 Task: Reply to email with the signature Bethany Lewis with the subject Appointment reminder from softage.1@softage.net with the message Could you please provide feedback on the latest version of the project timeline? with CC to softage.4@softage.net with an attached document Research_paper.pdf
Action: Mouse moved to (501, 659)
Screenshot: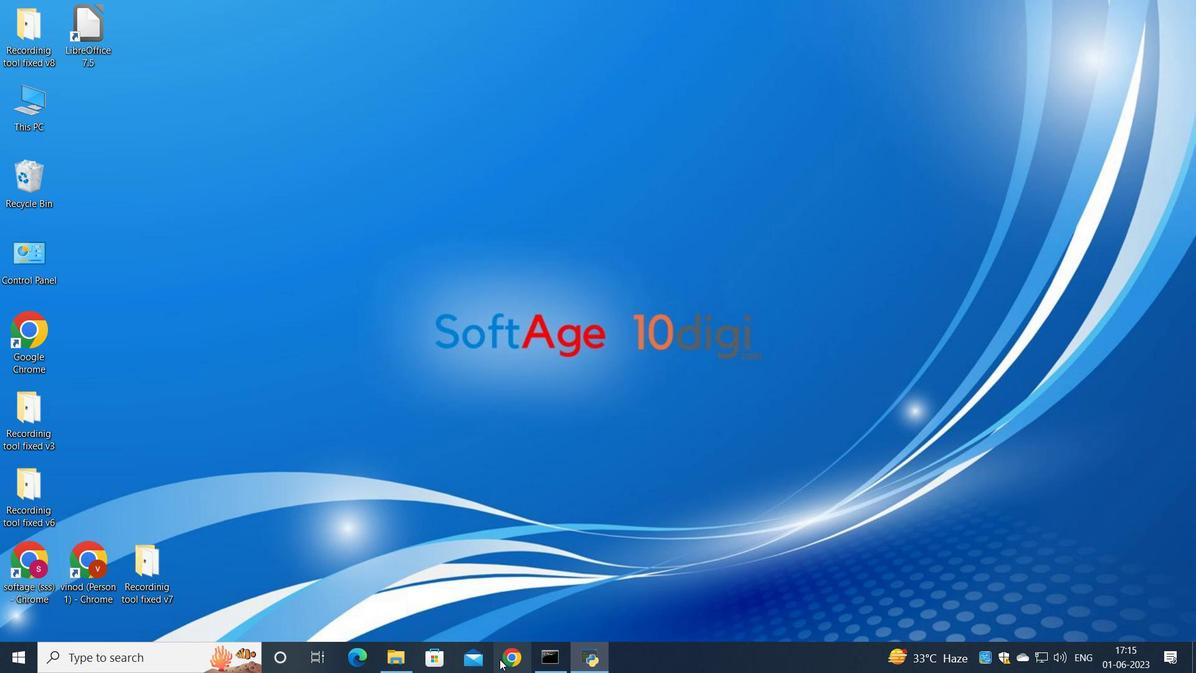 
Action: Mouse pressed left at (501, 659)
Screenshot: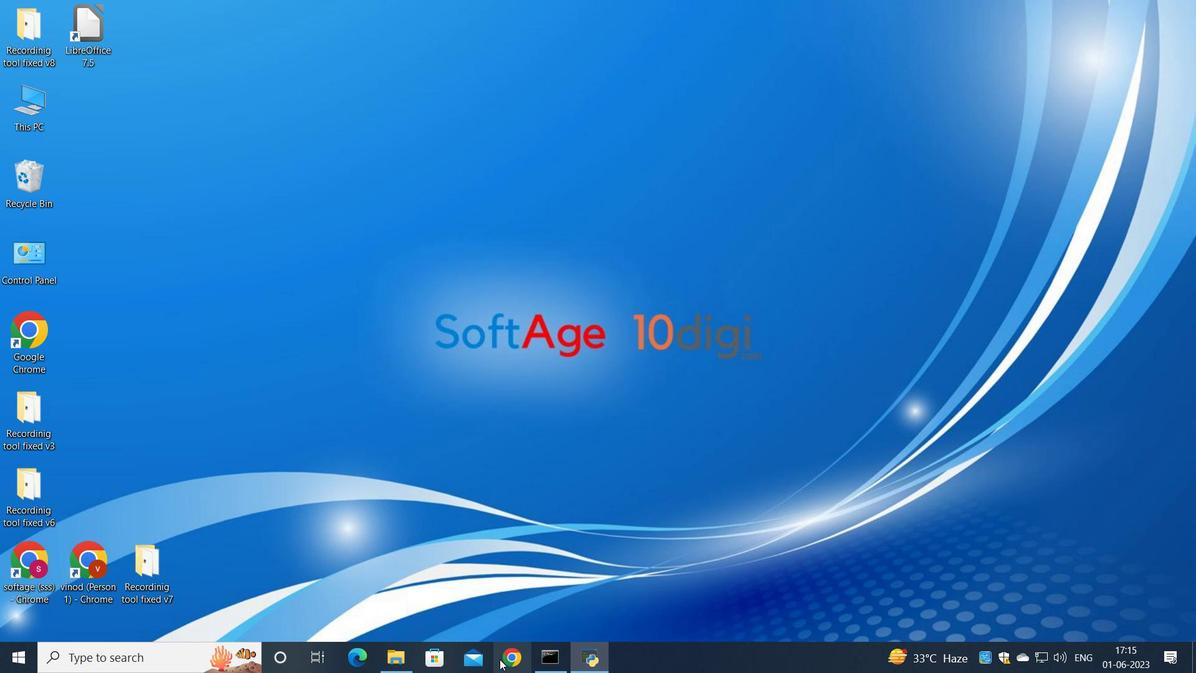 
Action: Mouse moved to (563, 371)
Screenshot: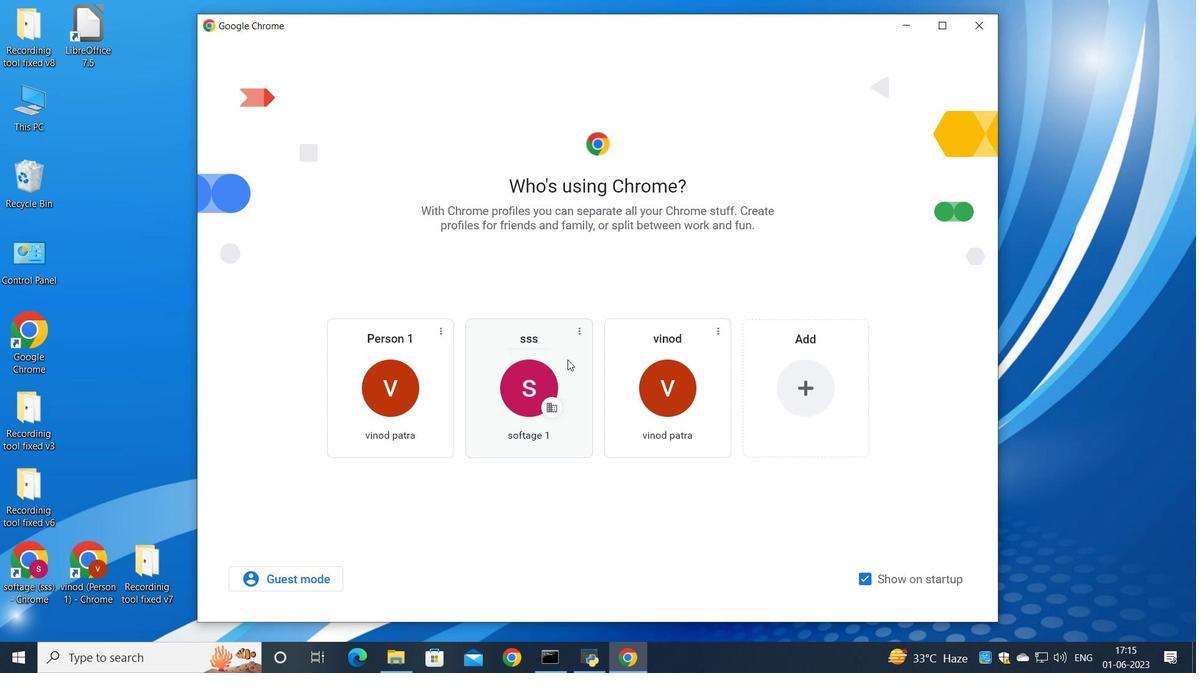 
Action: Mouse pressed left at (563, 371)
Screenshot: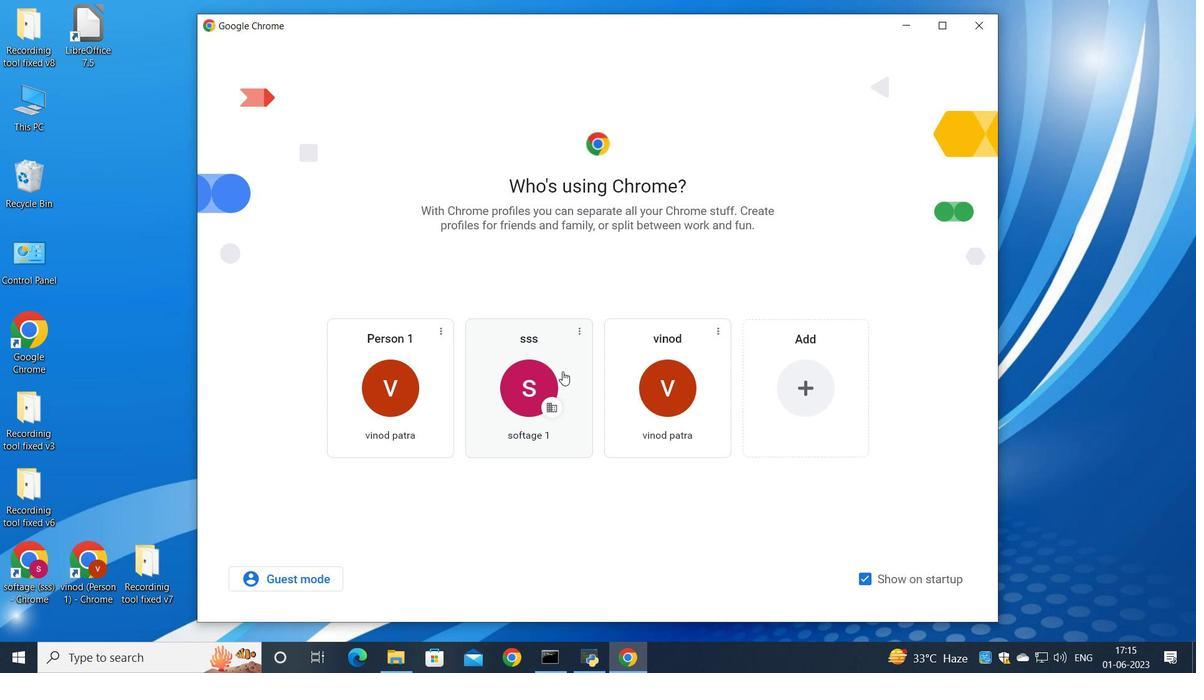 
Action: Mouse moved to (1055, 111)
Screenshot: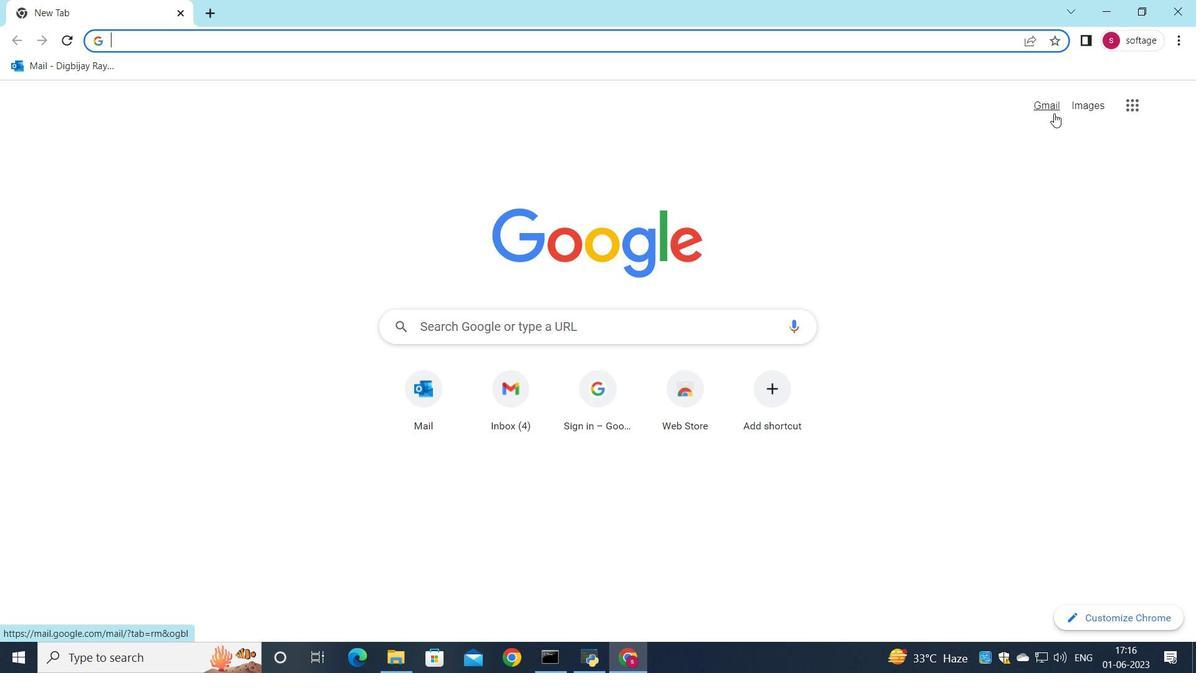 
Action: Mouse pressed left at (1055, 111)
Screenshot: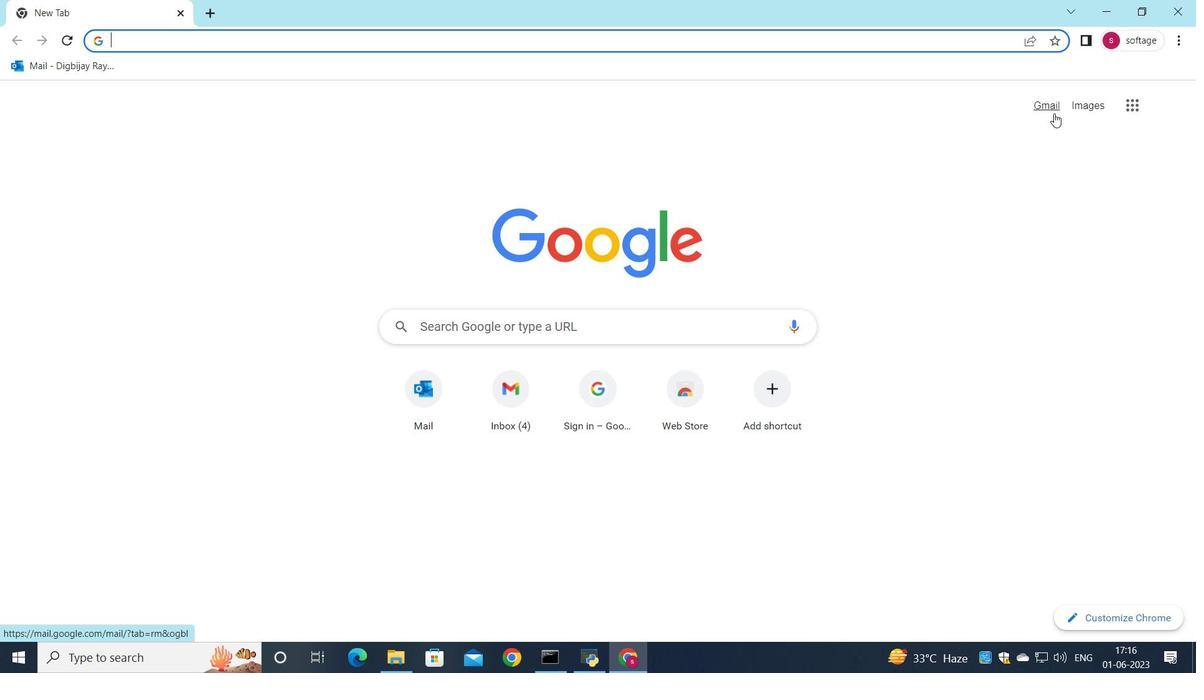 
Action: Mouse moved to (1024, 106)
Screenshot: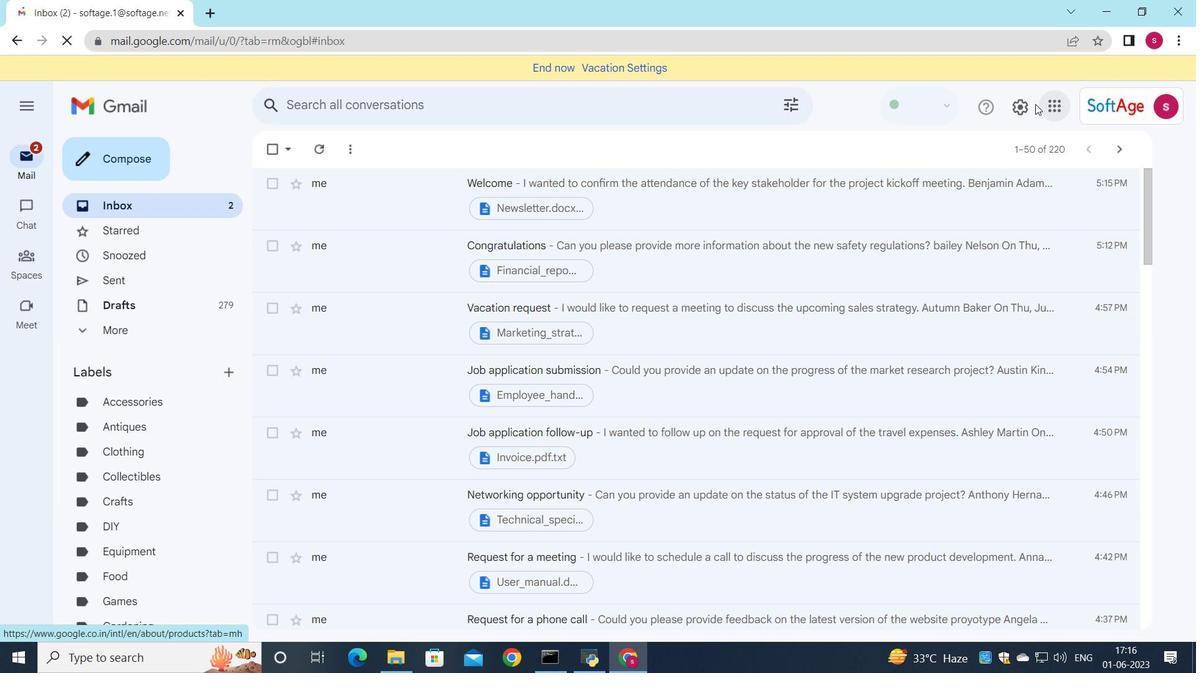 
Action: Mouse pressed left at (1024, 106)
Screenshot: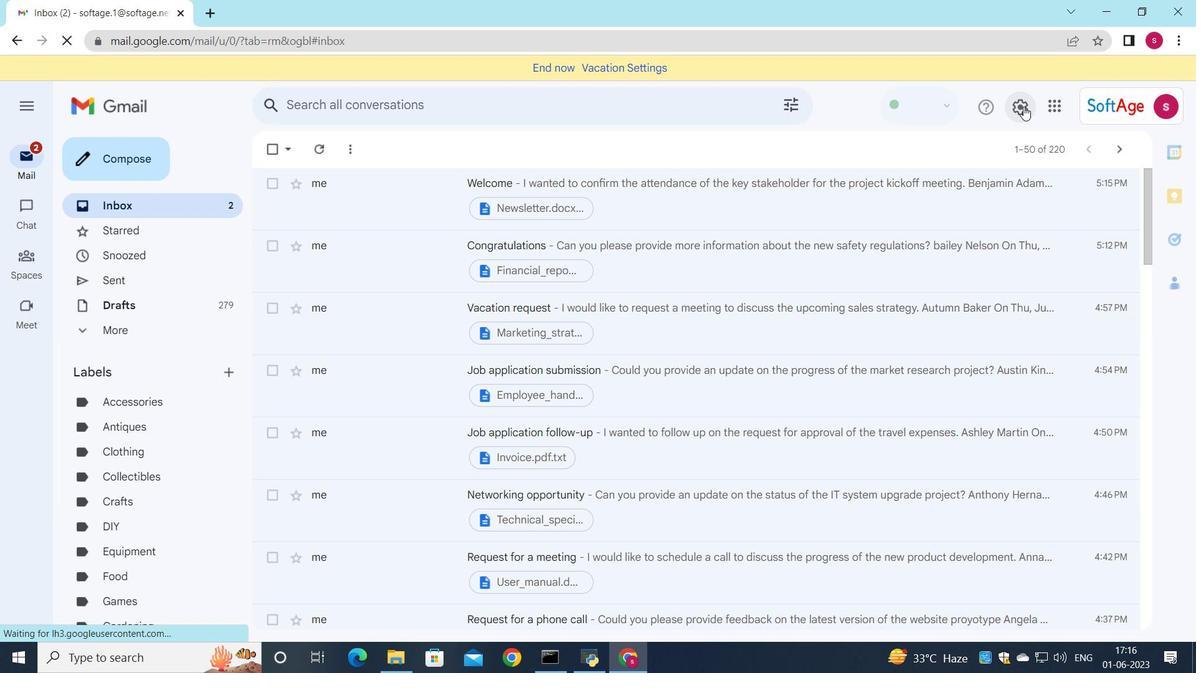 
Action: Mouse moved to (1023, 187)
Screenshot: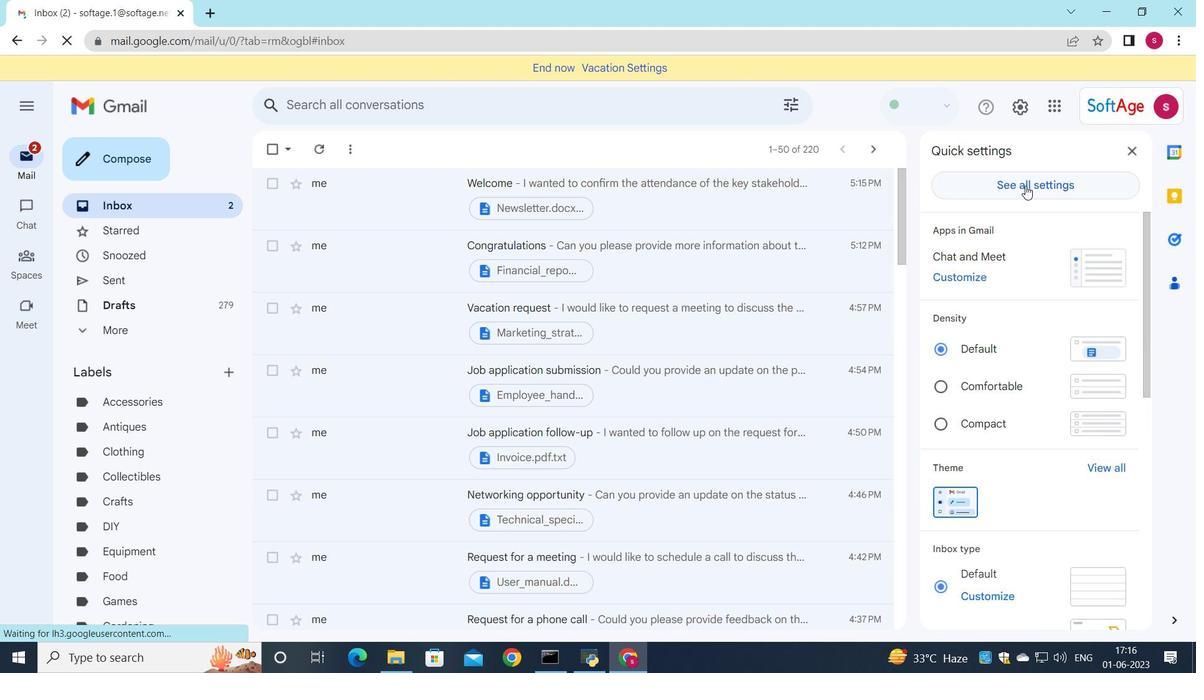
Action: Mouse pressed left at (1023, 187)
Screenshot: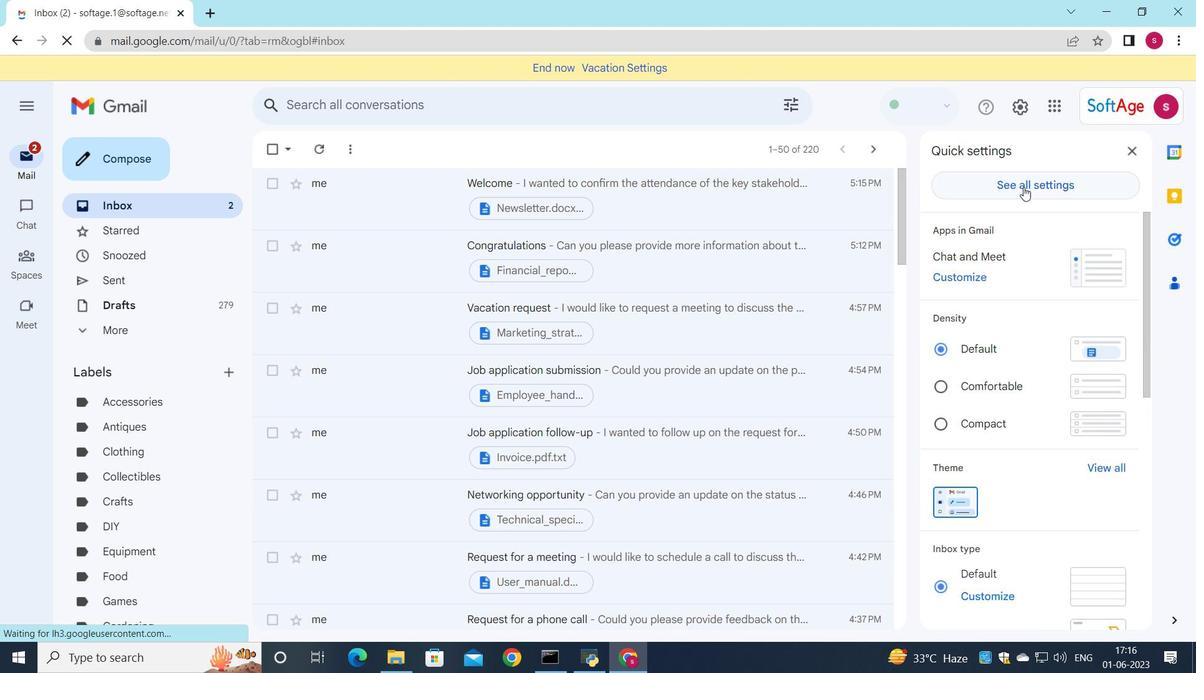 
Action: Mouse moved to (787, 254)
Screenshot: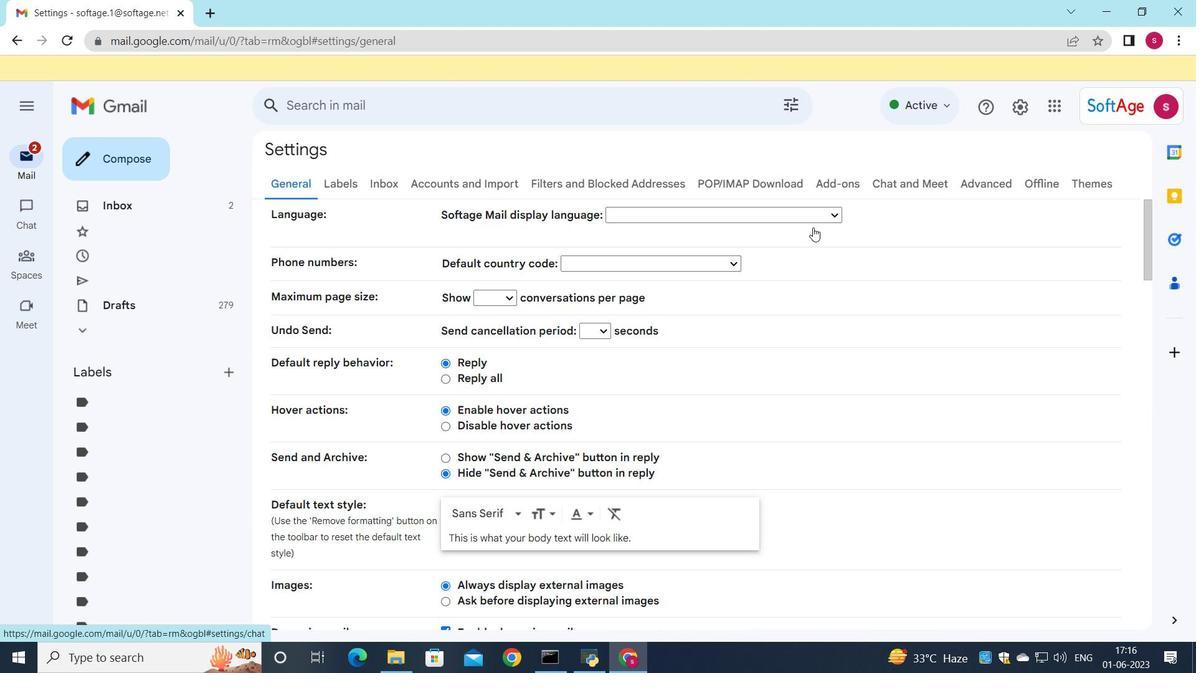 
Action: Mouse scrolled (788, 253) with delta (0, 0)
Screenshot: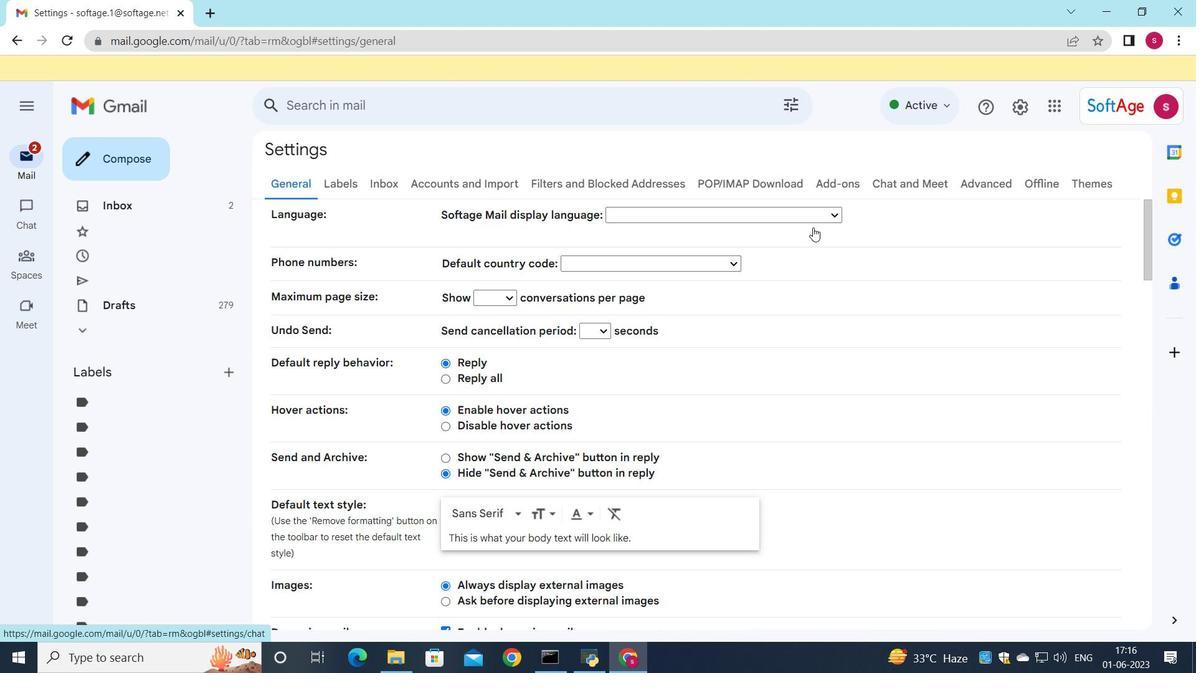 
Action: Mouse moved to (783, 266)
Screenshot: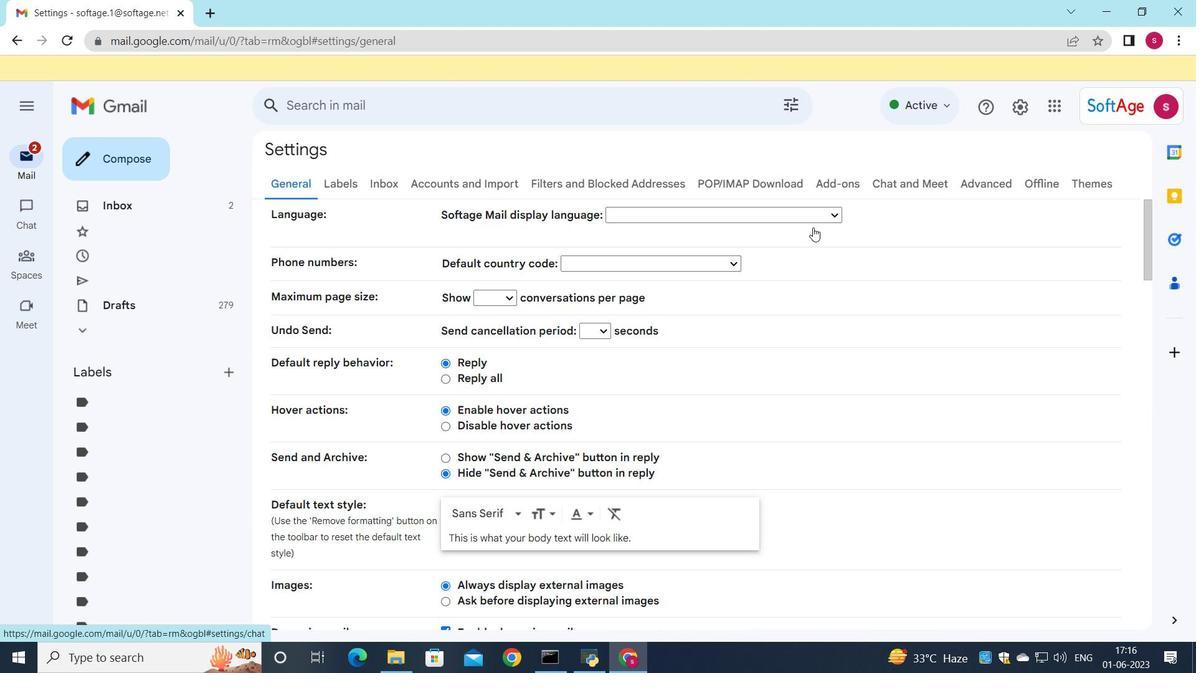
Action: Mouse scrolled (783, 265) with delta (0, 0)
Screenshot: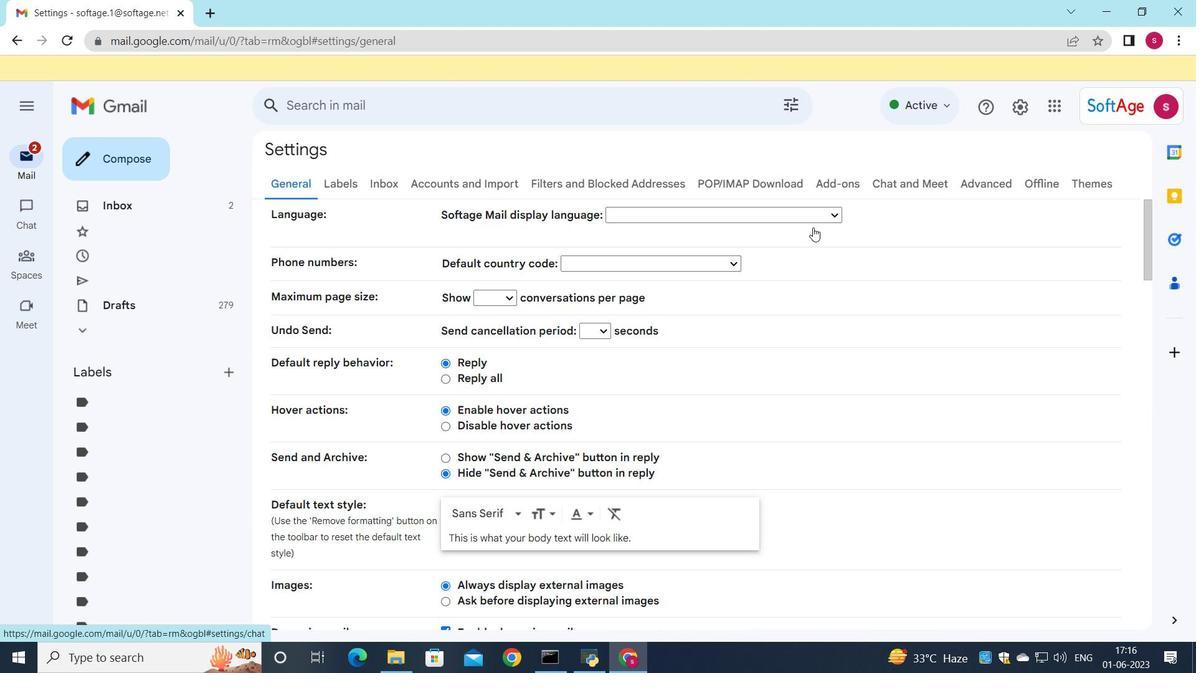 
Action: Mouse moved to (745, 297)
Screenshot: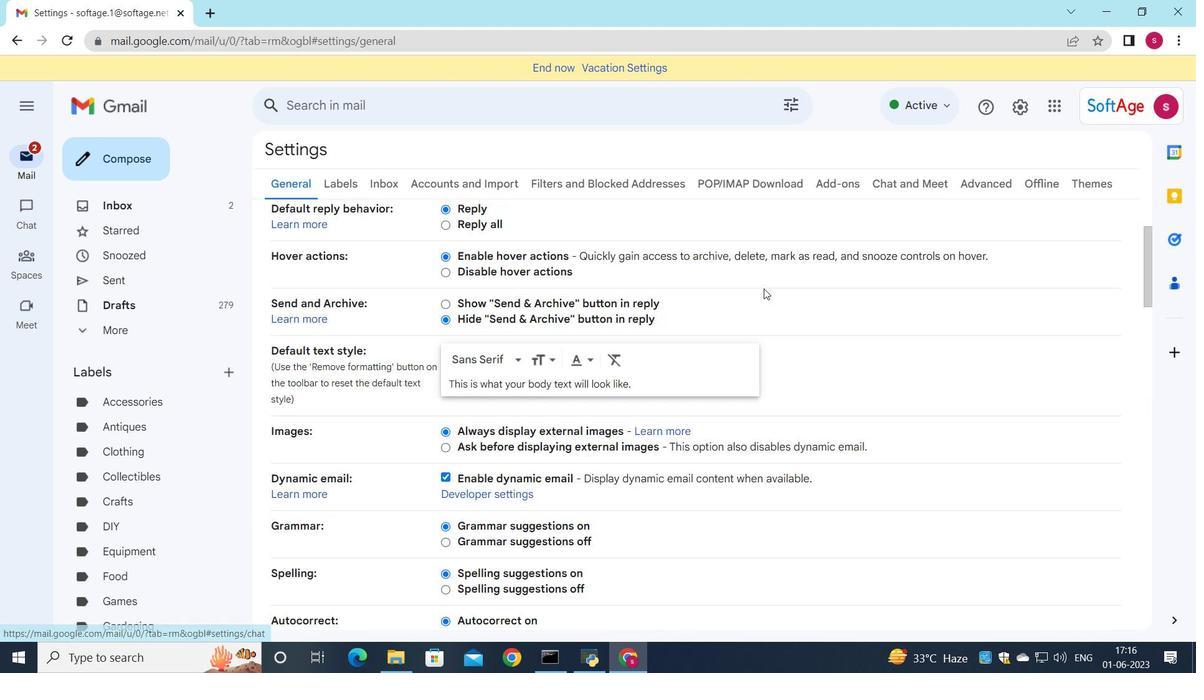 
Action: Mouse scrolled (745, 297) with delta (0, 0)
Screenshot: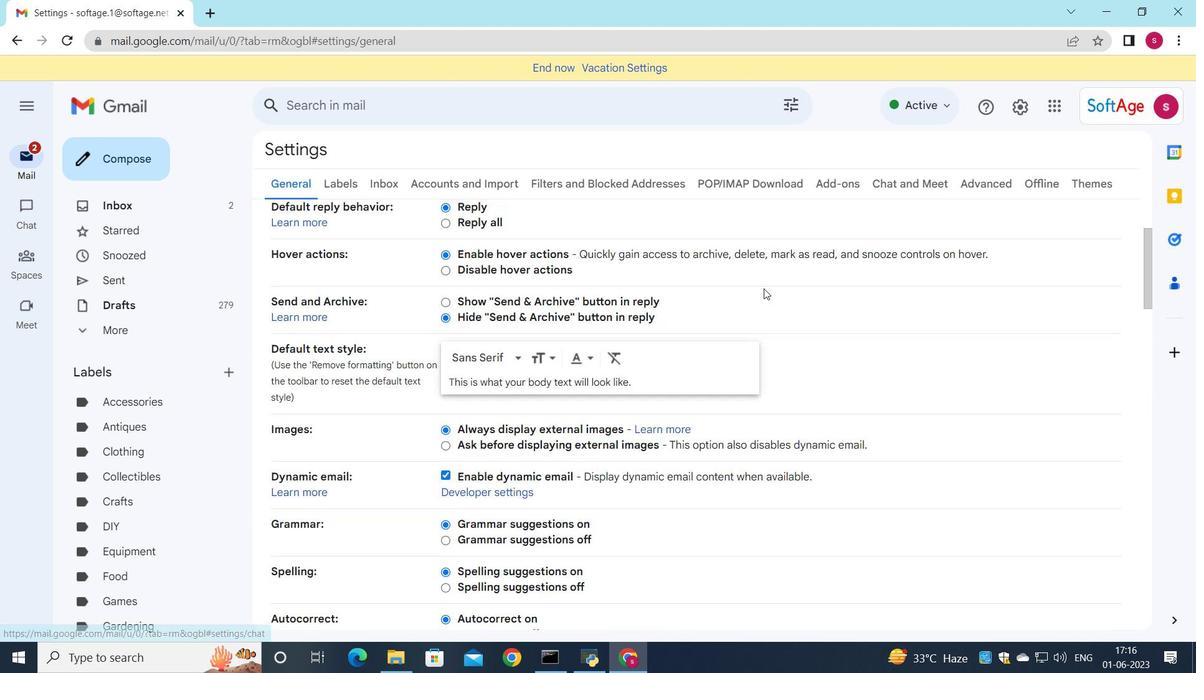 
Action: Mouse moved to (739, 302)
Screenshot: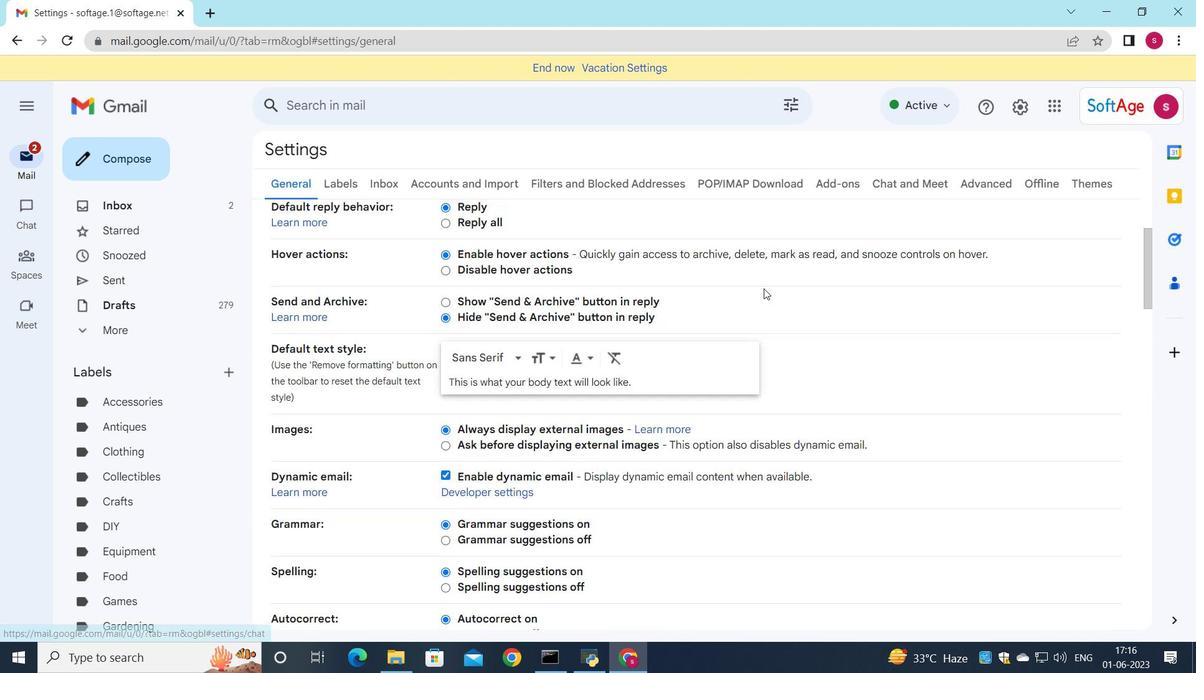 
Action: Mouse scrolled (739, 302) with delta (0, 0)
Screenshot: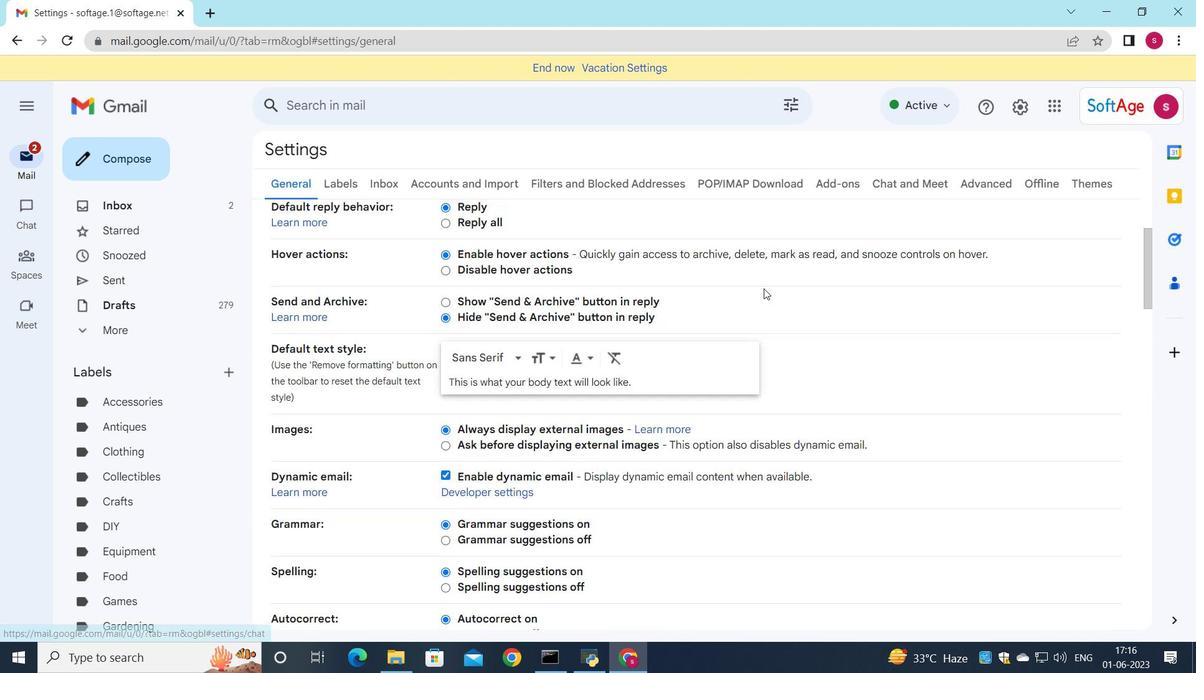 
Action: Mouse moved to (729, 309)
Screenshot: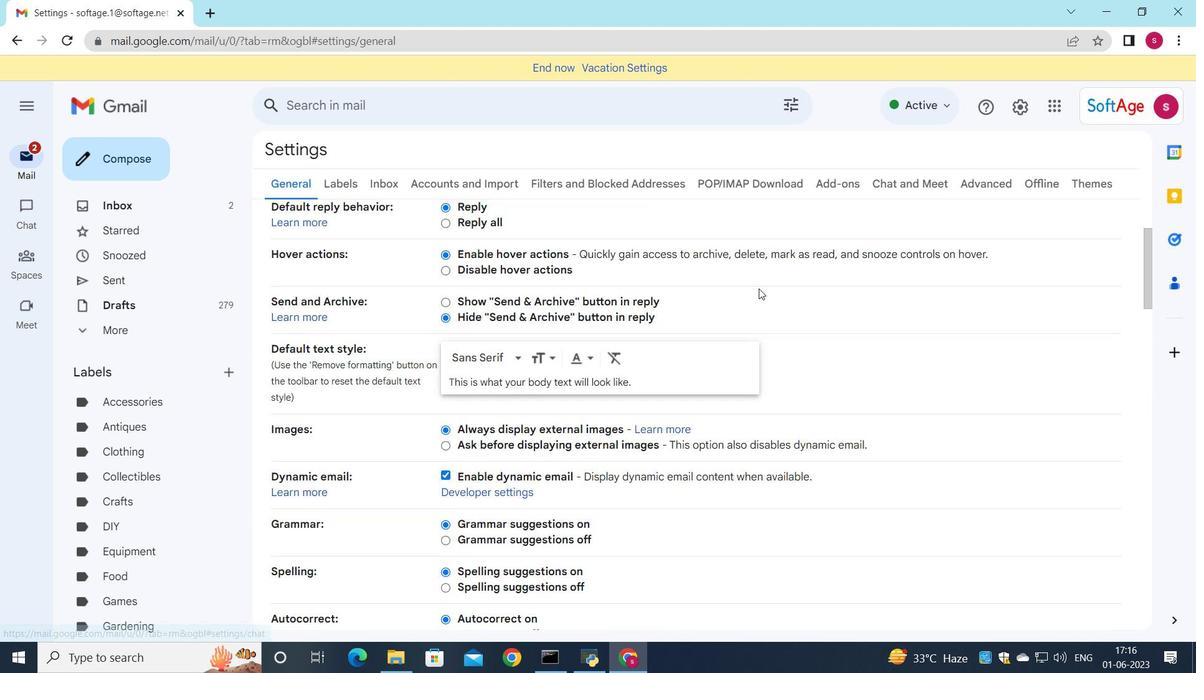 
Action: Mouse scrolled (729, 309) with delta (0, 0)
Screenshot: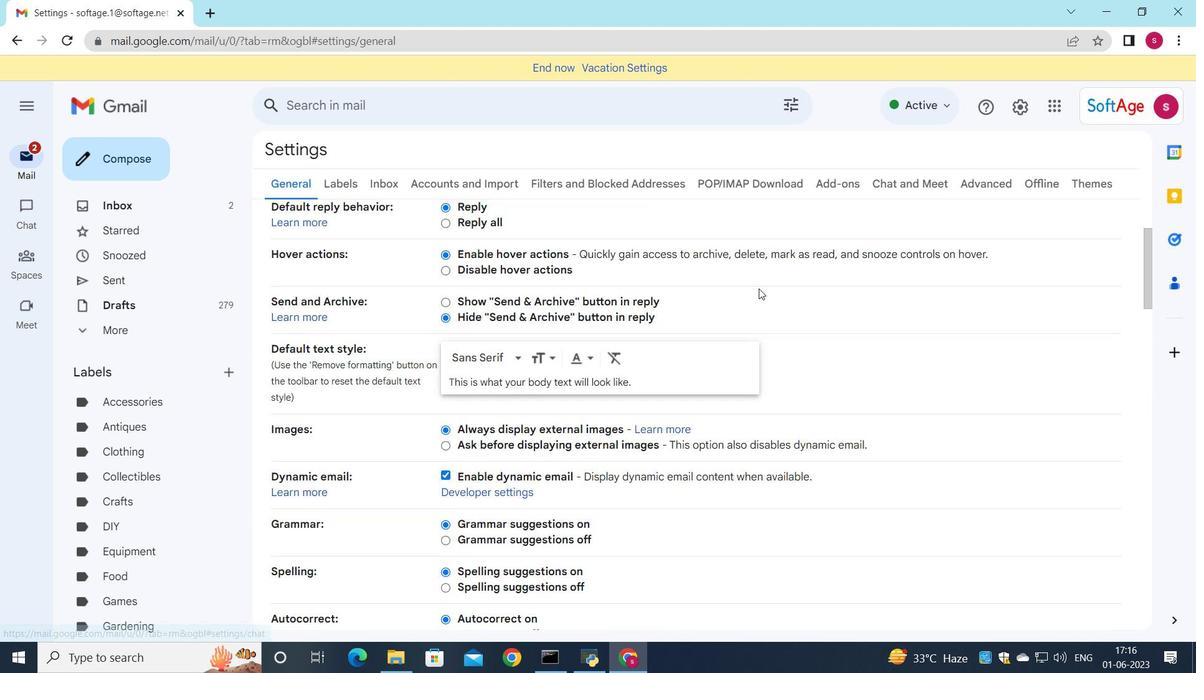 
Action: Mouse moved to (664, 312)
Screenshot: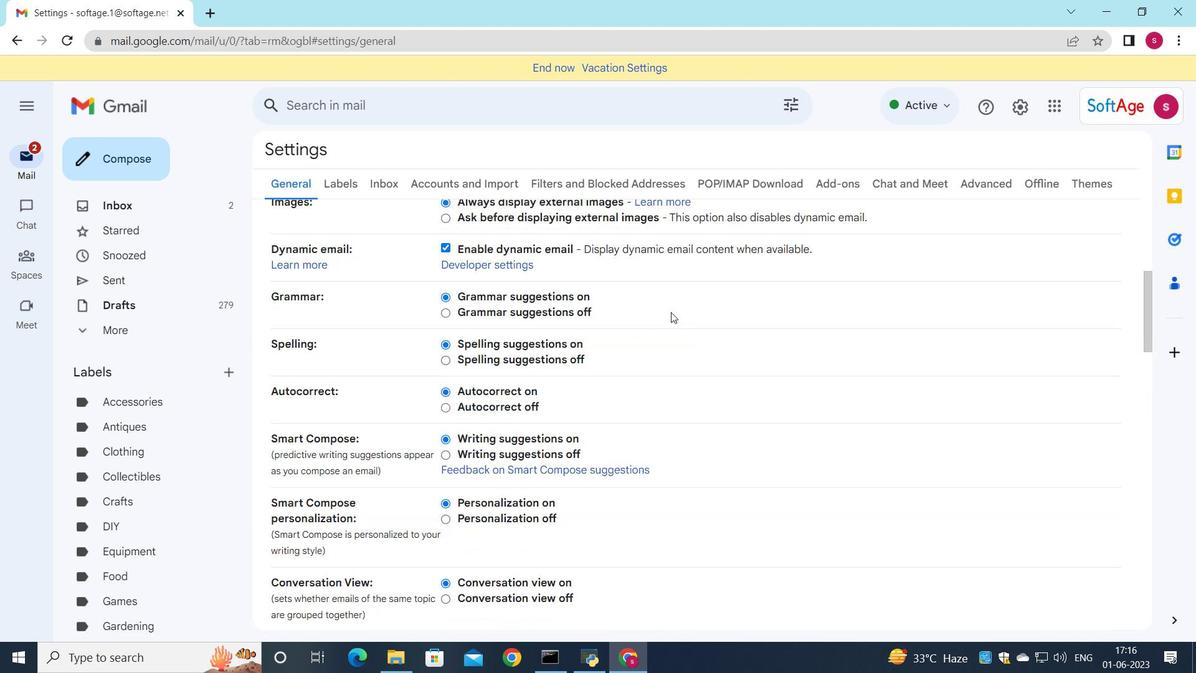 
Action: Mouse scrolled (664, 311) with delta (0, 0)
Screenshot: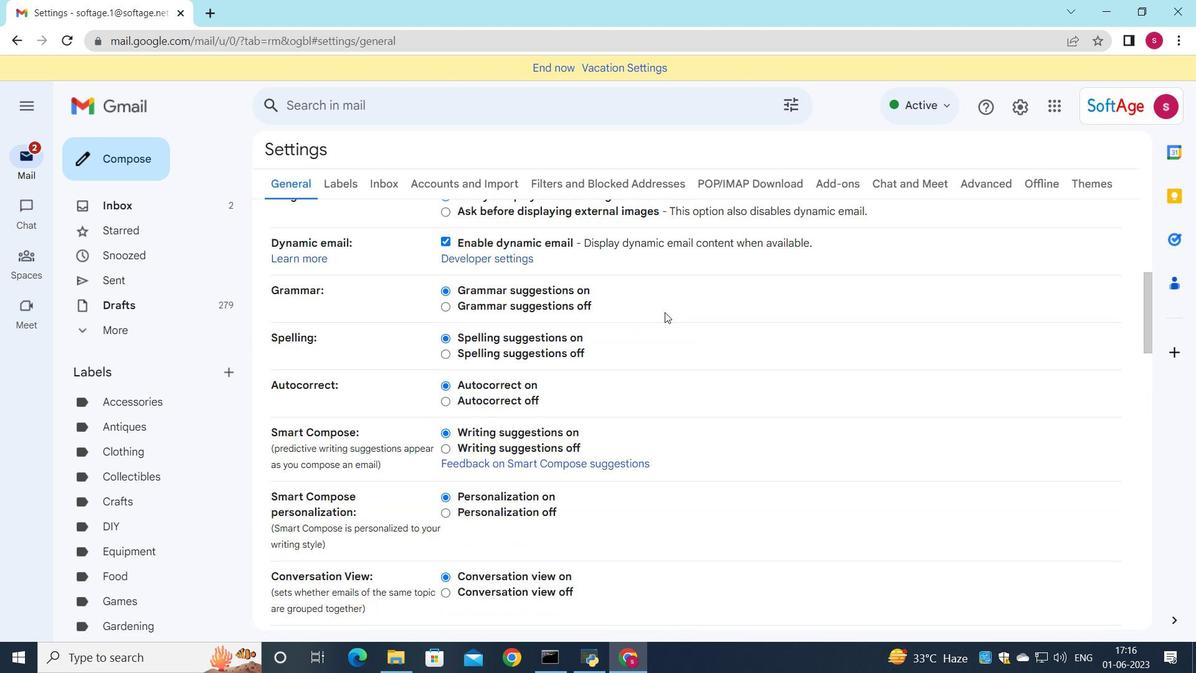 
Action: Mouse scrolled (664, 311) with delta (0, 0)
Screenshot: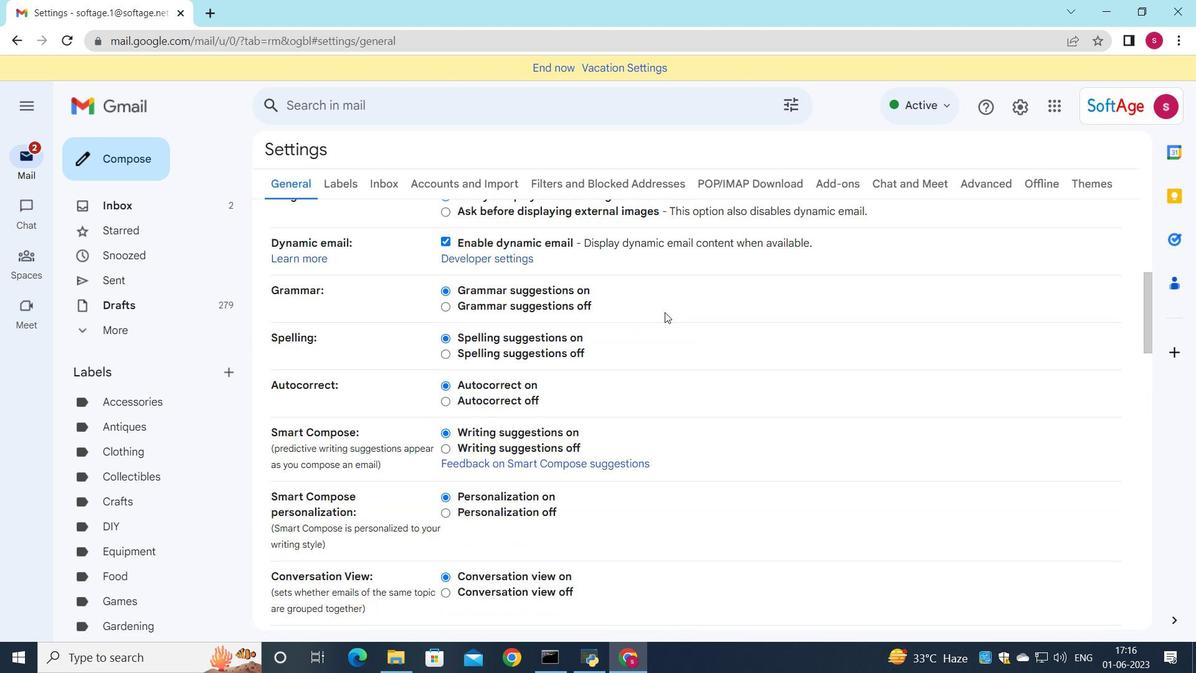 
Action: Mouse scrolled (664, 311) with delta (0, 0)
Screenshot: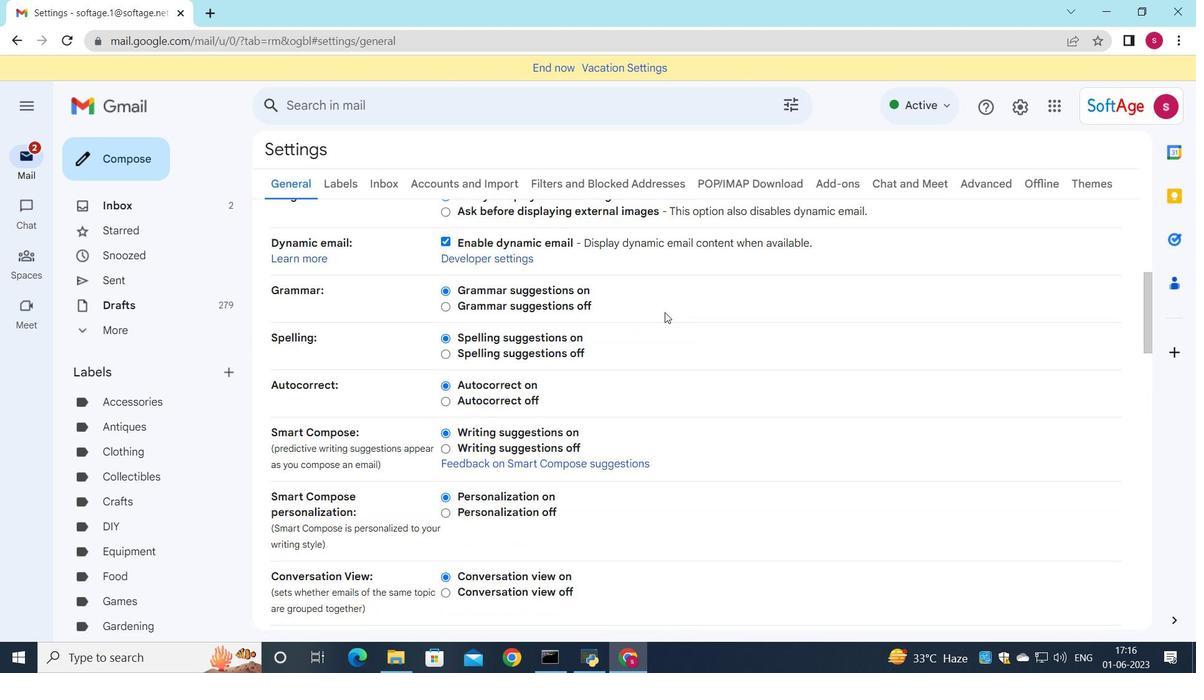 
Action: Mouse moved to (664, 316)
Screenshot: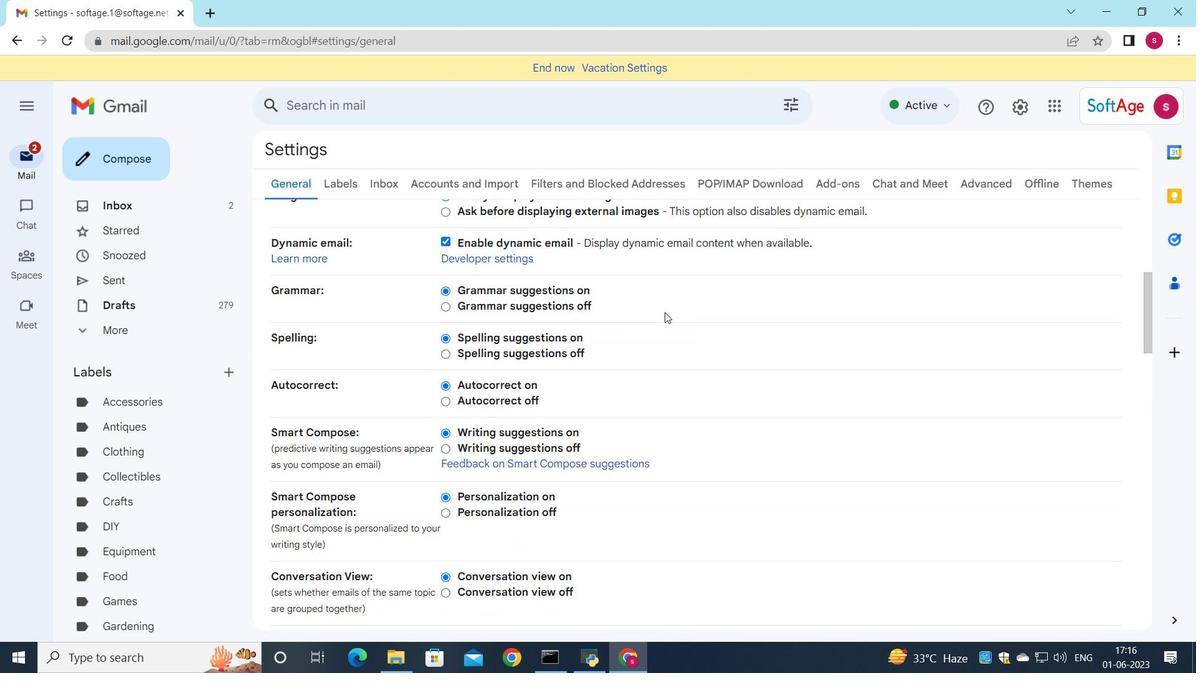 
Action: Mouse scrolled (664, 315) with delta (0, 0)
Screenshot: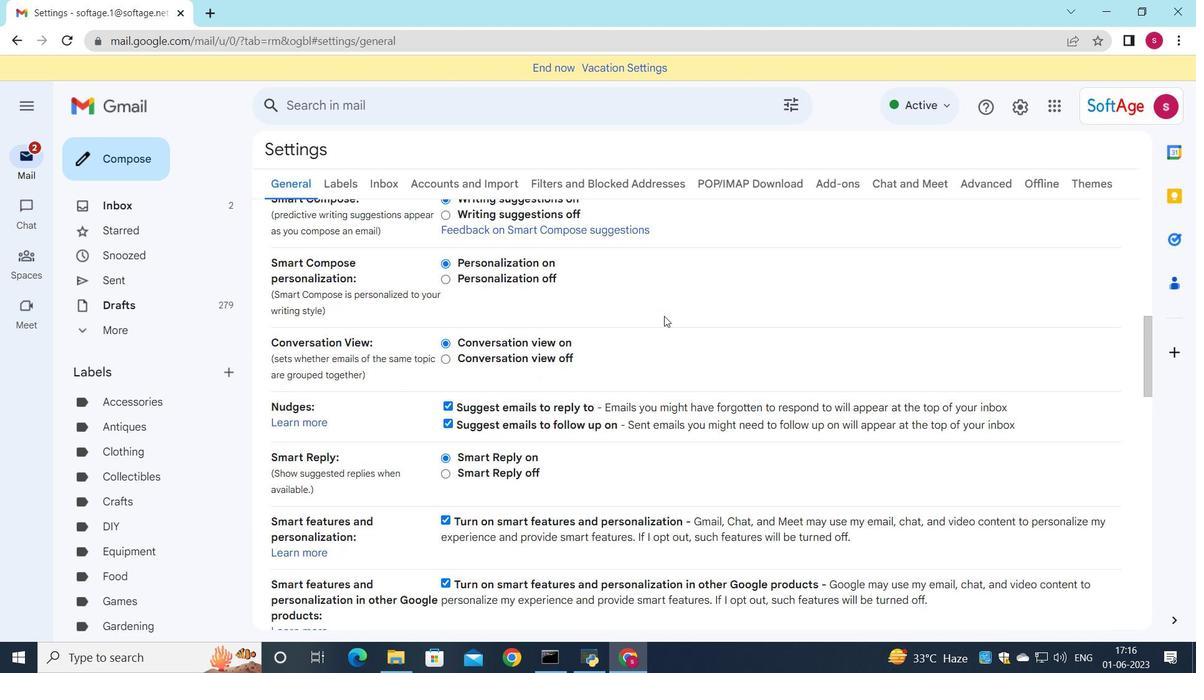 
Action: Mouse scrolled (664, 315) with delta (0, 0)
Screenshot: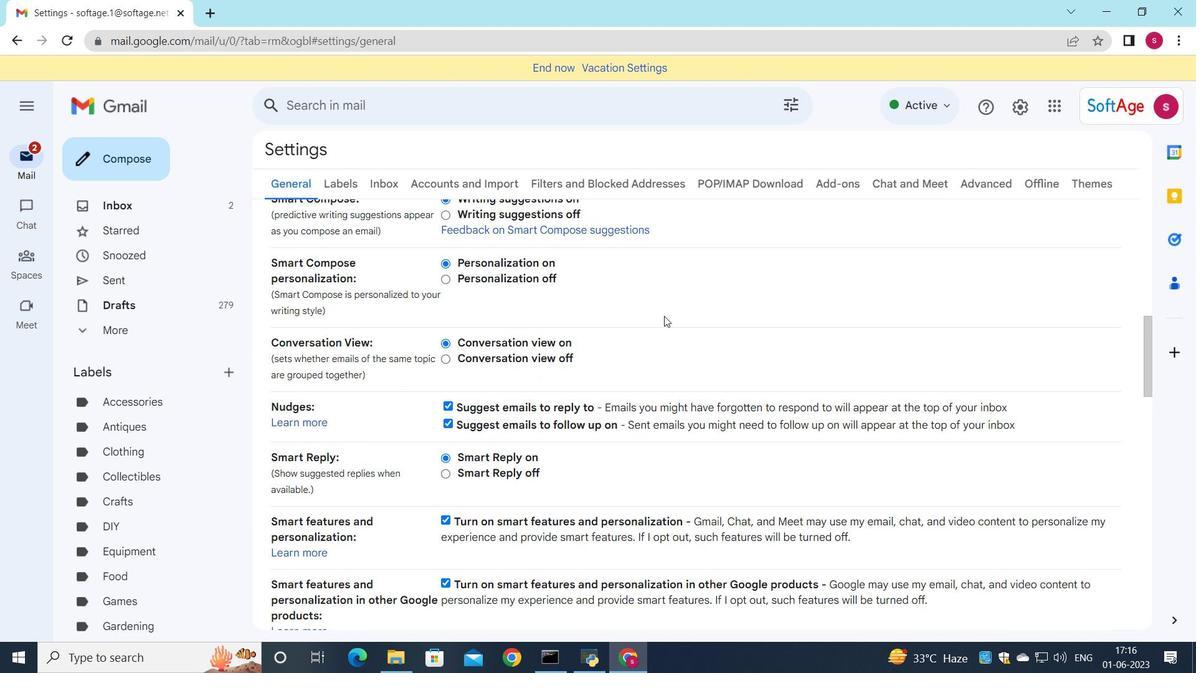 
Action: Mouse scrolled (664, 315) with delta (0, 0)
Screenshot: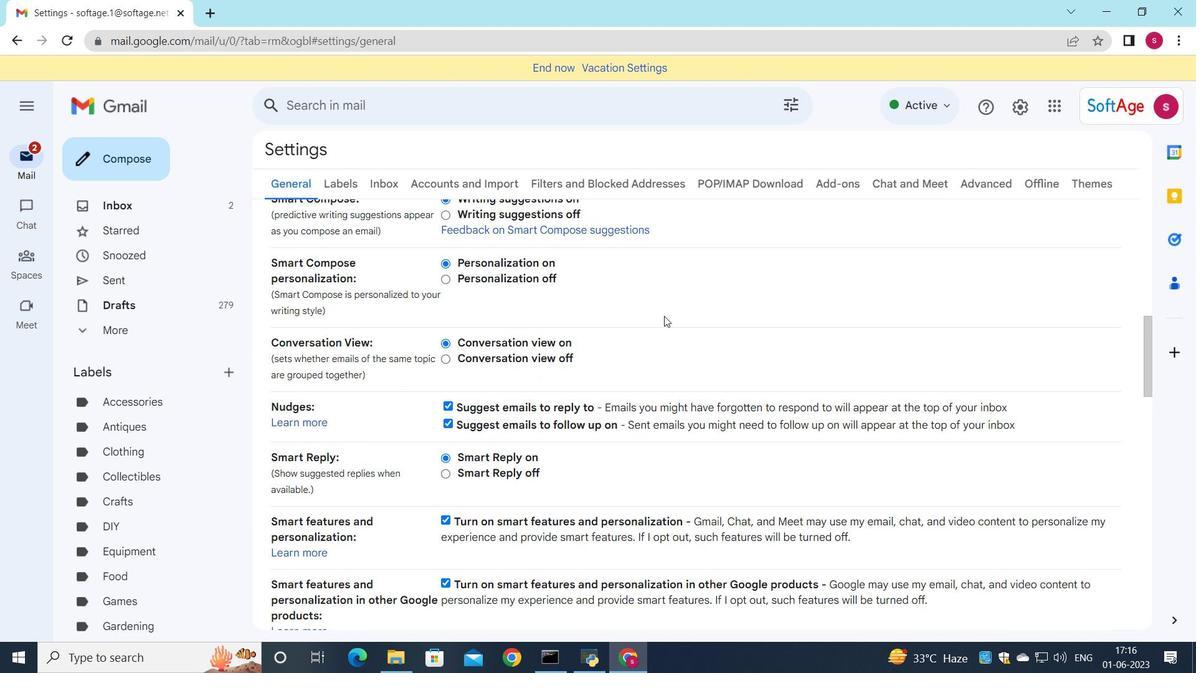 
Action: Mouse moved to (664, 314)
Screenshot: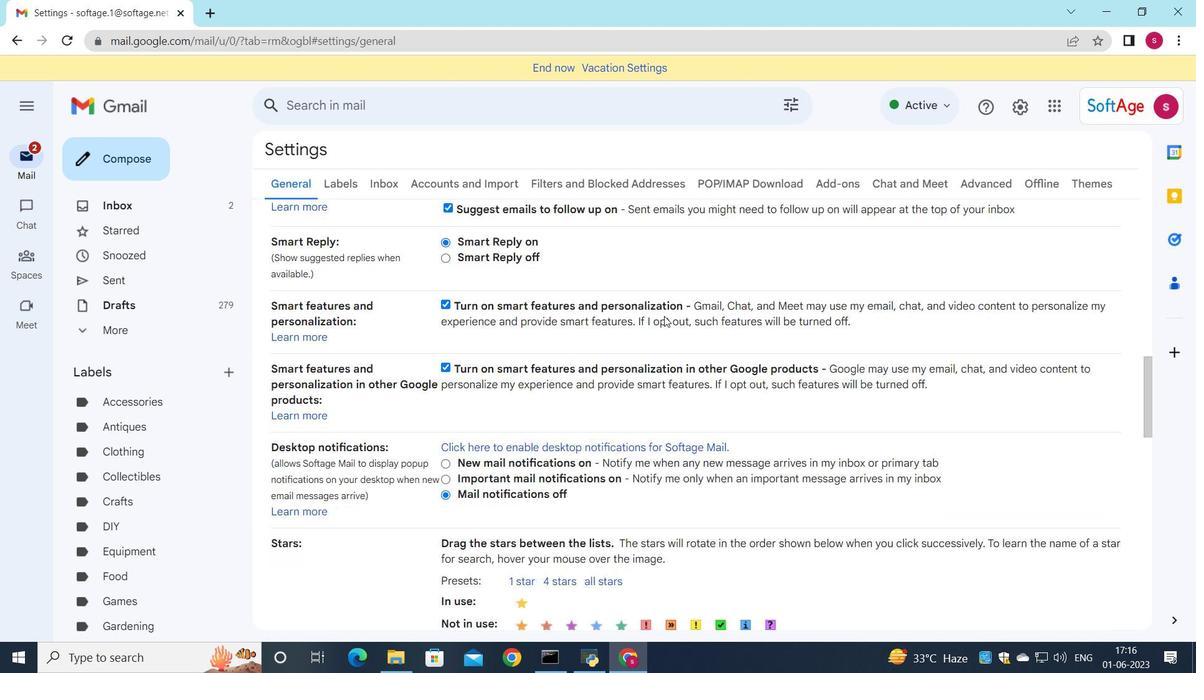 
Action: Mouse scrolled (664, 313) with delta (0, 0)
Screenshot: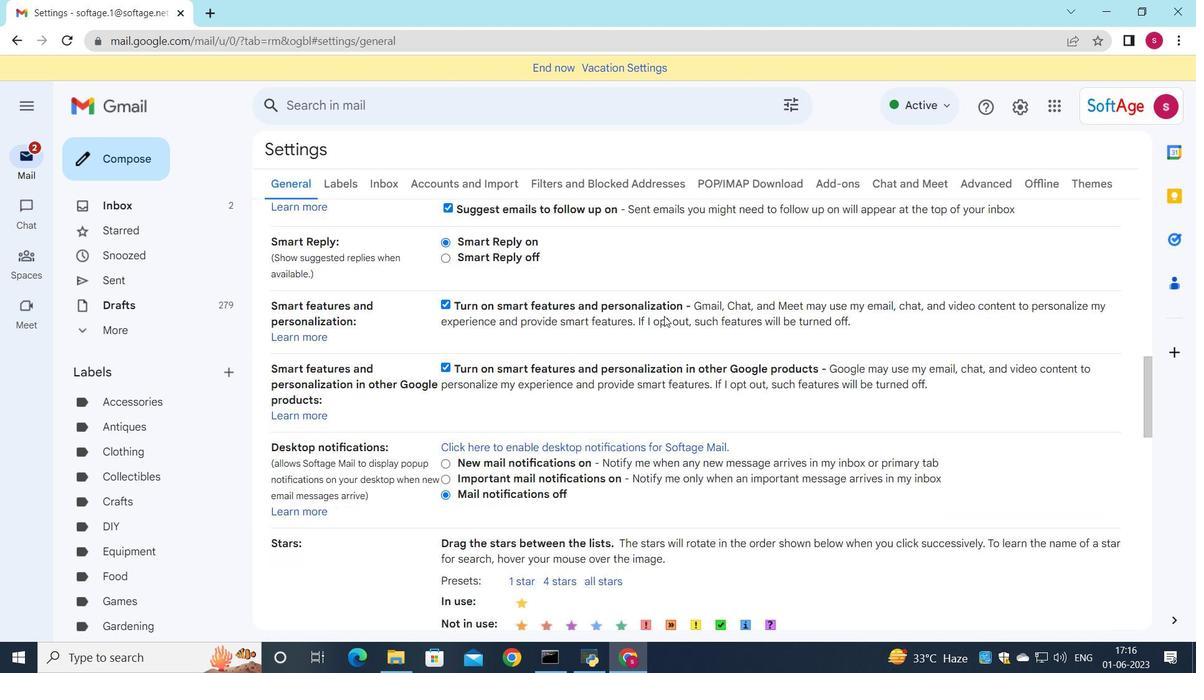
Action: Mouse scrolled (664, 313) with delta (0, 0)
Screenshot: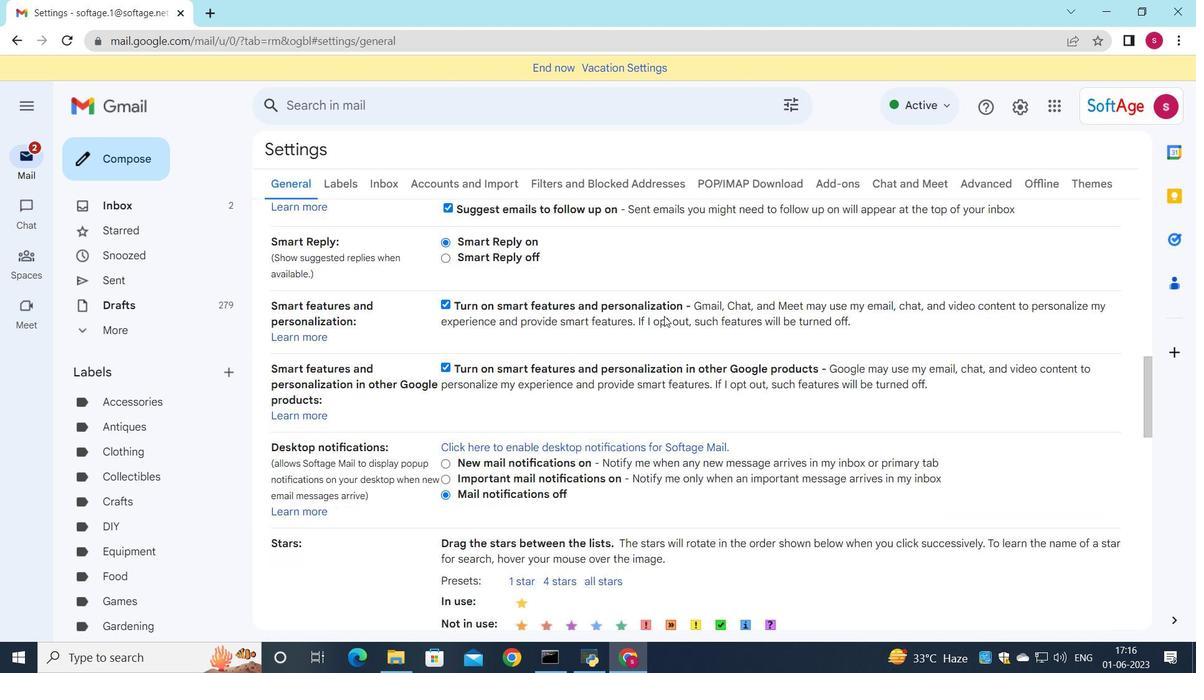 
Action: Mouse scrolled (664, 313) with delta (0, 0)
Screenshot: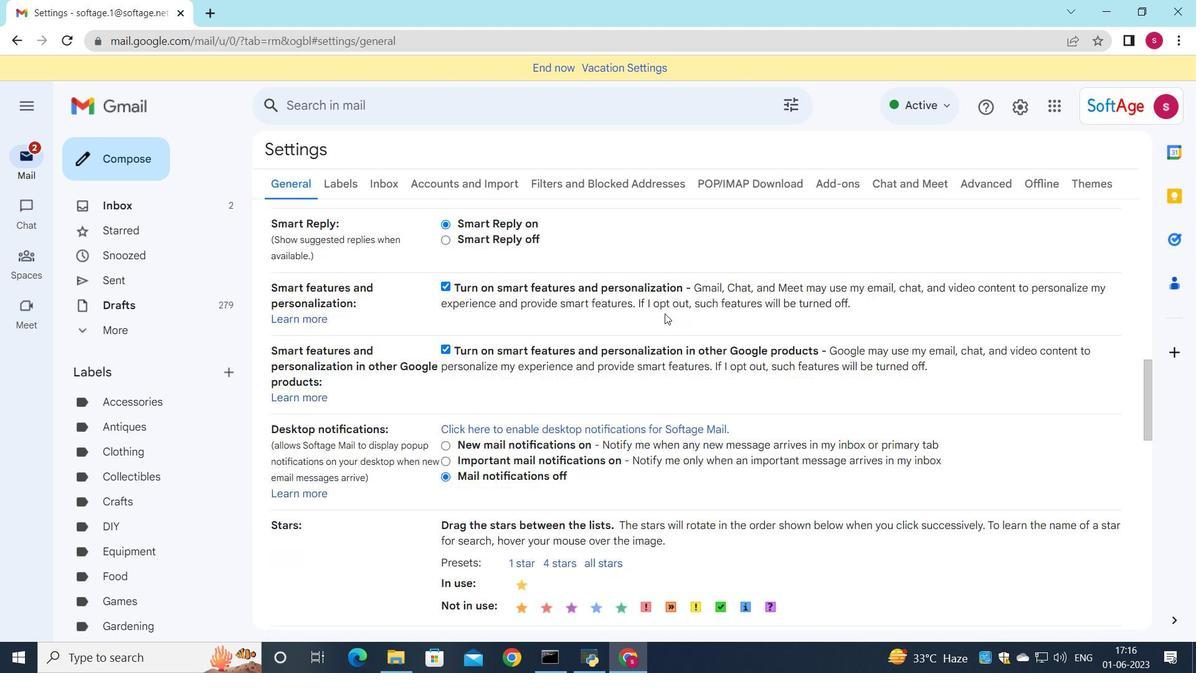 
Action: Mouse moved to (666, 310)
Screenshot: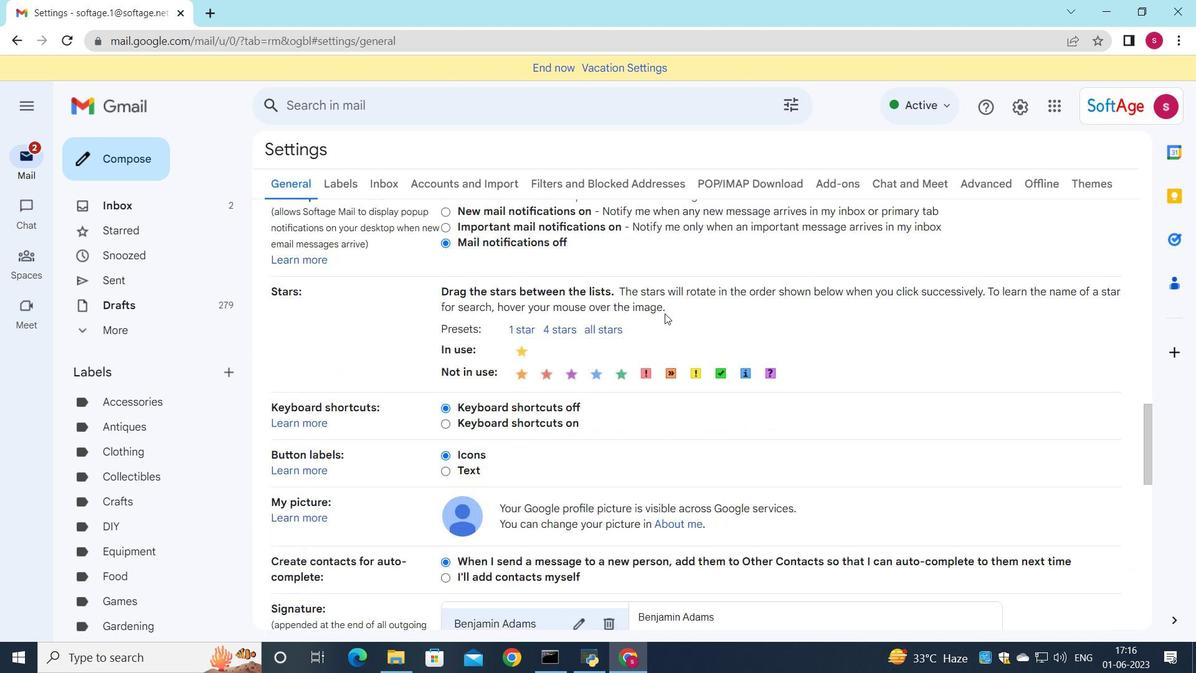 
Action: Mouse scrolled (666, 309) with delta (0, 0)
Screenshot: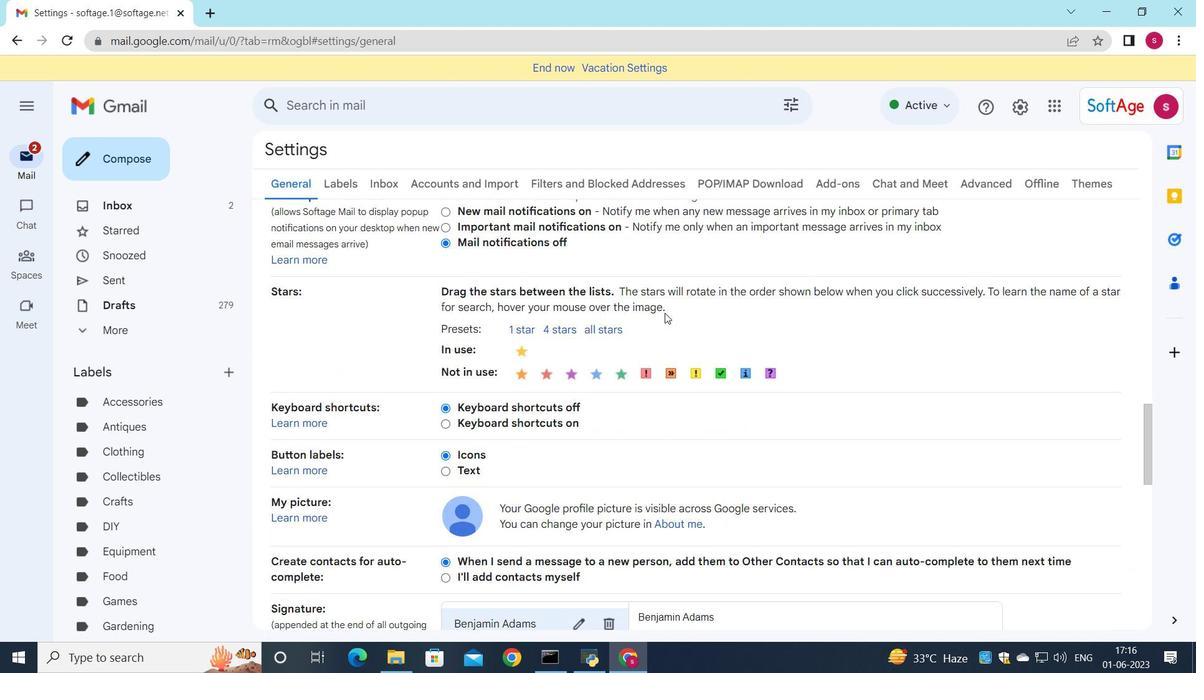 
Action: Mouse scrolled (666, 309) with delta (0, 0)
Screenshot: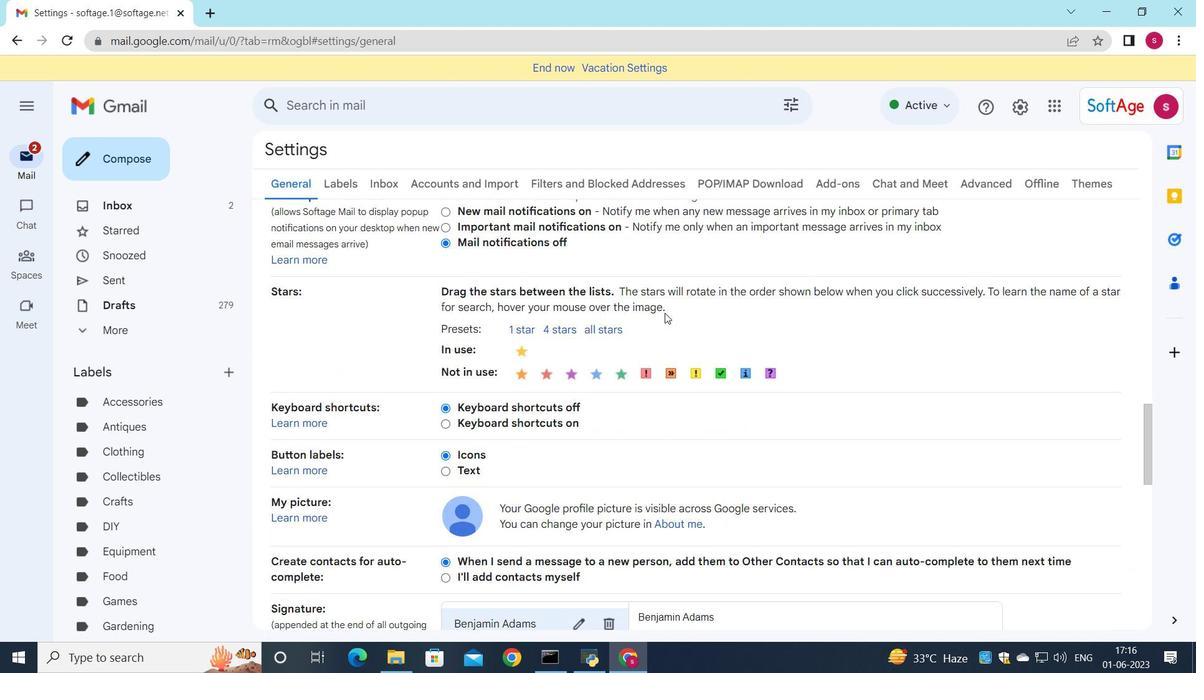 
Action: Mouse scrolled (666, 309) with delta (0, 0)
Screenshot: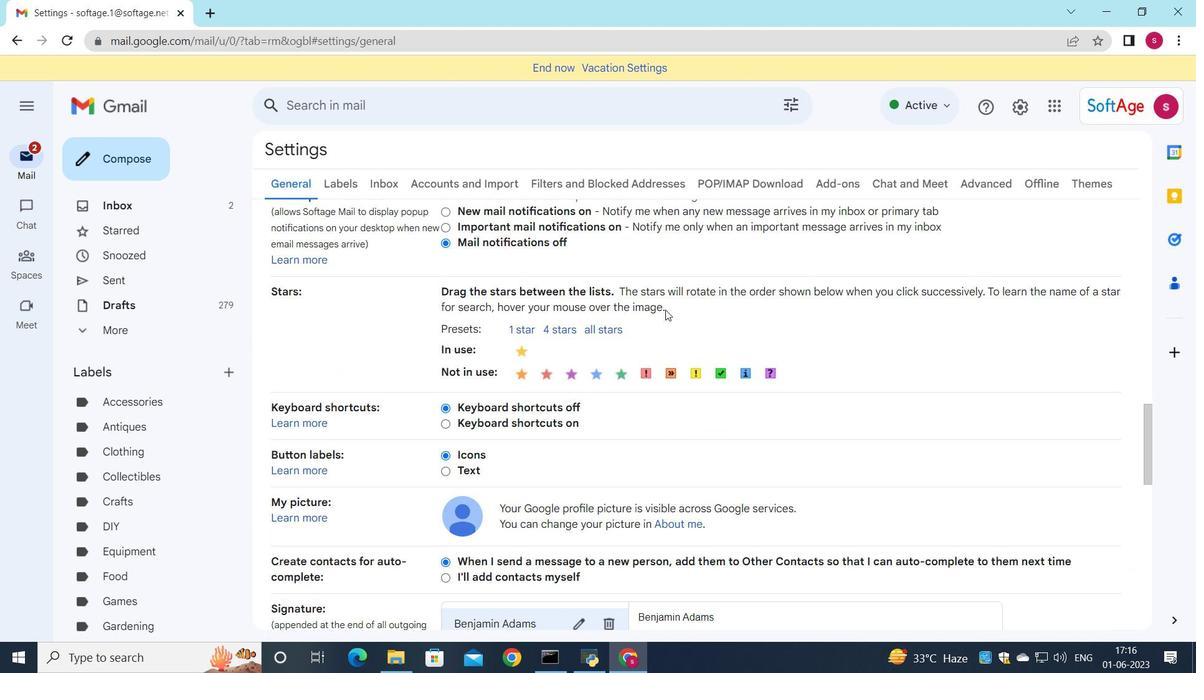 
Action: Mouse moved to (613, 388)
Screenshot: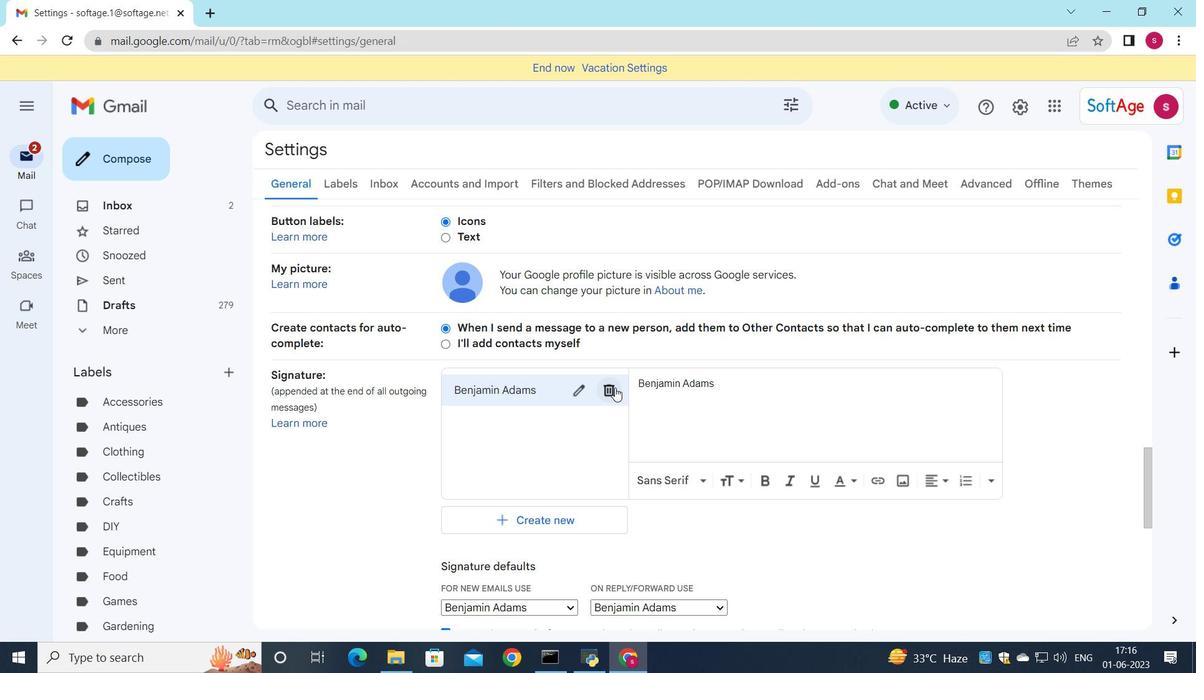 
Action: Mouse pressed left at (613, 388)
Screenshot: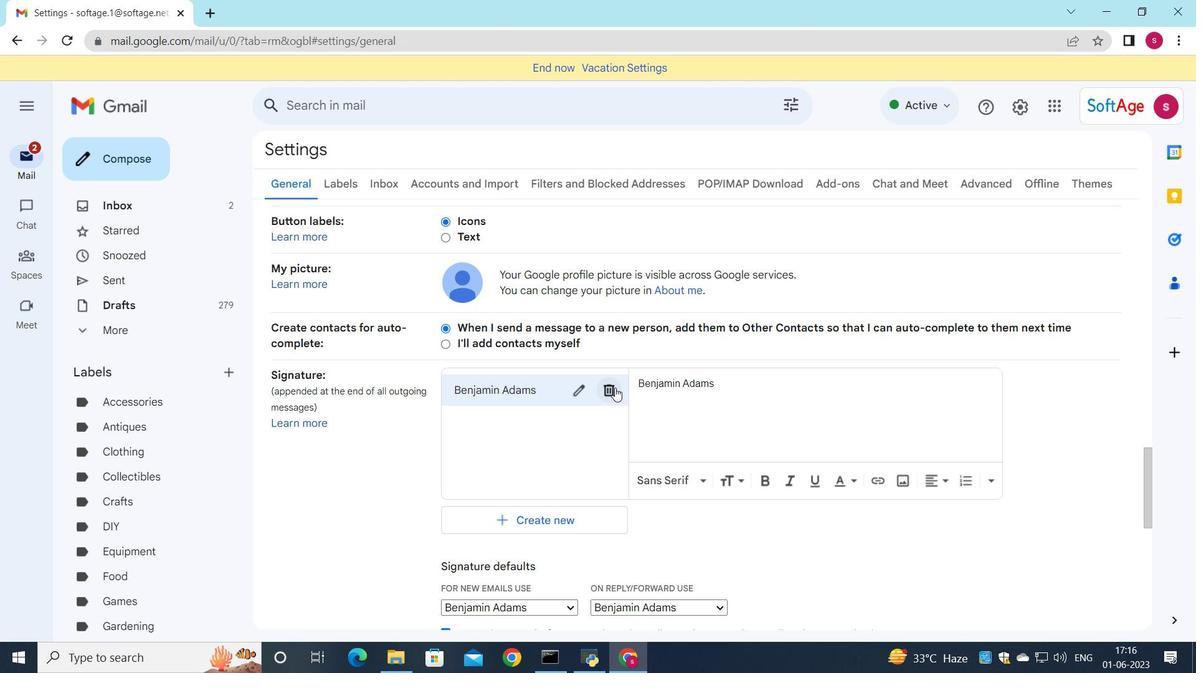 
Action: Mouse moved to (724, 383)
Screenshot: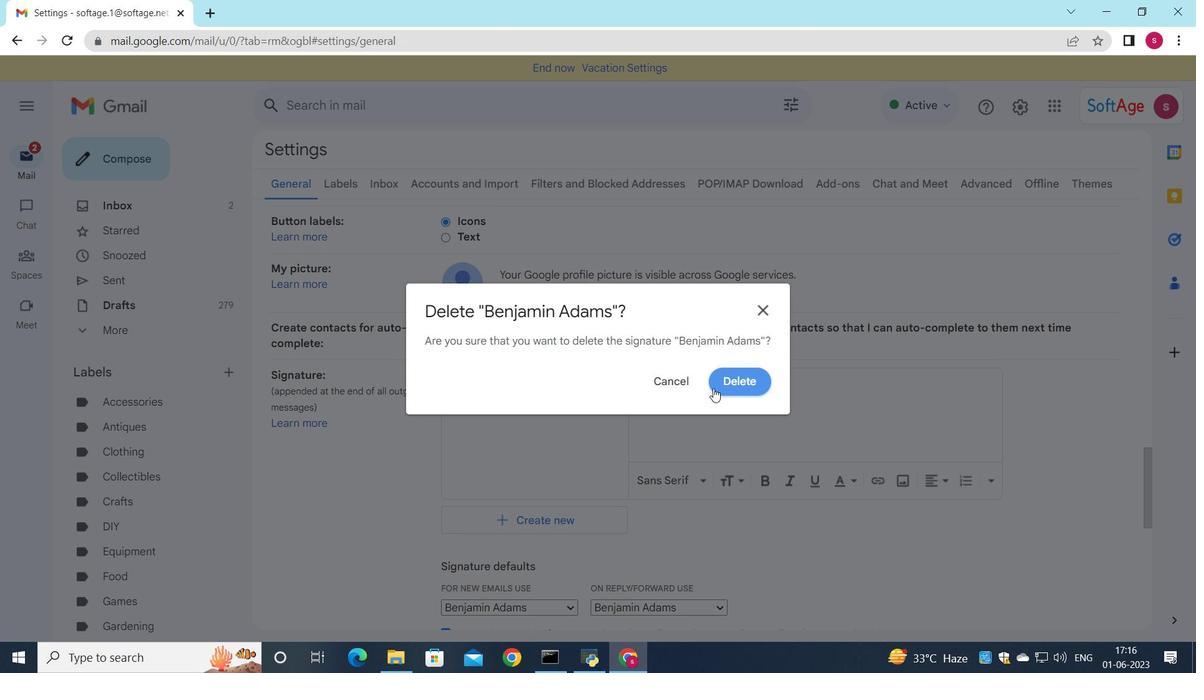 
Action: Mouse pressed left at (724, 383)
Screenshot: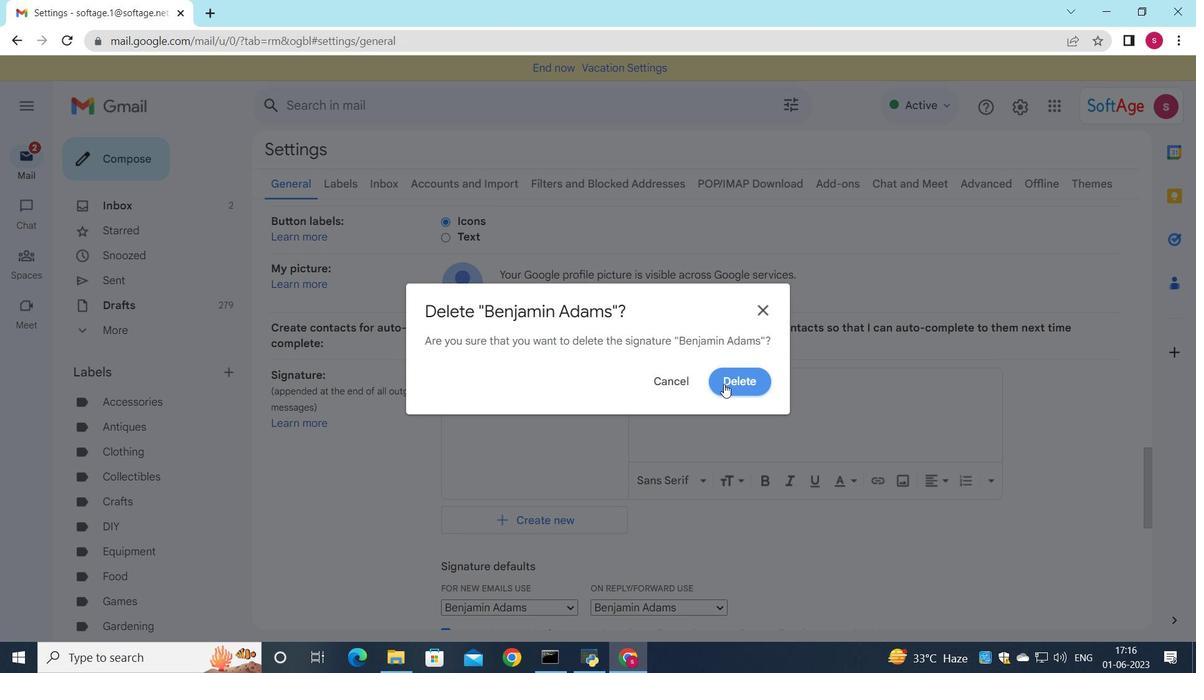 
Action: Mouse moved to (494, 408)
Screenshot: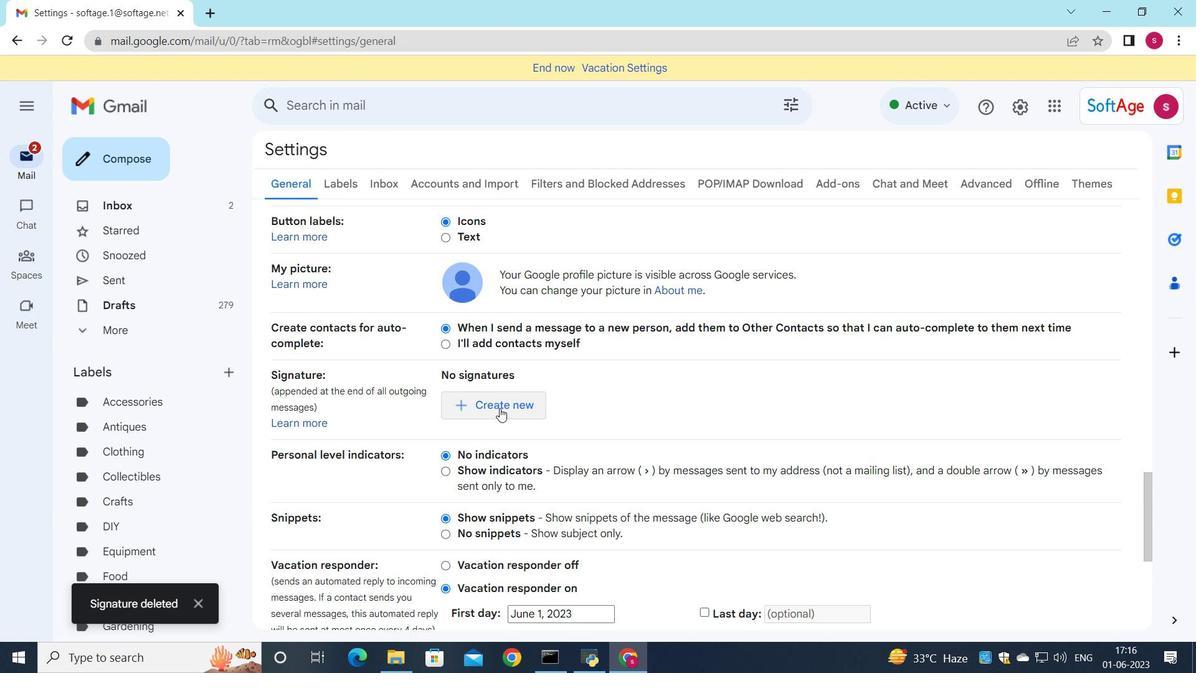 
Action: Mouse pressed left at (494, 408)
Screenshot: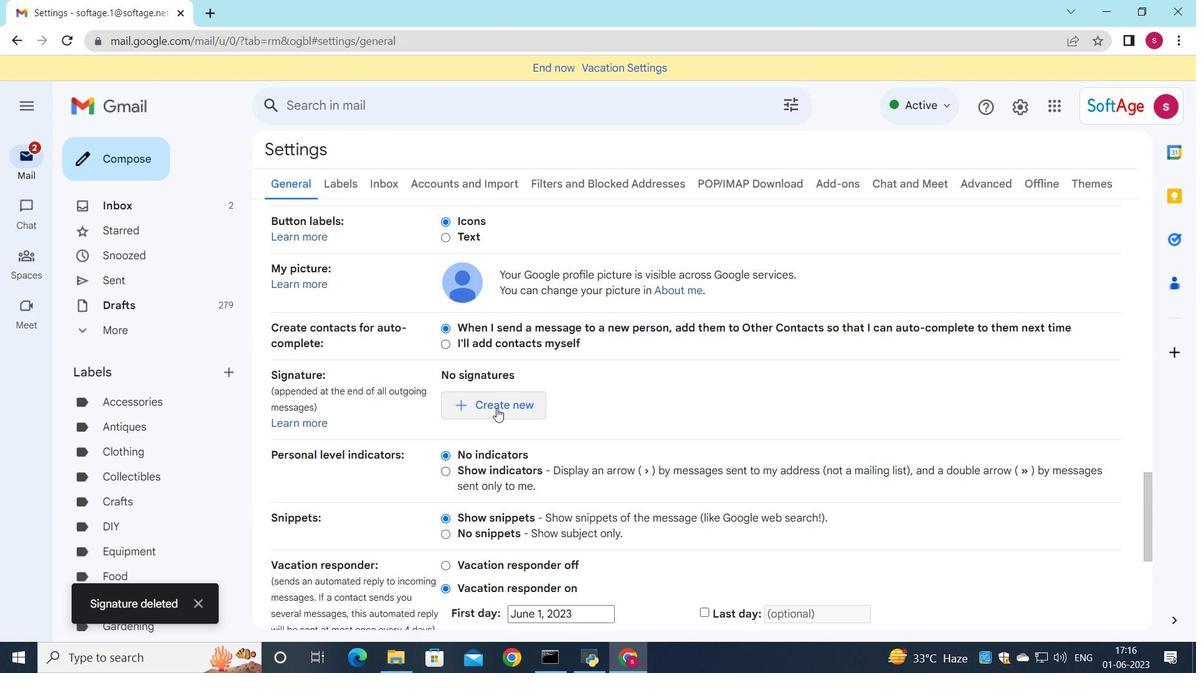 
Action: Mouse moved to (711, 348)
Screenshot: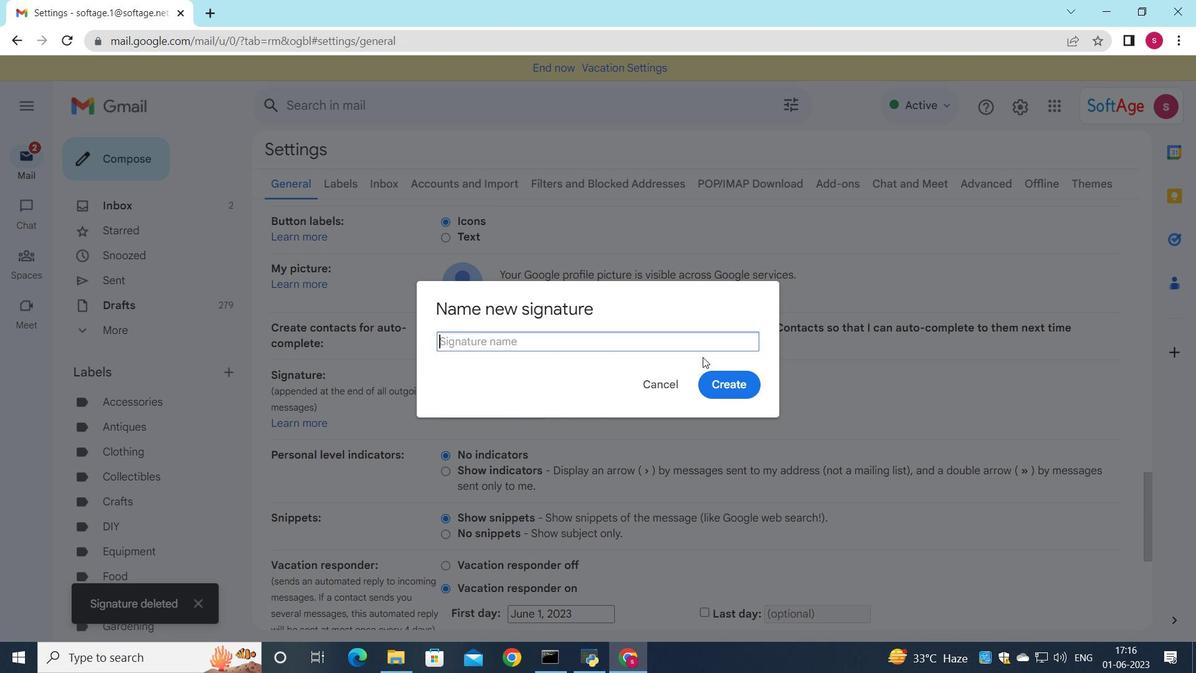 
Action: Key pressed <Key.shift>Bethany<Key.space><Key.shift>Lewis
Screenshot: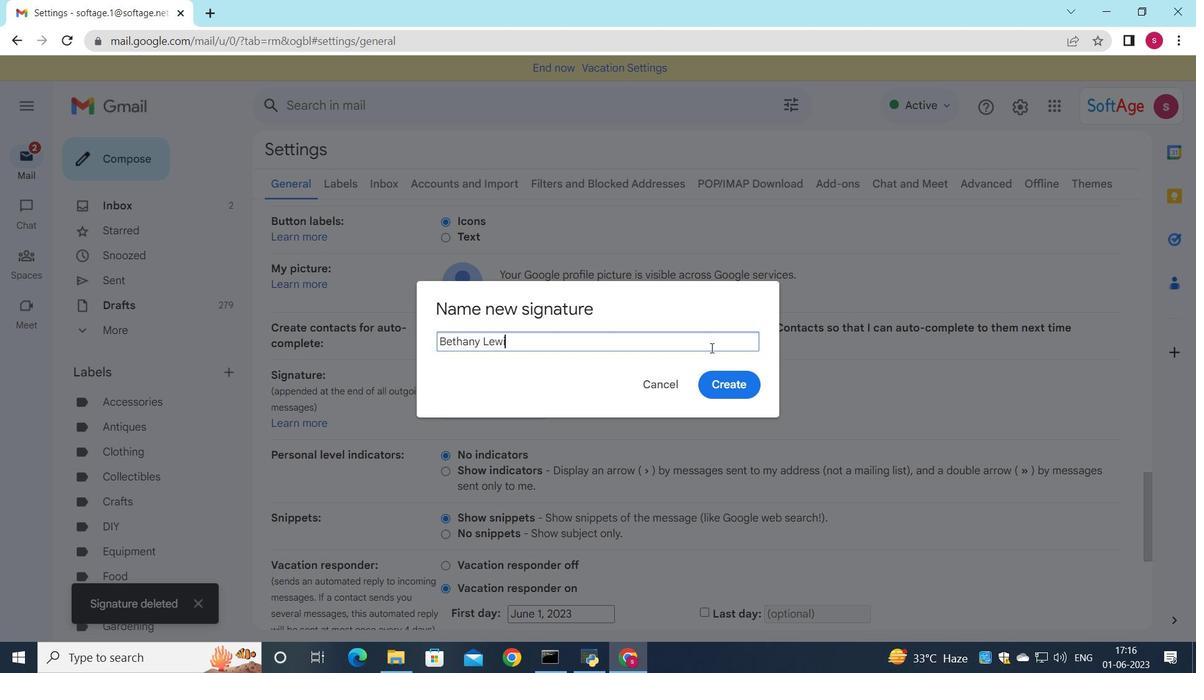 
Action: Mouse moved to (723, 385)
Screenshot: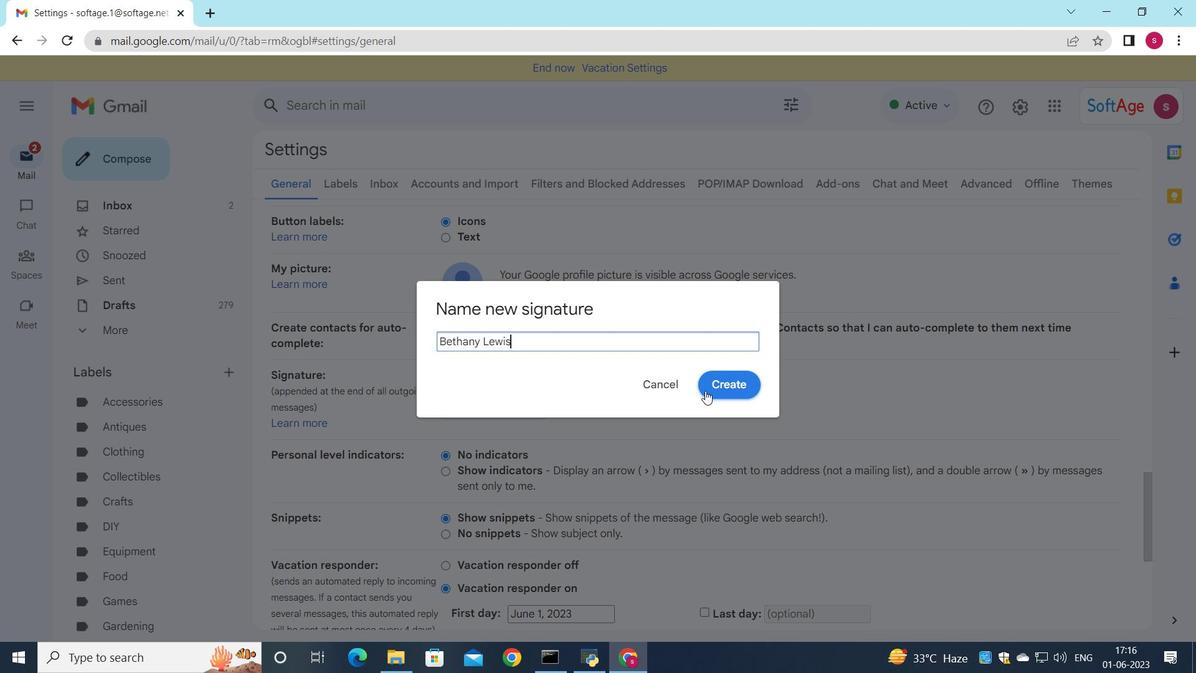 
Action: Mouse pressed left at (723, 385)
Screenshot: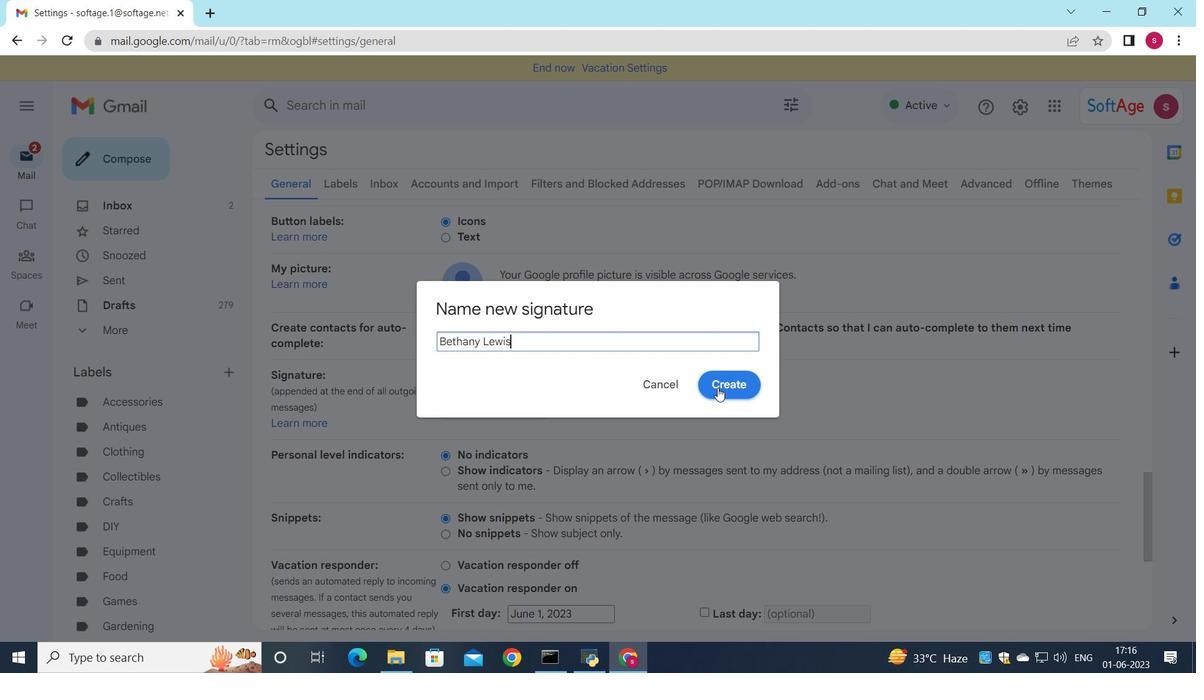 
Action: Mouse moved to (735, 410)
Screenshot: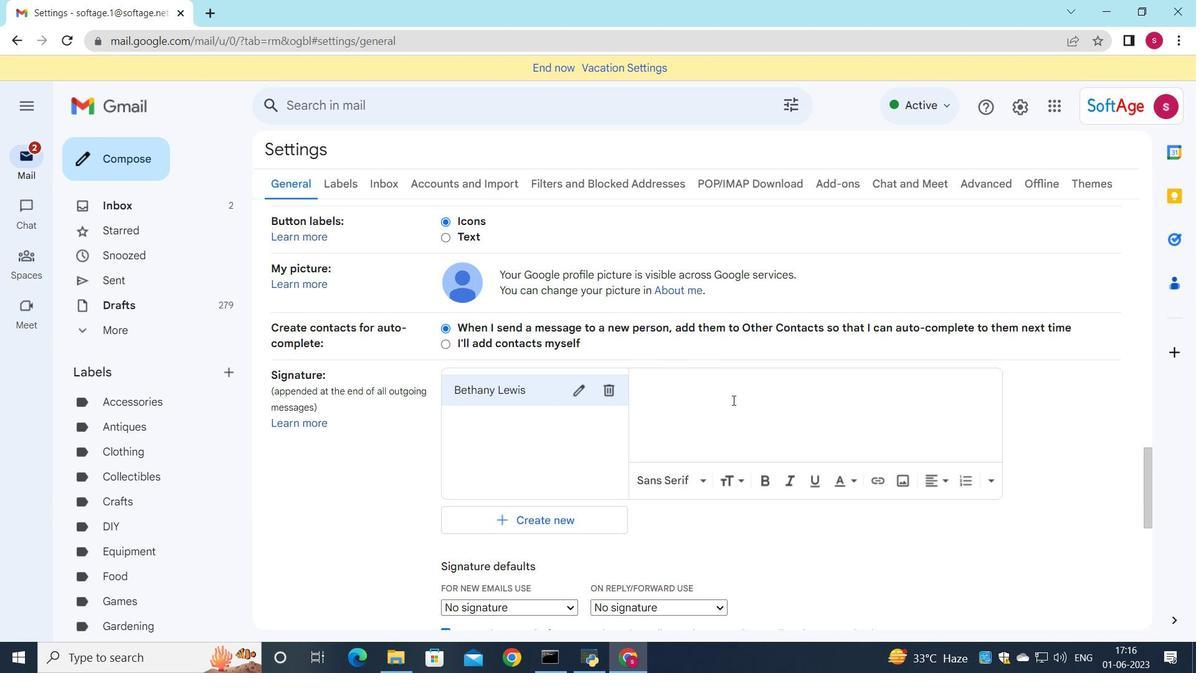 
Action: Mouse pressed left at (735, 410)
Screenshot: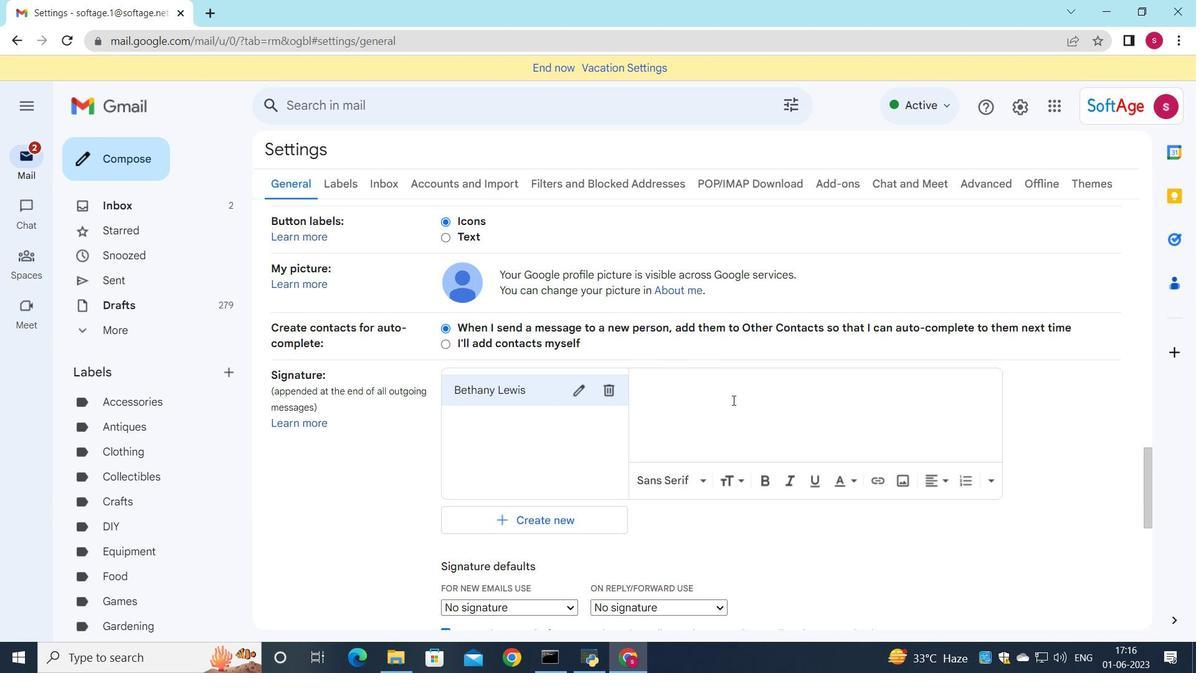 
Action: Key pressed <Key.shift>Bethany<Key.space><Key.shift>Lewis
Screenshot: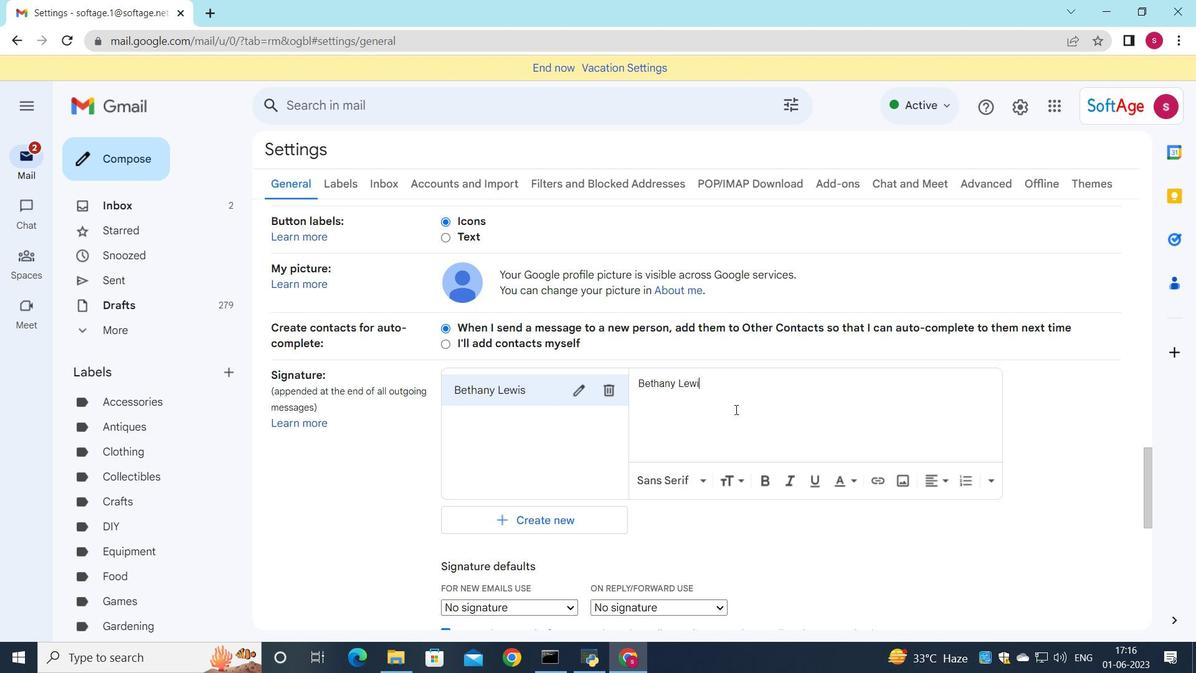 
Action: Mouse scrolled (735, 409) with delta (0, 0)
Screenshot: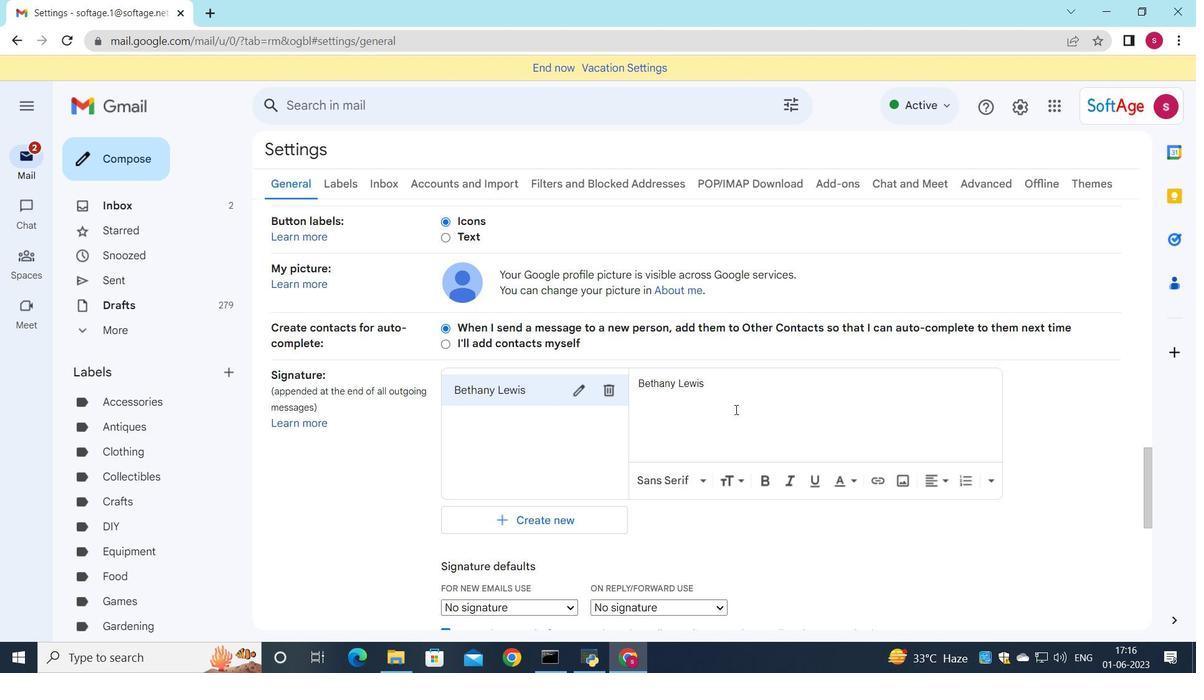 
Action: Mouse moved to (726, 407)
Screenshot: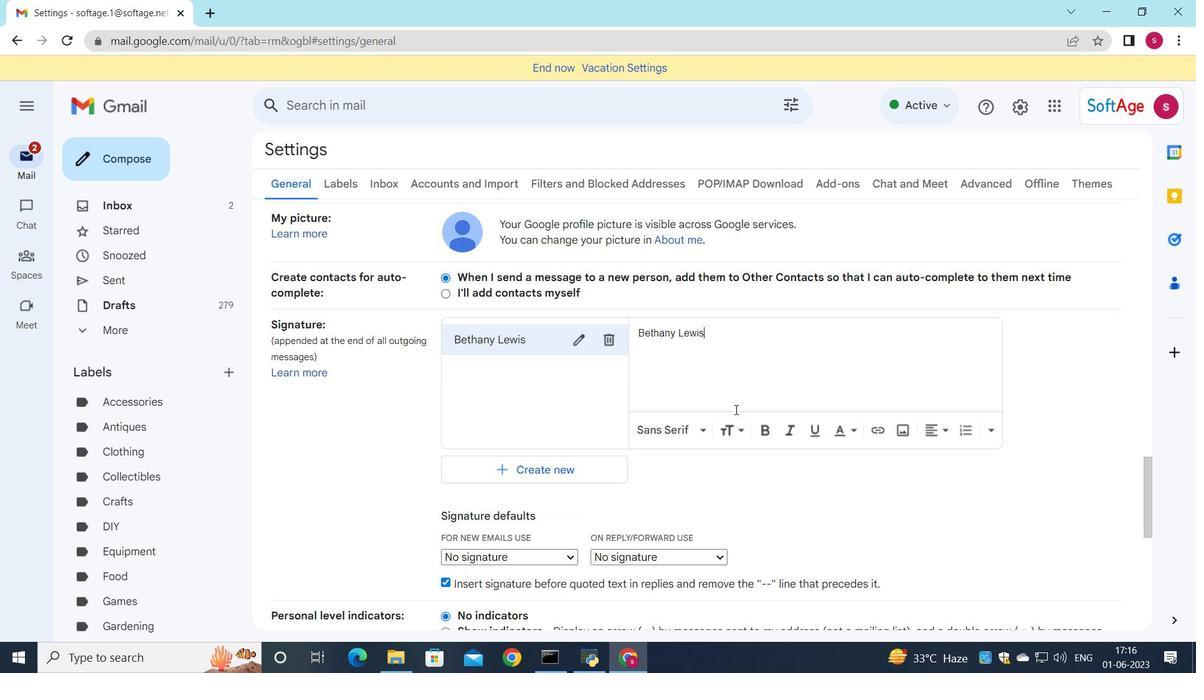 
Action: Mouse scrolled (726, 406) with delta (0, 0)
Screenshot: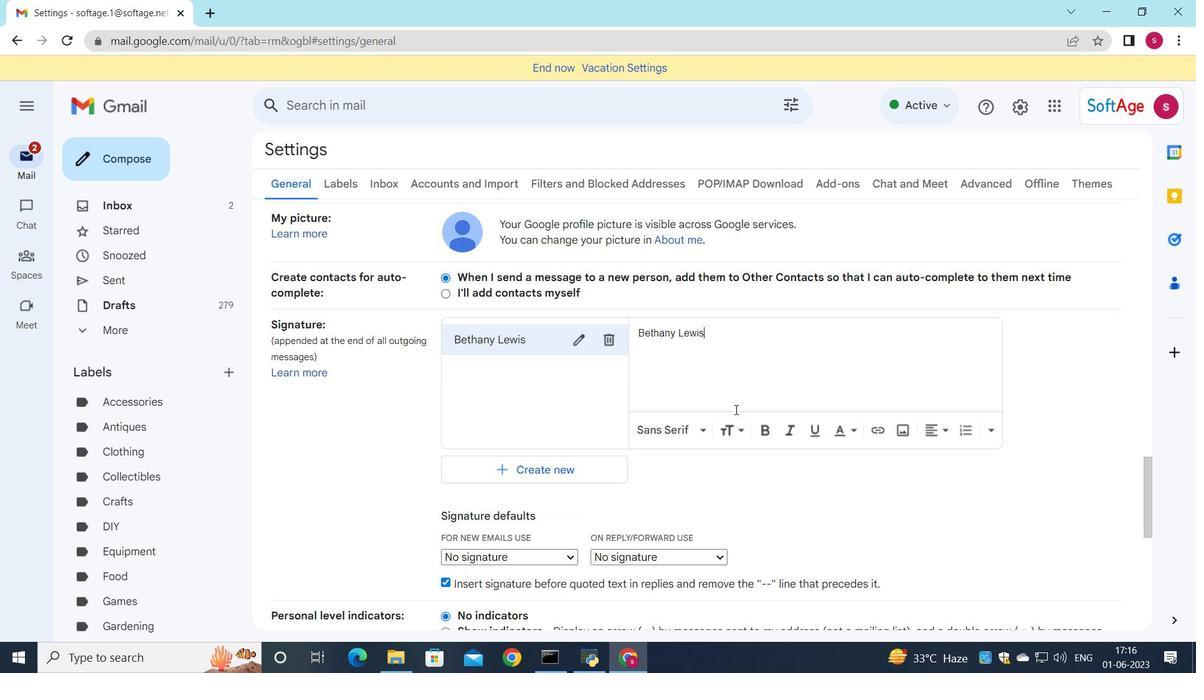 
Action: Mouse moved to (573, 447)
Screenshot: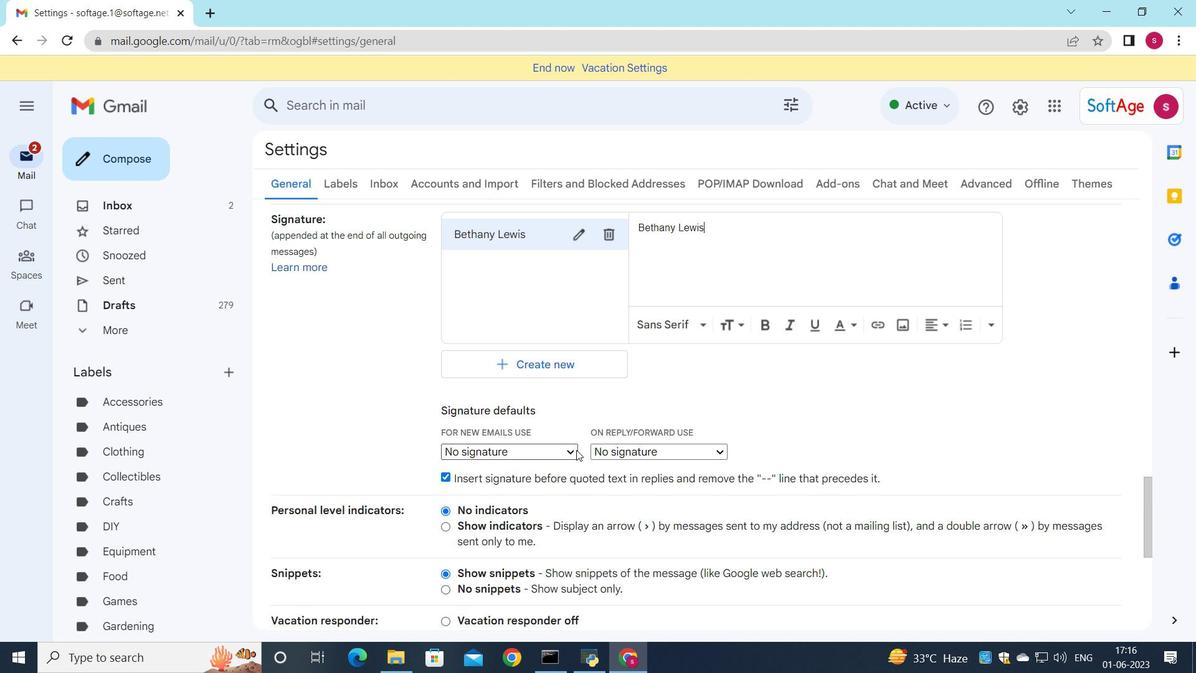 
Action: Mouse pressed left at (573, 447)
Screenshot: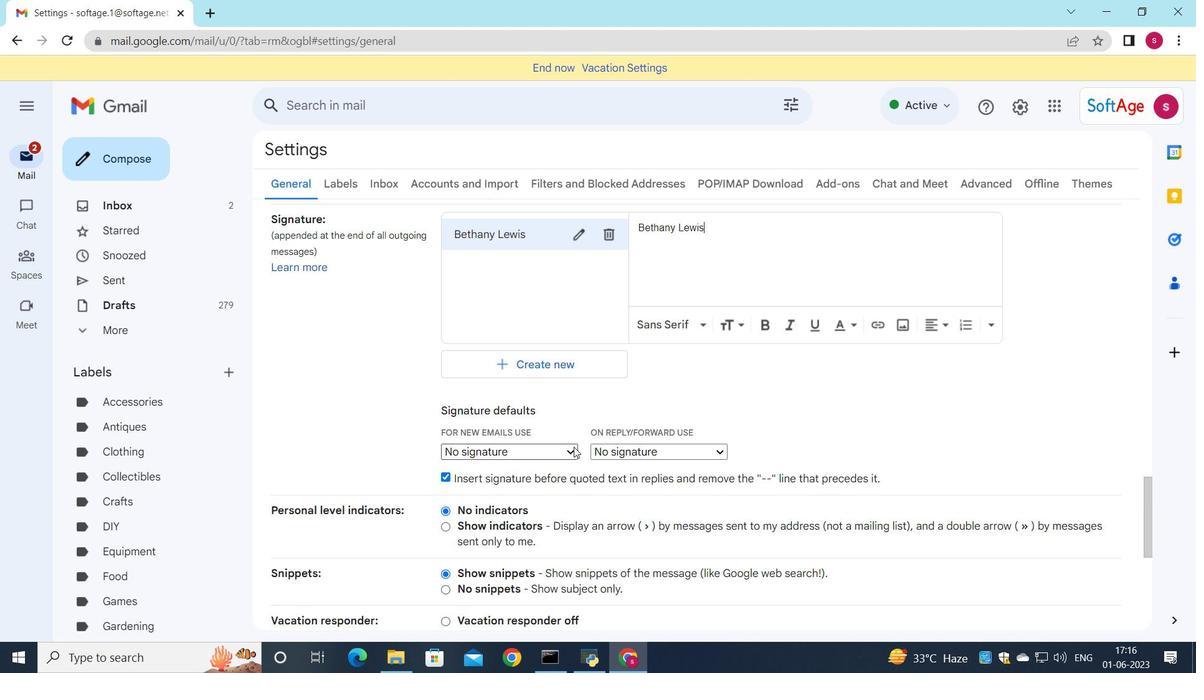 
Action: Mouse moved to (556, 476)
Screenshot: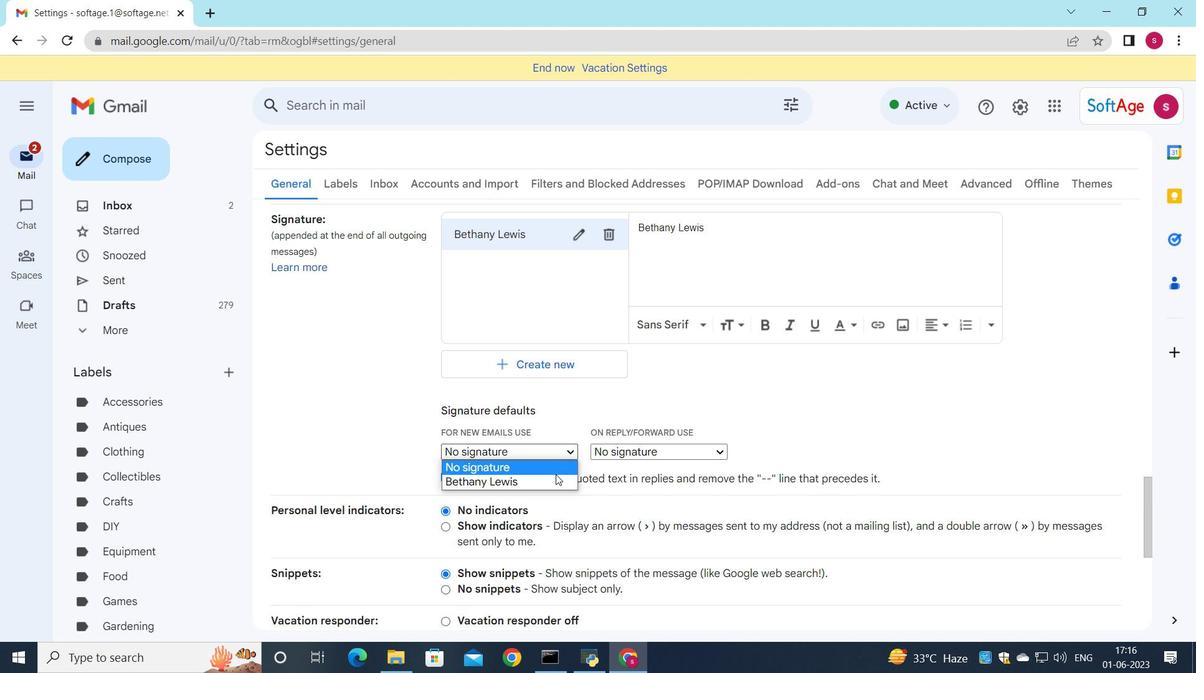 
Action: Mouse pressed left at (556, 476)
Screenshot: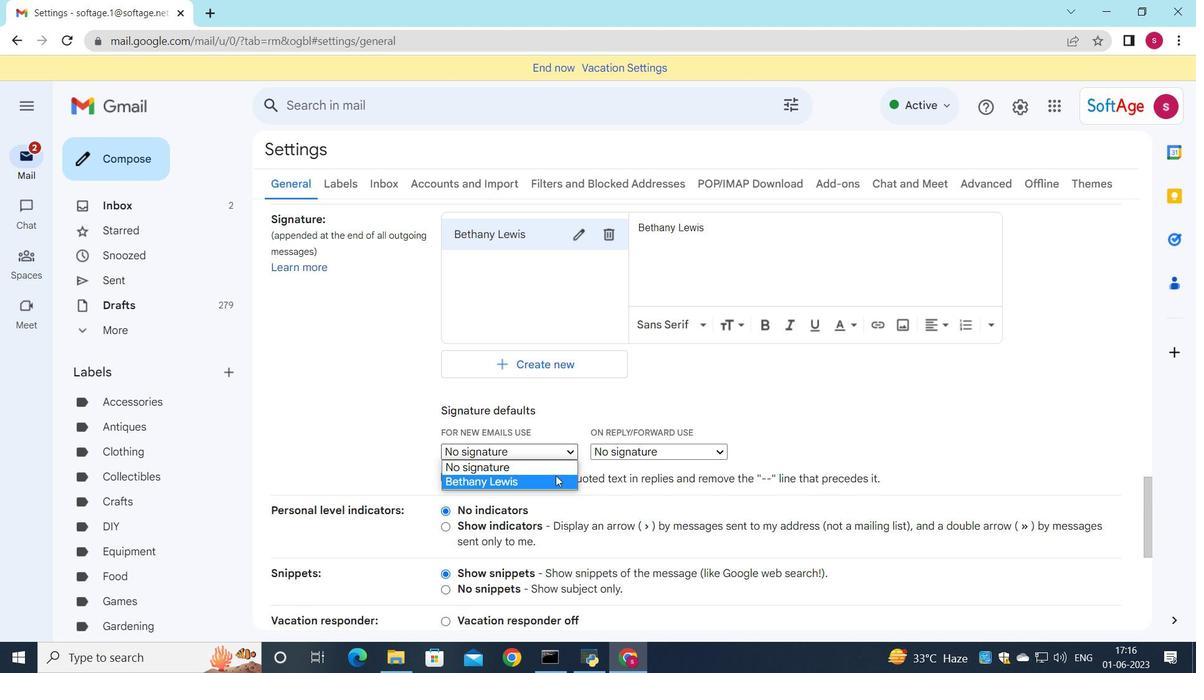 
Action: Mouse moved to (641, 447)
Screenshot: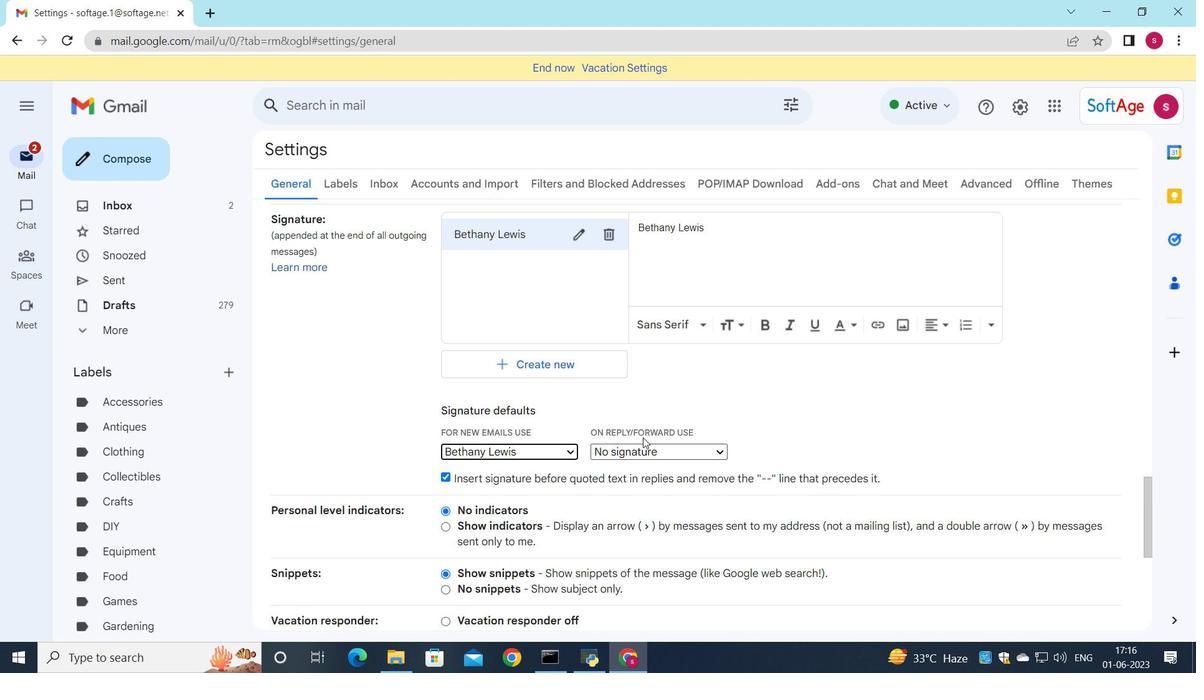
Action: Mouse pressed left at (641, 447)
Screenshot: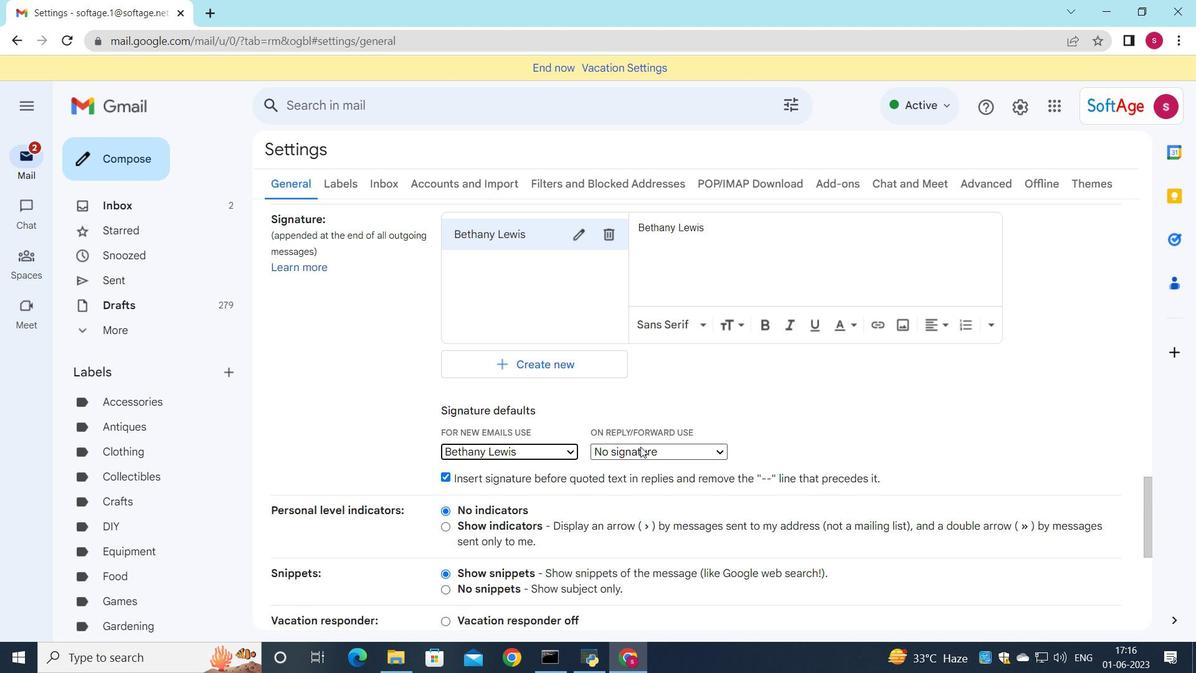 
Action: Mouse moved to (628, 476)
Screenshot: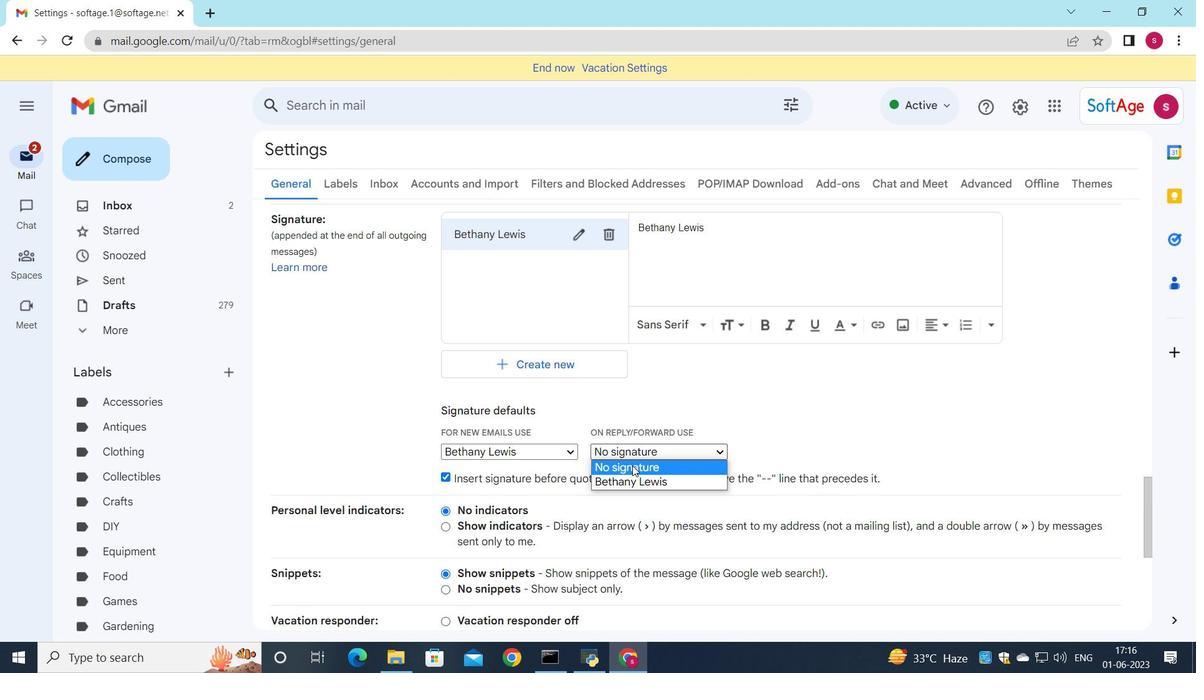
Action: Mouse pressed left at (628, 476)
Screenshot: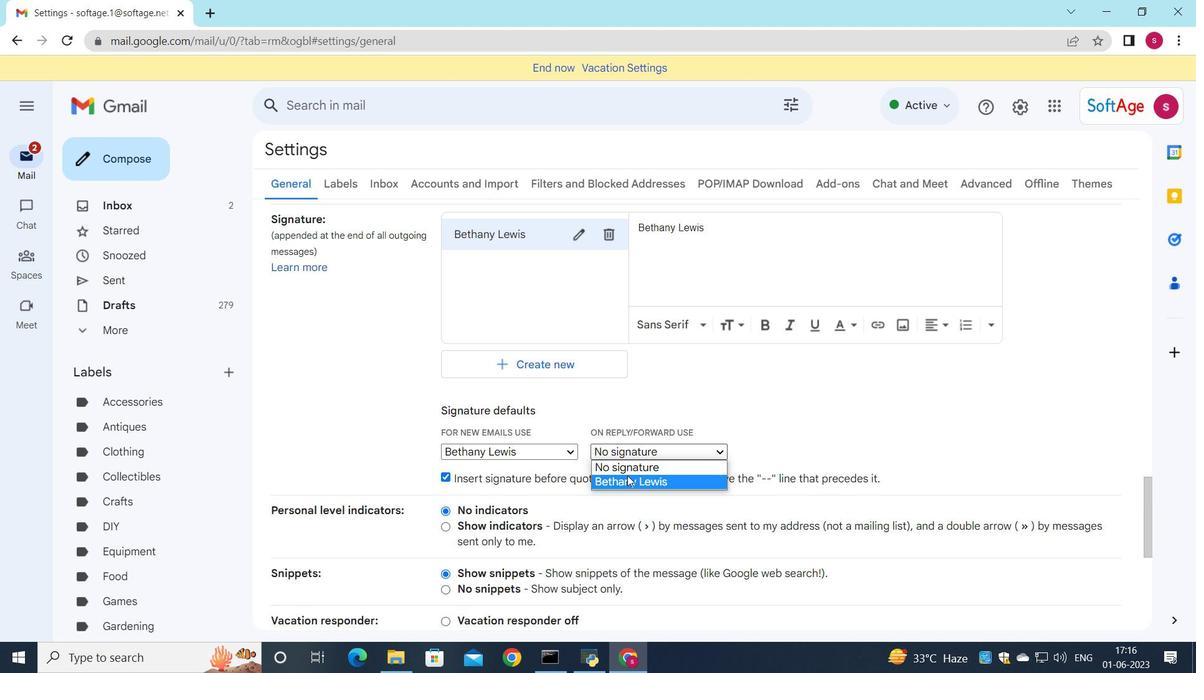 
Action: Mouse scrolled (628, 475) with delta (0, 0)
Screenshot: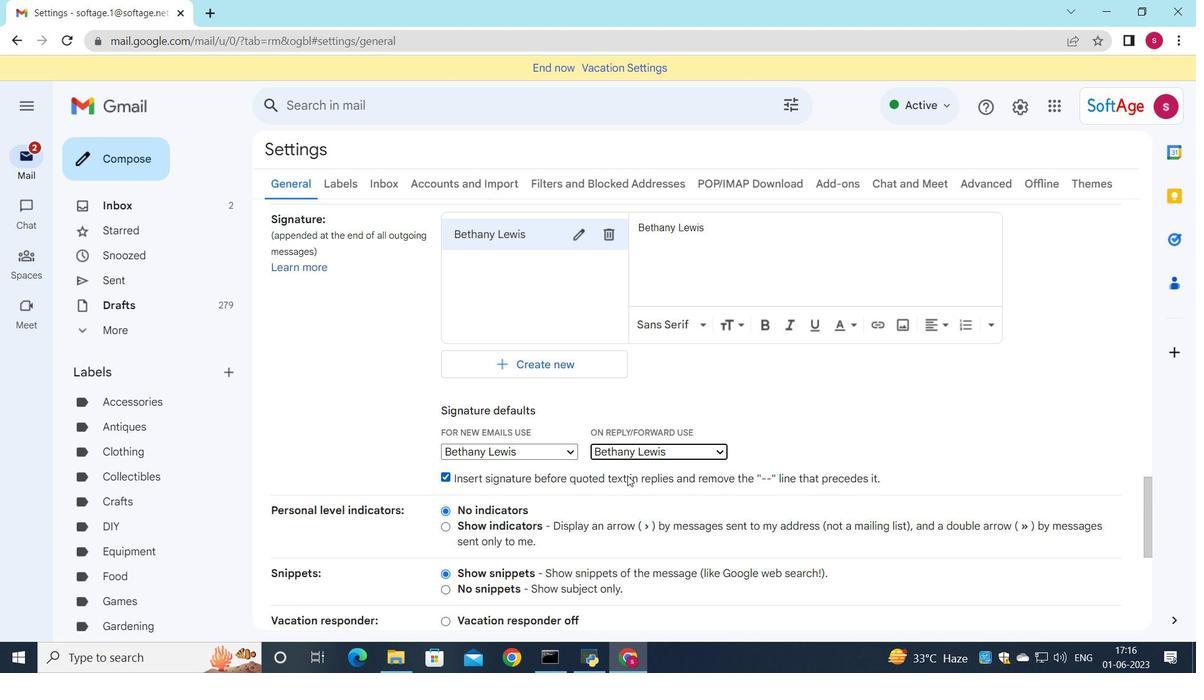 
Action: Mouse scrolled (628, 475) with delta (0, 0)
Screenshot: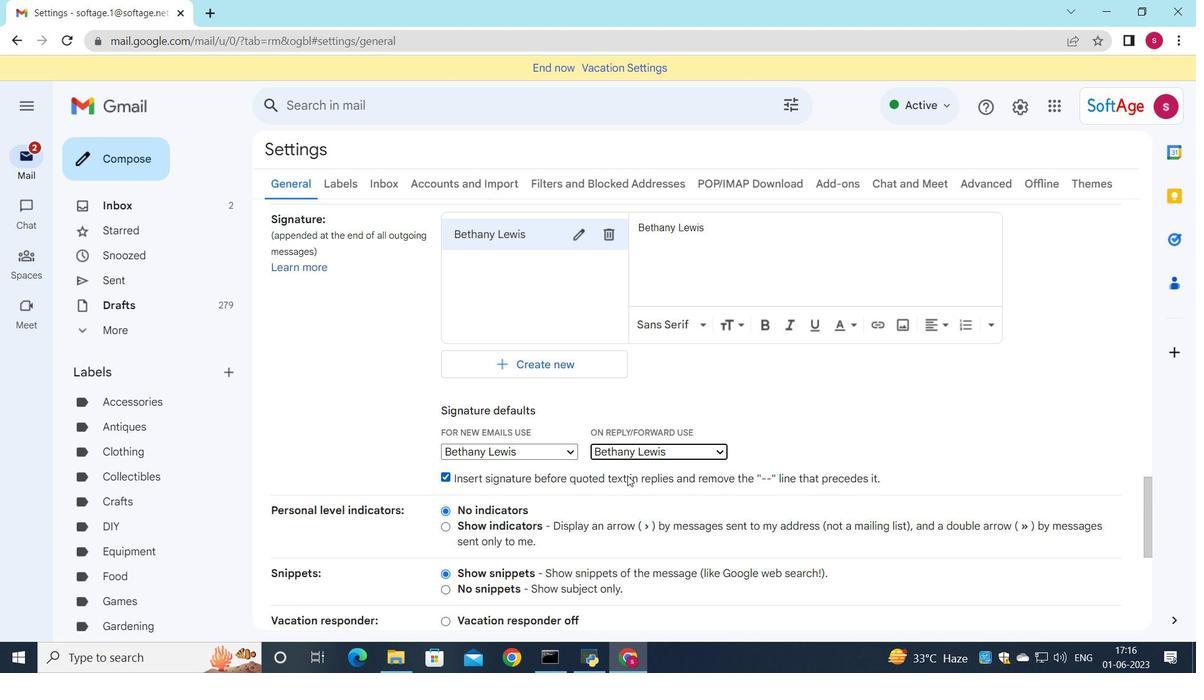 
Action: Mouse scrolled (628, 475) with delta (0, 0)
Screenshot: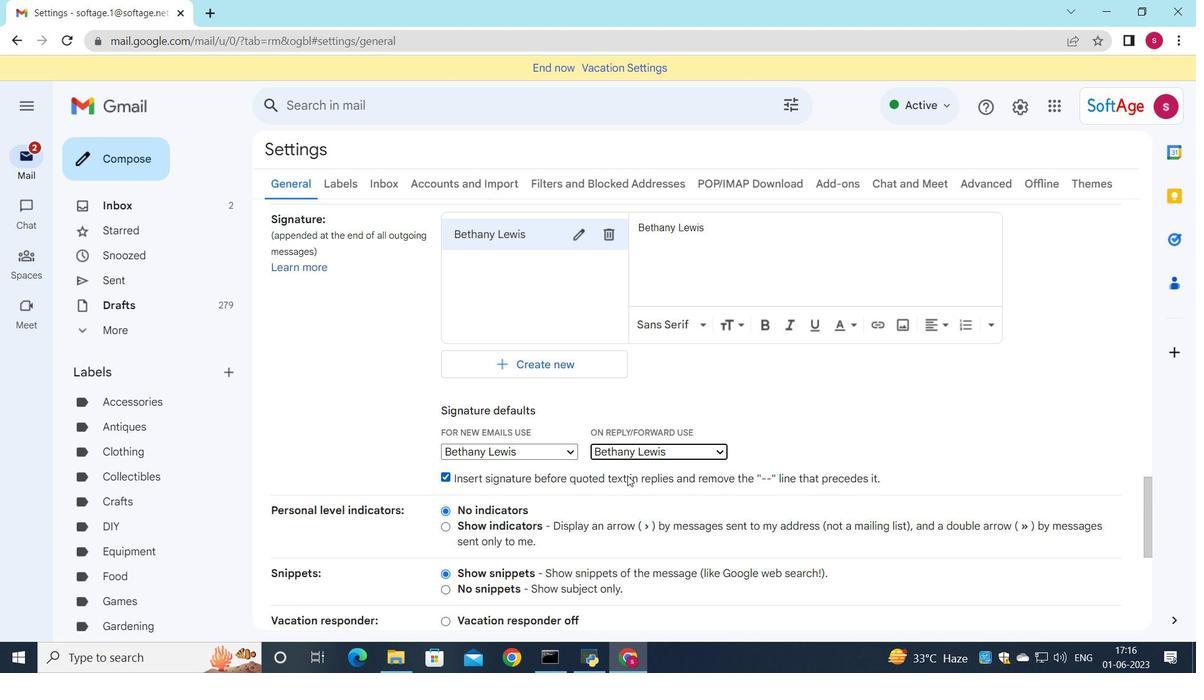 
Action: Mouse scrolled (628, 475) with delta (0, 0)
Screenshot: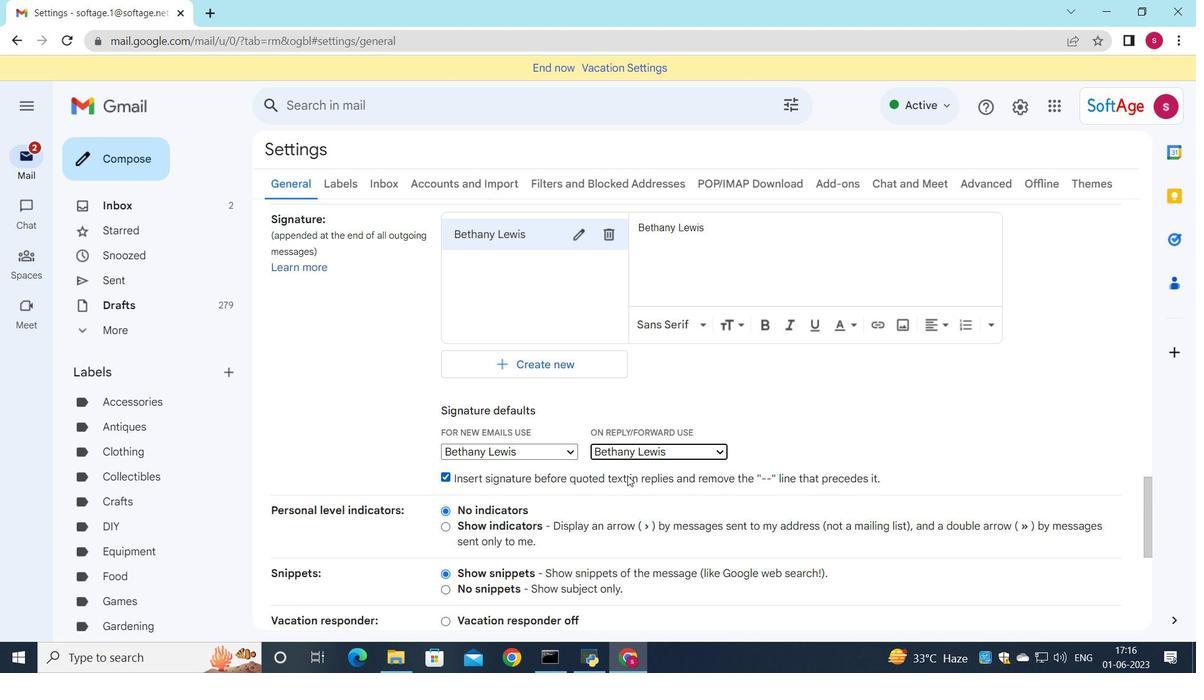 
Action: Mouse scrolled (628, 475) with delta (0, 0)
Screenshot: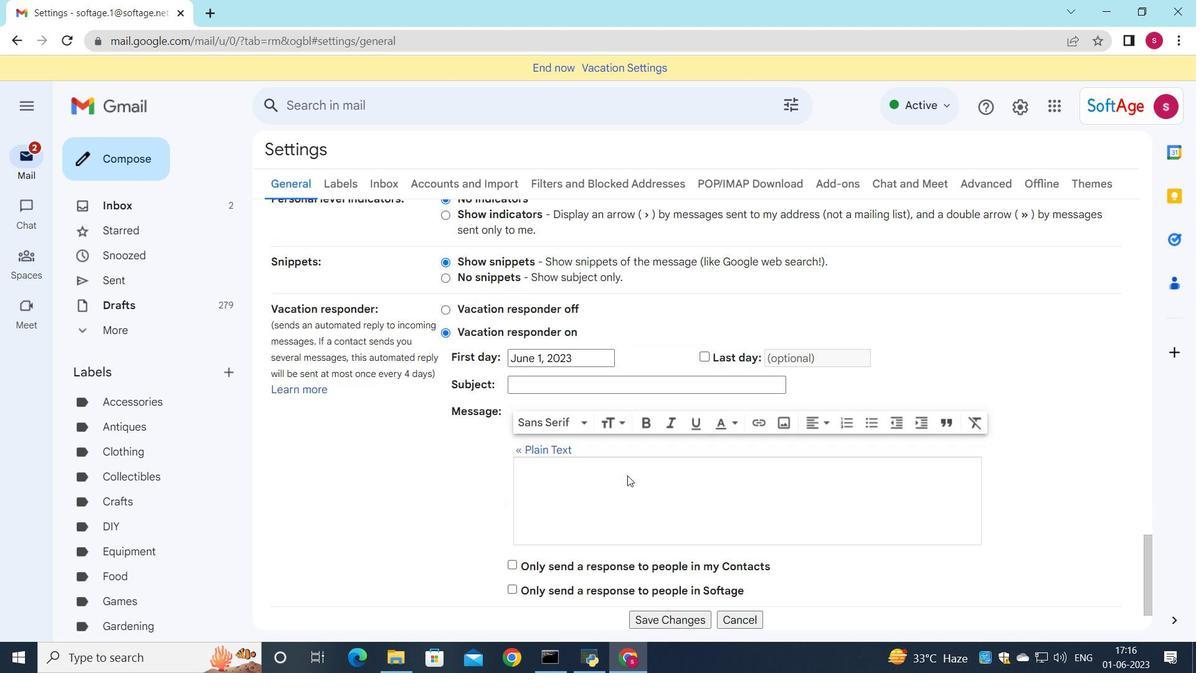 
Action: Mouse scrolled (628, 475) with delta (0, 0)
Screenshot: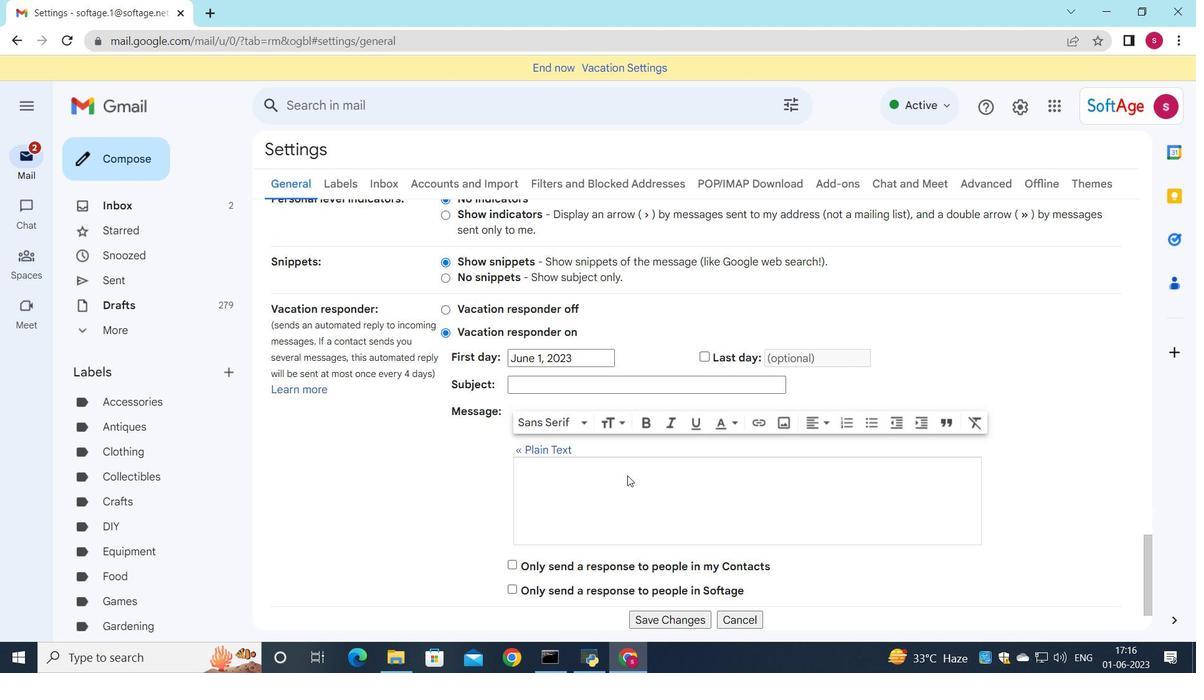 
Action: Mouse scrolled (628, 475) with delta (0, 0)
Screenshot: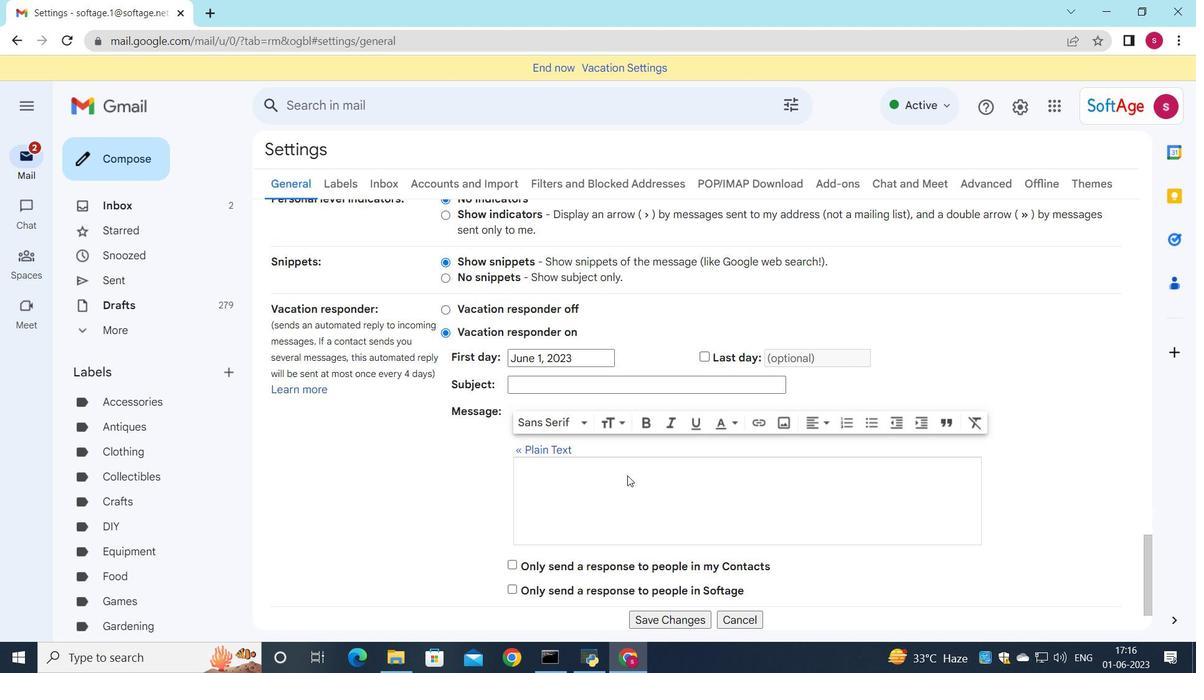 
Action: Mouse moved to (685, 547)
Screenshot: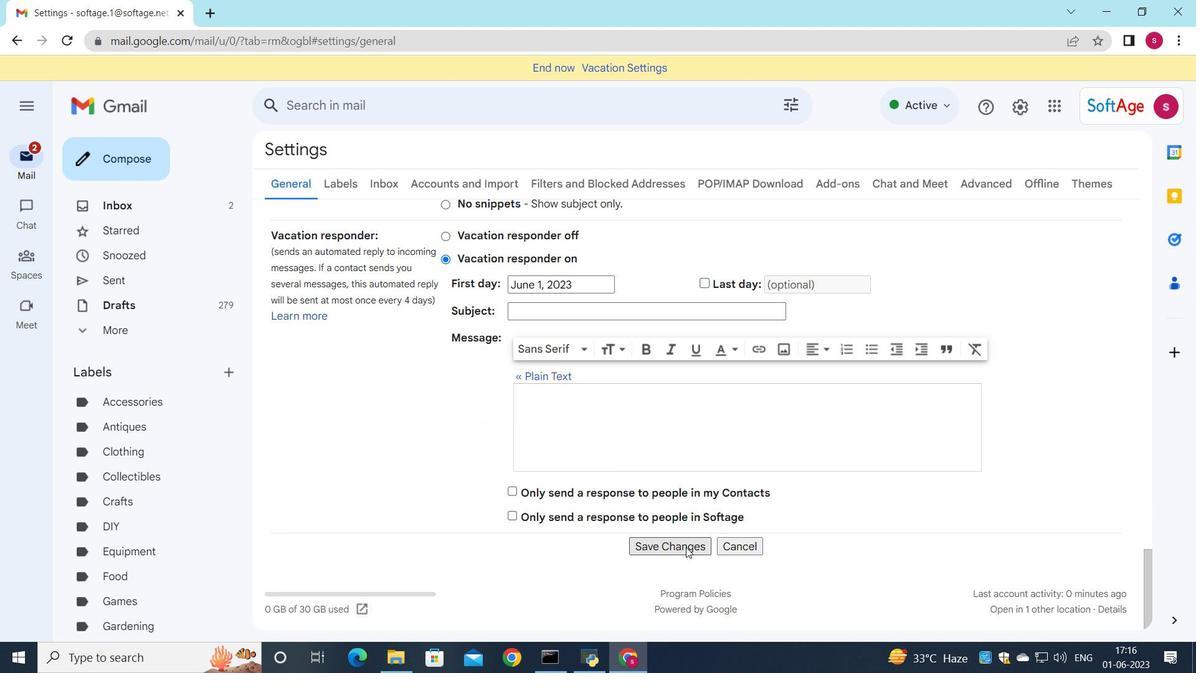 
Action: Mouse pressed left at (685, 547)
Screenshot: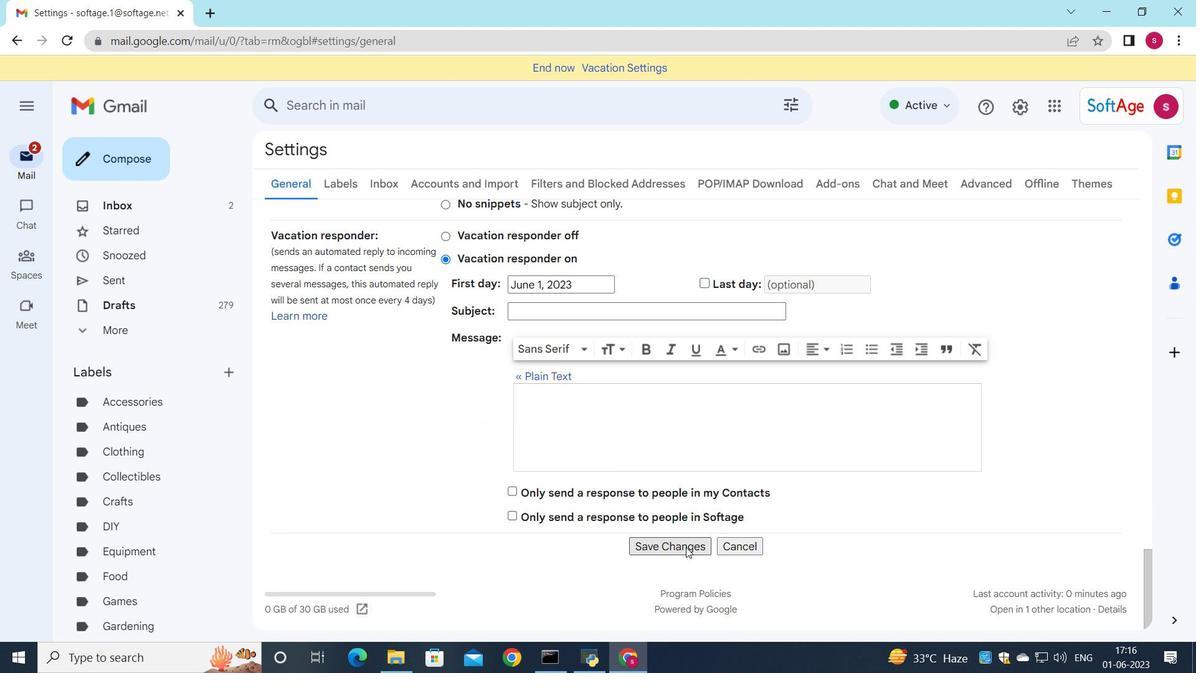 
Action: Mouse moved to (370, 393)
Screenshot: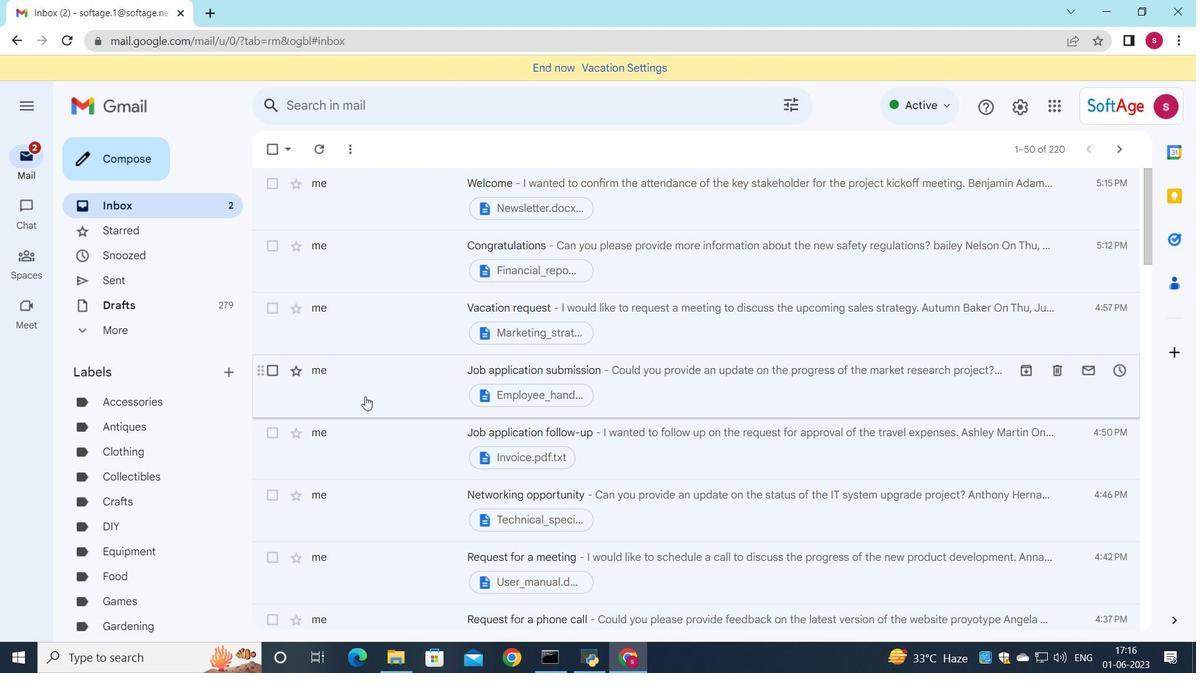 
Action: Mouse scrolled (370, 393) with delta (0, 0)
Screenshot: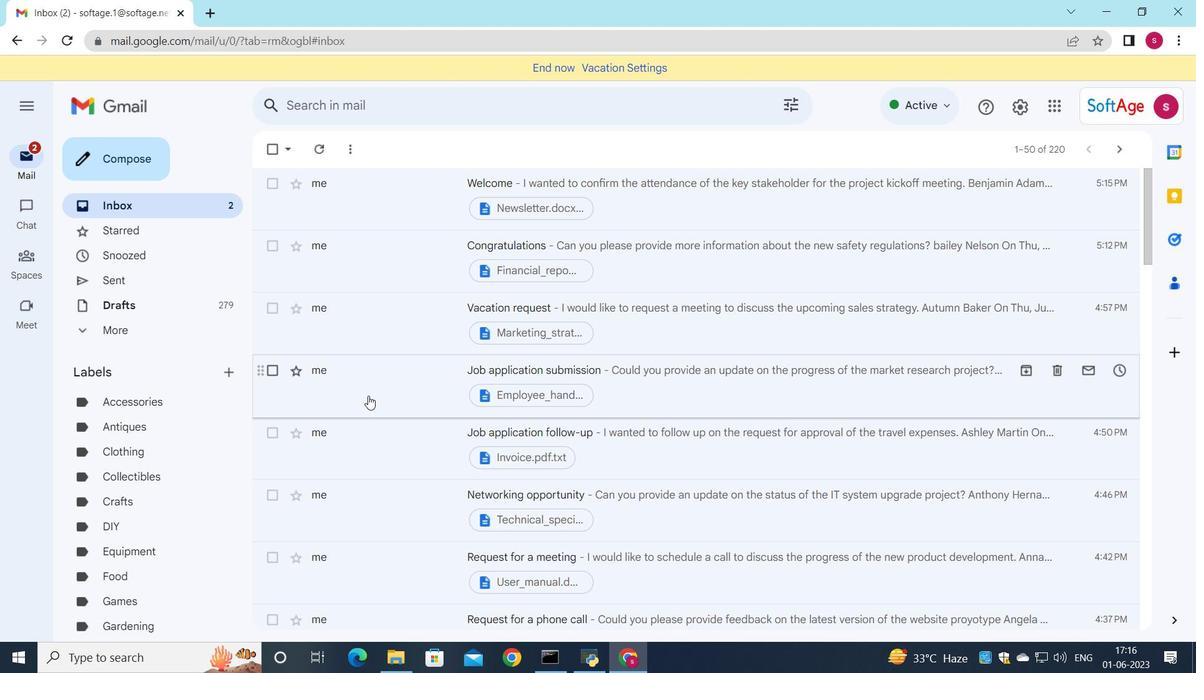 
Action: Mouse scrolled (370, 393) with delta (0, 0)
Screenshot: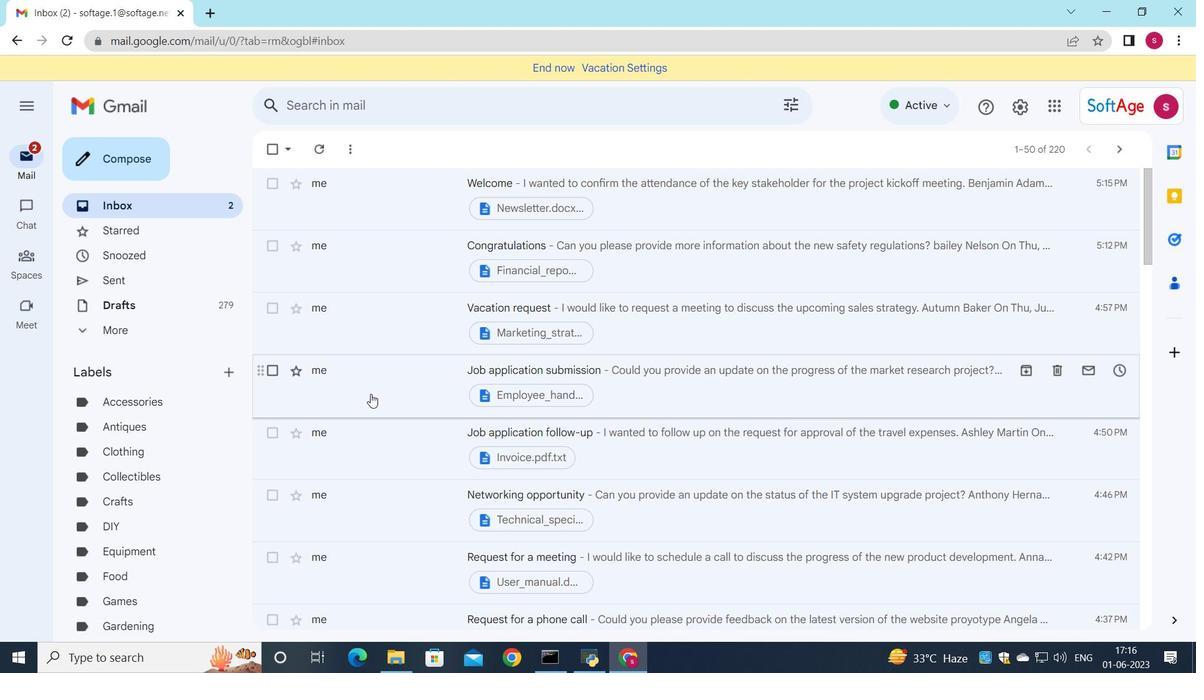 
Action: Mouse moved to (367, 395)
Screenshot: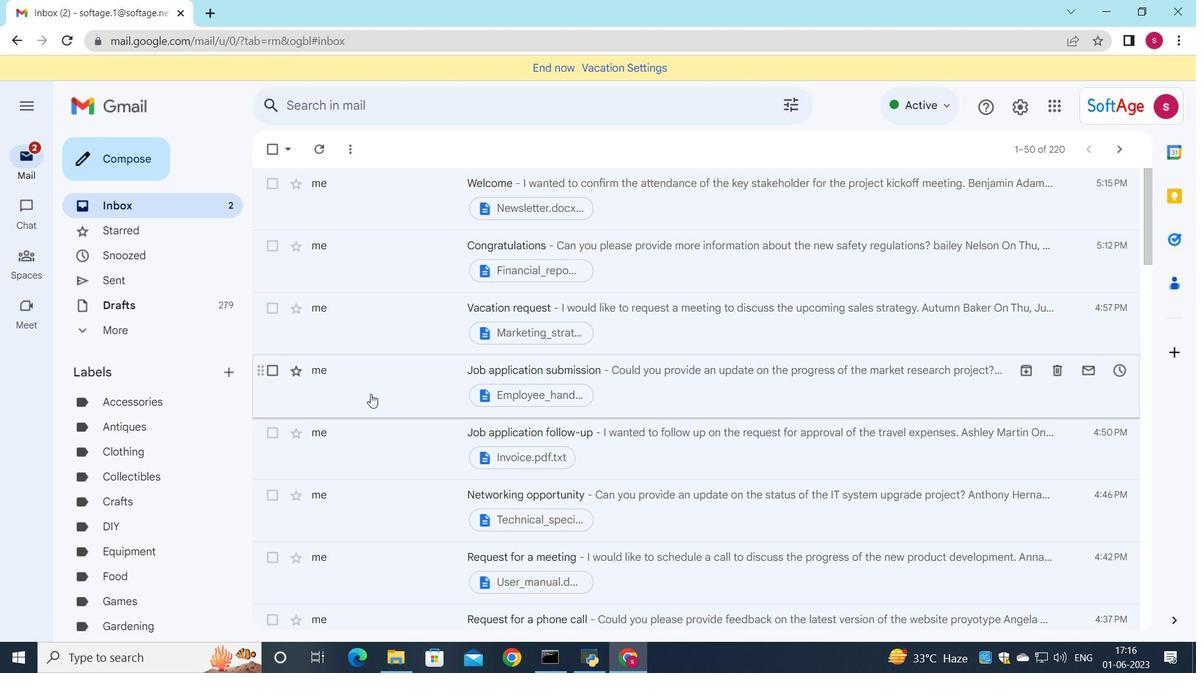 
Action: Mouse scrolled (367, 394) with delta (0, 0)
Screenshot: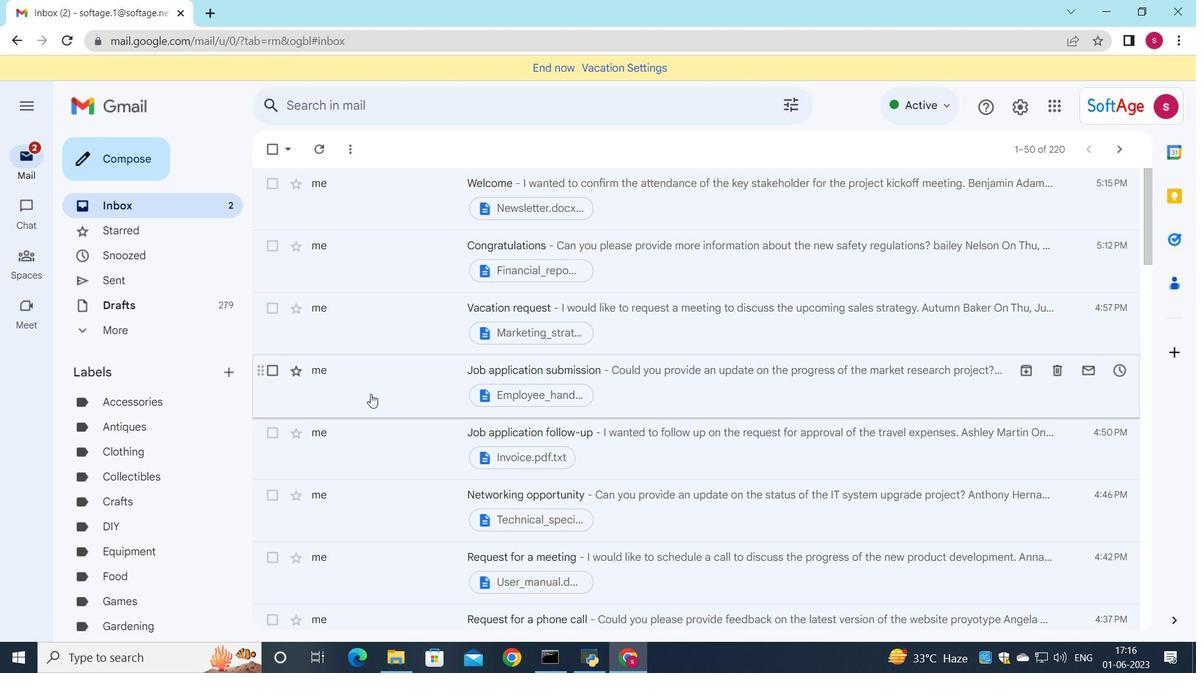 
Action: Mouse moved to (365, 396)
Screenshot: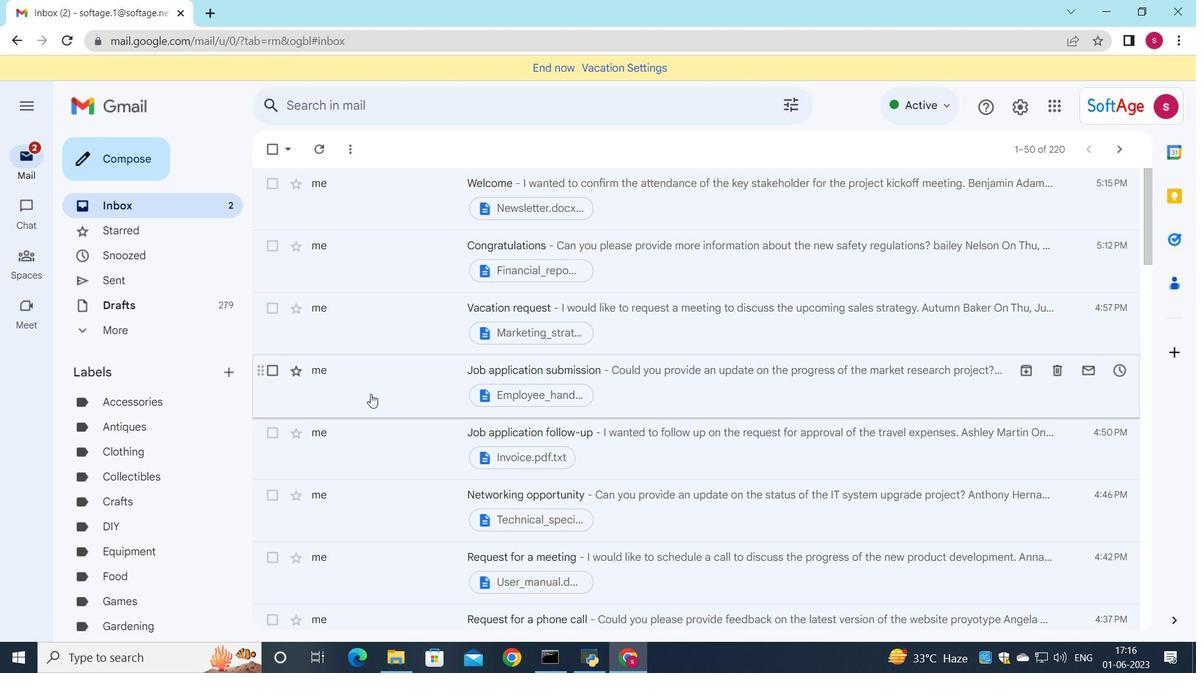 
Action: Mouse scrolled (365, 396) with delta (0, 0)
Screenshot: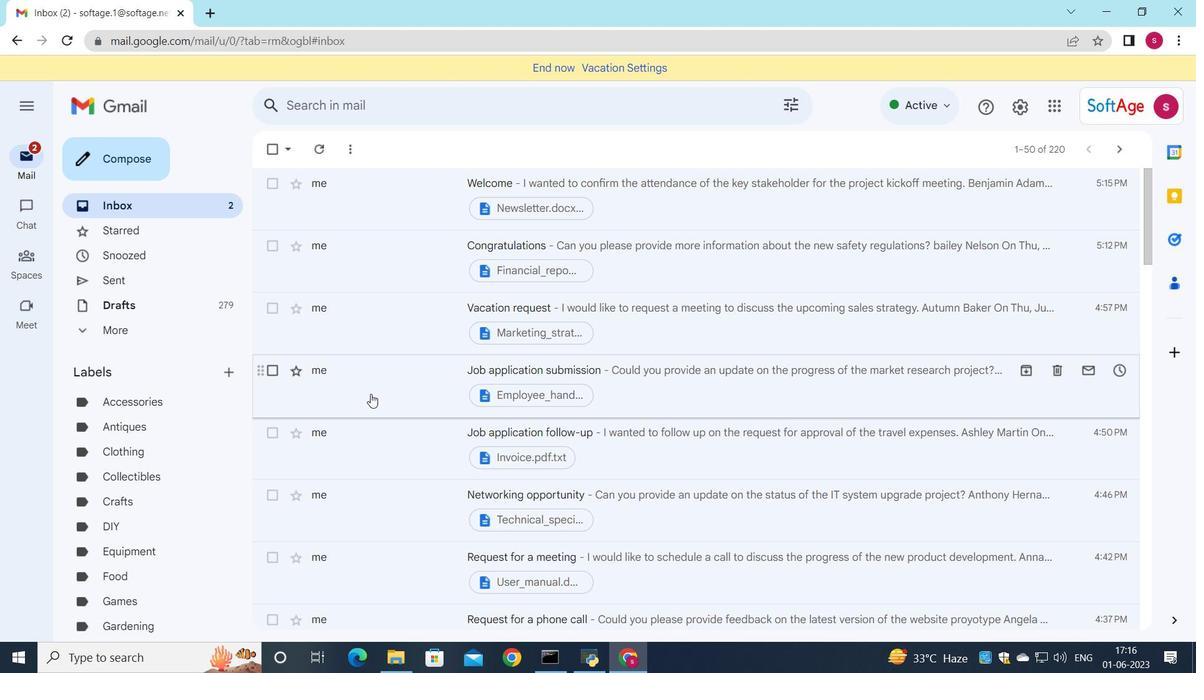
Action: Mouse moved to (363, 397)
Screenshot: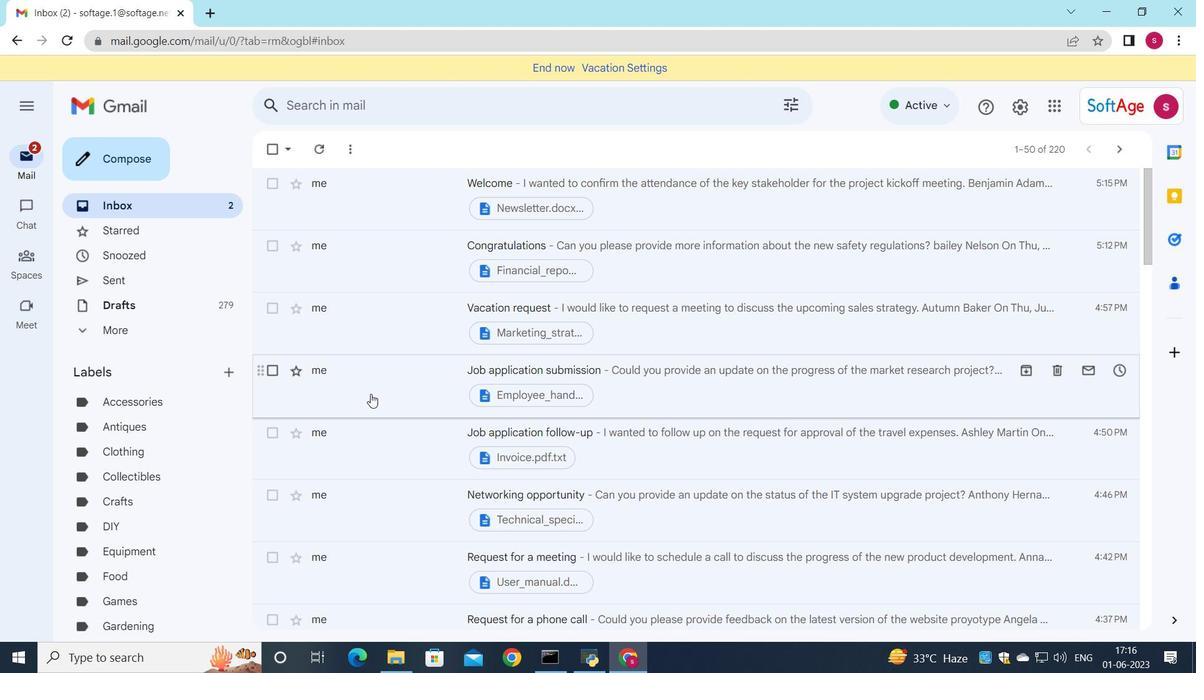
Action: Mouse scrolled (363, 396) with delta (0, 0)
Screenshot: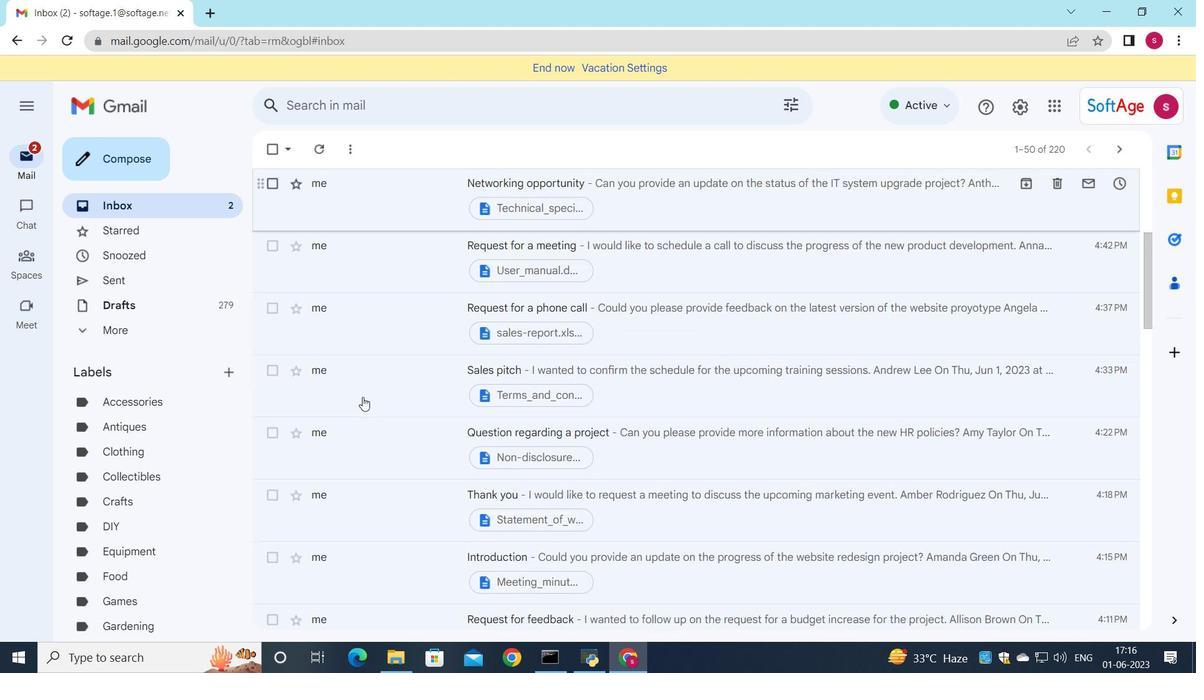 
Action: Mouse scrolled (363, 396) with delta (0, 0)
Screenshot: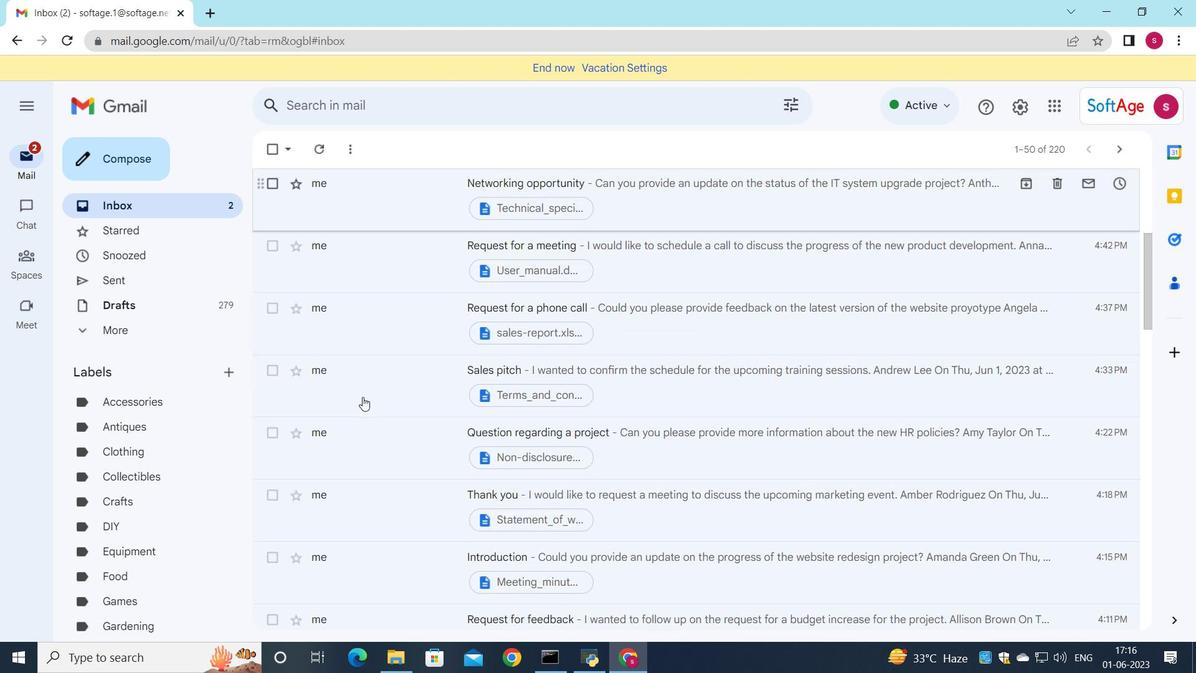 
Action: Mouse scrolled (363, 396) with delta (0, 0)
Screenshot: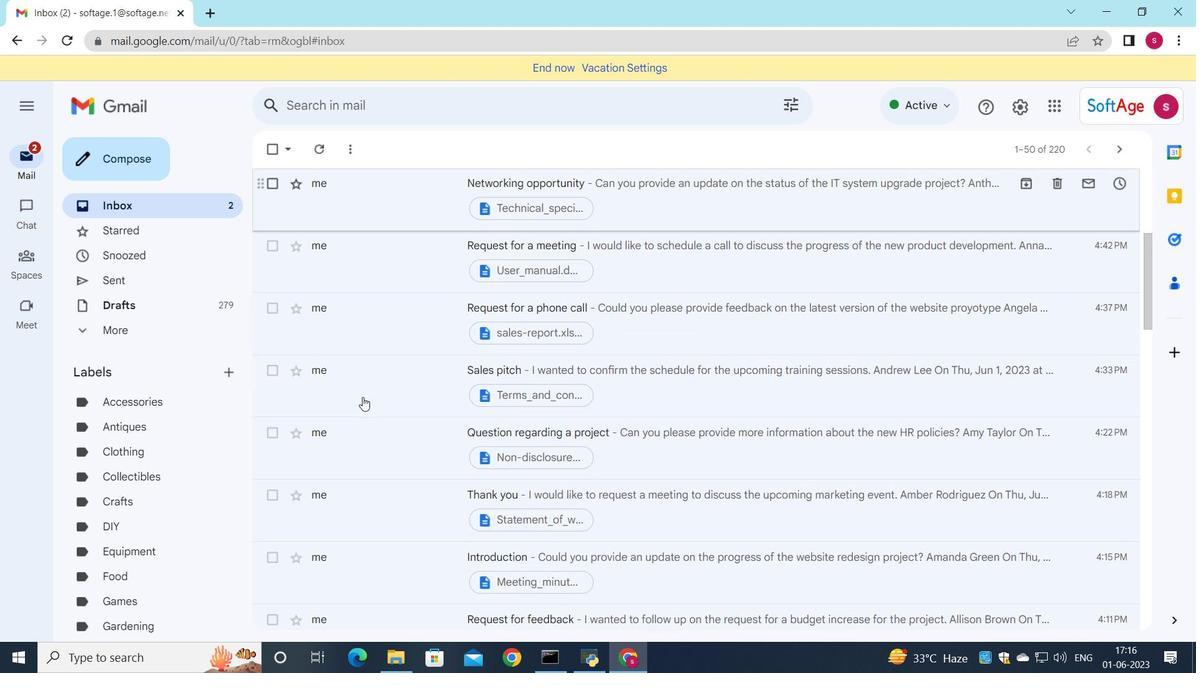 
Action: Mouse scrolled (363, 396) with delta (0, 0)
Screenshot: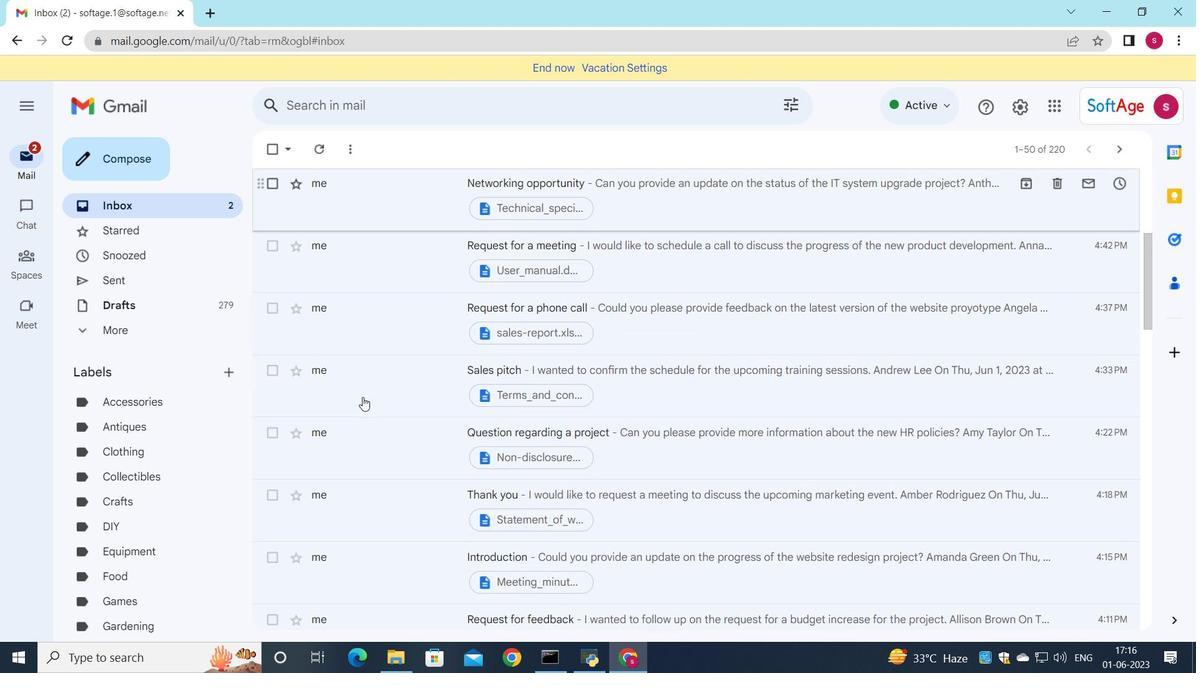 
Action: Mouse scrolled (363, 396) with delta (0, 0)
Screenshot: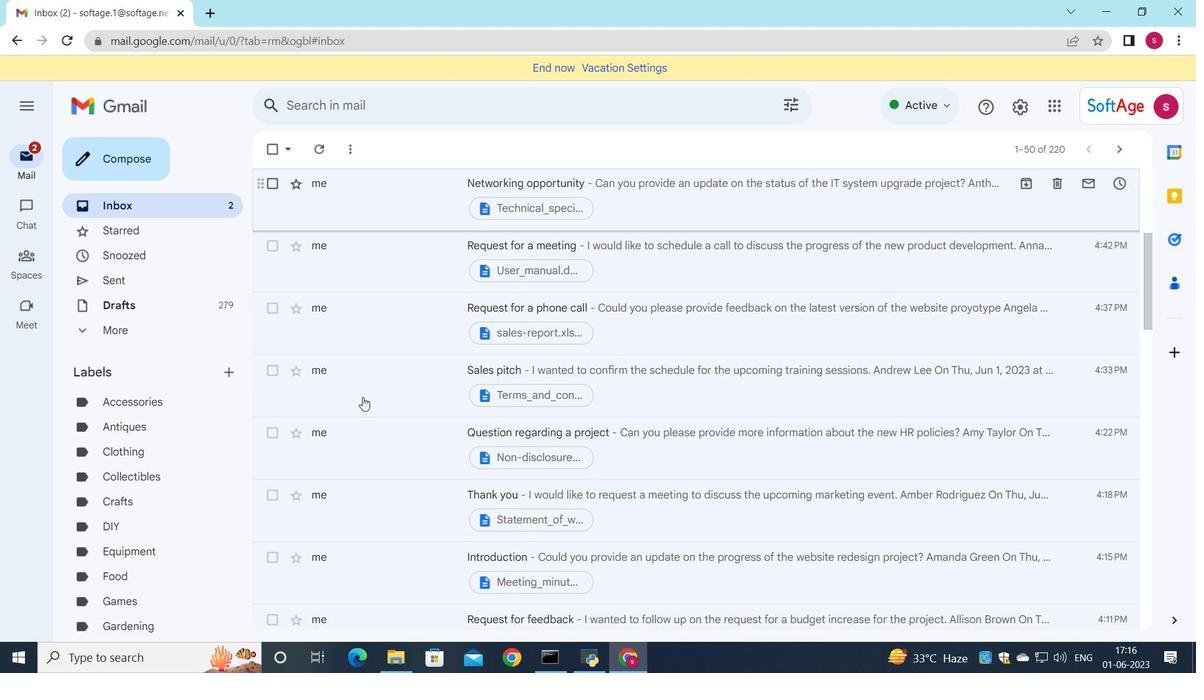 
Action: Mouse scrolled (363, 396) with delta (0, 0)
Screenshot: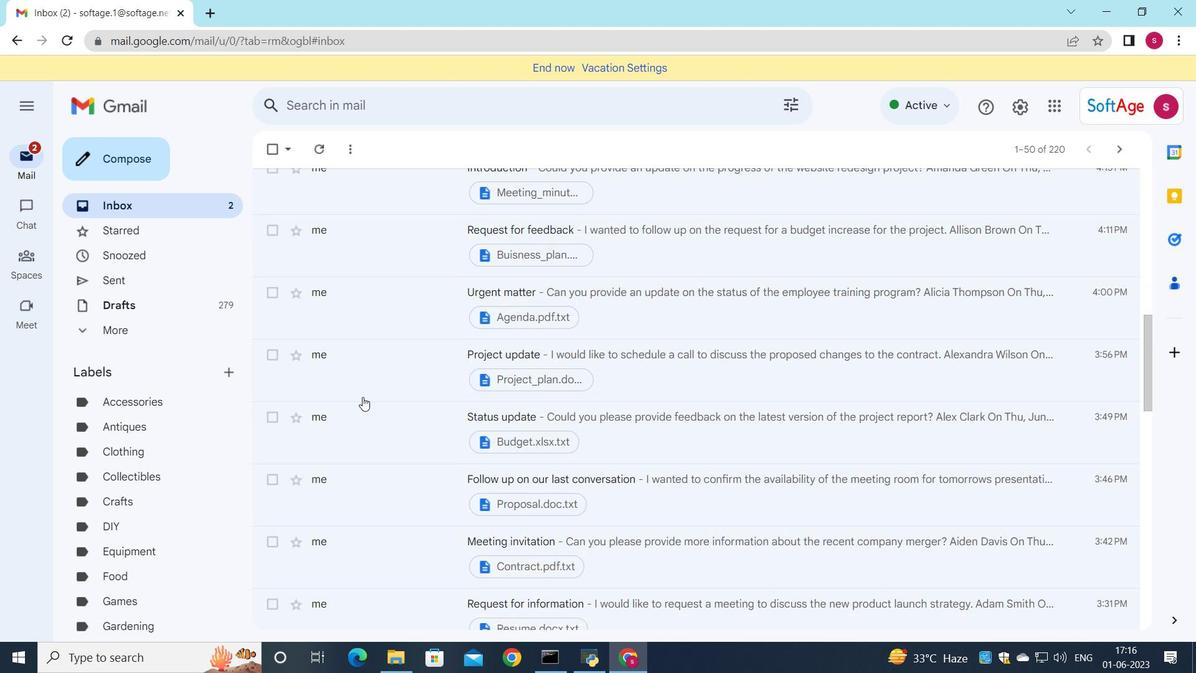 
Action: Mouse scrolled (363, 396) with delta (0, 0)
Screenshot: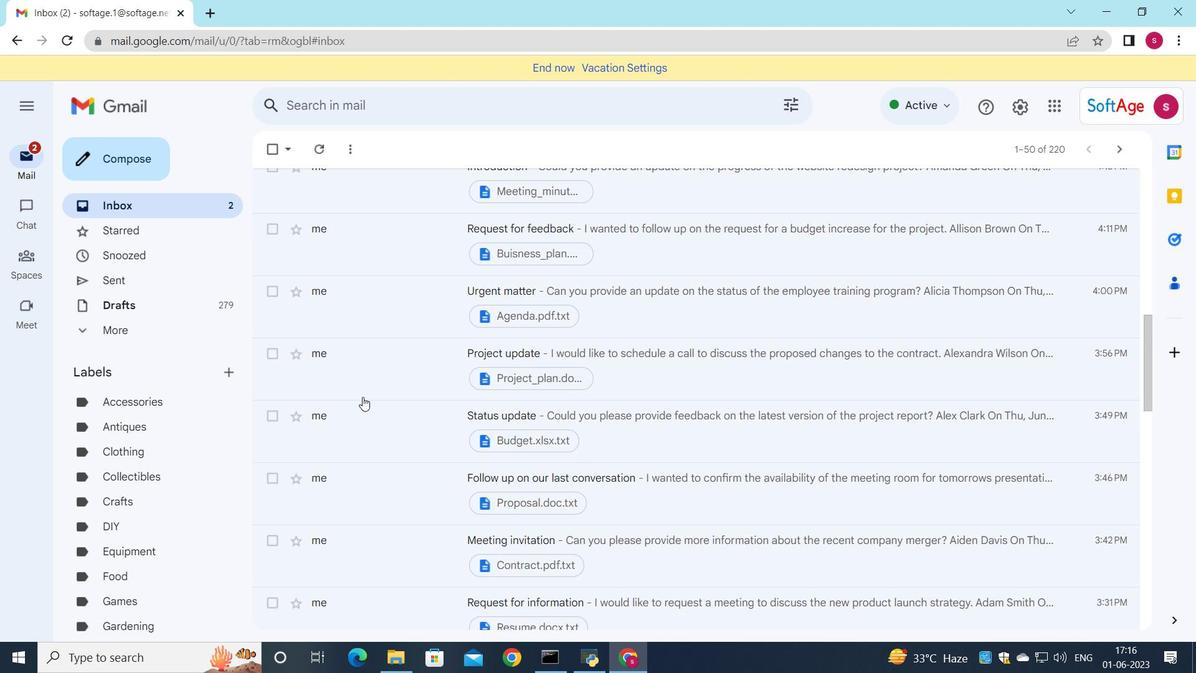 
Action: Mouse scrolled (363, 396) with delta (0, 0)
Screenshot: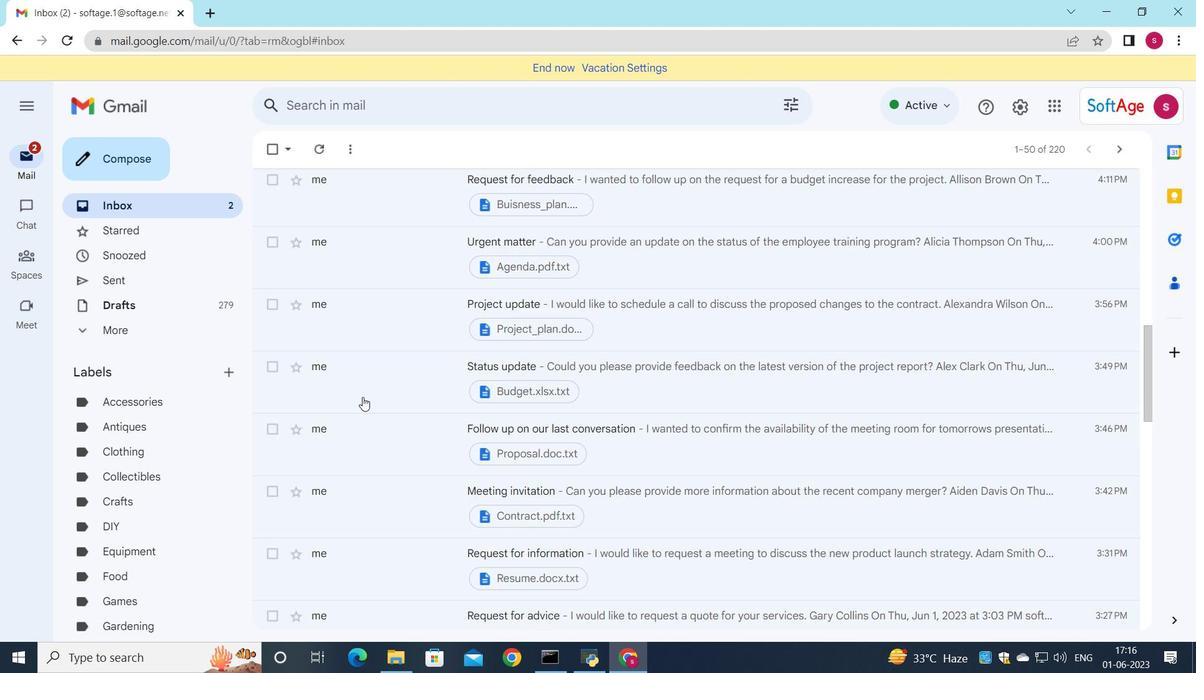 
Action: Mouse scrolled (363, 396) with delta (0, 0)
Screenshot: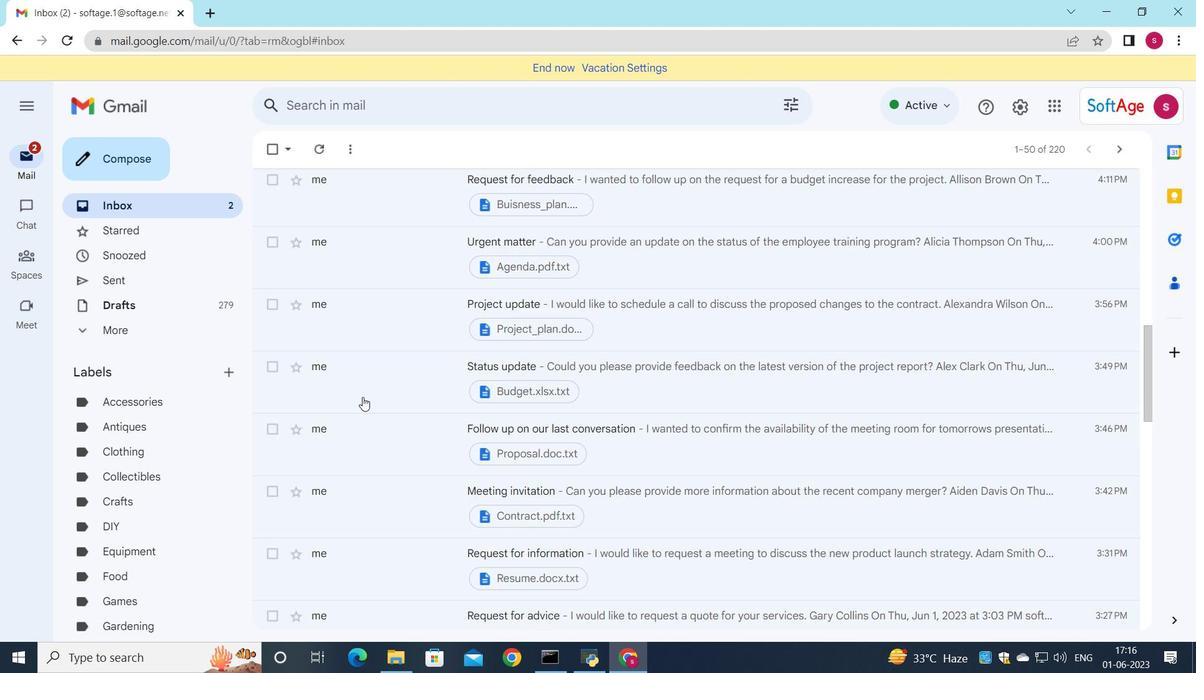 
Action: Mouse scrolled (363, 396) with delta (0, 0)
Screenshot: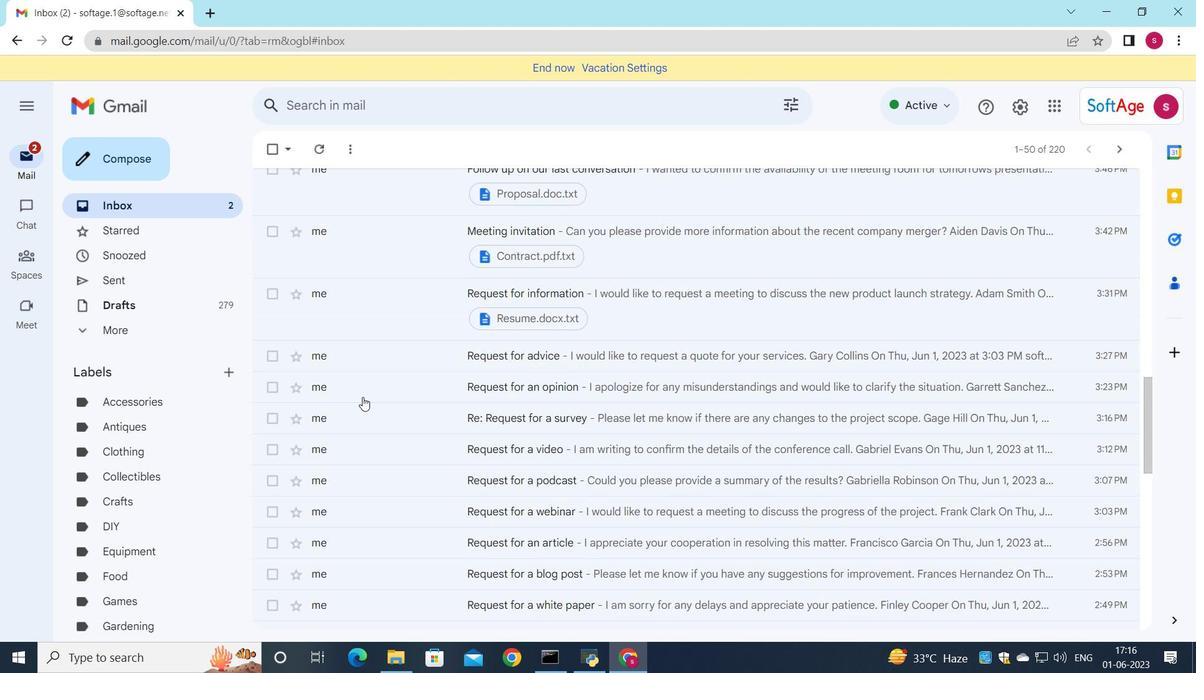 
Action: Mouse scrolled (363, 396) with delta (0, 0)
Screenshot: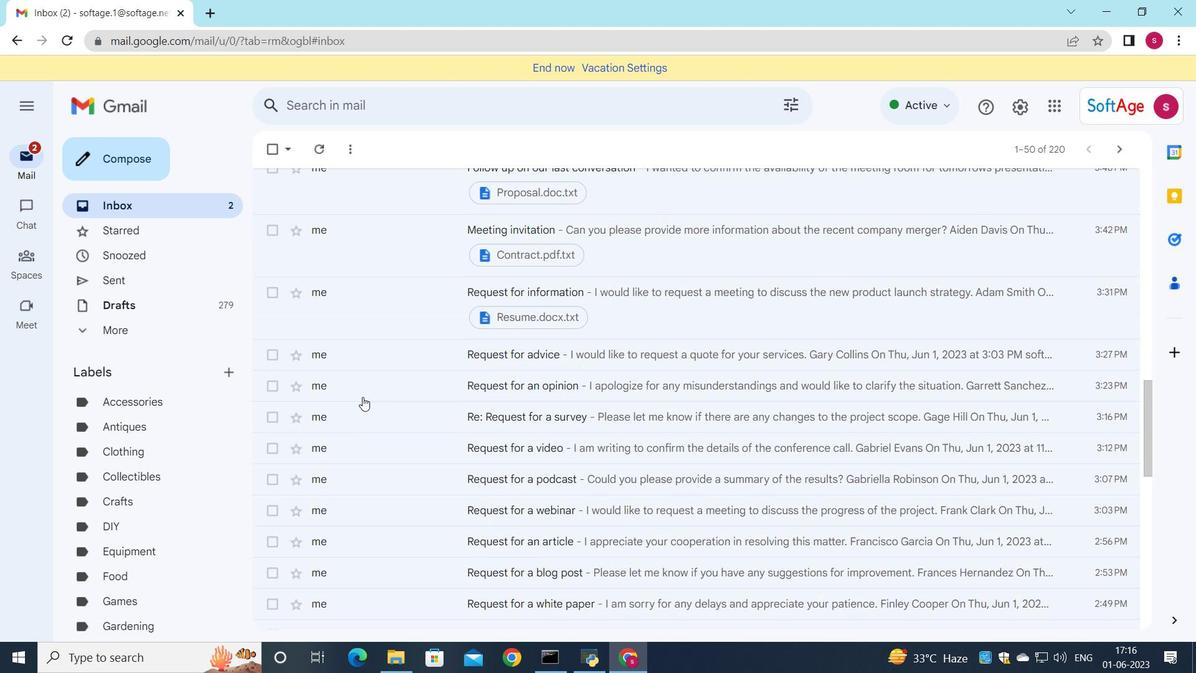 
Action: Mouse scrolled (363, 396) with delta (0, 0)
Screenshot: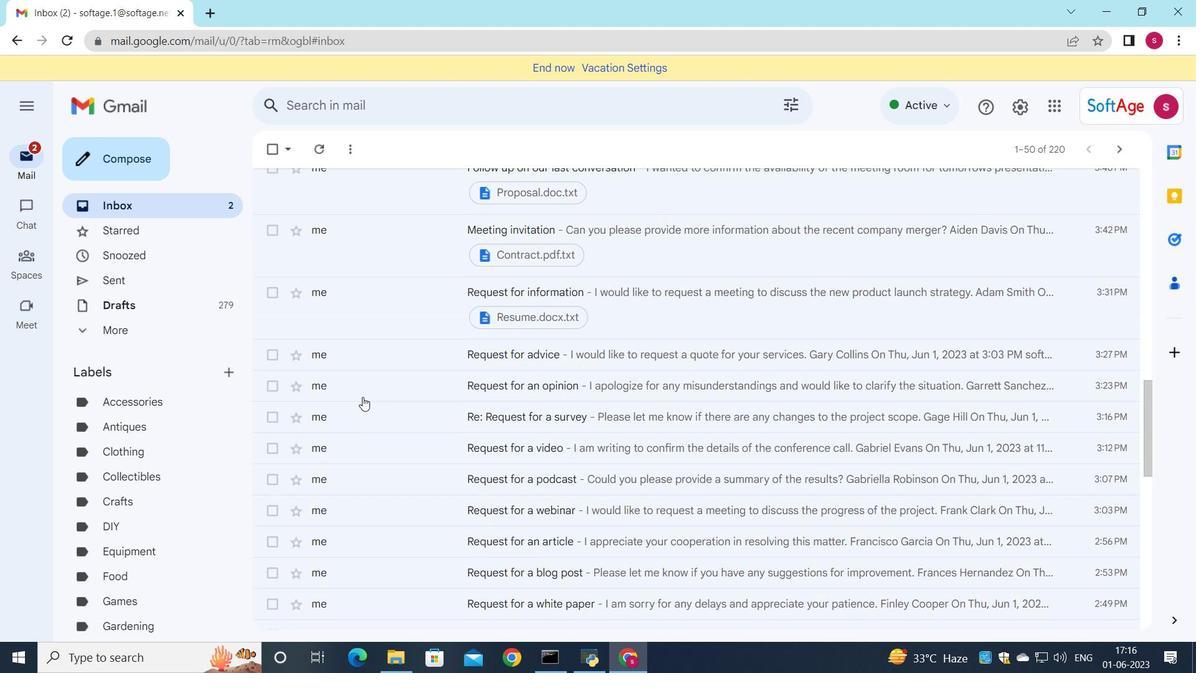 
Action: Mouse scrolled (363, 398) with delta (0, 0)
Screenshot: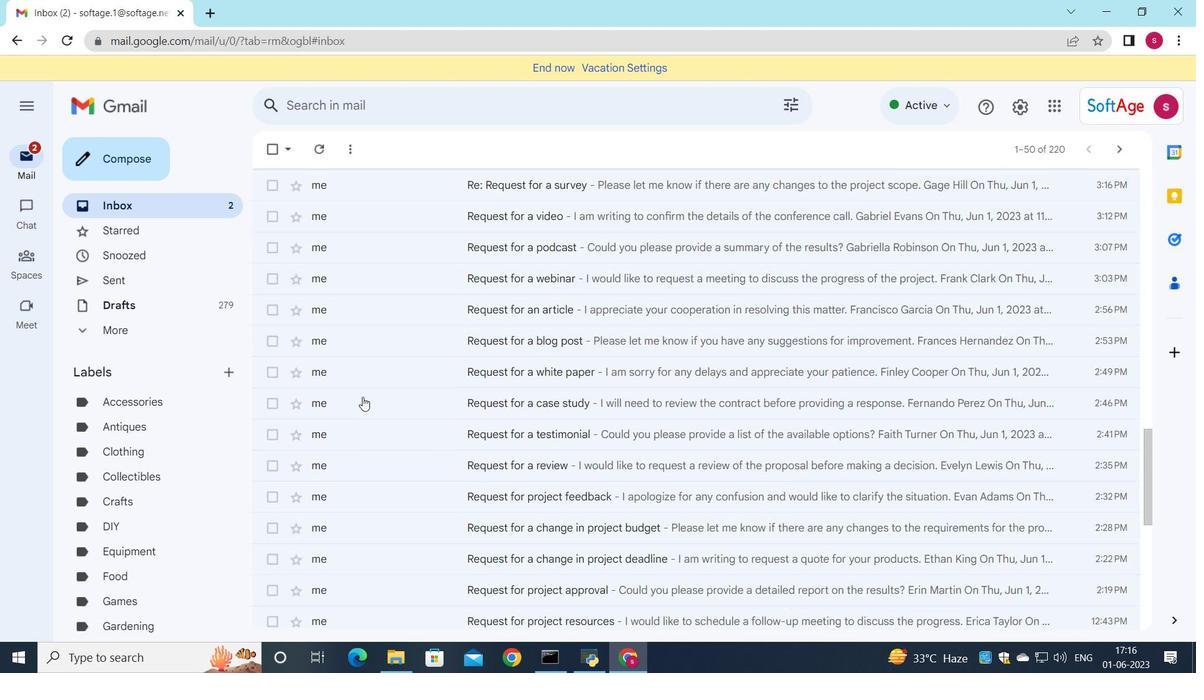 
Action: Mouse scrolled (363, 398) with delta (0, 0)
Screenshot: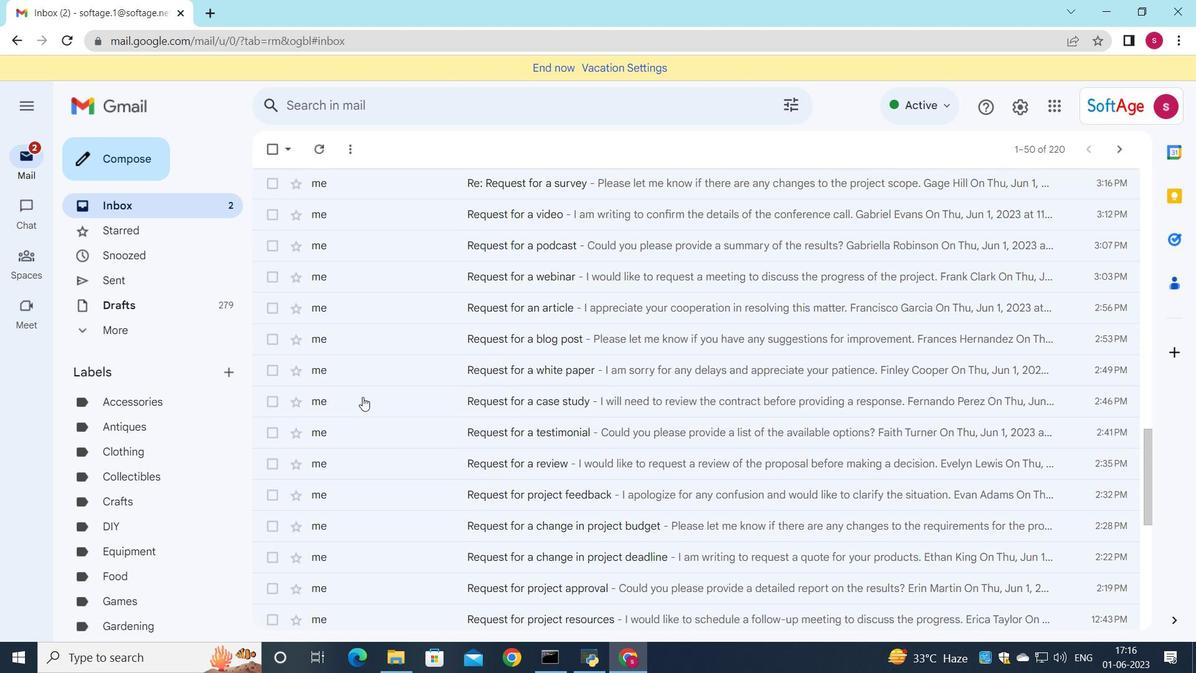 
Action: Mouse moved to (556, 279)
Screenshot: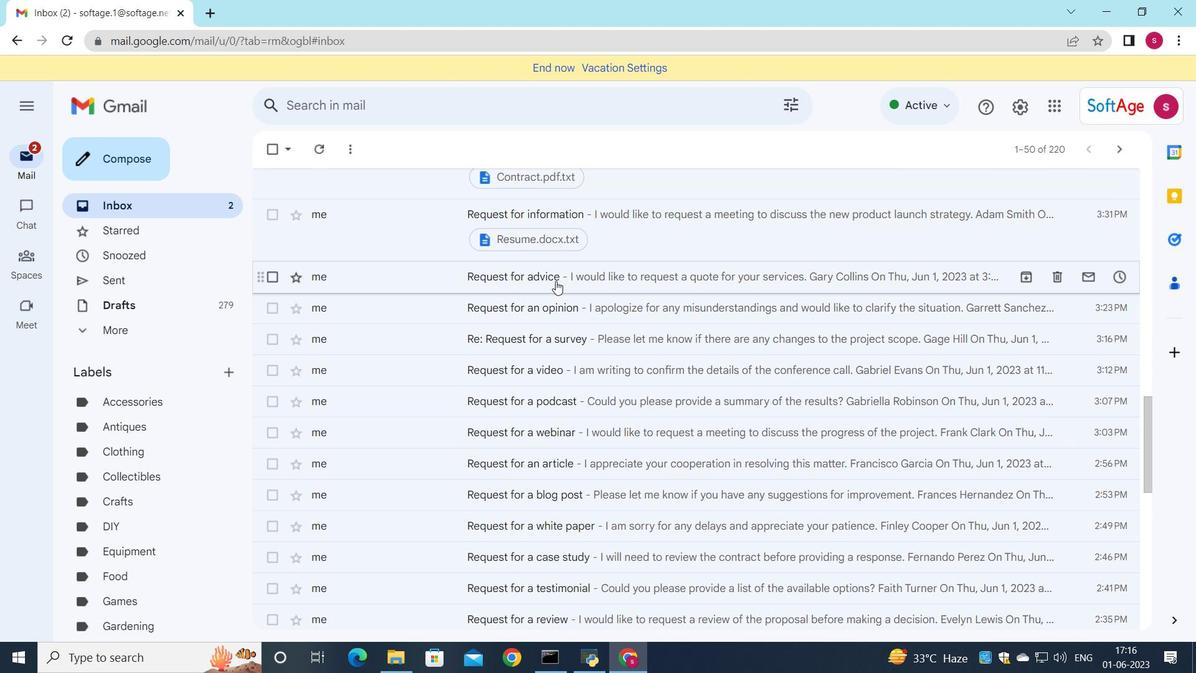 
Action: Mouse pressed left at (556, 279)
Screenshot: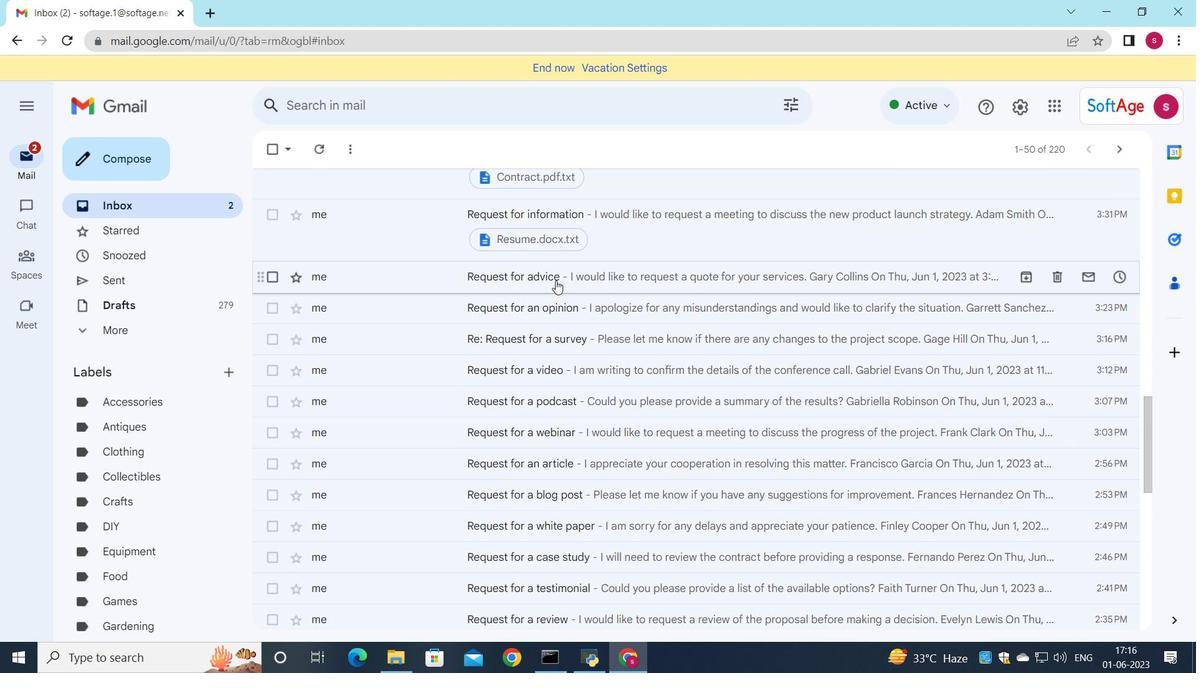 
Action: Mouse moved to (543, 337)
Screenshot: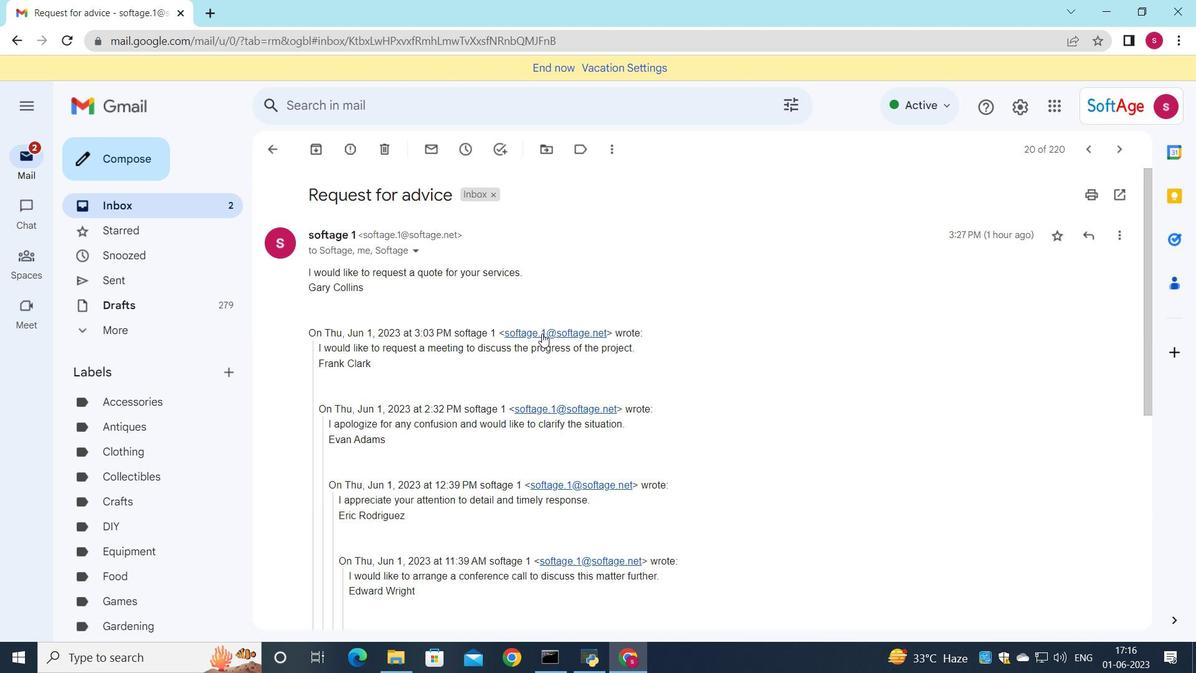 
Action: Mouse scrolled (543, 336) with delta (0, 0)
Screenshot: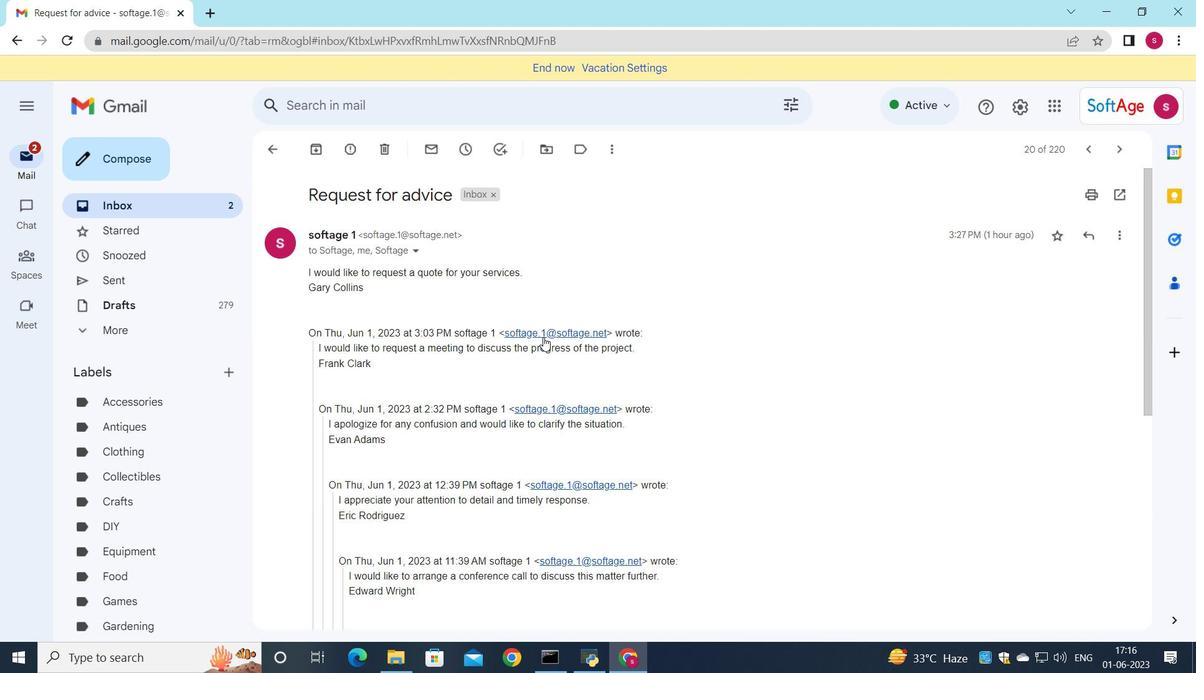 
Action: Mouse scrolled (543, 336) with delta (0, 0)
Screenshot: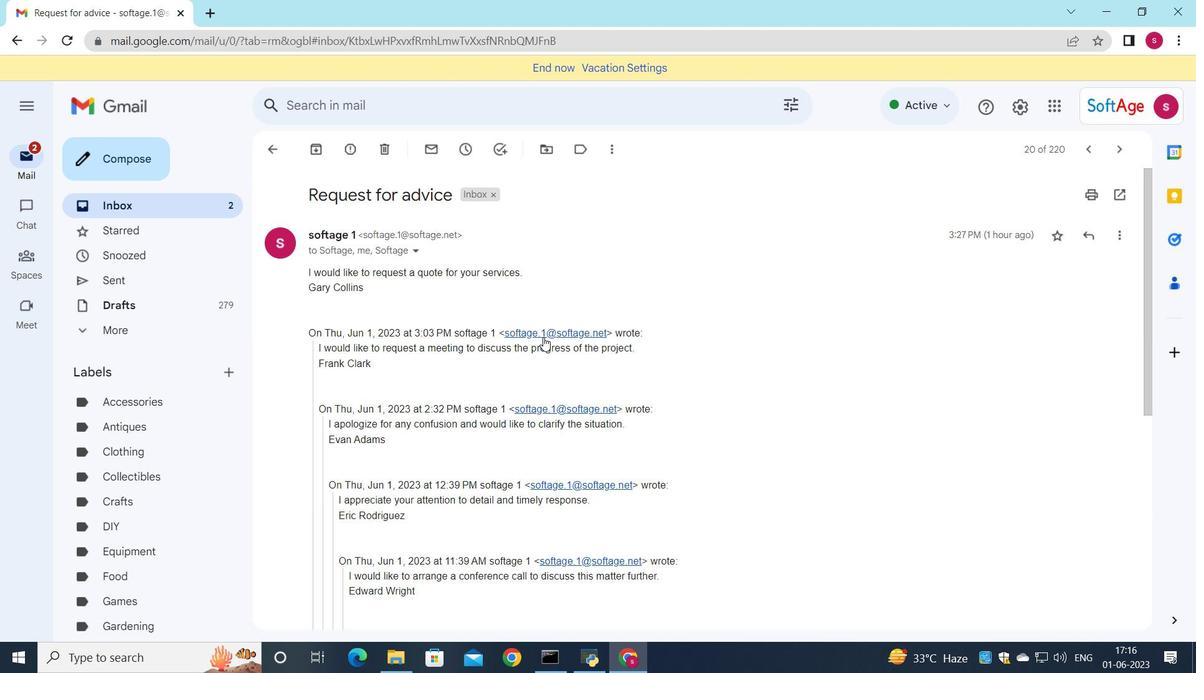 
Action: Mouse scrolled (543, 336) with delta (0, 0)
Screenshot: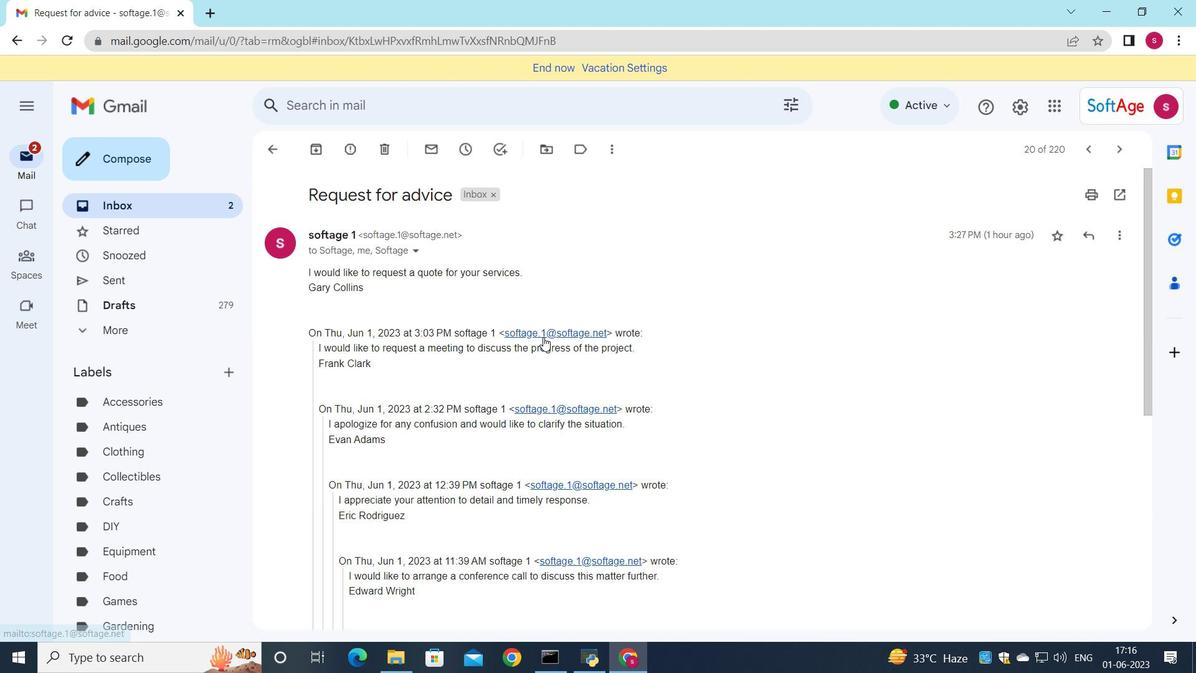 
Action: Mouse scrolled (543, 336) with delta (0, 0)
Screenshot: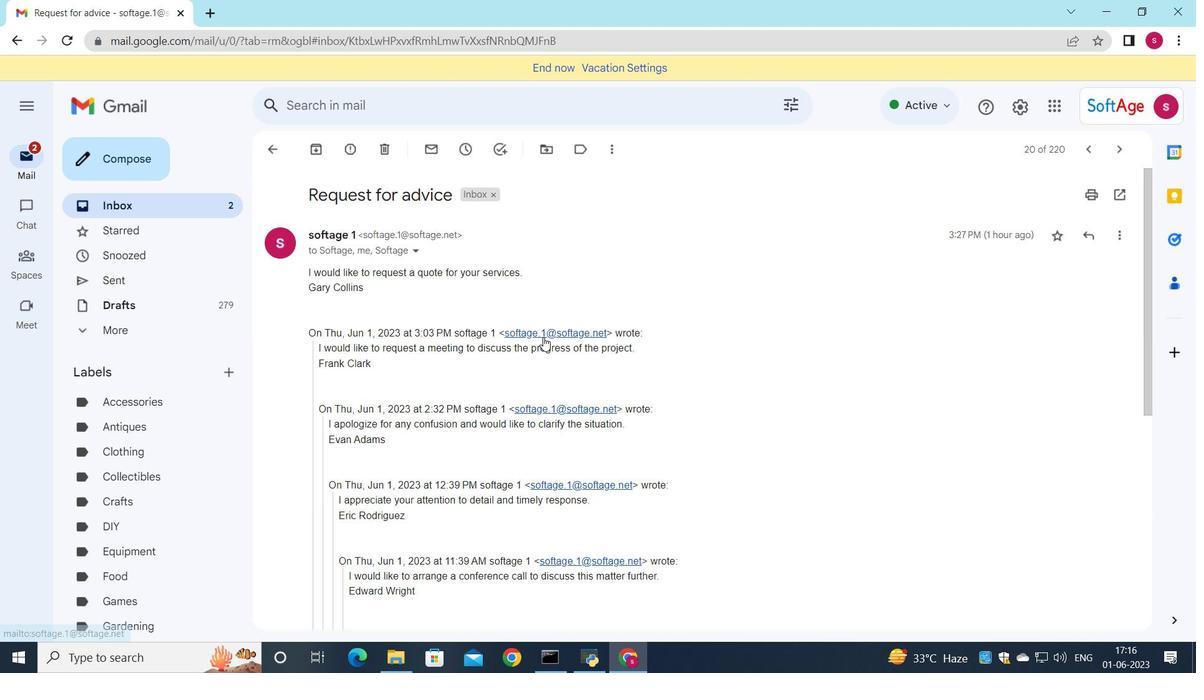 
Action: Mouse scrolled (543, 336) with delta (0, 0)
Screenshot: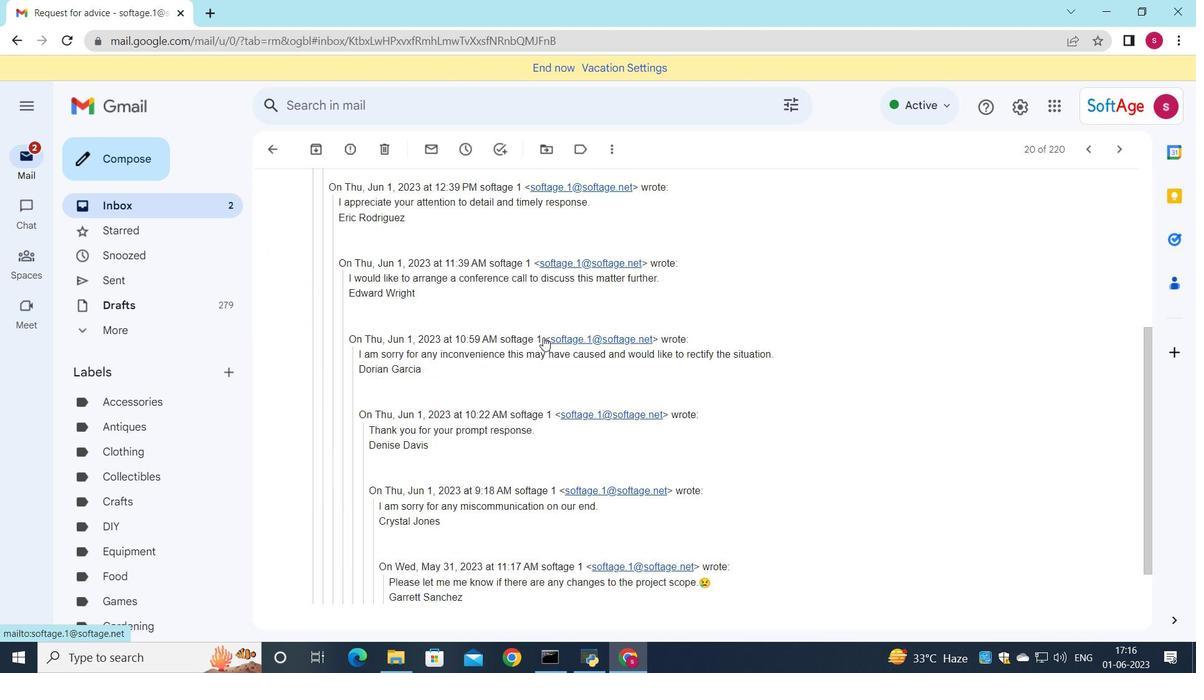 
Action: Mouse scrolled (543, 336) with delta (0, 0)
Screenshot: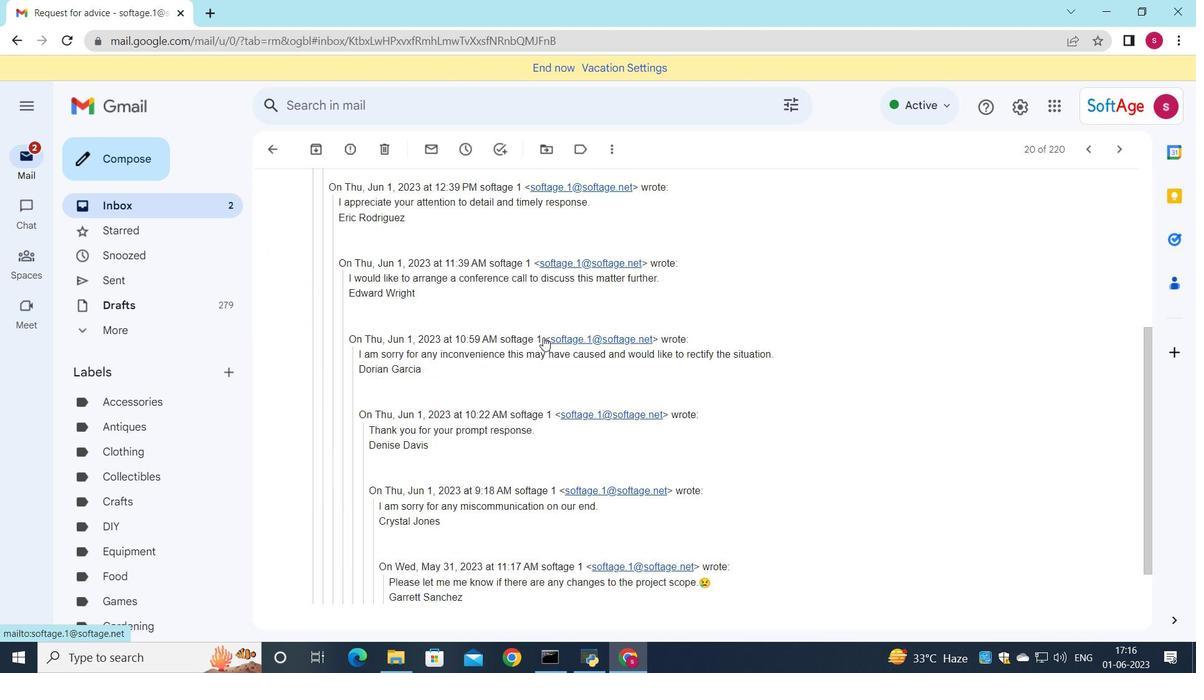 
Action: Mouse scrolled (543, 336) with delta (0, 0)
Screenshot: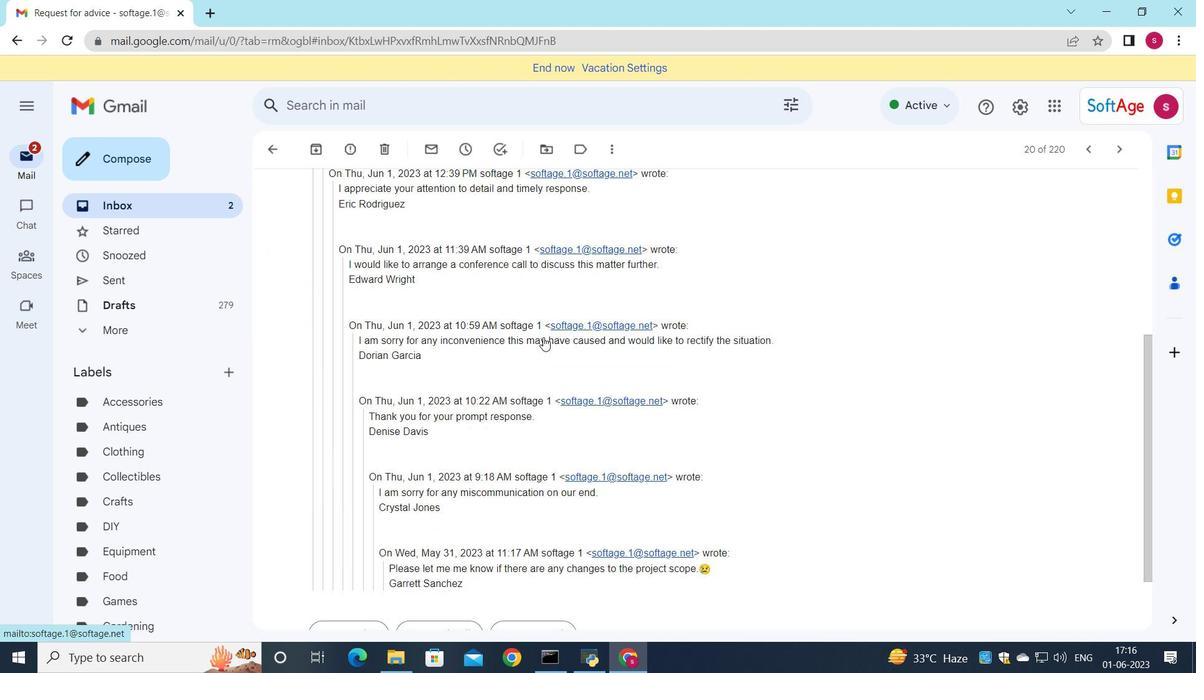 
Action: Mouse scrolled (543, 336) with delta (0, 0)
Screenshot: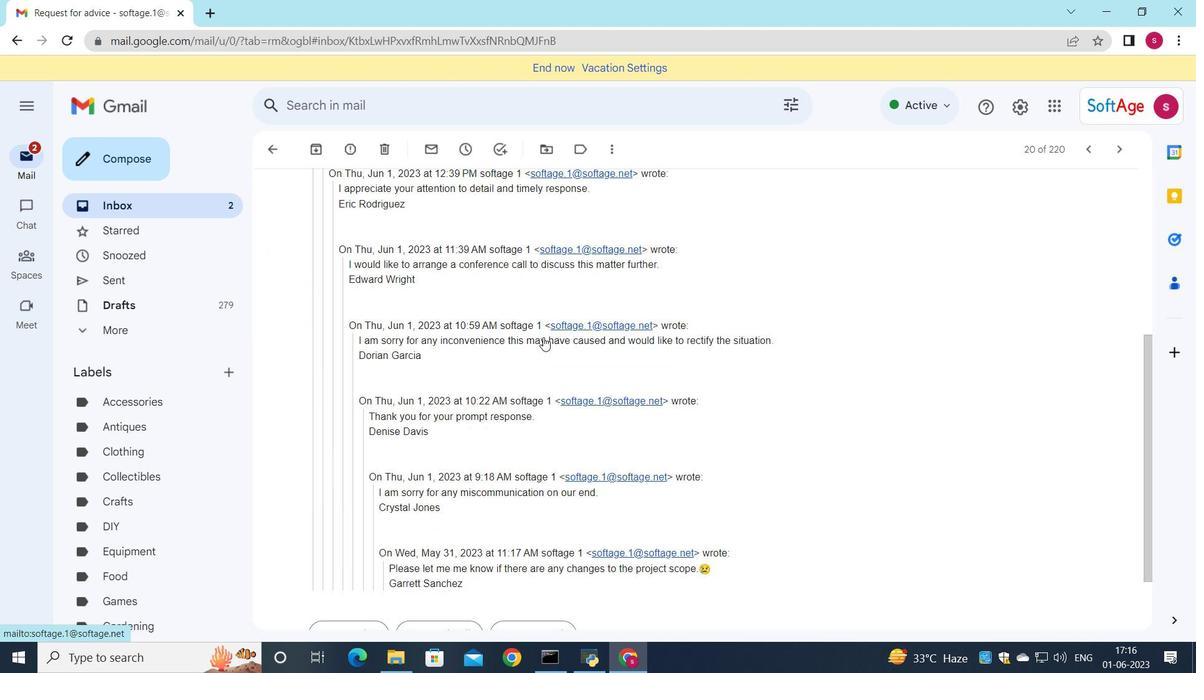 
Action: Mouse moved to (499, 388)
Screenshot: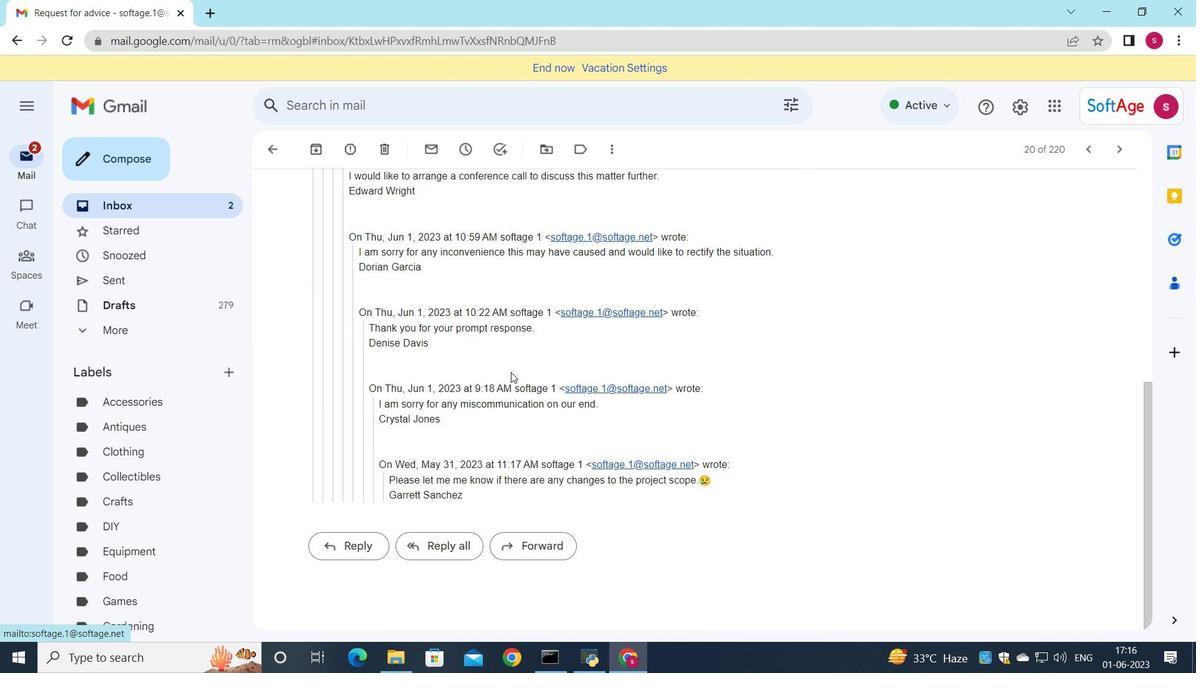 
Action: Mouse scrolled (499, 387) with delta (0, 0)
Screenshot: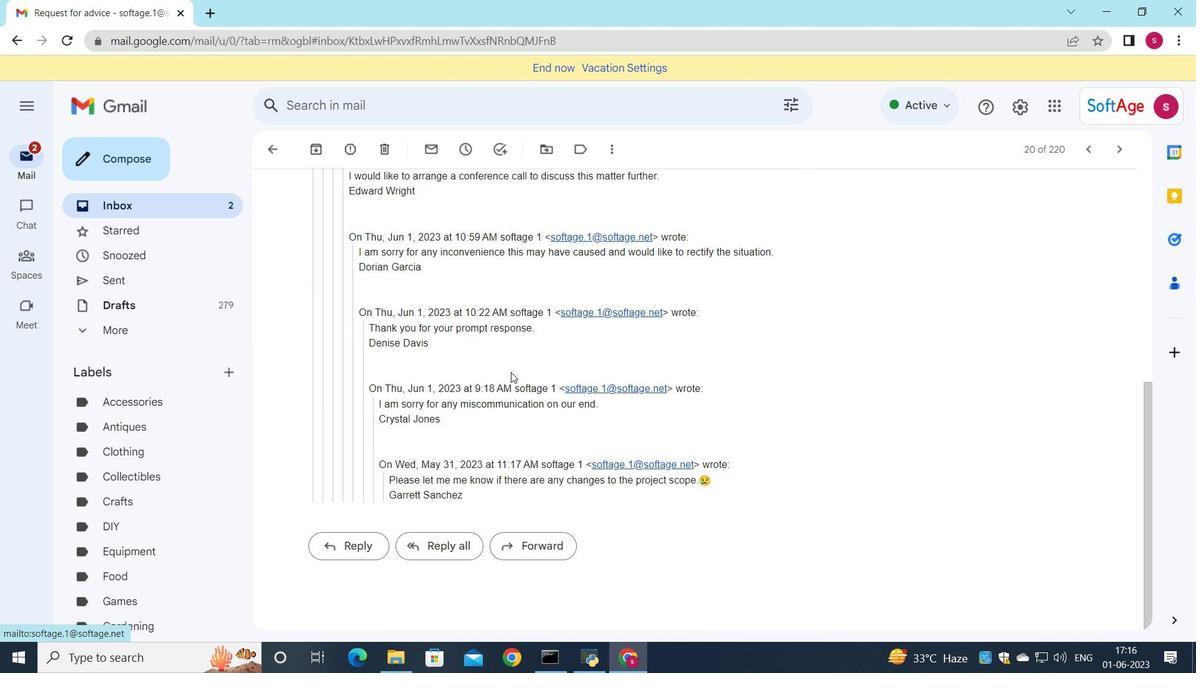 
Action: Mouse moved to (492, 397)
Screenshot: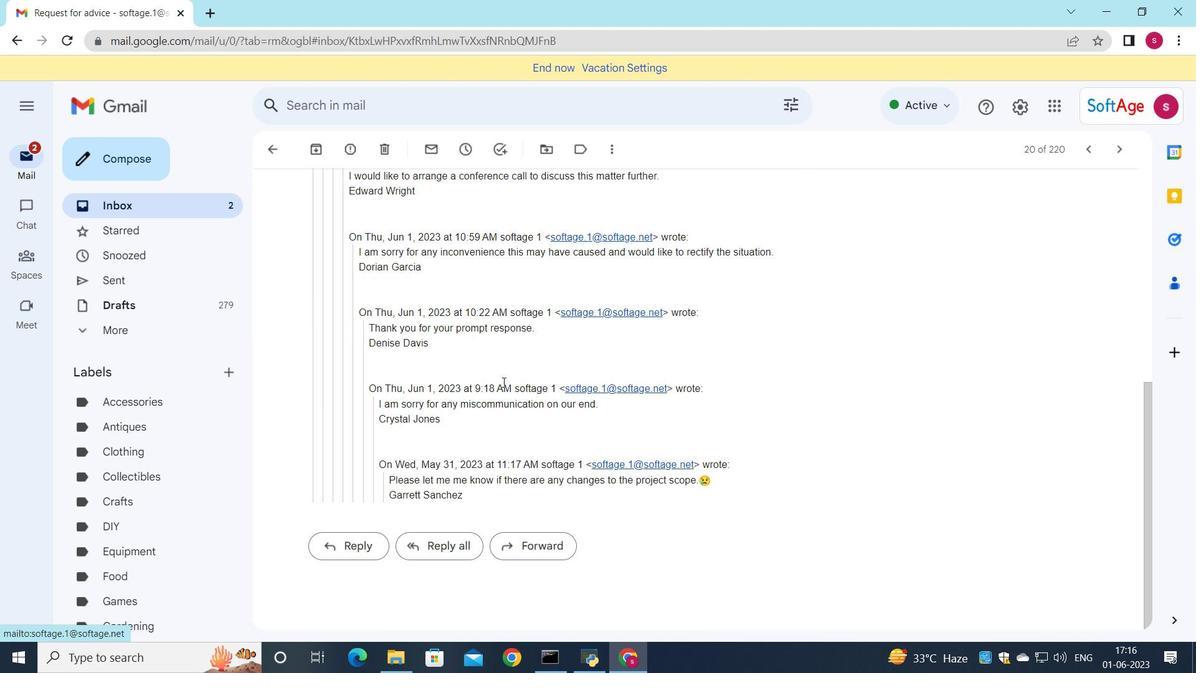 
Action: Mouse scrolled (492, 396) with delta (0, 0)
Screenshot: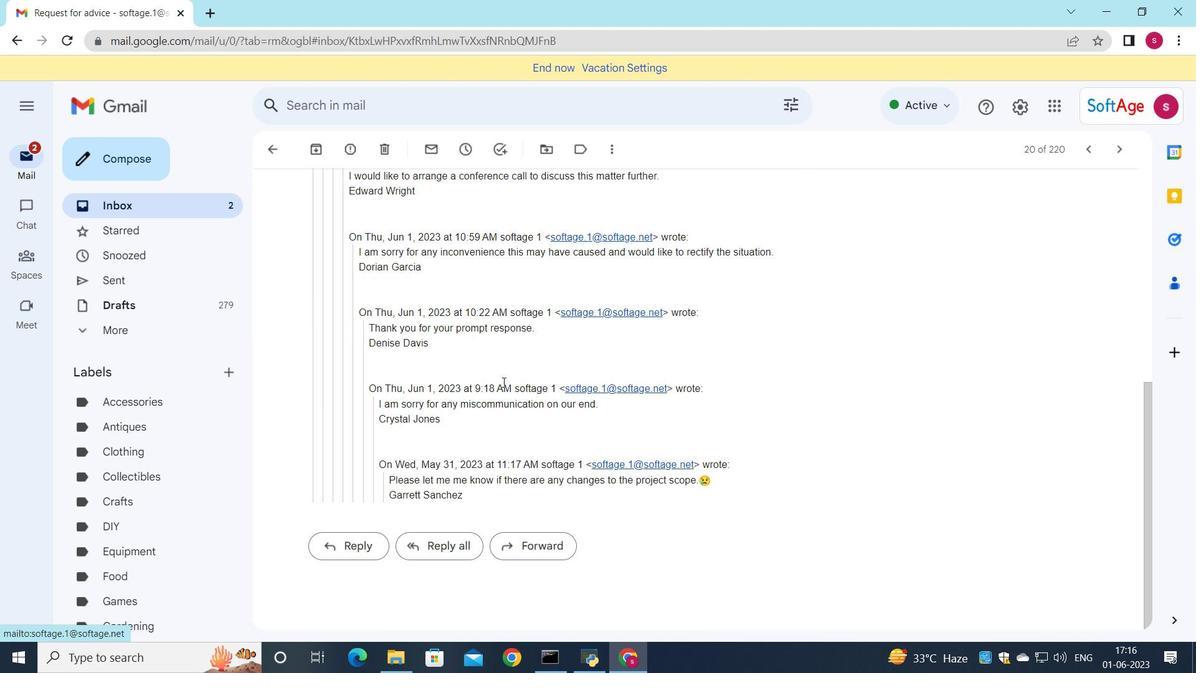 
Action: Mouse moved to (464, 421)
Screenshot: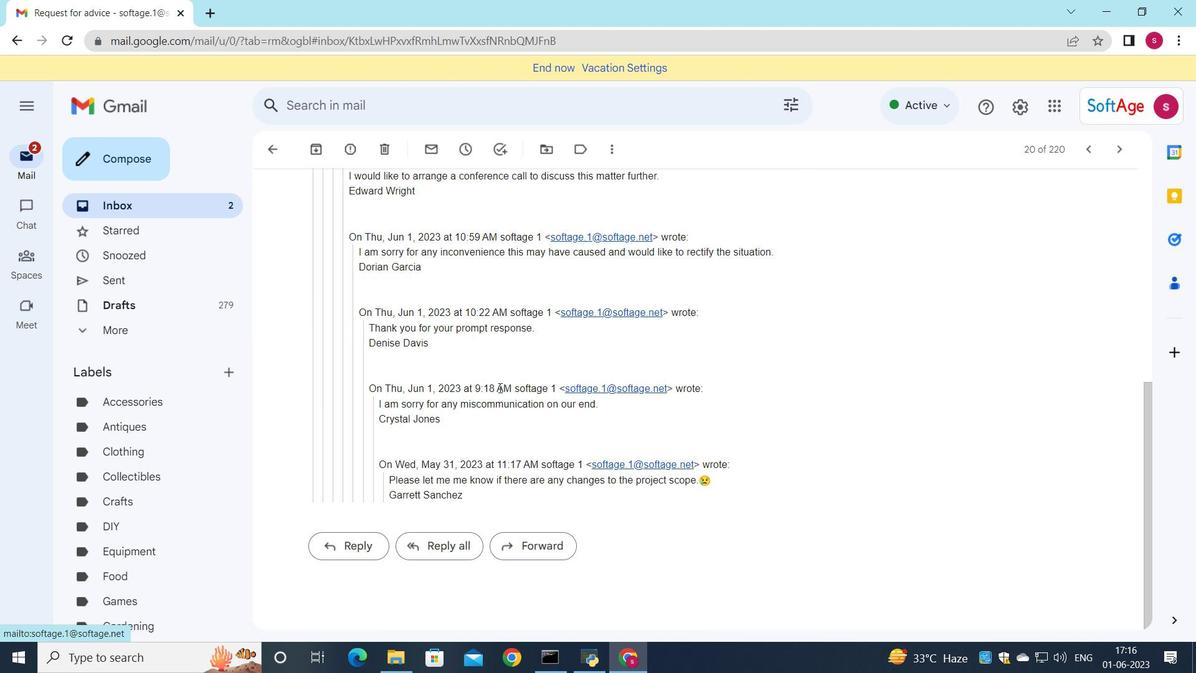 
Action: Mouse scrolled (464, 421) with delta (0, 0)
Screenshot: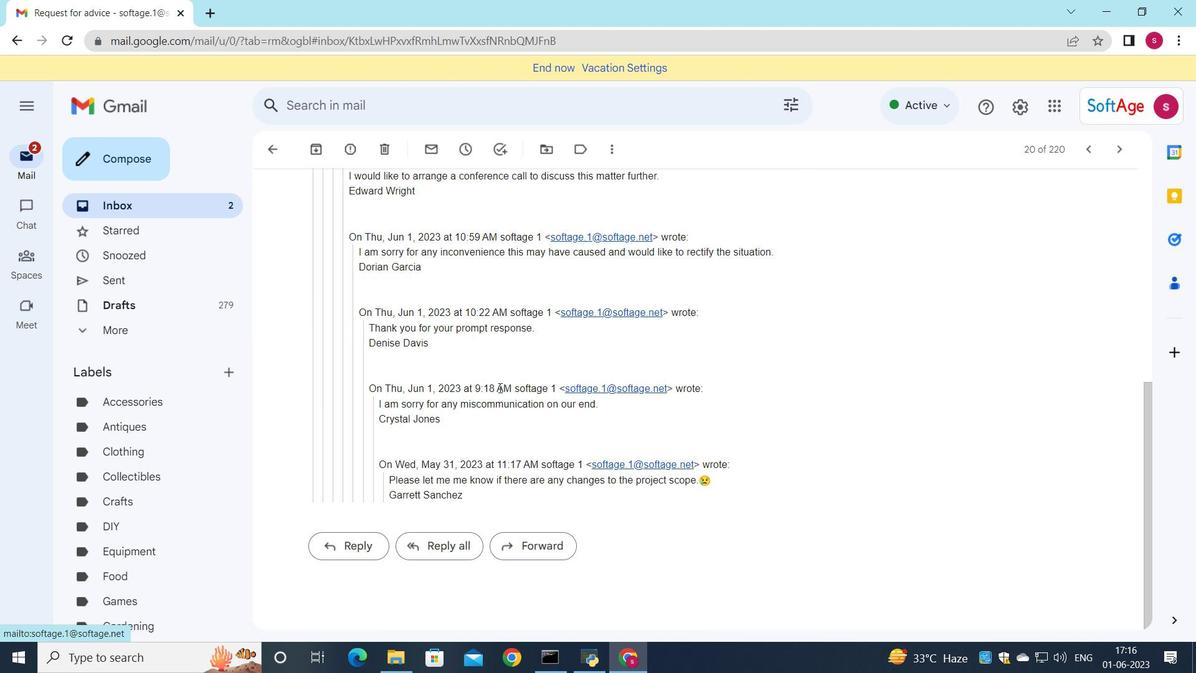 
Action: Mouse moved to (328, 544)
Screenshot: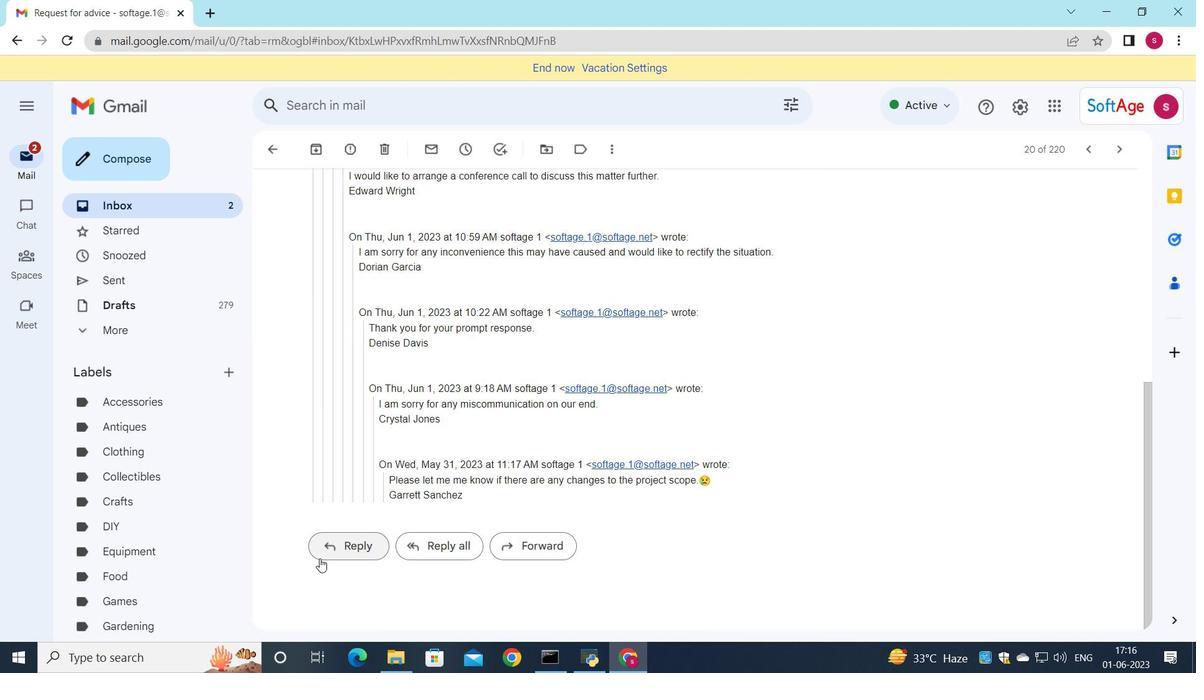 
Action: Mouse pressed left at (327, 544)
Screenshot: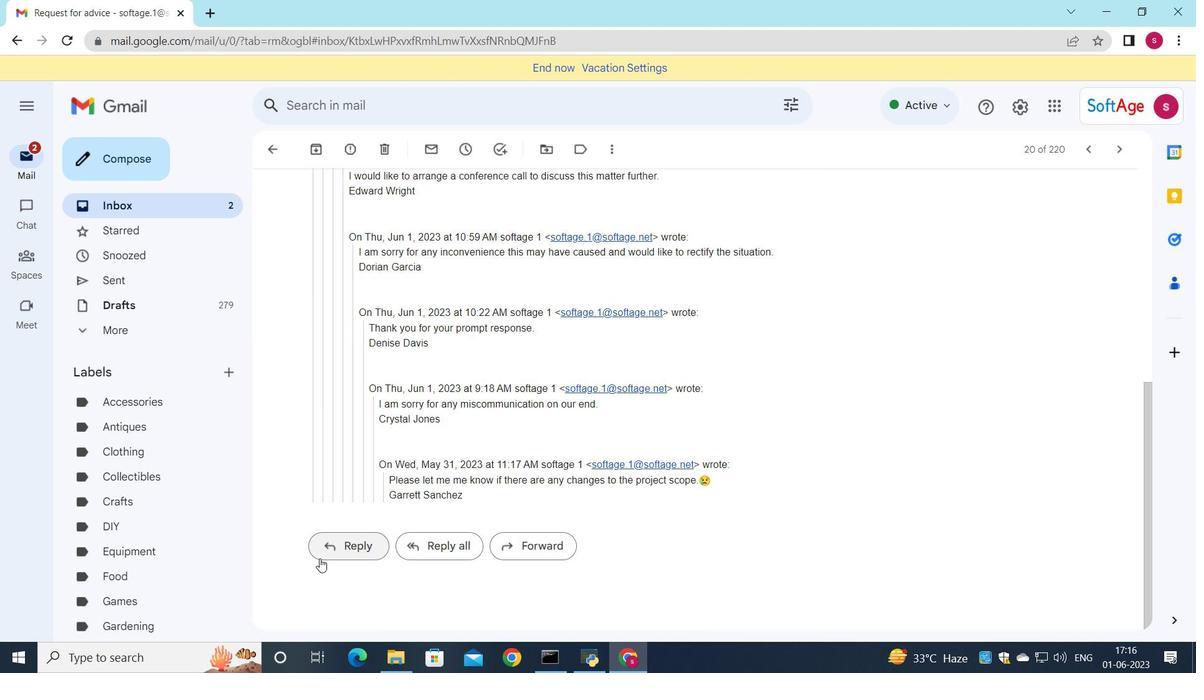 
Action: Mouse moved to (339, 418)
Screenshot: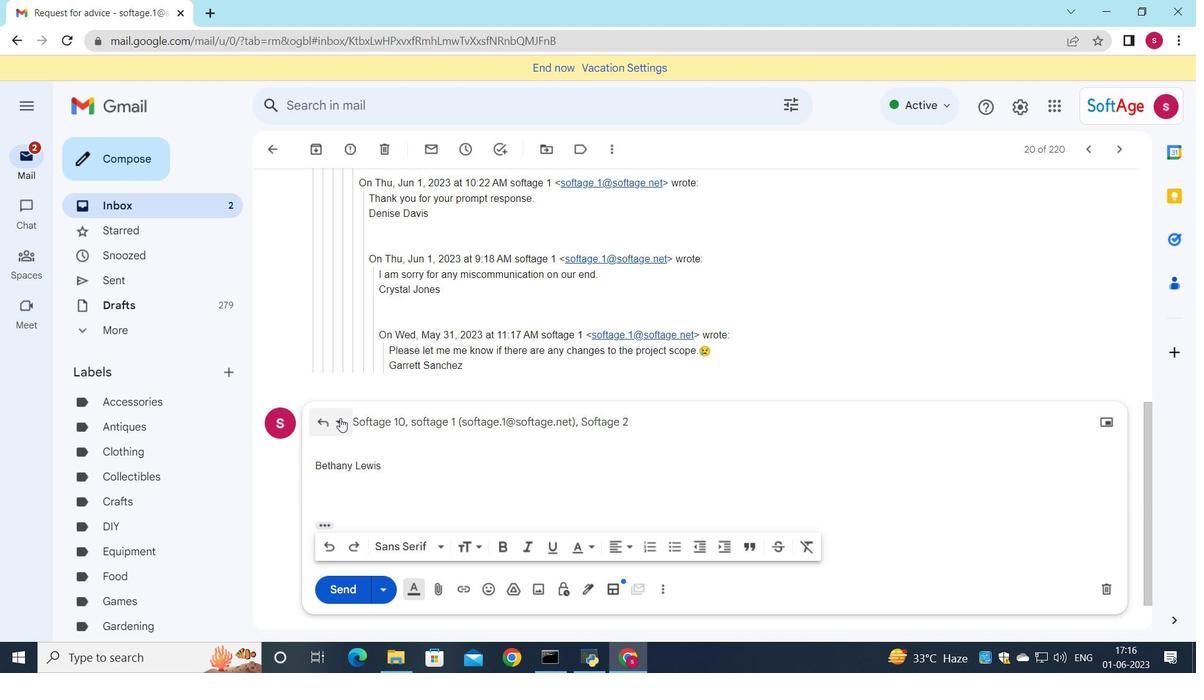 
Action: Mouse pressed left at (339, 418)
Screenshot: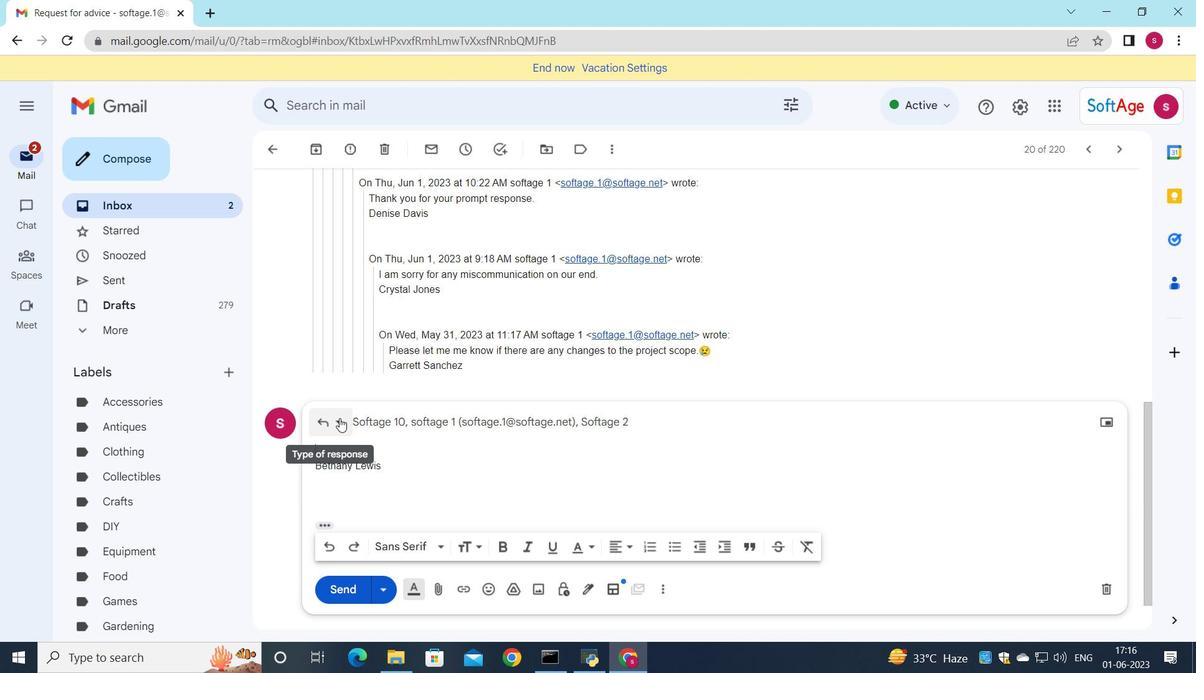 
Action: Mouse moved to (383, 536)
Screenshot: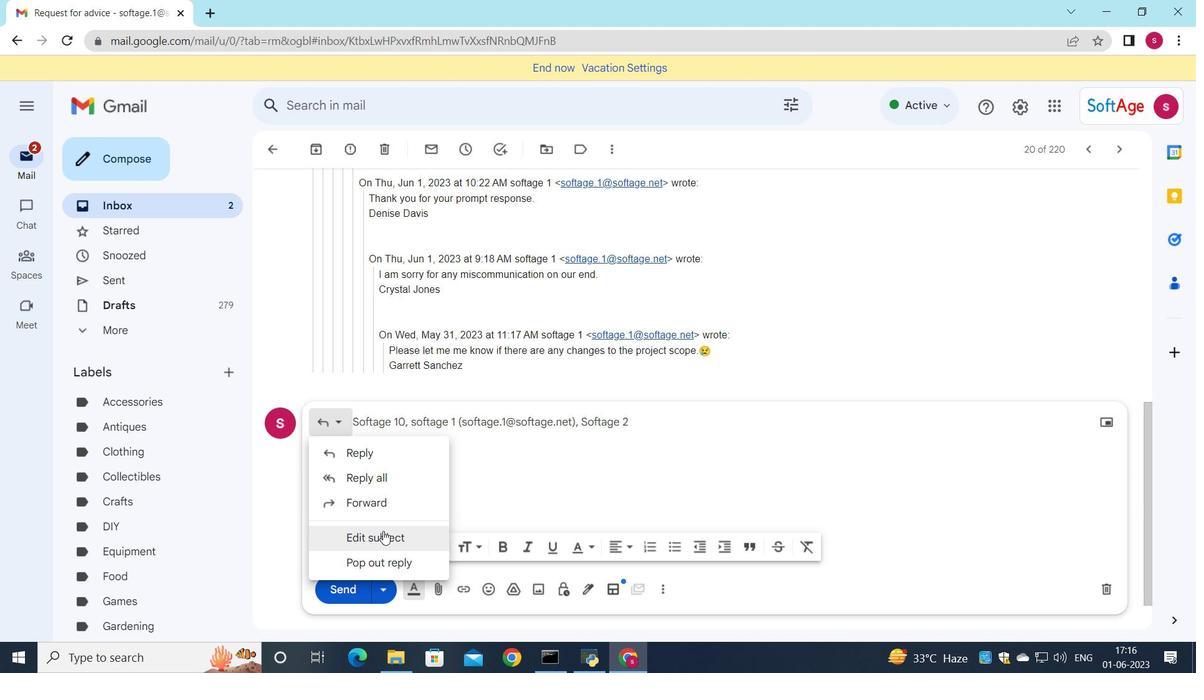 
Action: Mouse pressed left at (383, 536)
Screenshot: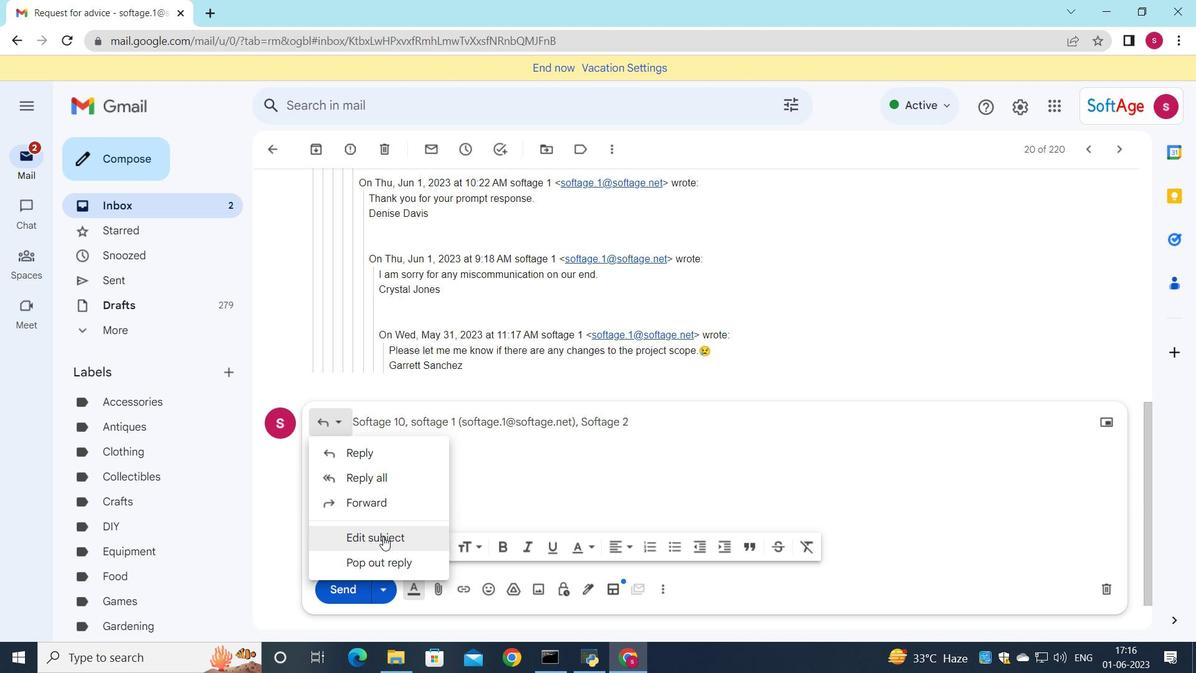 
Action: Mouse moved to (860, 380)
Screenshot: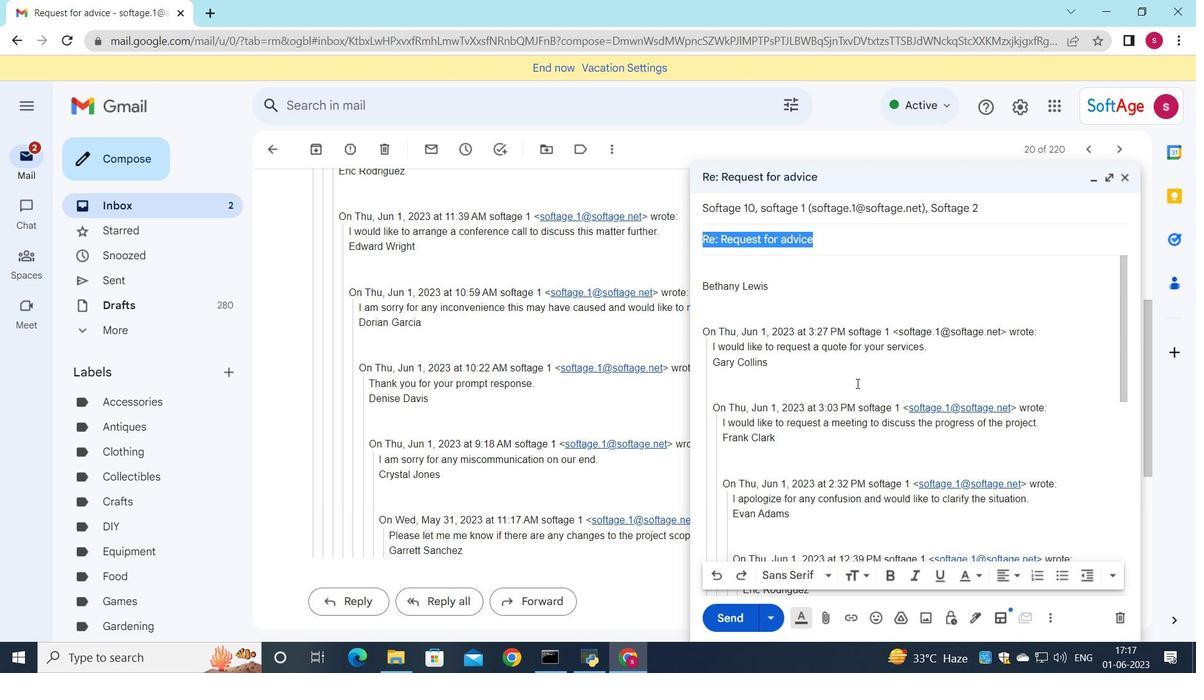 
Action: Key pressed <Key.shift>Appi<Key.backspace>ointment<Key.space>reminder
Screenshot: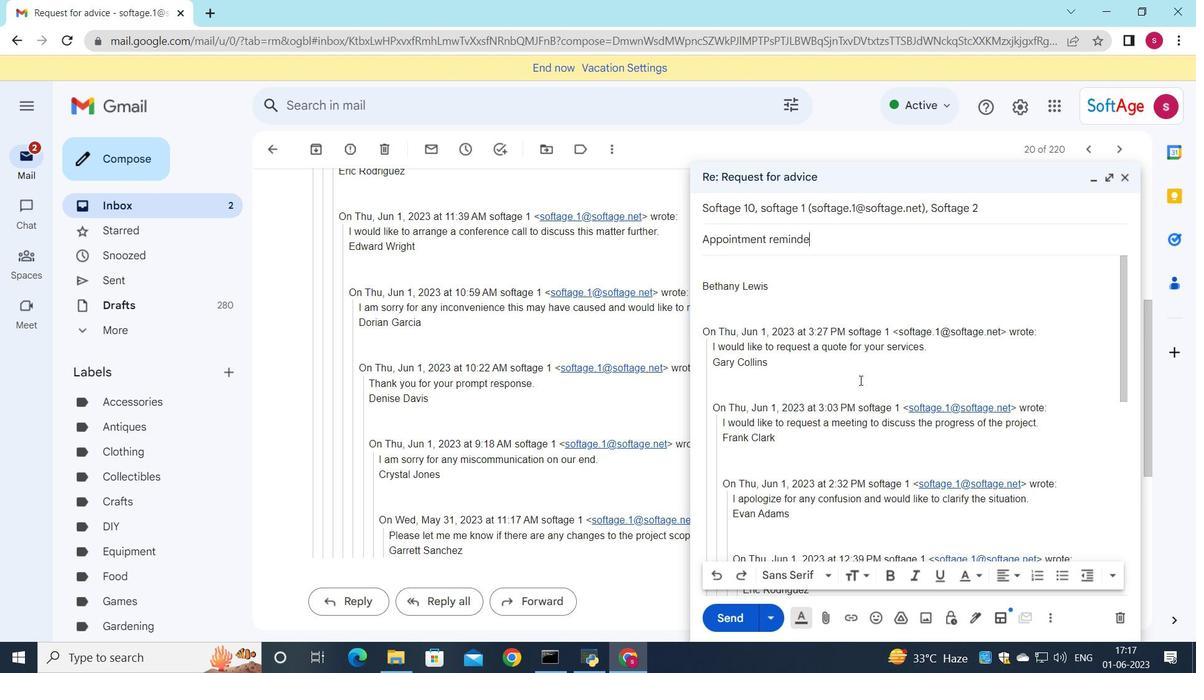 
Action: Mouse moved to (727, 276)
Screenshot: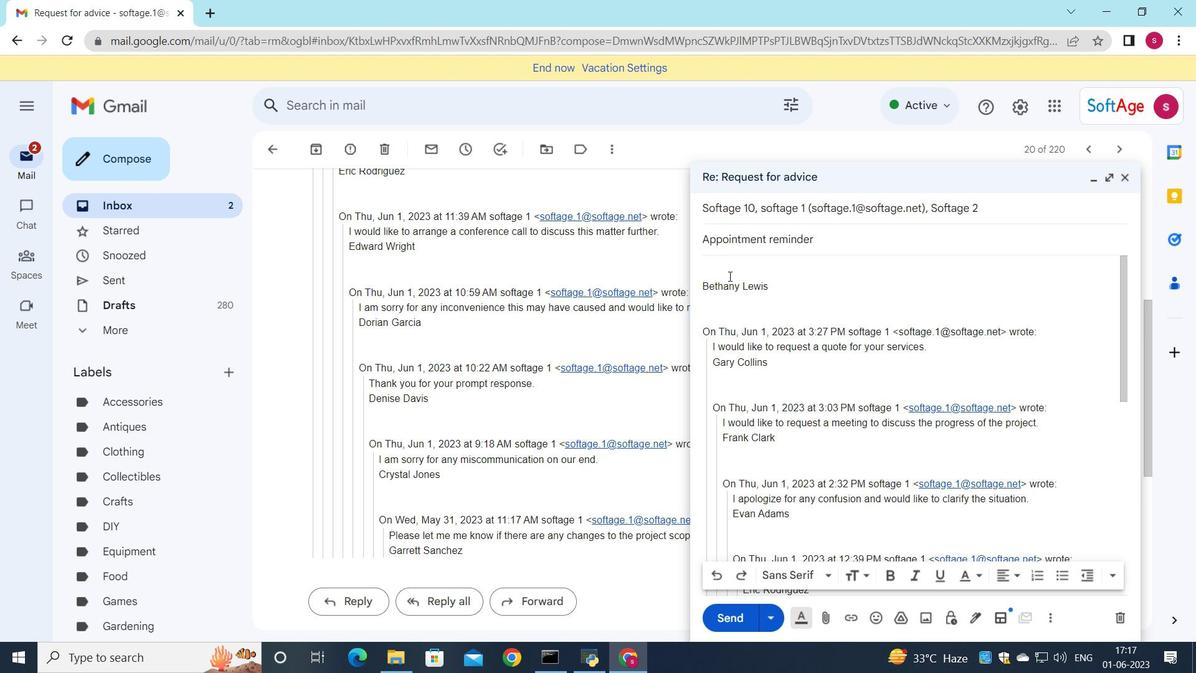 
Action: Mouse pressed left at (727, 276)
Screenshot: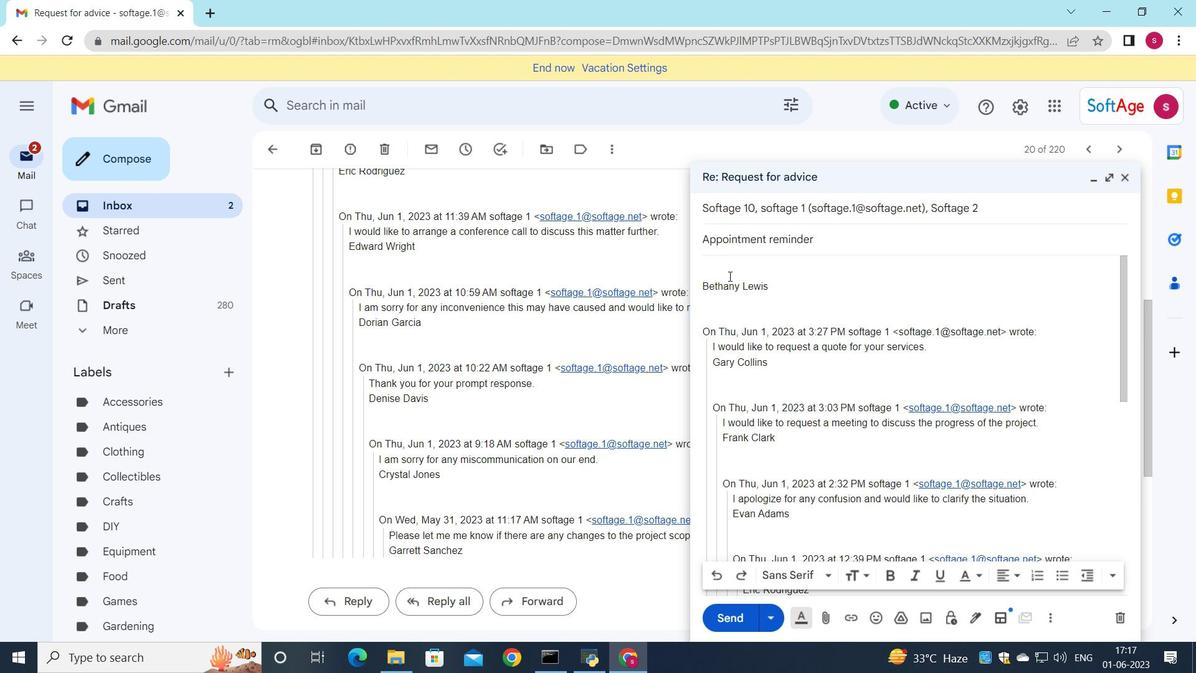 
Action: Mouse moved to (729, 276)
Screenshot: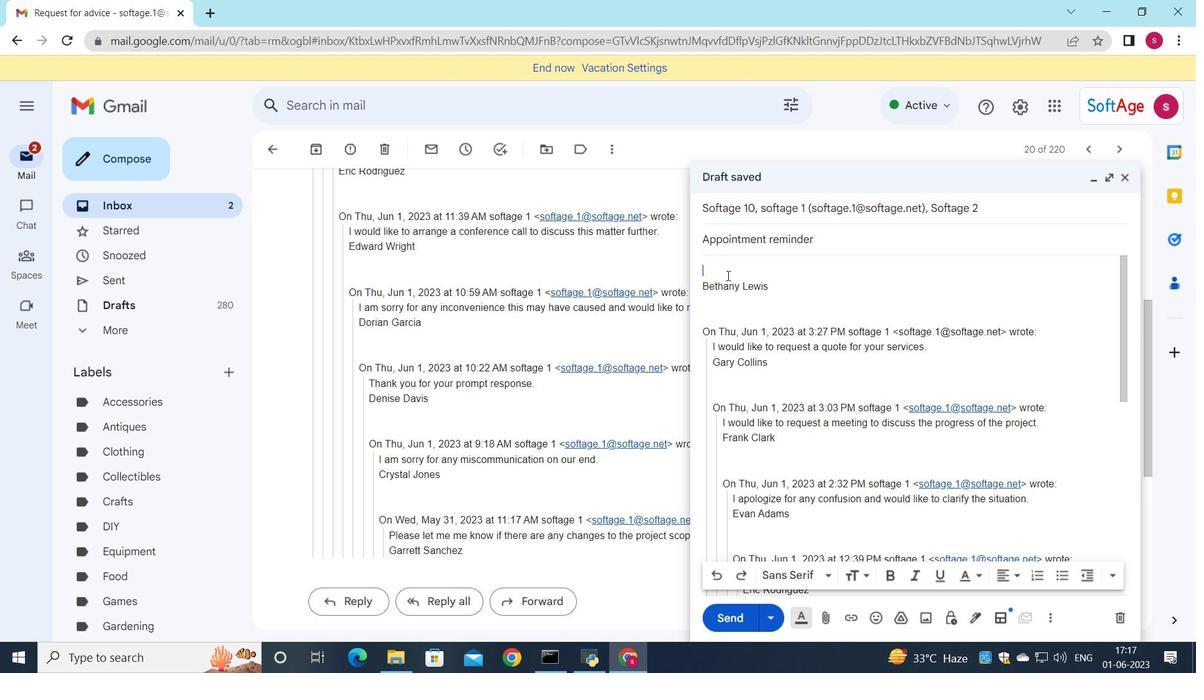 
Action: Key pressed <Key.shift>Could<Key.space>you<Key.space>please<Key.space>provide<Key.space>feedback<Key.space>on<Key.space>the<Key.space>latest<Key.space>version<Key.space>of<Key.space>the<Key.space>project<Key.space>to<Key.backspace>ime<Key.space><Key.backspace>line<Key.shift><Key.shift><Key.shift><Key.shift><Key.shift><Key.shift><Key.shift><Key.shift><Key.shift><Key.shift><Key.shift><Key.shift>?
Screenshot: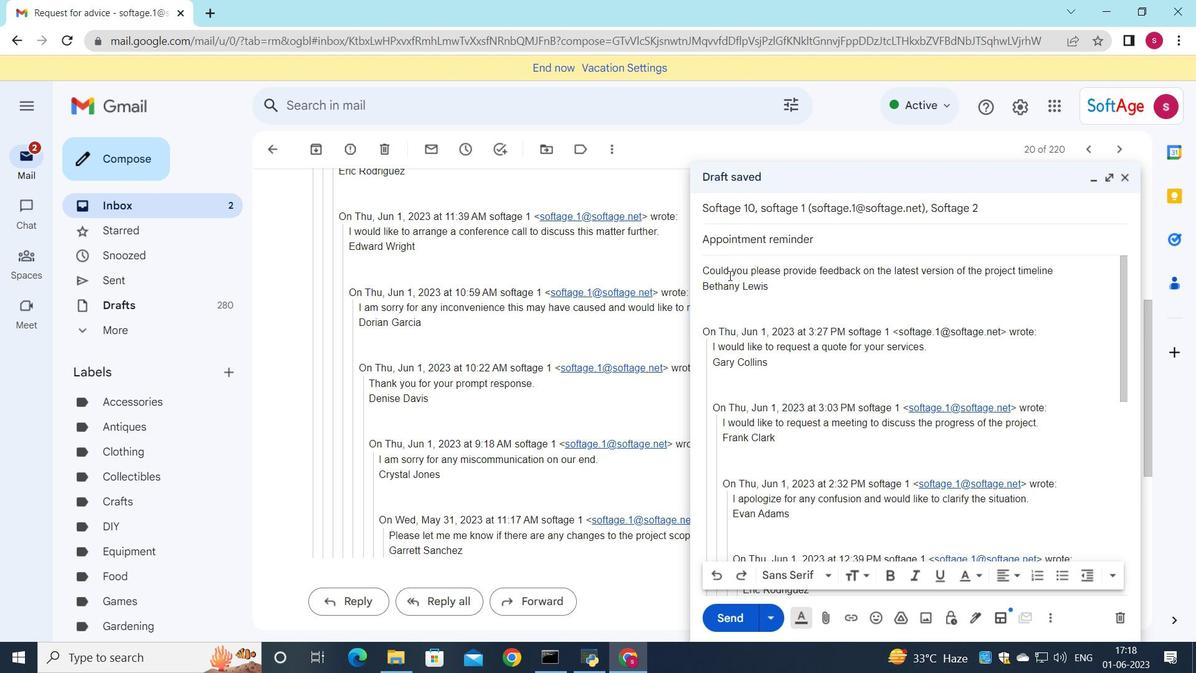 
Action: Mouse moved to (994, 210)
Screenshot: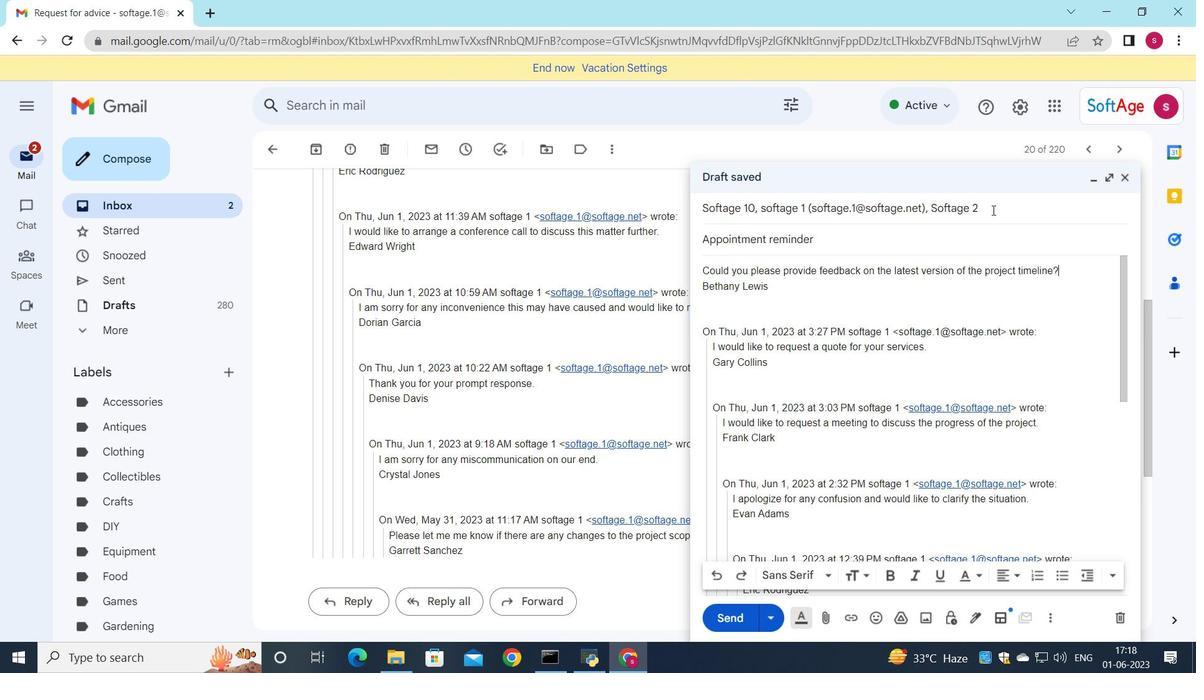 
Action: Mouse pressed left at (994, 210)
Screenshot: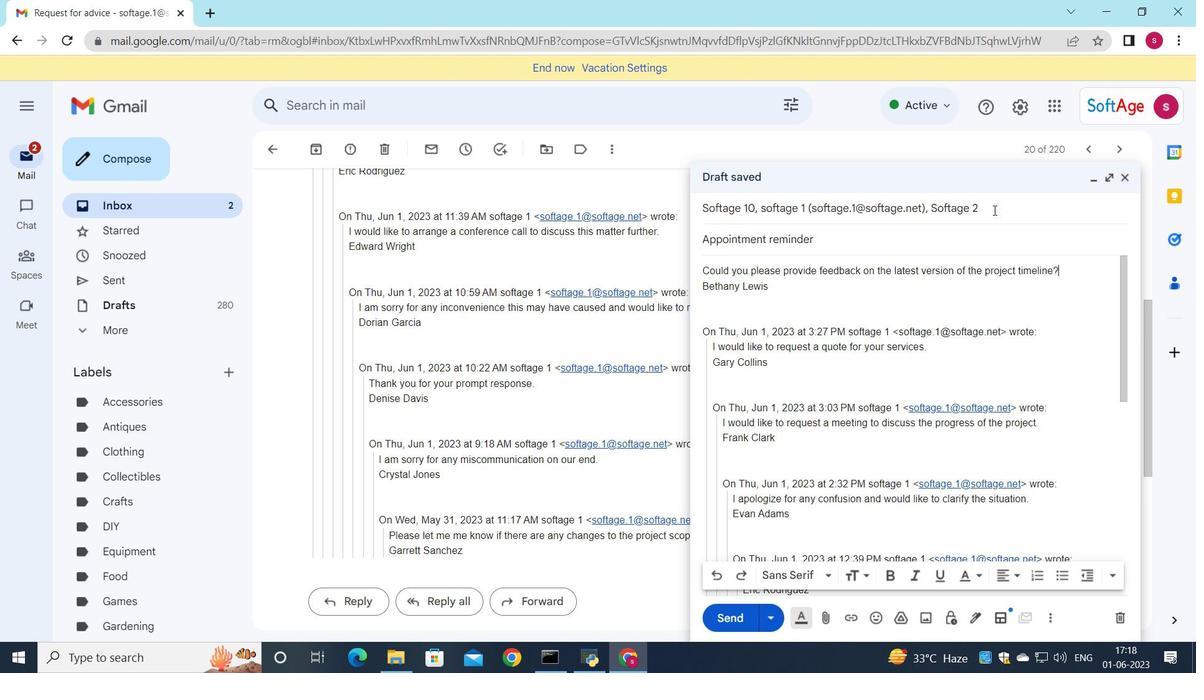 
Action: Mouse moved to (1092, 228)
Screenshot: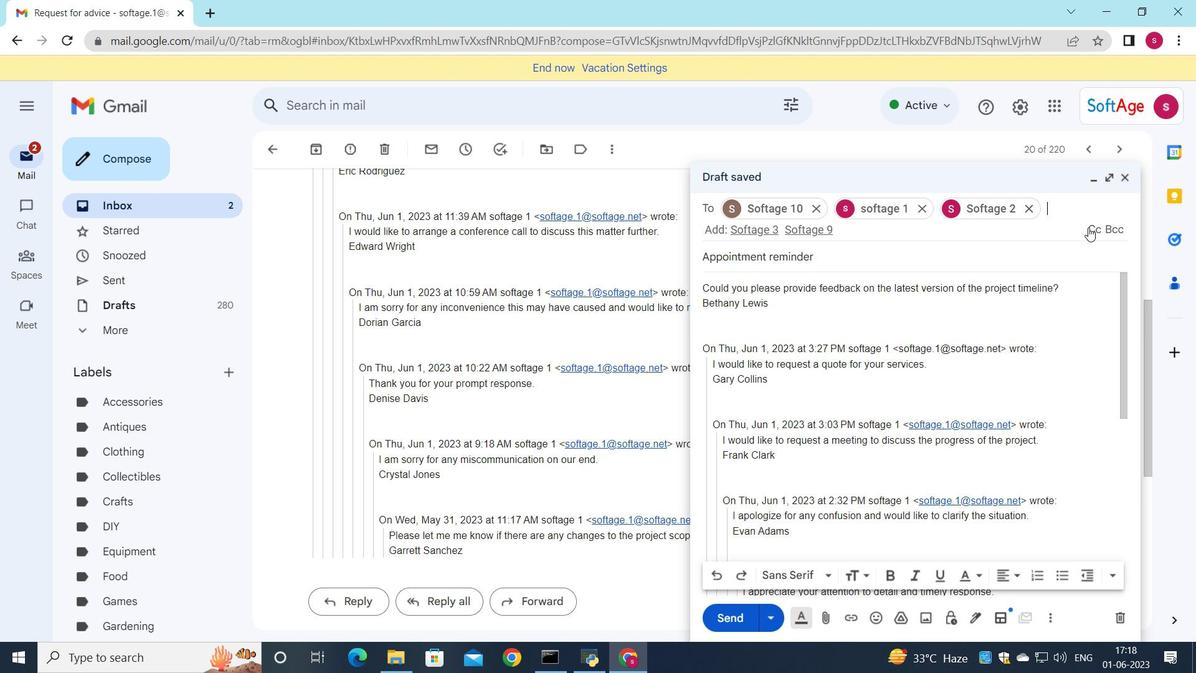 
Action: Mouse pressed left at (1092, 228)
Screenshot: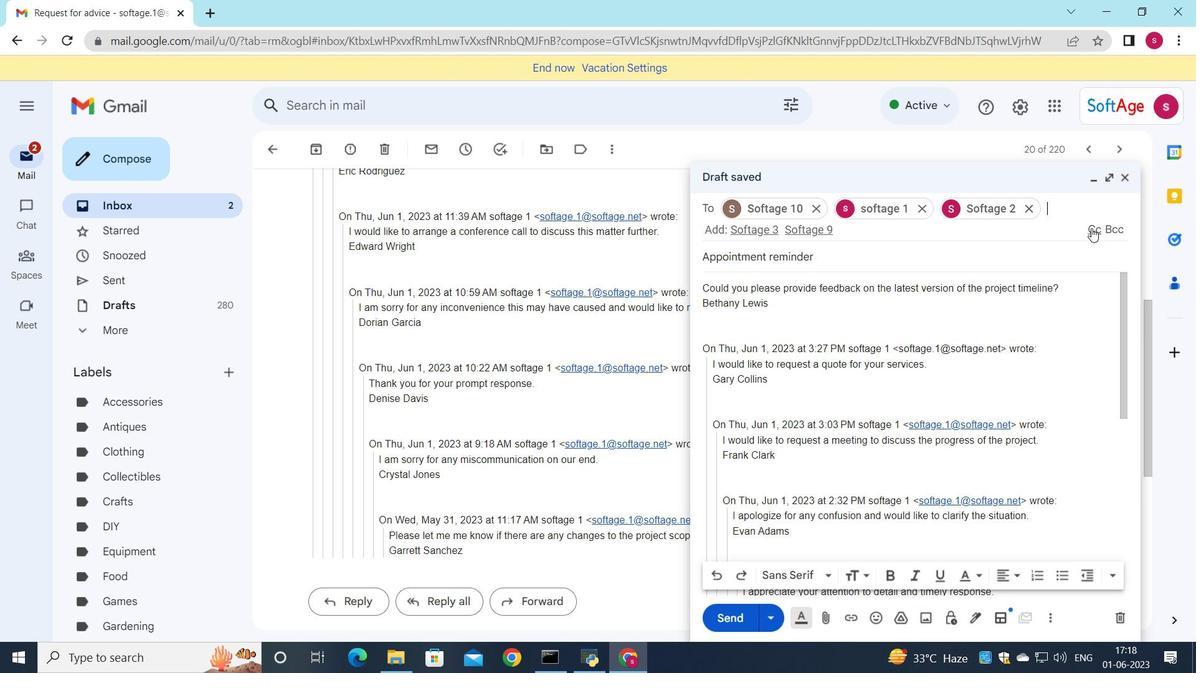 
Action: Mouse moved to (944, 296)
Screenshot: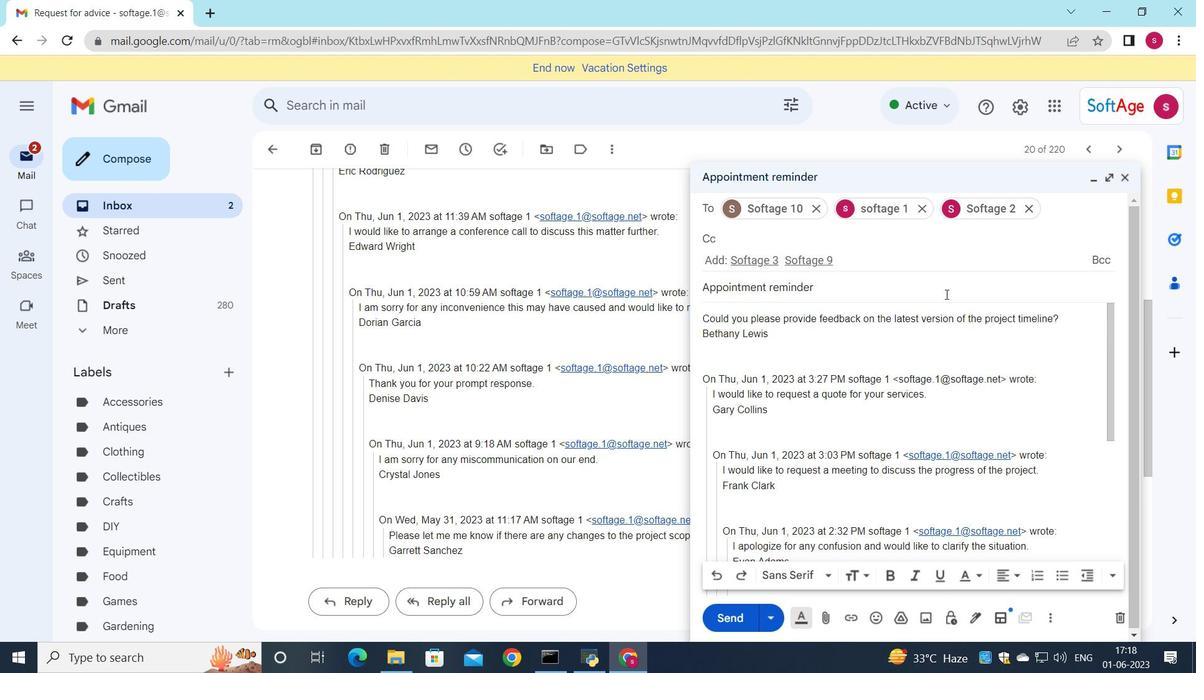 
Action: Key pressed s
Screenshot: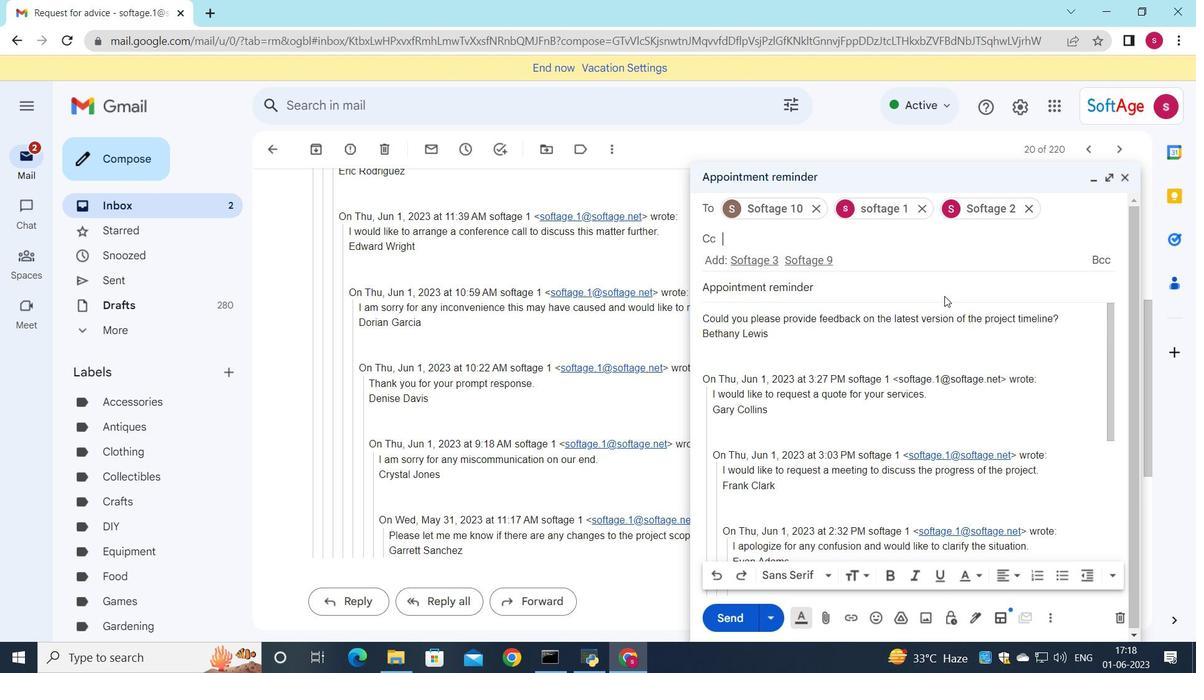 
Action: Mouse moved to (859, 439)
Screenshot: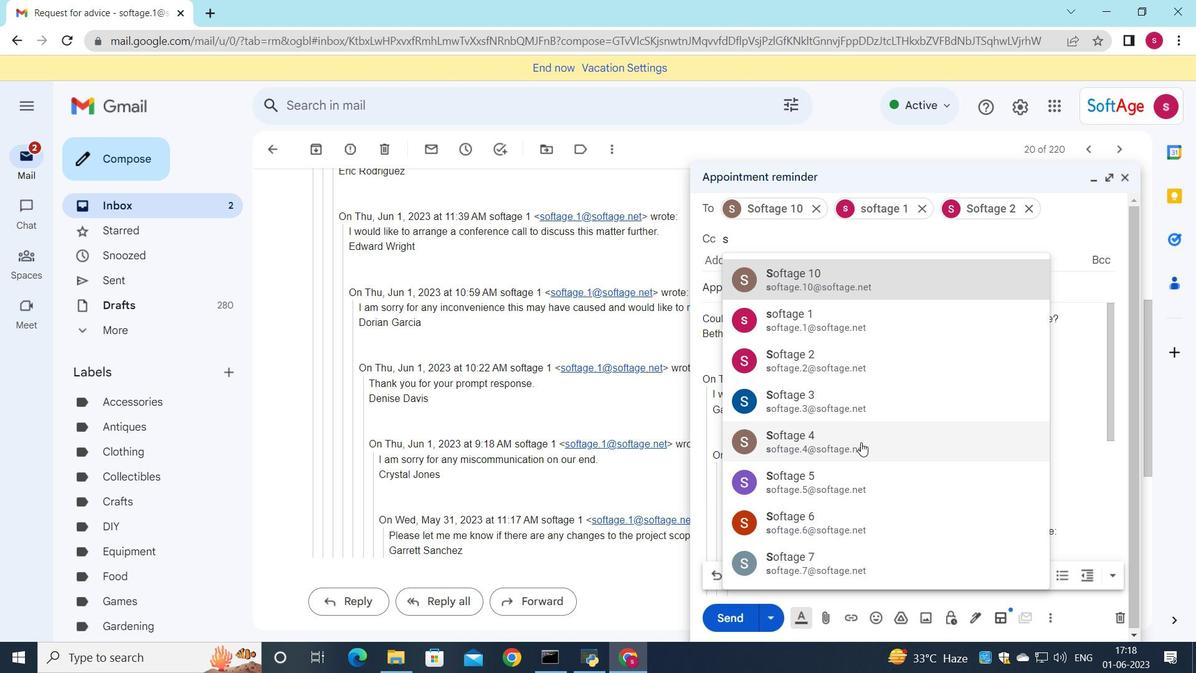 
Action: Mouse pressed left at (859, 439)
Screenshot: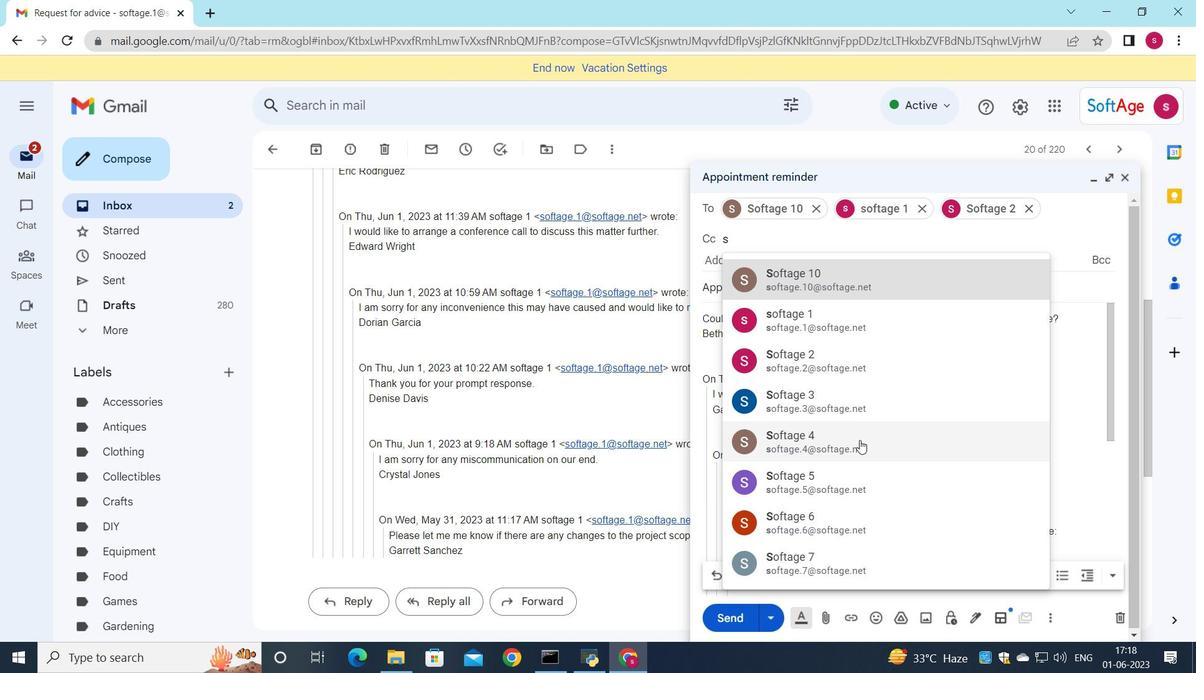 
Action: Mouse moved to (853, 524)
Screenshot: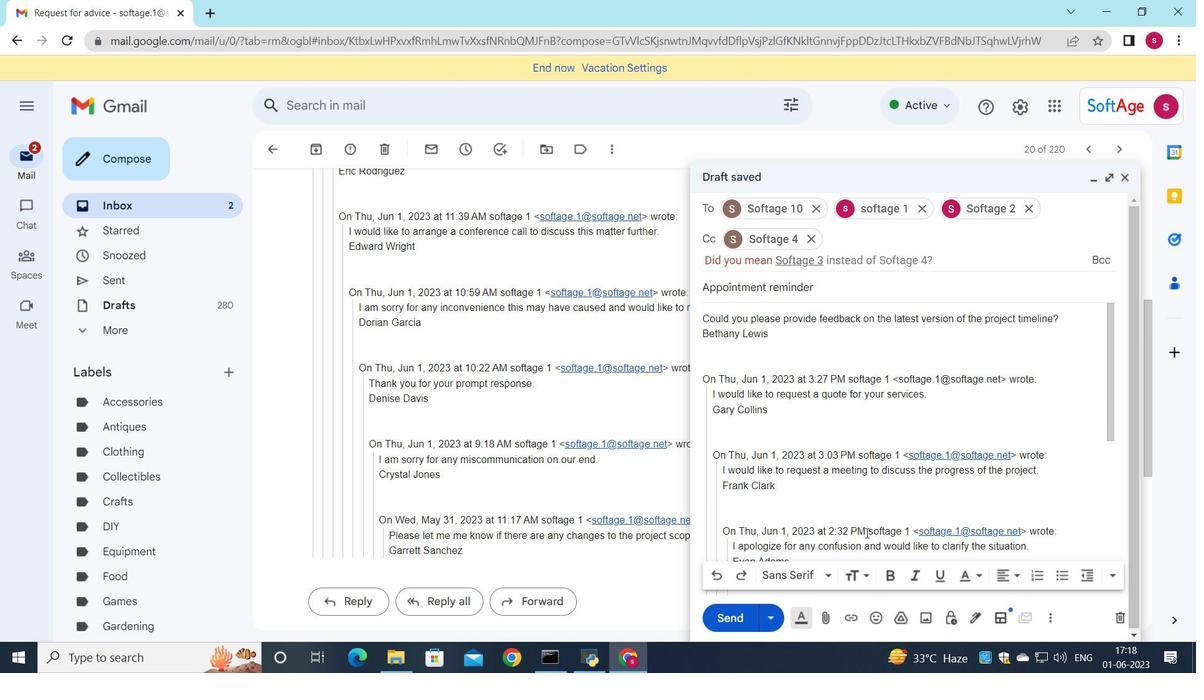 
Action: Mouse scrolled (853, 524) with delta (0, 0)
Screenshot: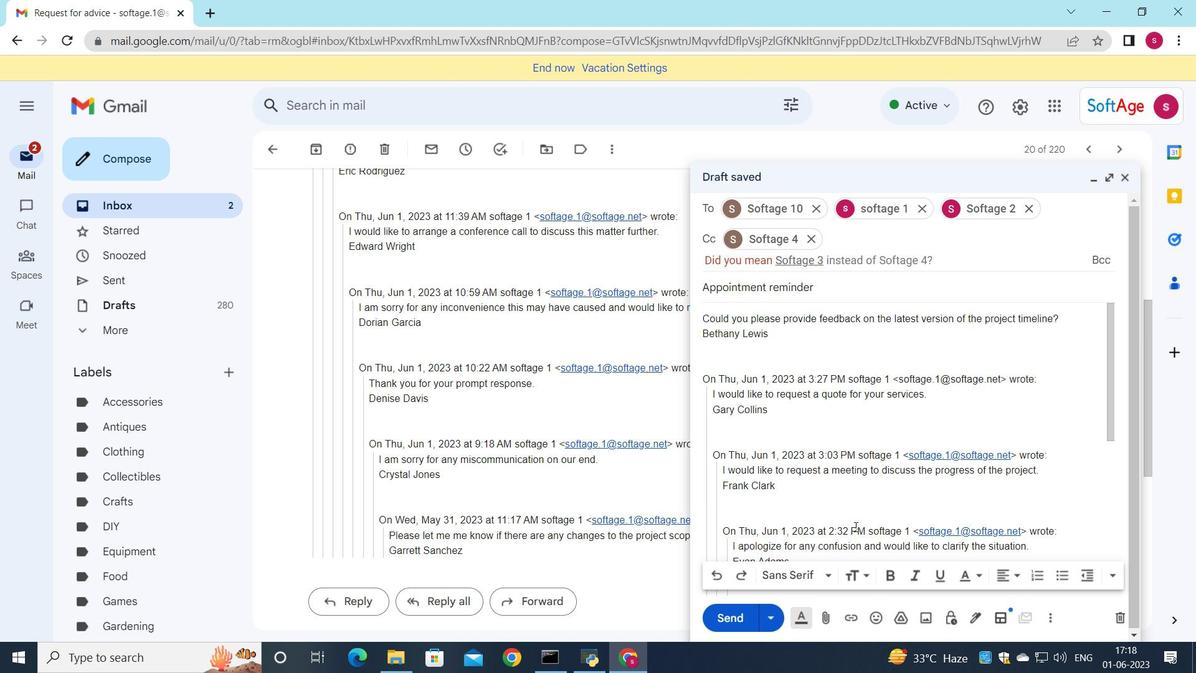 
Action: Mouse moved to (825, 628)
Screenshot: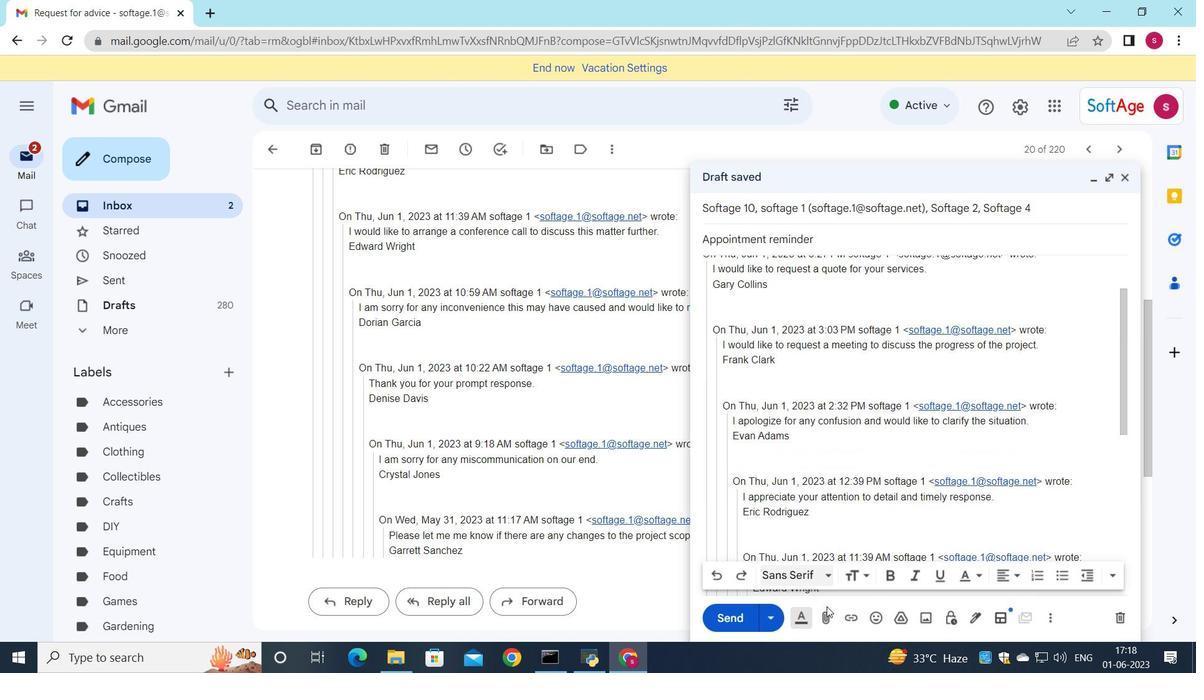 
Action: Mouse pressed left at (825, 628)
Screenshot: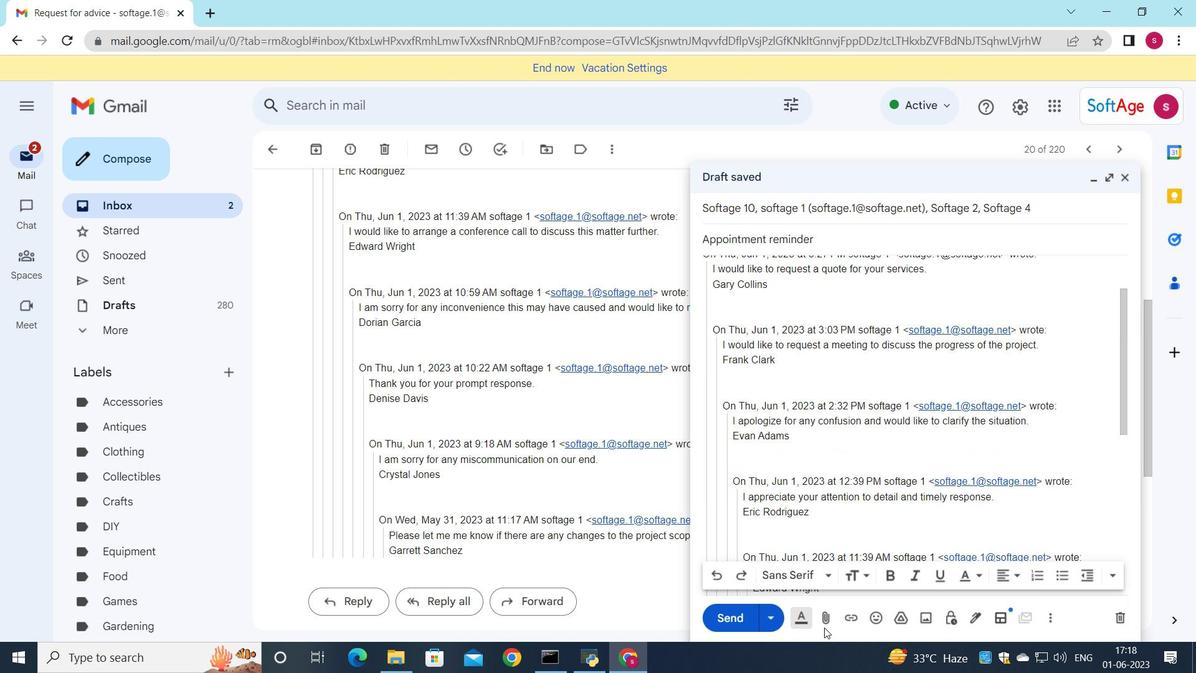 
Action: Mouse moved to (828, 623)
Screenshot: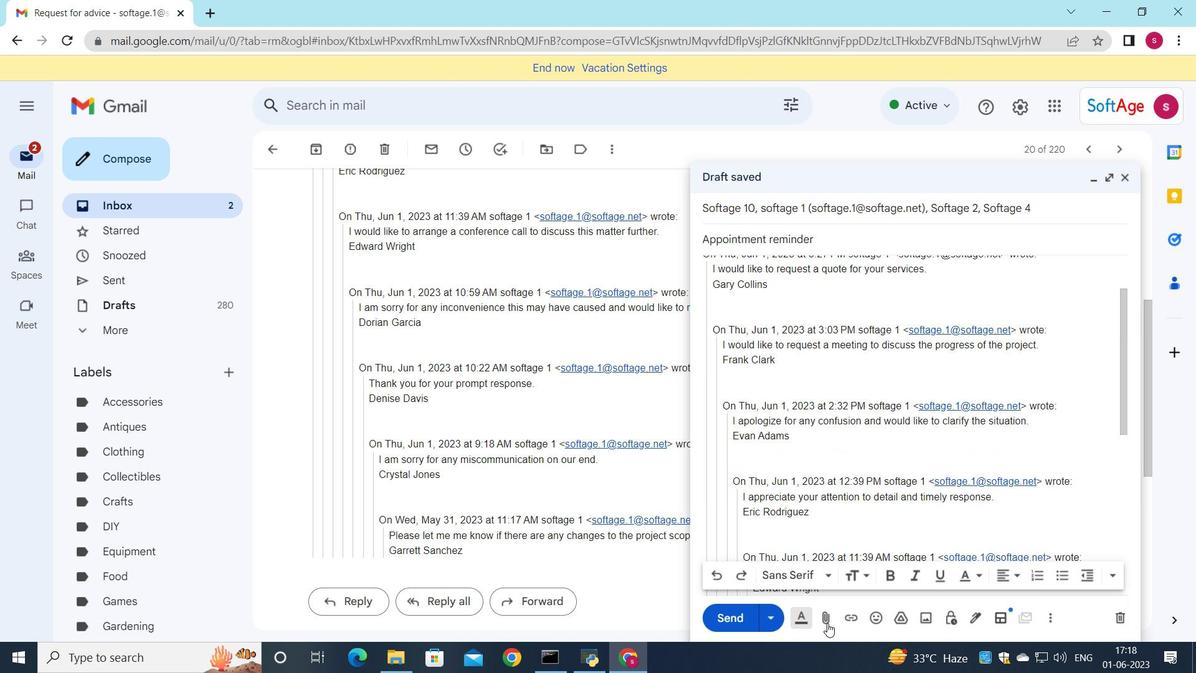 
Action: Mouse pressed left at (828, 623)
Screenshot: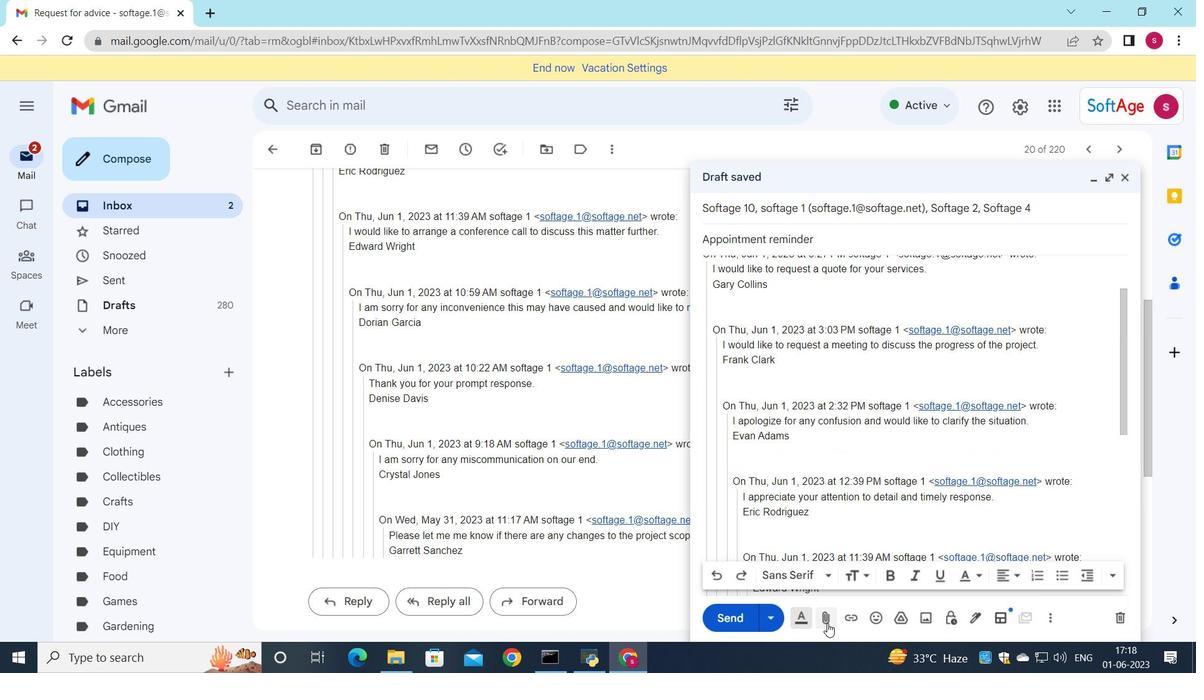 
Action: Mouse moved to (259, 111)
Screenshot: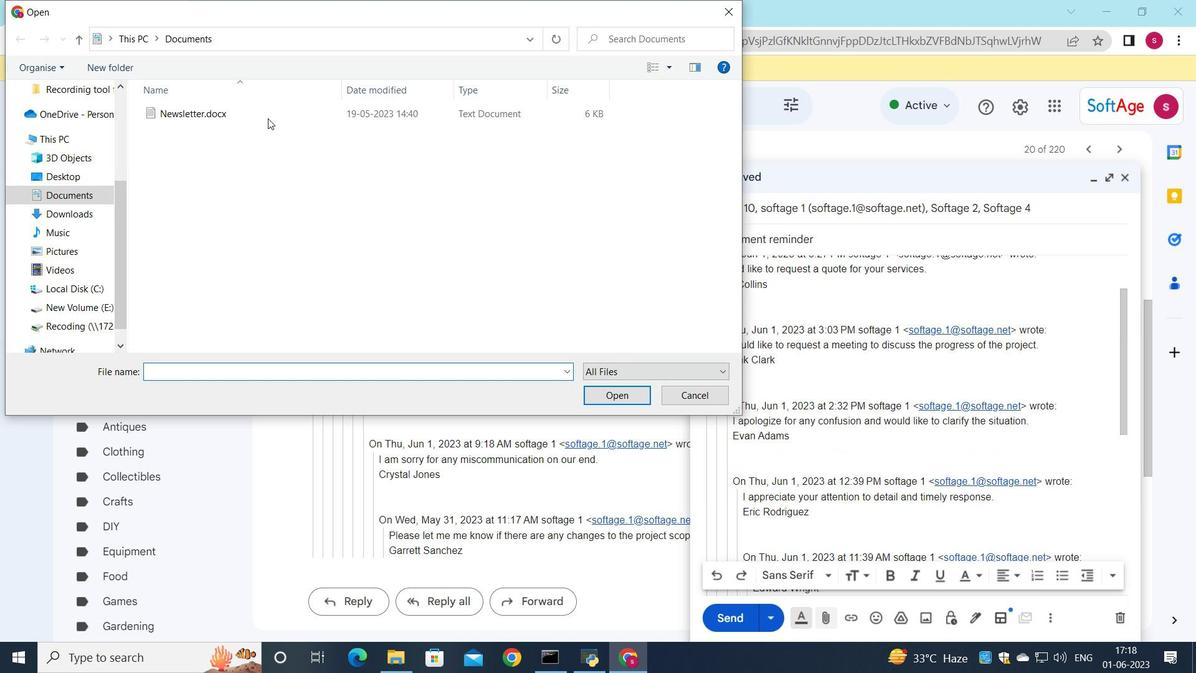 
Action: Mouse pressed left at (259, 111)
Screenshot: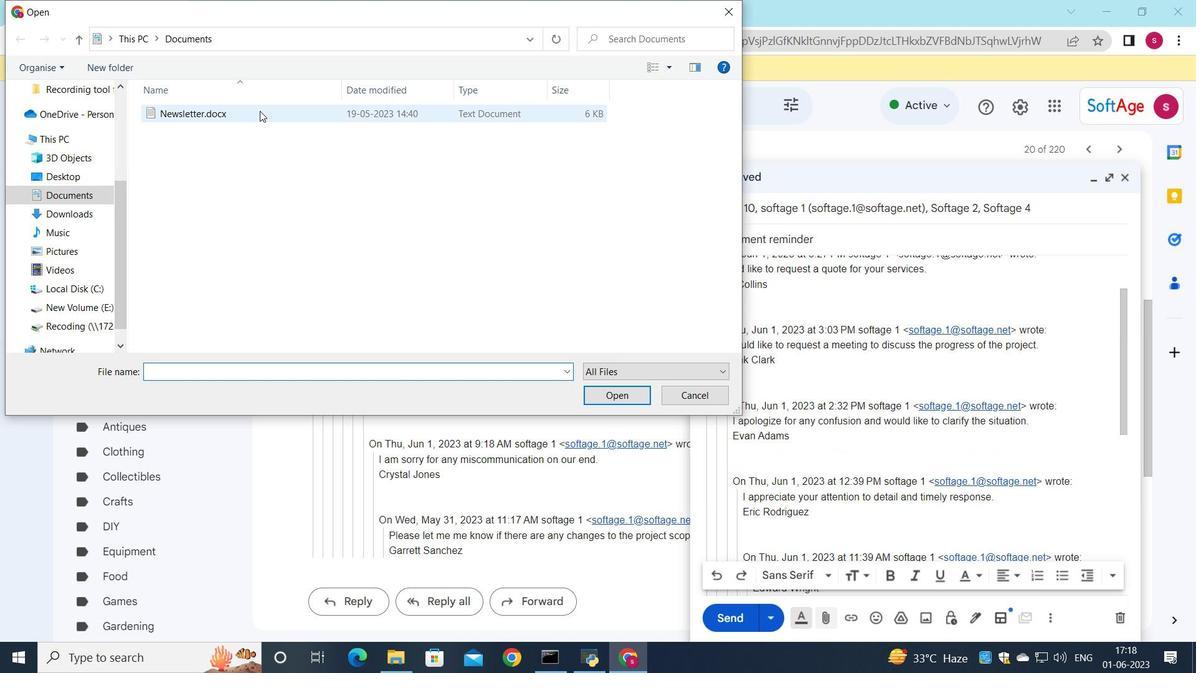 
Action: Mouse moved to (247, 115)
Screenshot: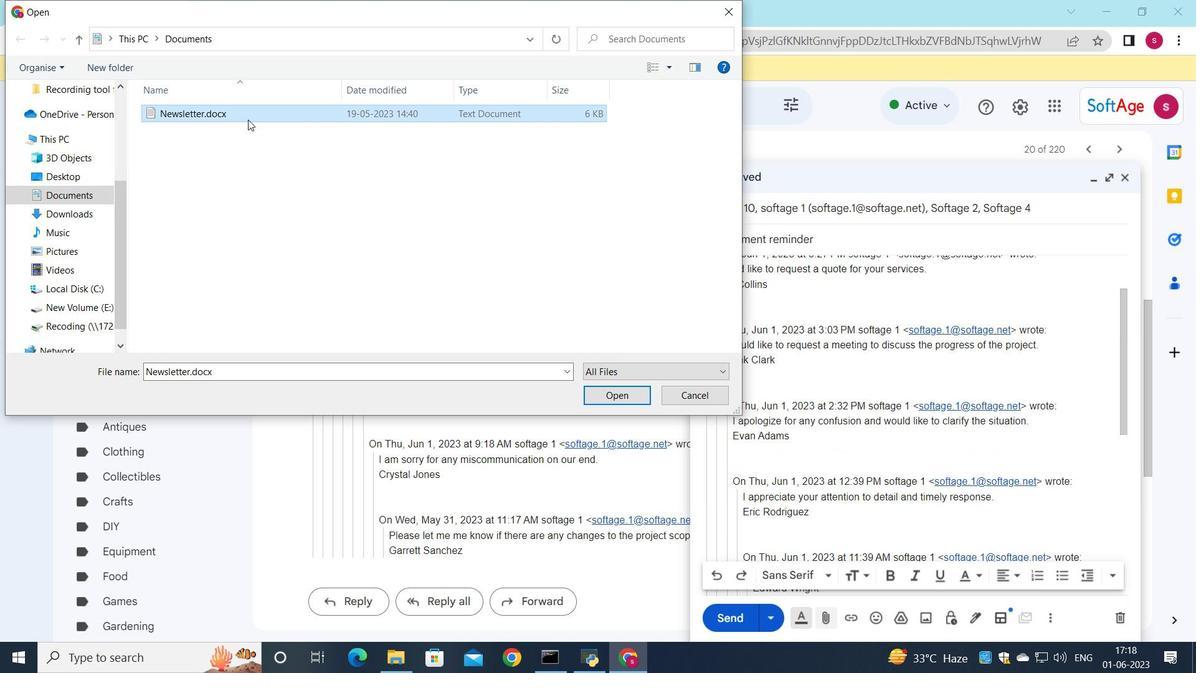 
Action: Mouse pressed left at (247, 115)
Screenshot: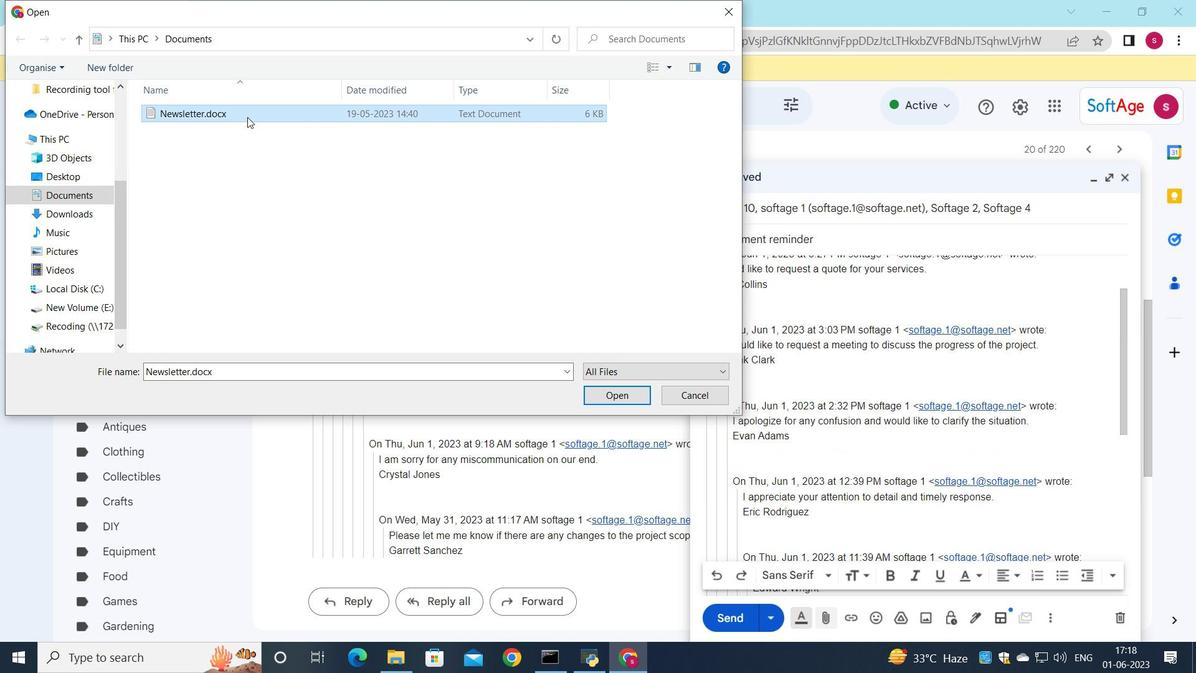 
Action: Mouse moved to (462, 165)
Screenshot: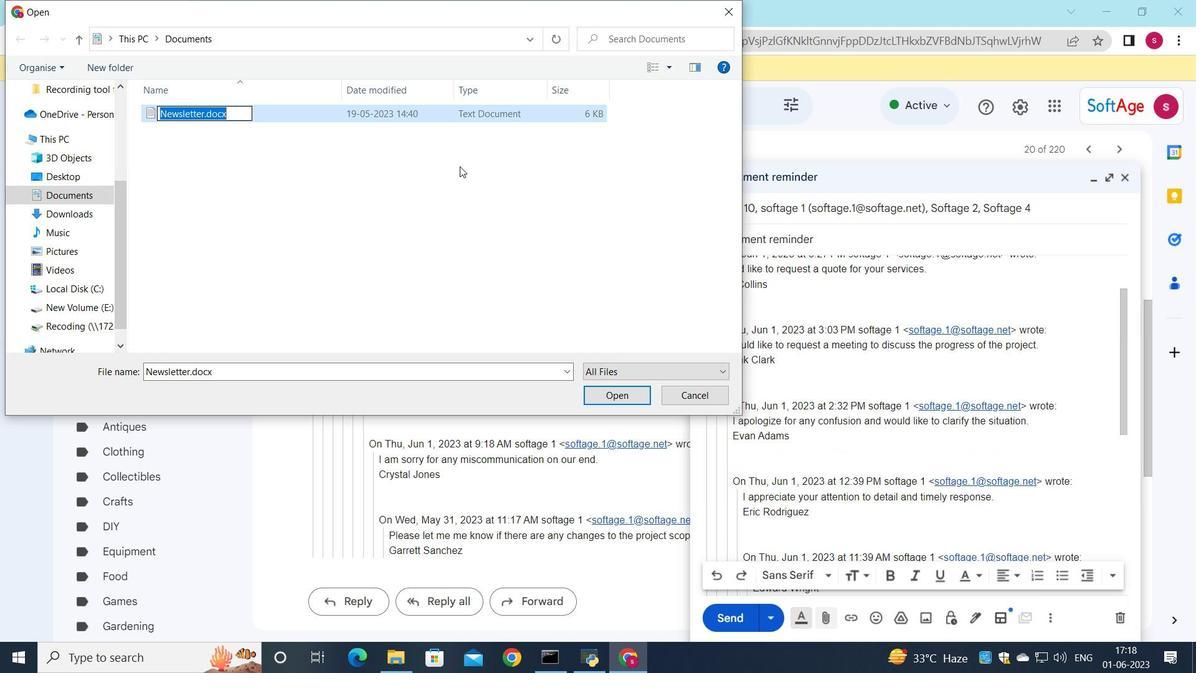 
Action: Key pressed <Key.shift>Research<Key.shift><Key.shift><Key.shift><Key.shift><Key.shift><Key.shift><Key.shift><Key.shift><Key.shift><Key.shift><Key.shift>_paper.pdf
Screenshot: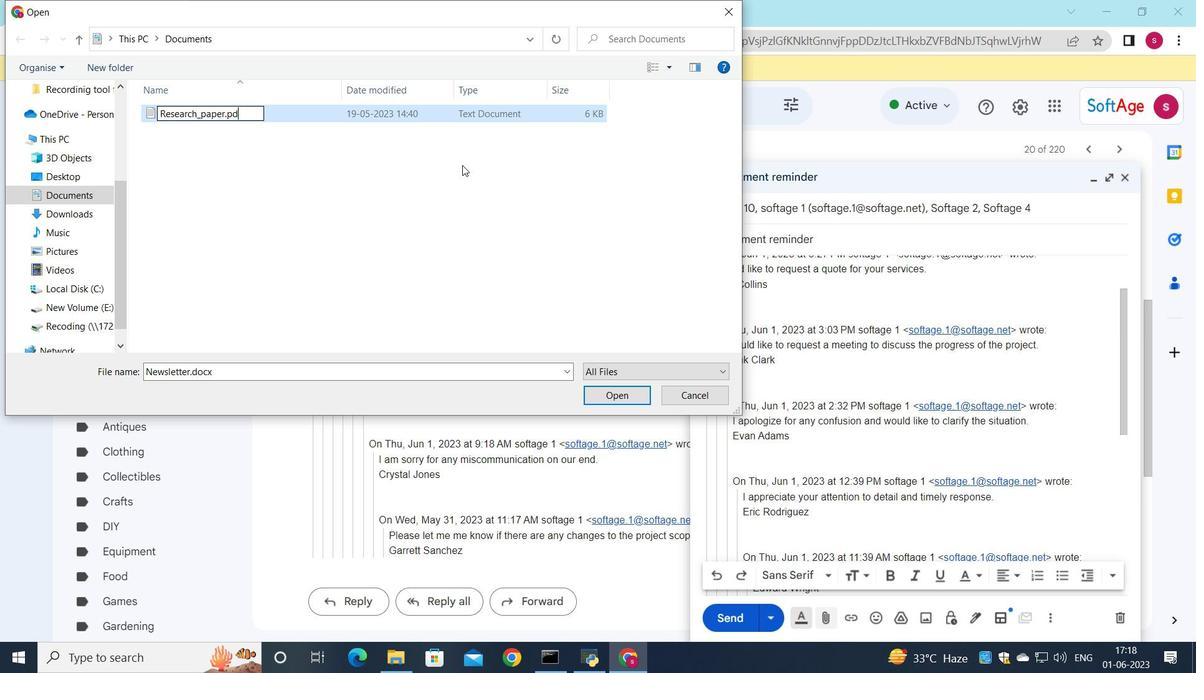 
Action: Mouse moved to (388, 102)
Screenshot: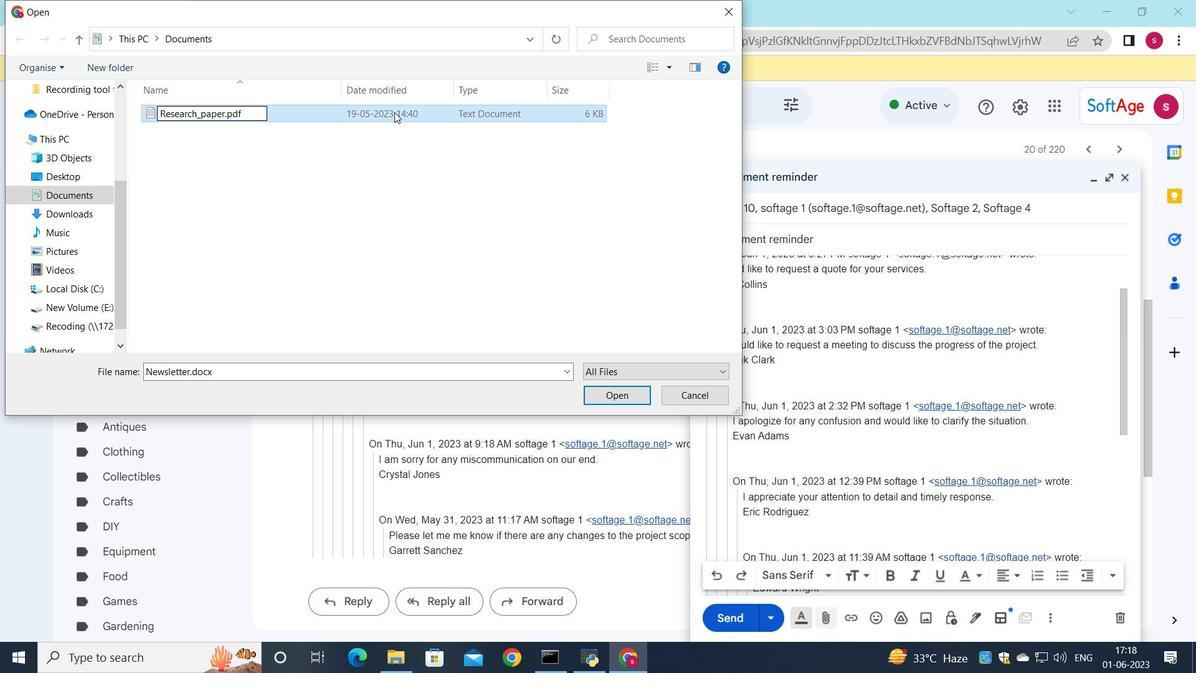 
Action: Mouse pressed left at (388, 102)
Screenshot: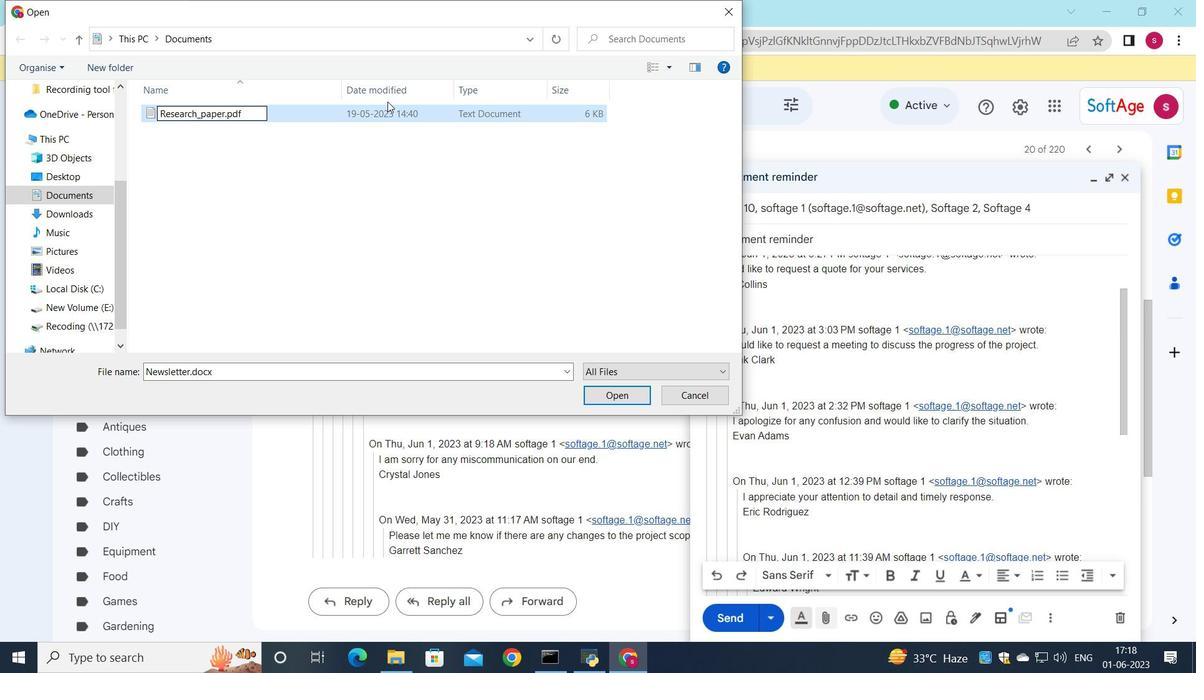 
Action: Mouse moved to (604, 395)
Screenshot: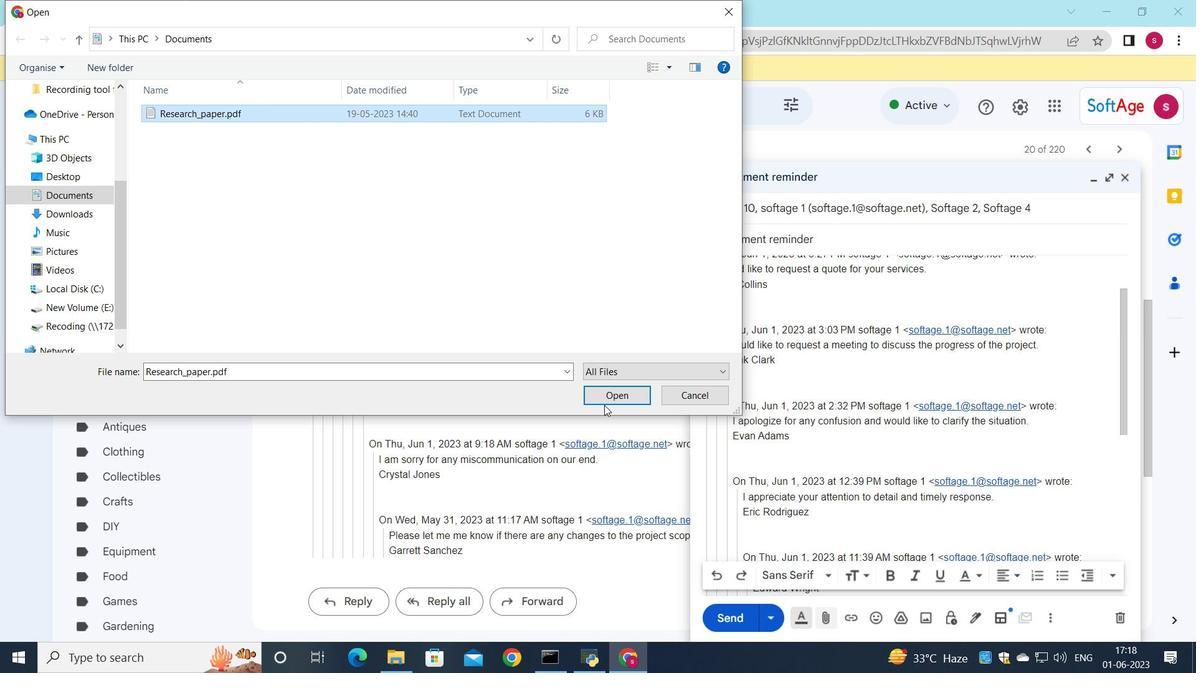 
Action: Mouse pressed left at (604, 395)
Screenshot: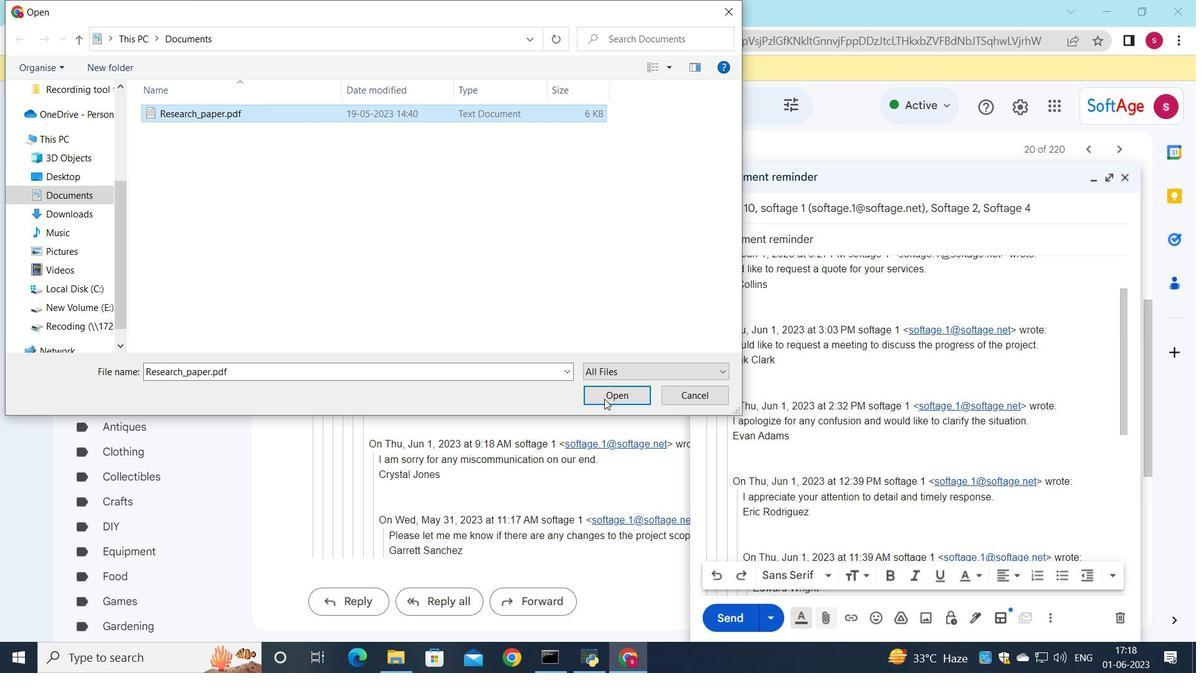 
Action: Mouse moved to (719, 608)
Screenshot: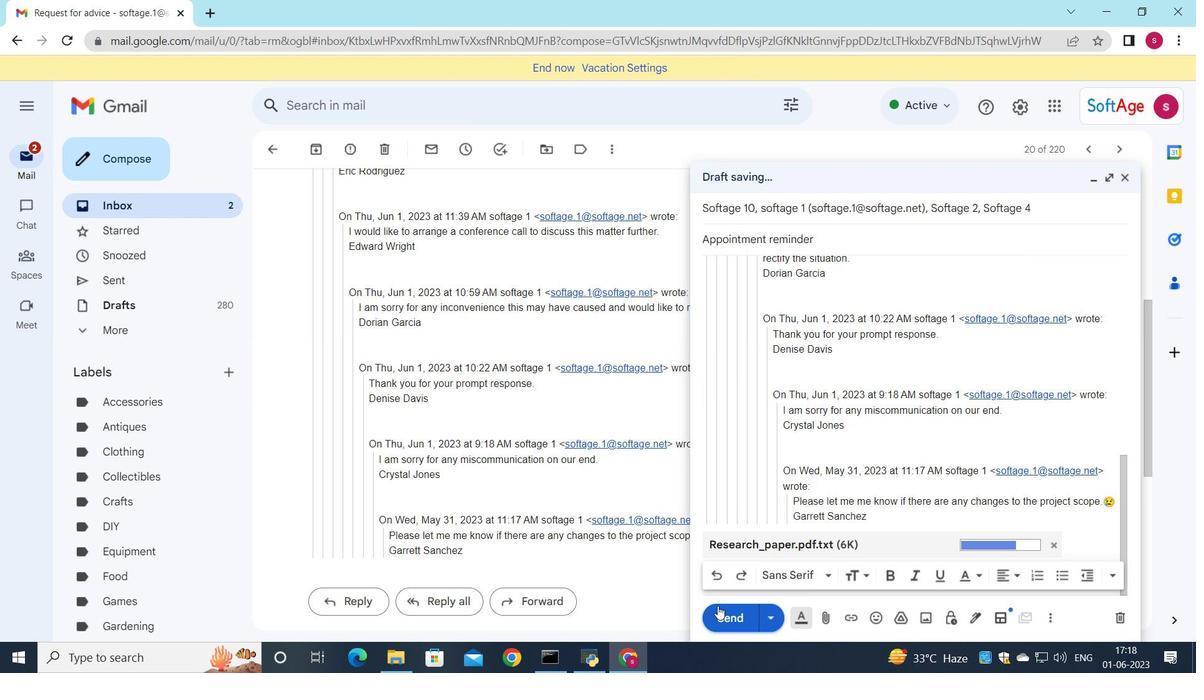 
Action: Mouse pressed left at (719, 608)
Screenshot: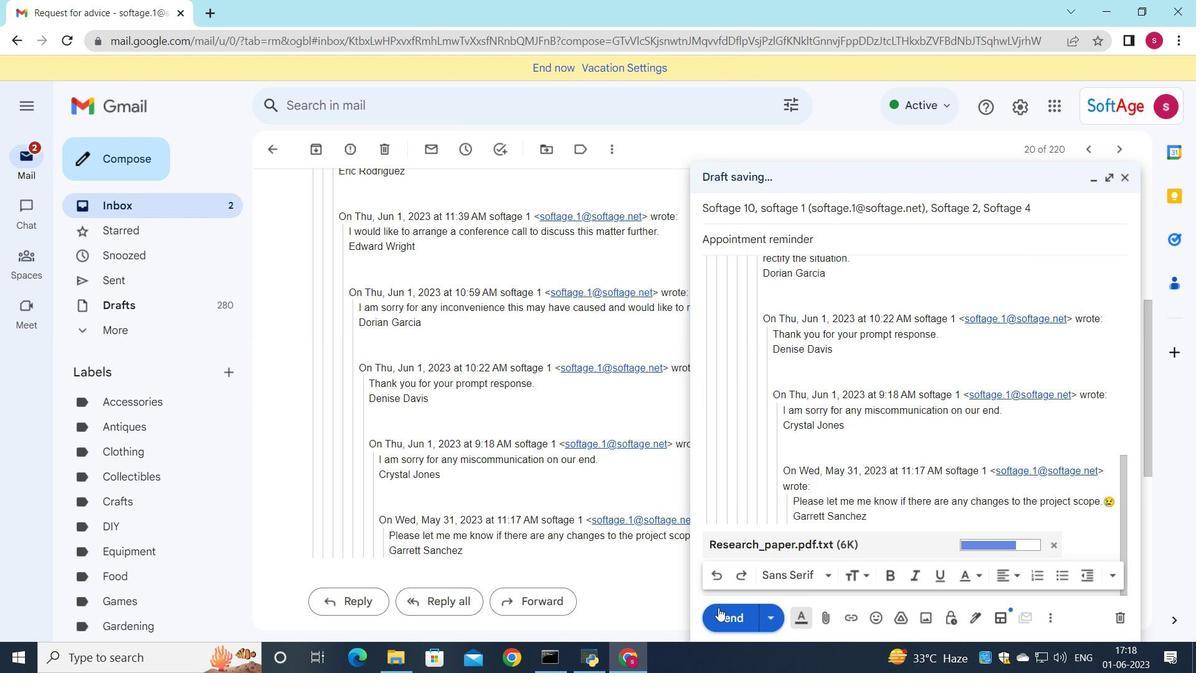 
Action: Mouse moved to (152, 205)
Screenshot: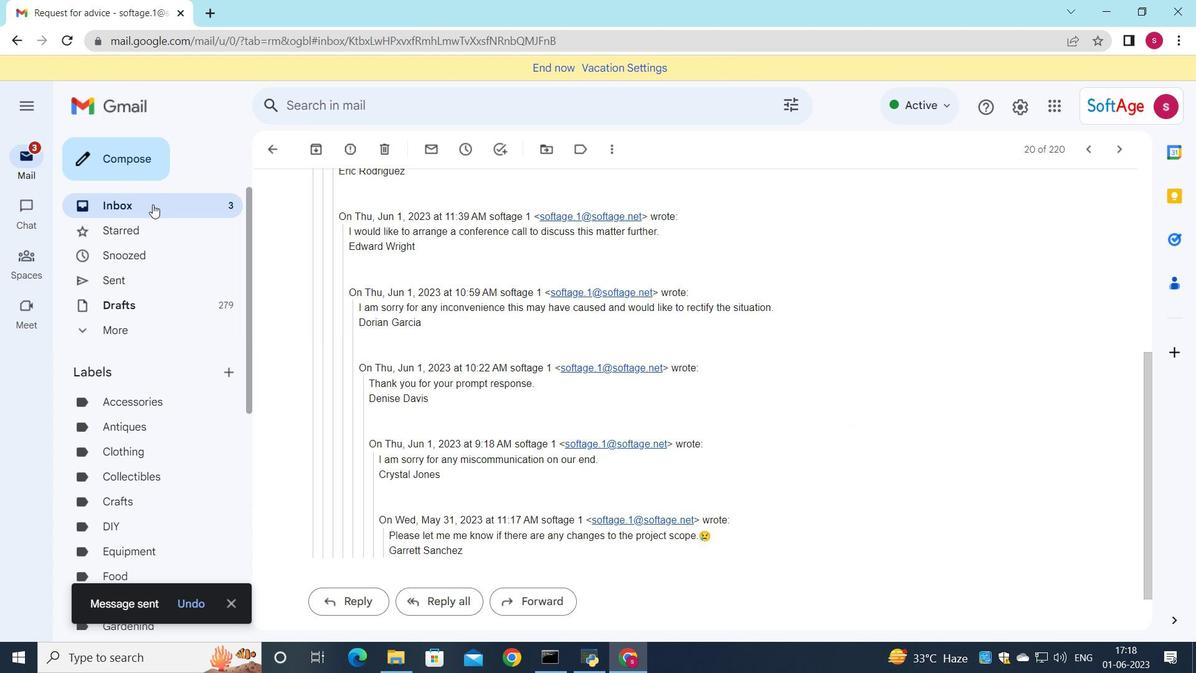 
Action: Mouse pressed left at (152, 205)
Screenshot: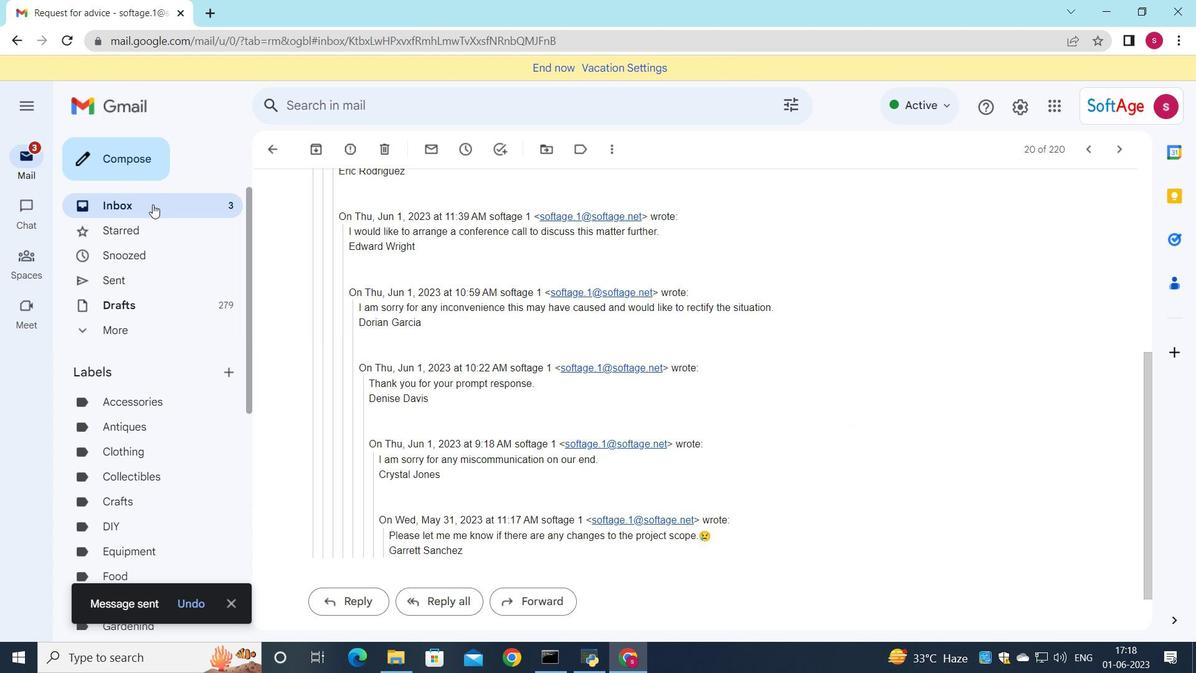 
Action: Mouse moved to (441, 213)
Screenshot: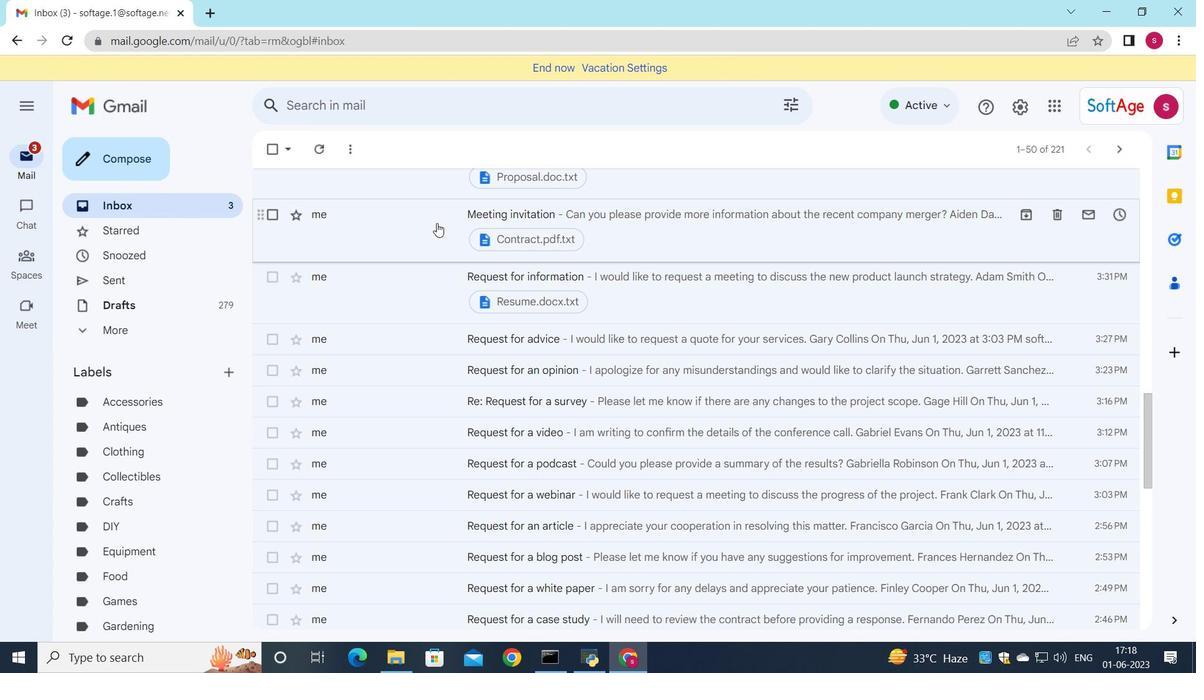 
Action: Mouse scrolled (441, 213) with delta (0, 0)
Screenshot: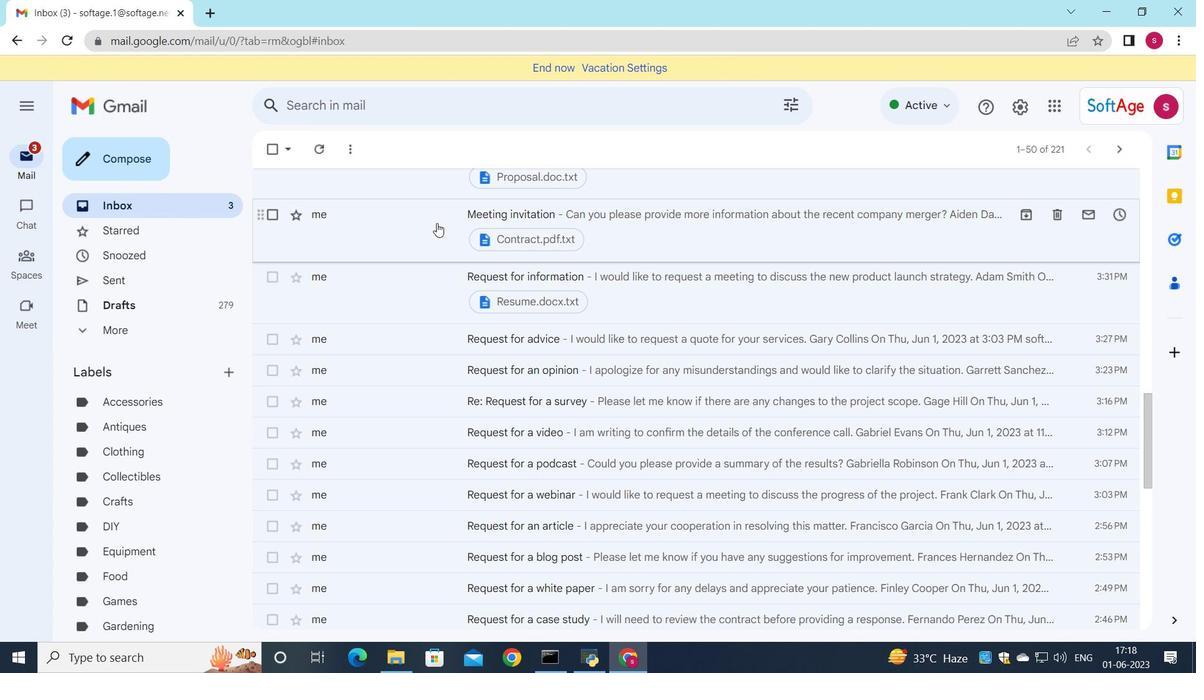 
Action: Mouse scrolled (441, 213) with delta (0, 0)
Screenshot: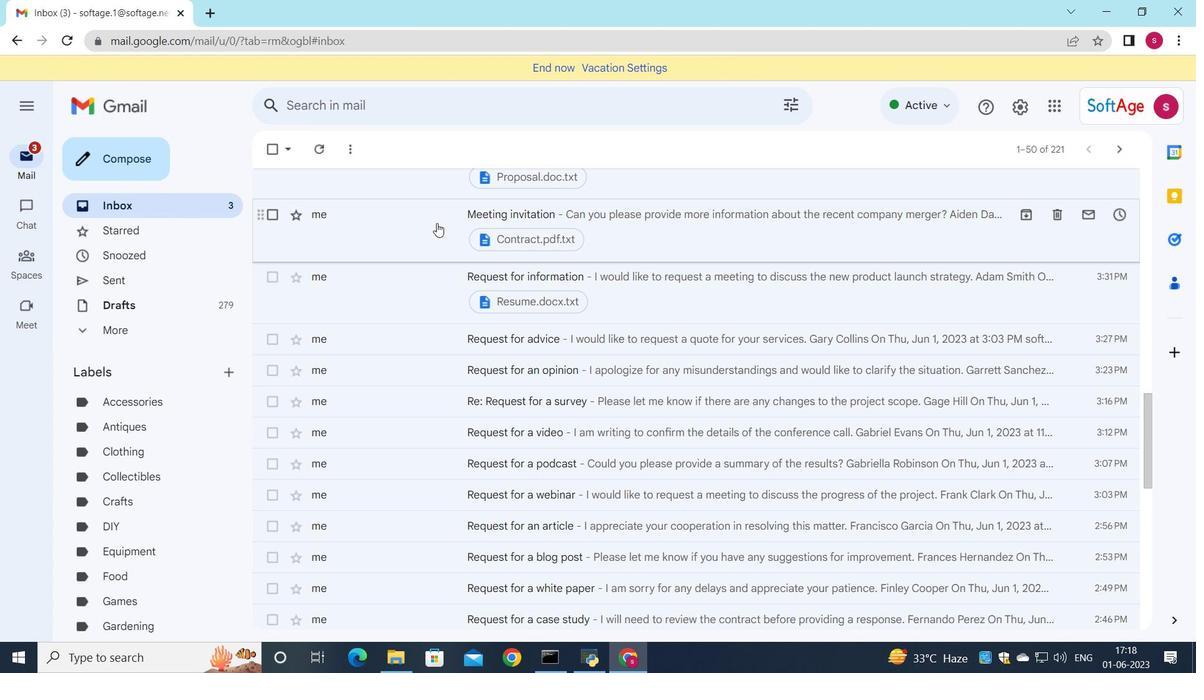 
Action: Mouse scrolled (441, 213) with delta (0, 0)
Screenshot: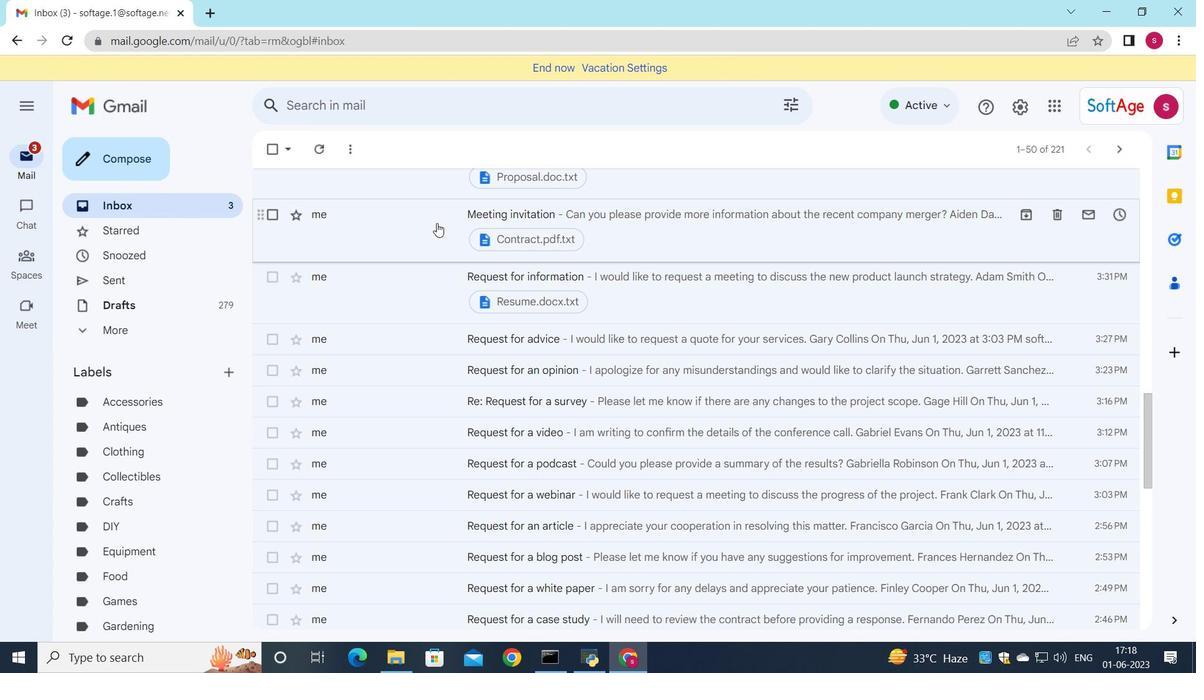 
Action: Mouse scrolled (441, 213) with delta (0, 0)
Screenshot: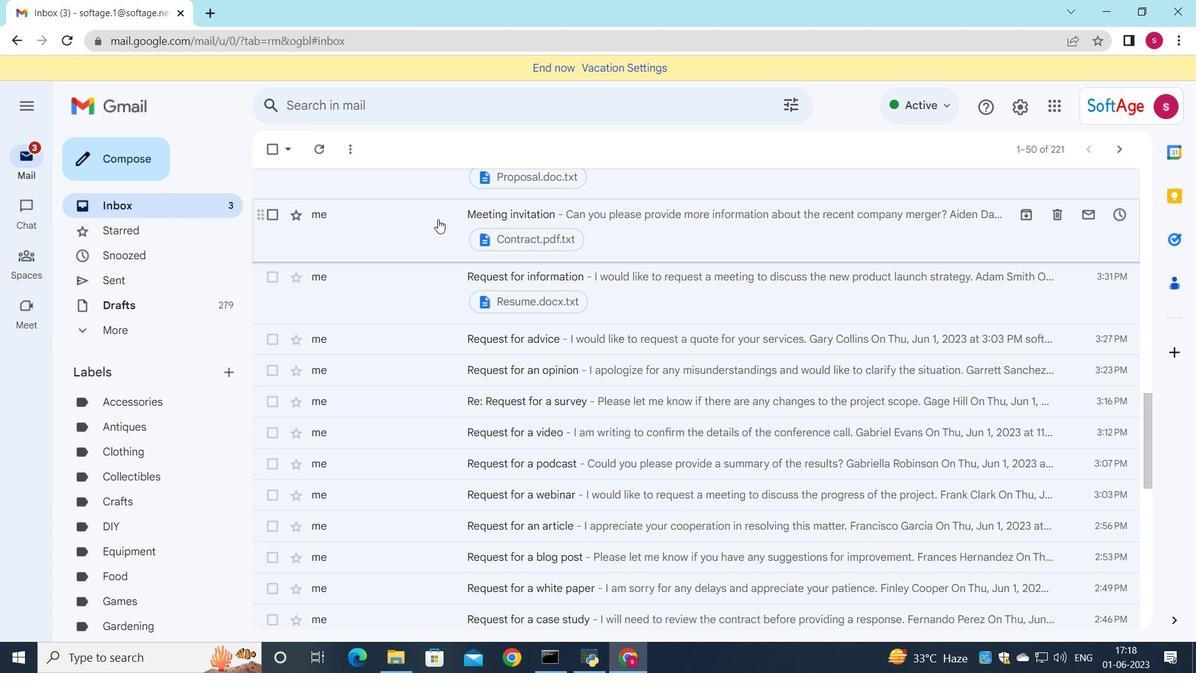 
Action: Mouse scrolled (441, 213) with delta (0, 0)
Screenshot: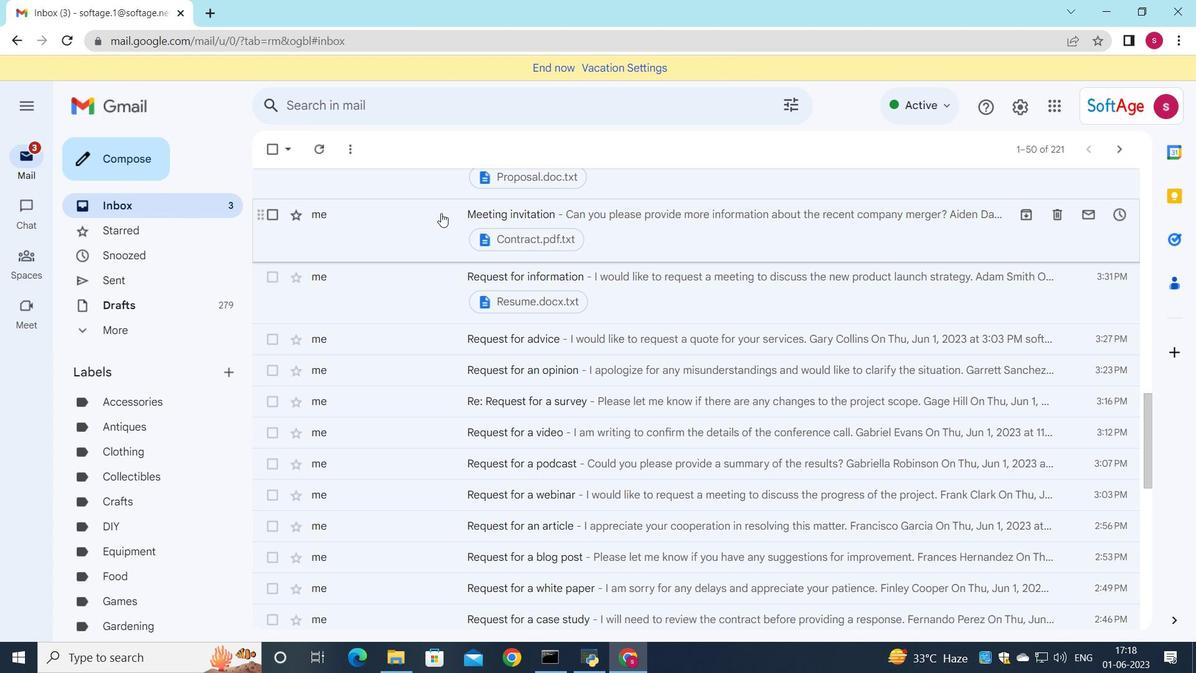 
Action: Mouse scrolled (441, 213) with delta (0, 0)
Screenshot: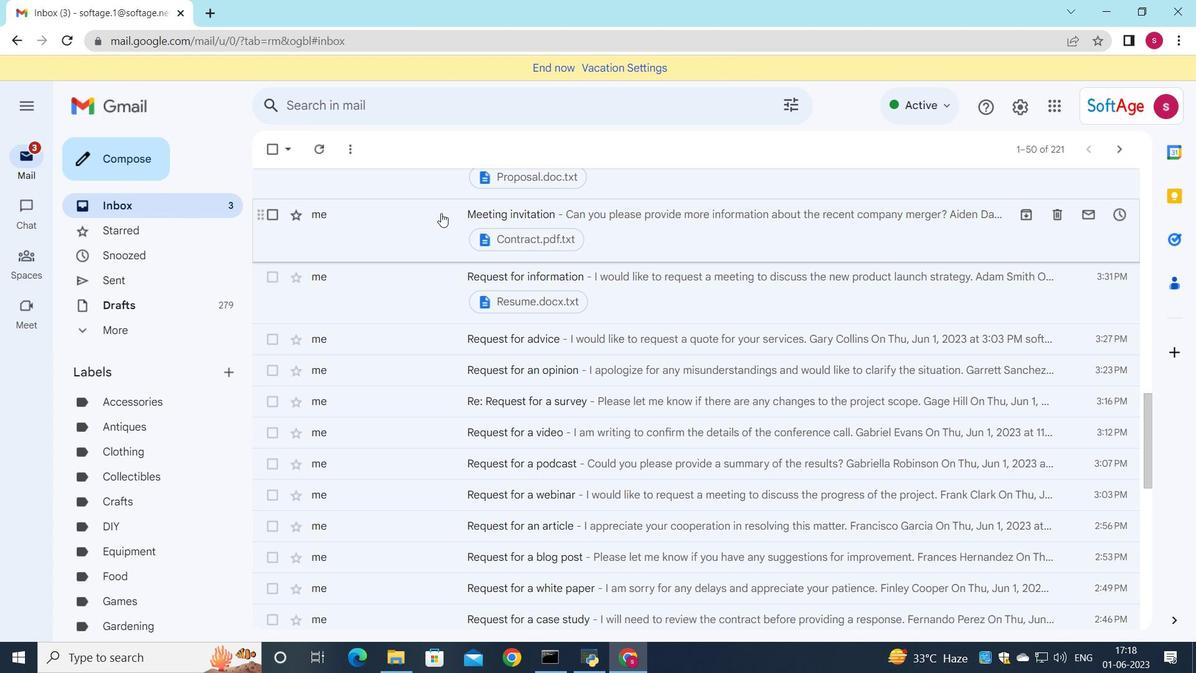 
Action: Mouse pressed middle at (441, 213)
Screenshot: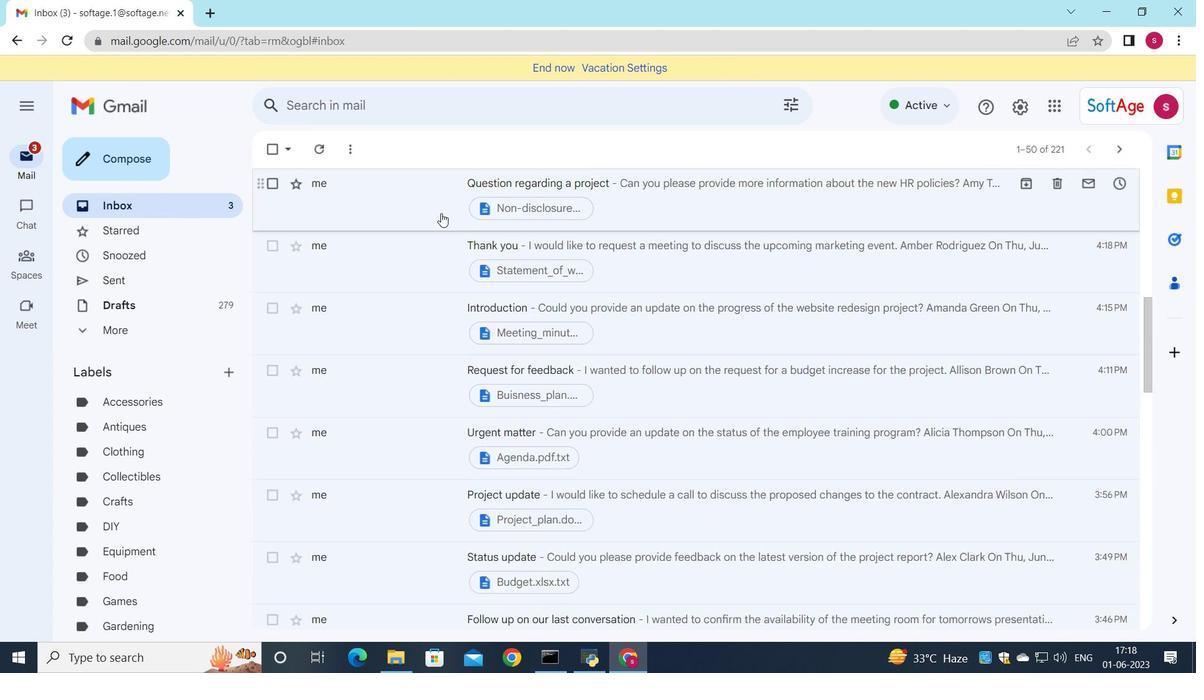 
Action: Mouse scrolled (441, 213) with delta (0, 0)
Screenshot: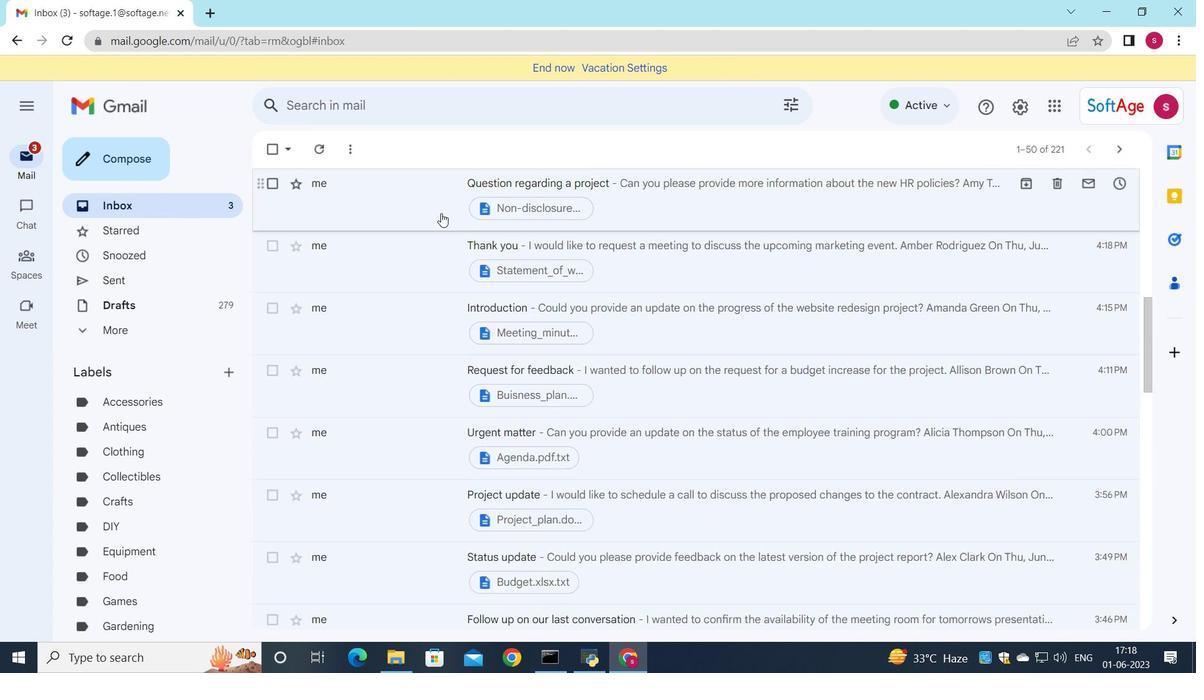 
Action: Mouse scrolled (441, 213) with delta (0, 0)
Screenshot: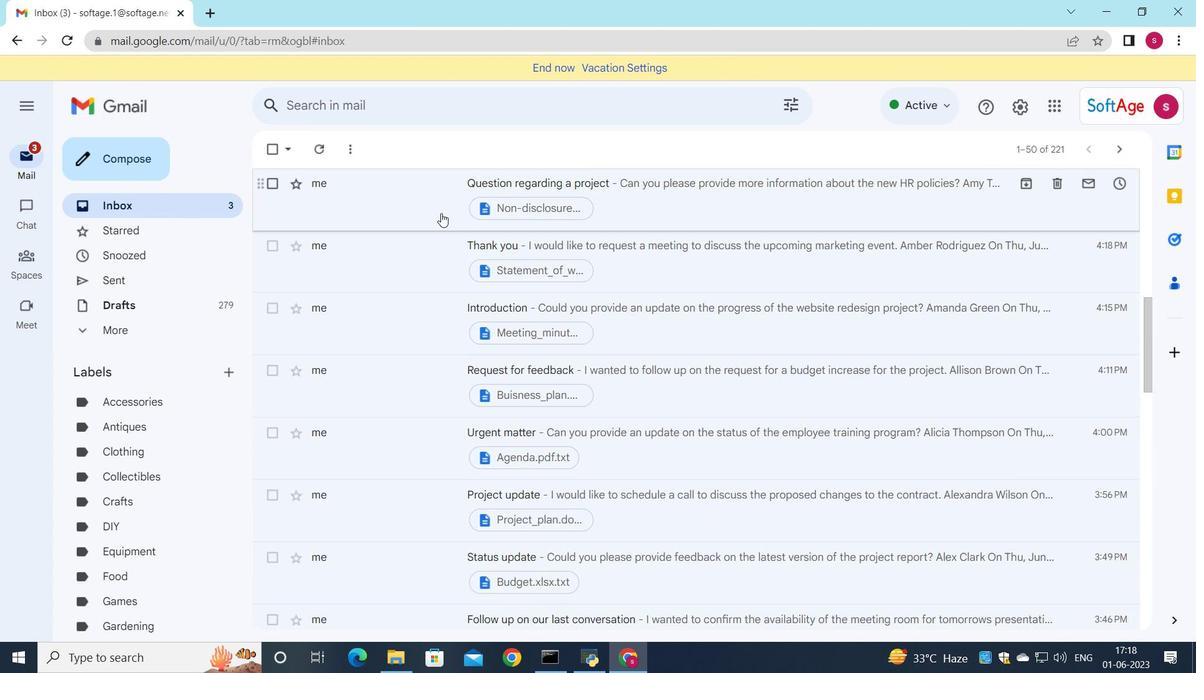 
Action: Mouse scrolled (441, 213) with delta (0, 0)
Screenshot: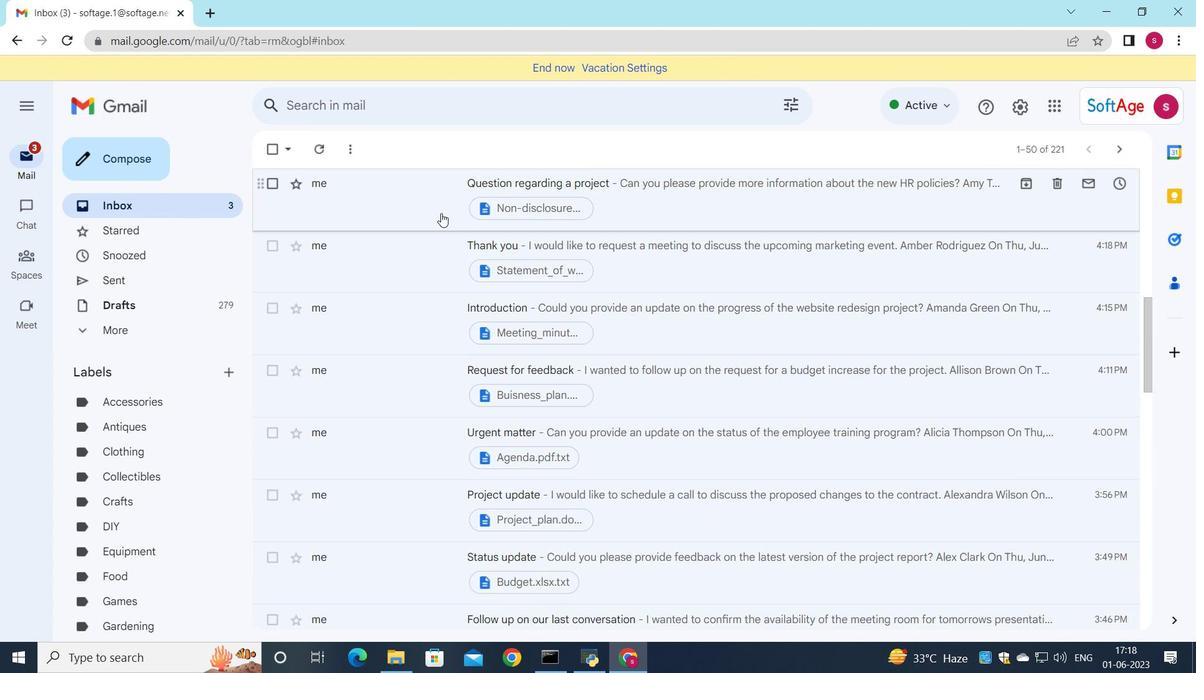 
Action: Mouse scrolled (441, 213) with delta (0, 0)
Screenshot: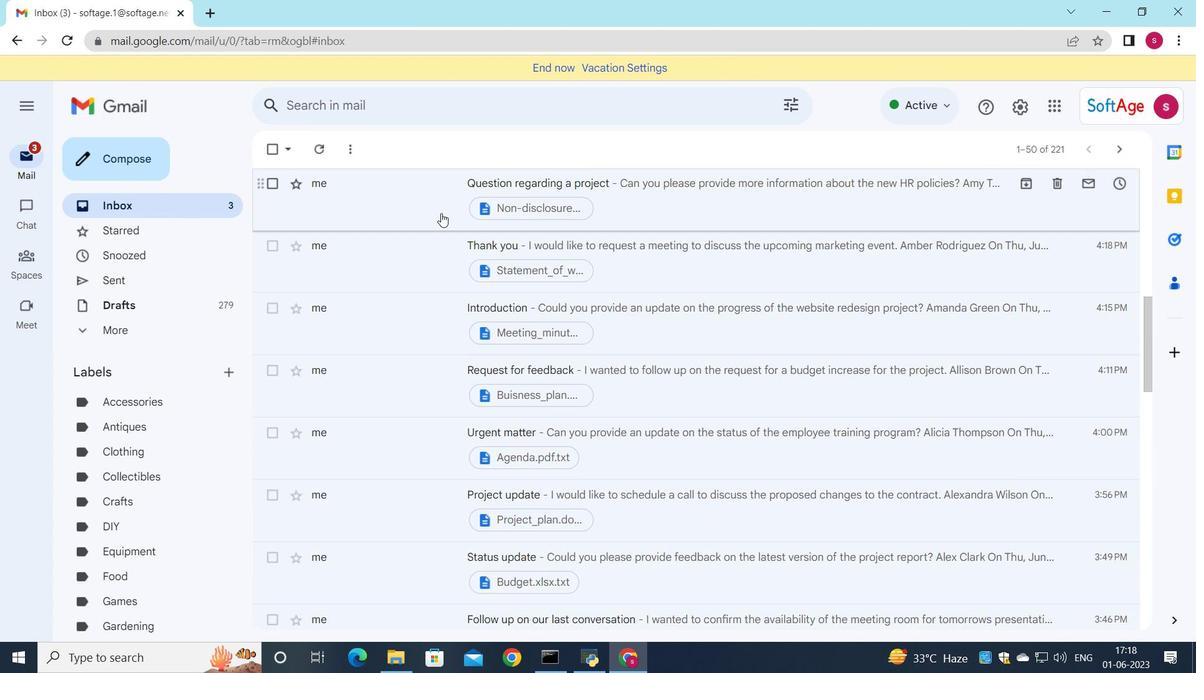 
Action: Mouse moved to (575, 229)
Screenshot: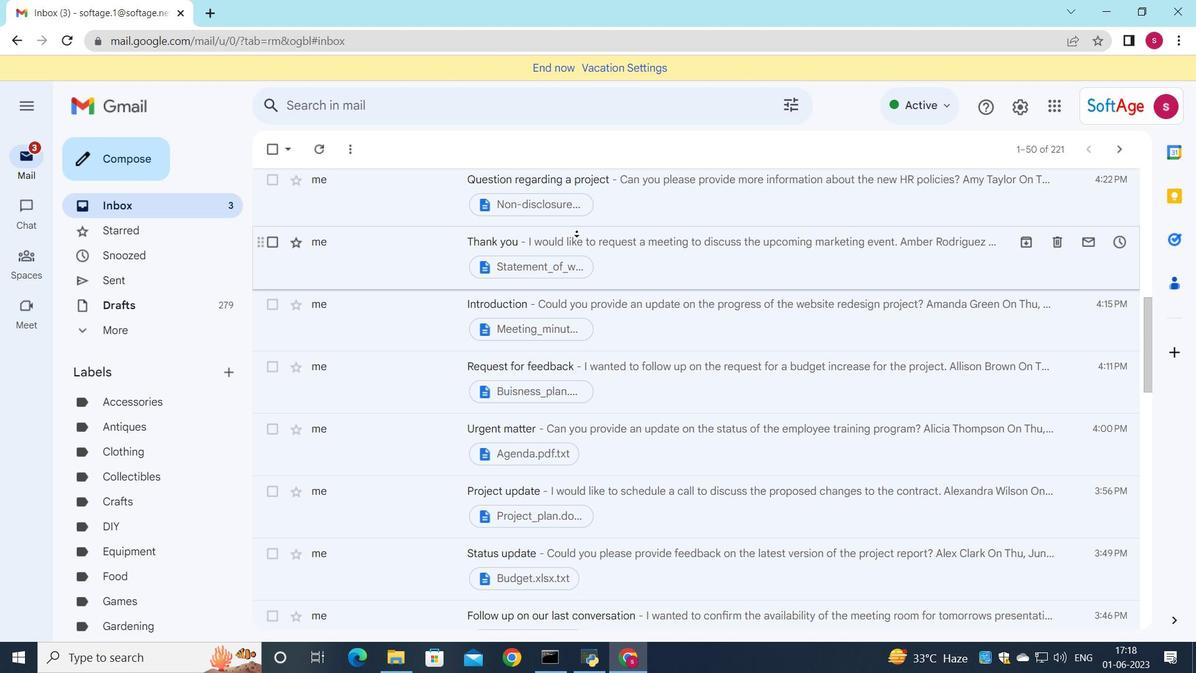 
Action: Mouse scrolled (575, 230) with delta (0, 0)
Screenshot: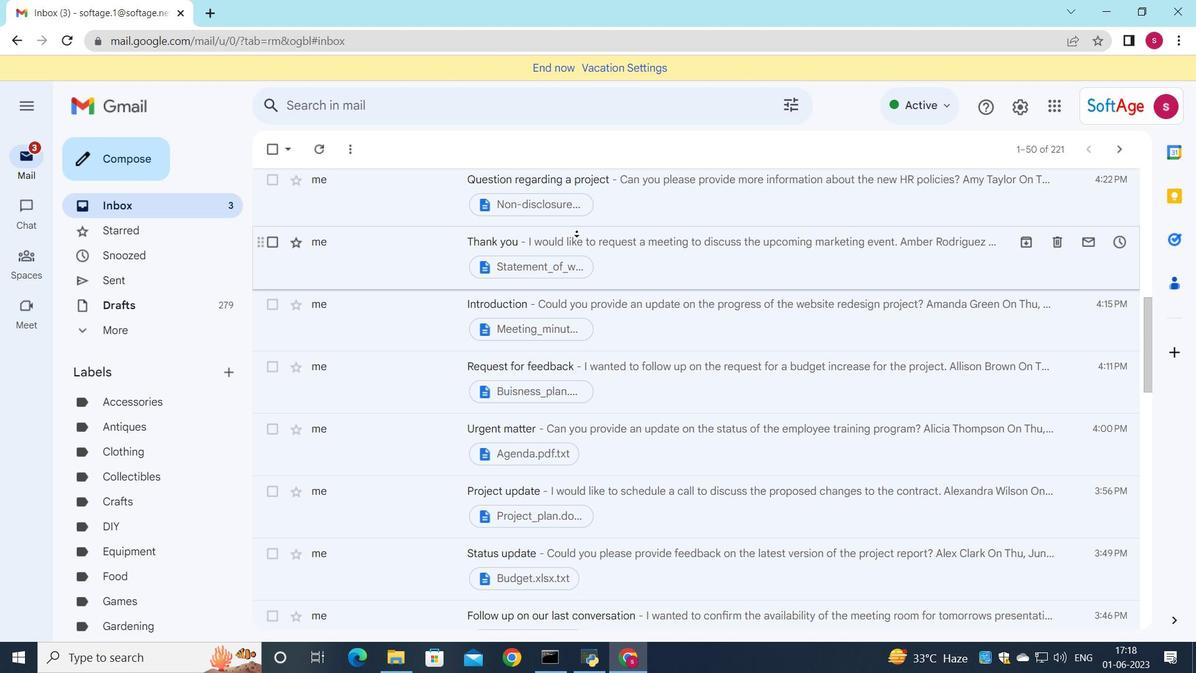 
Action: Mouse moved to (575, 226)
Screenshot: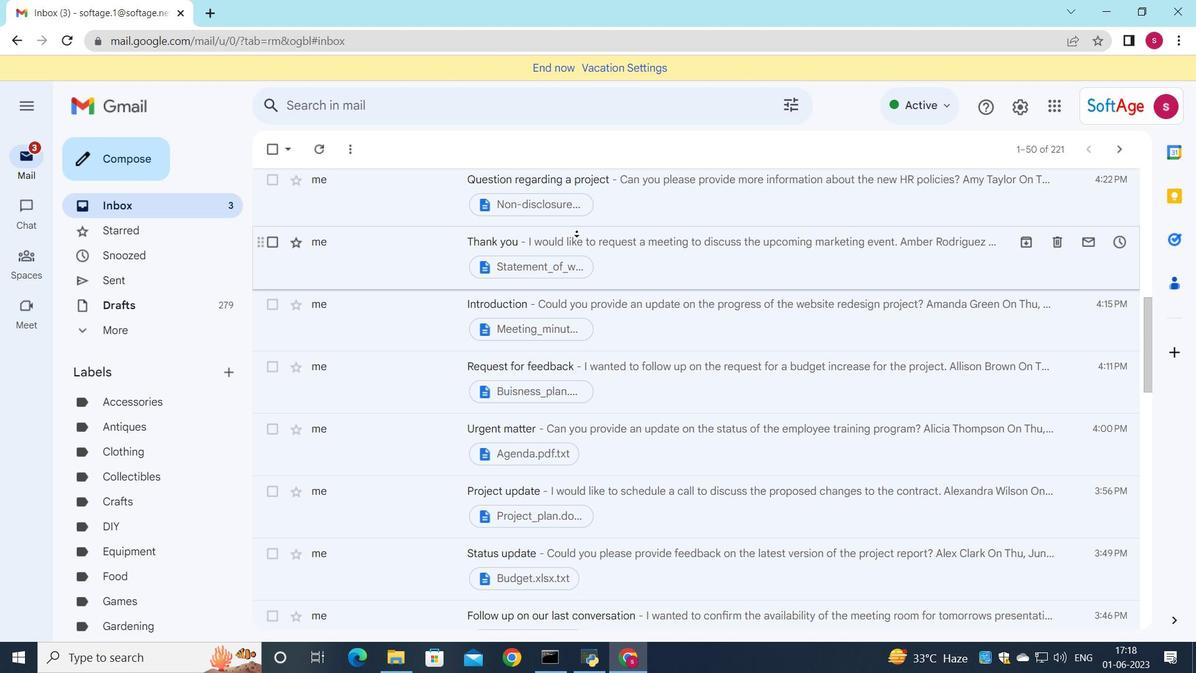 
Action: Mouse scrolled (575, 227) with delta (0, 0)
Screenshot: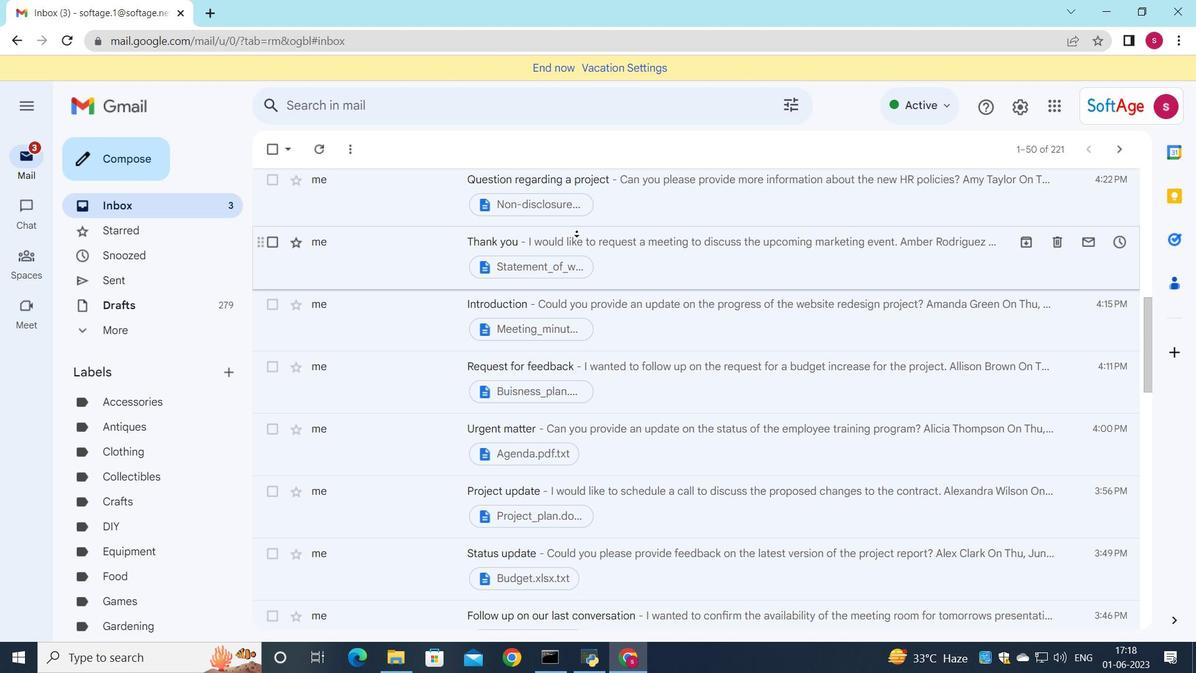 
Action: Mouse moved to (575, 224)
Screenshot: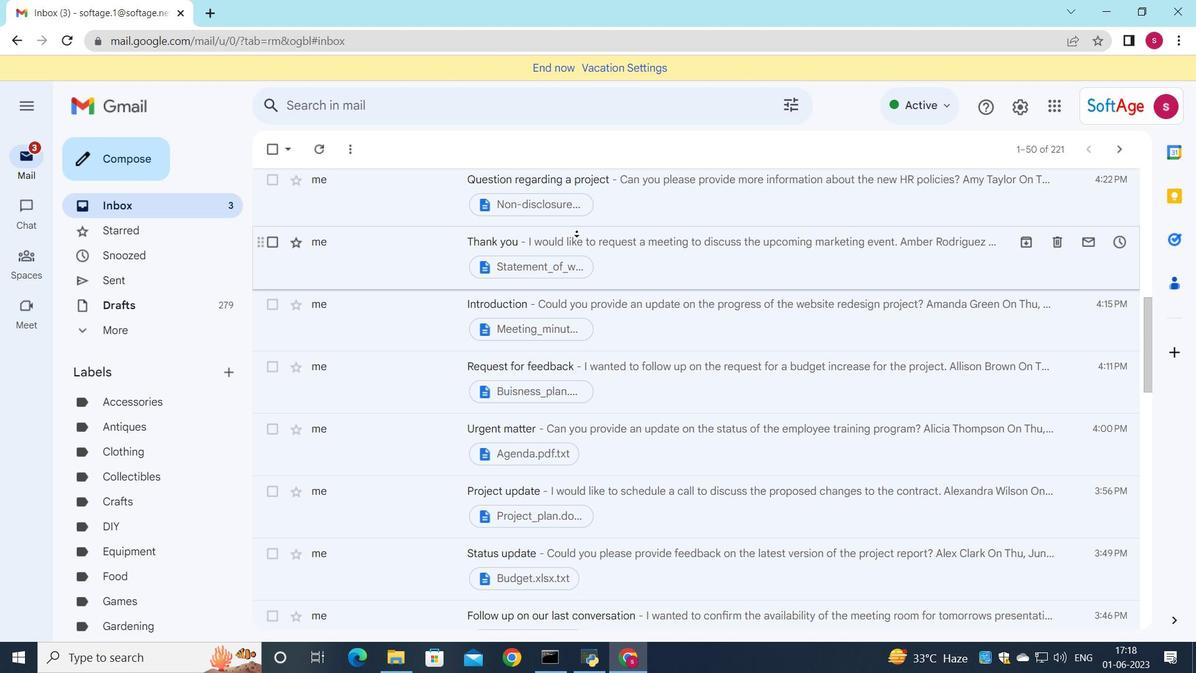 
Action: Mouse scrolled (575, 225) with delta (0, 0)
Screenshot: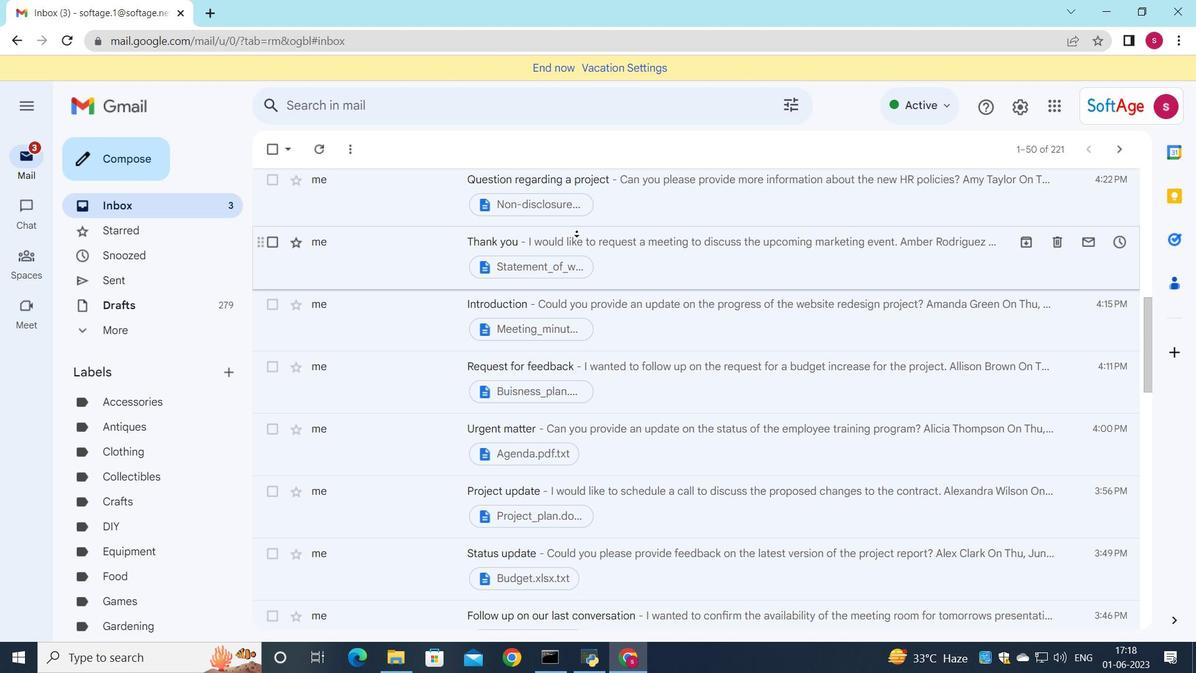 
Action: Mouse moved to (575, 218)
Screenshot: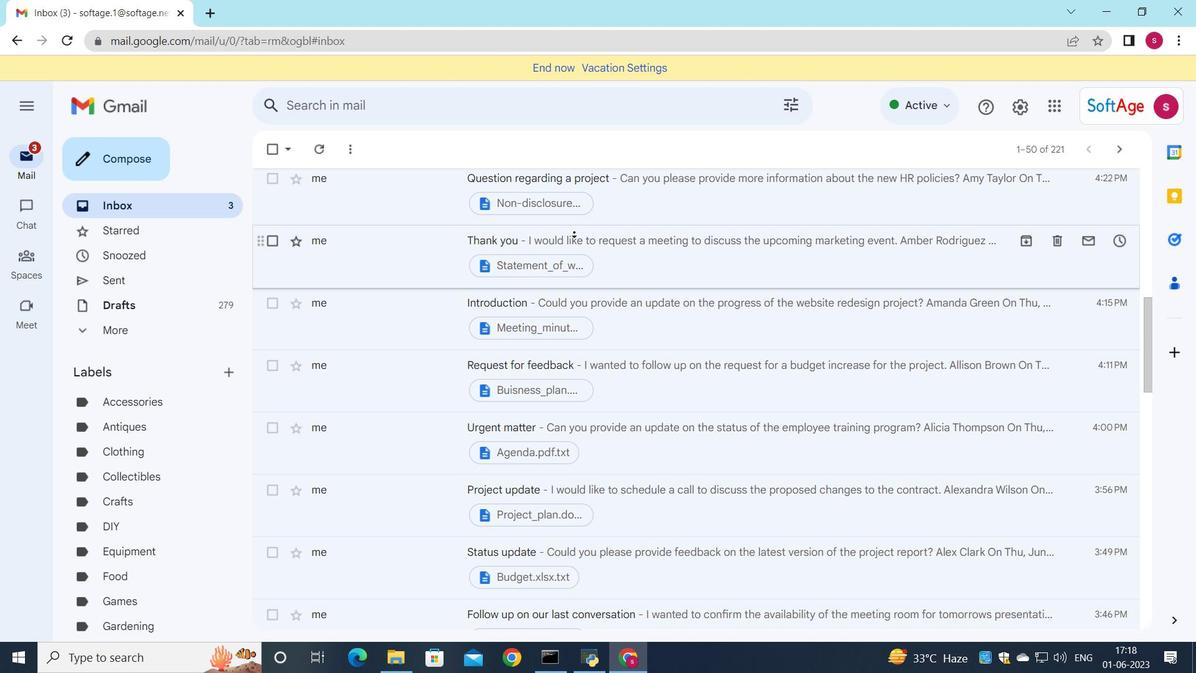 
Action: Mouse scrolled (575, 219) with delta (0, 0)
Screenshot: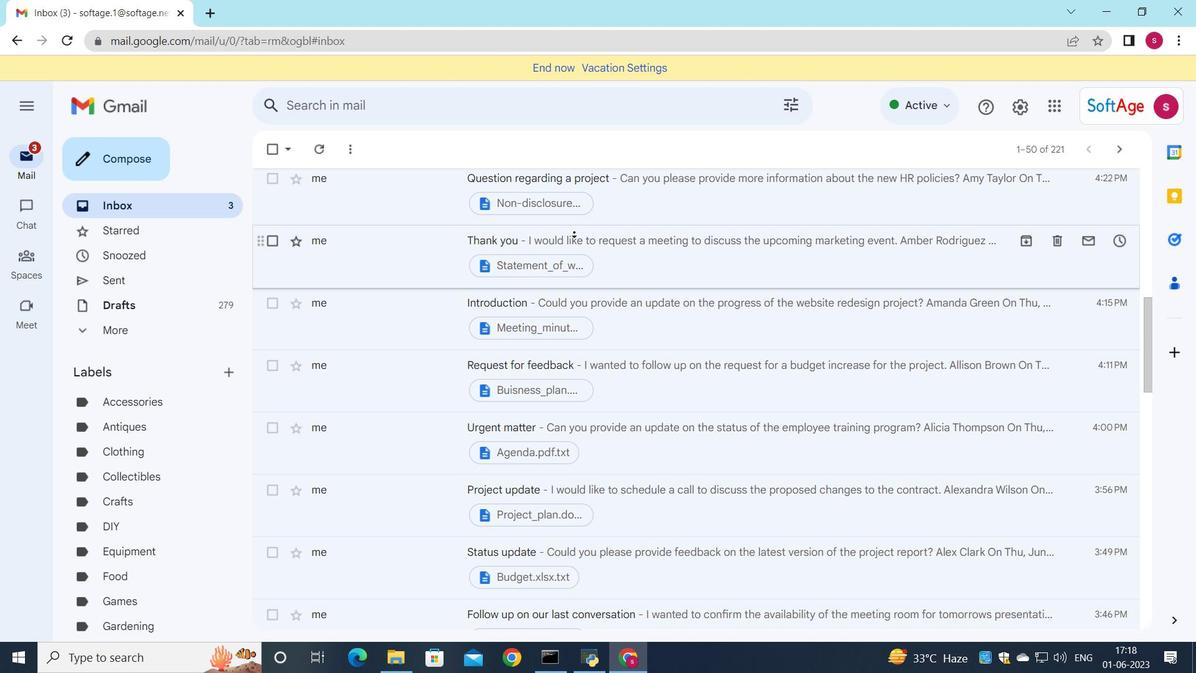 
Action: Mouse moved to (621, 253)
Screenshot: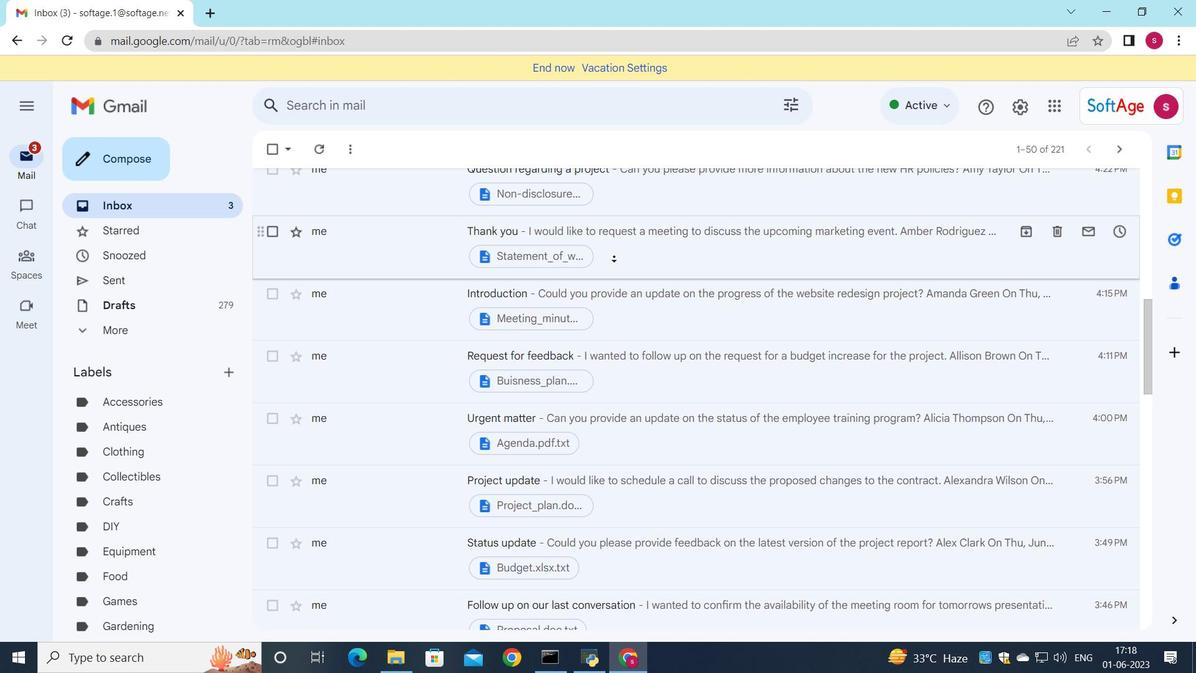 
Action: Mouse pressed left at (621, 253)
Screenshot: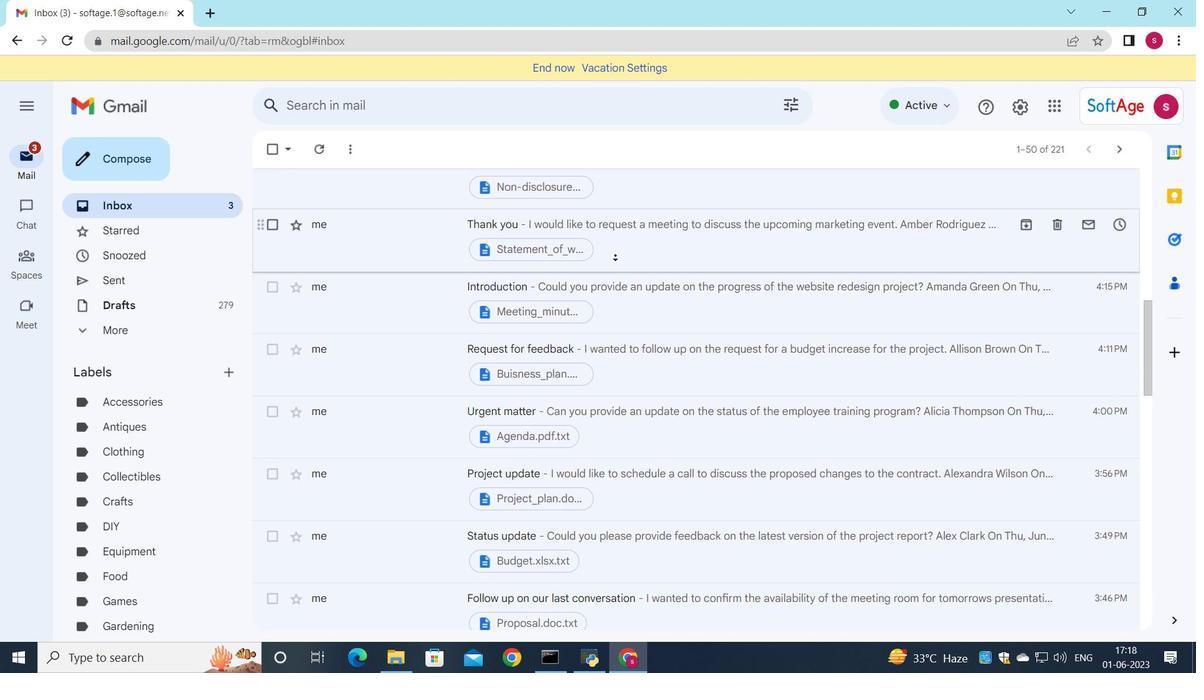 
Action: Mouse moved to (650, 218)
Screenshot: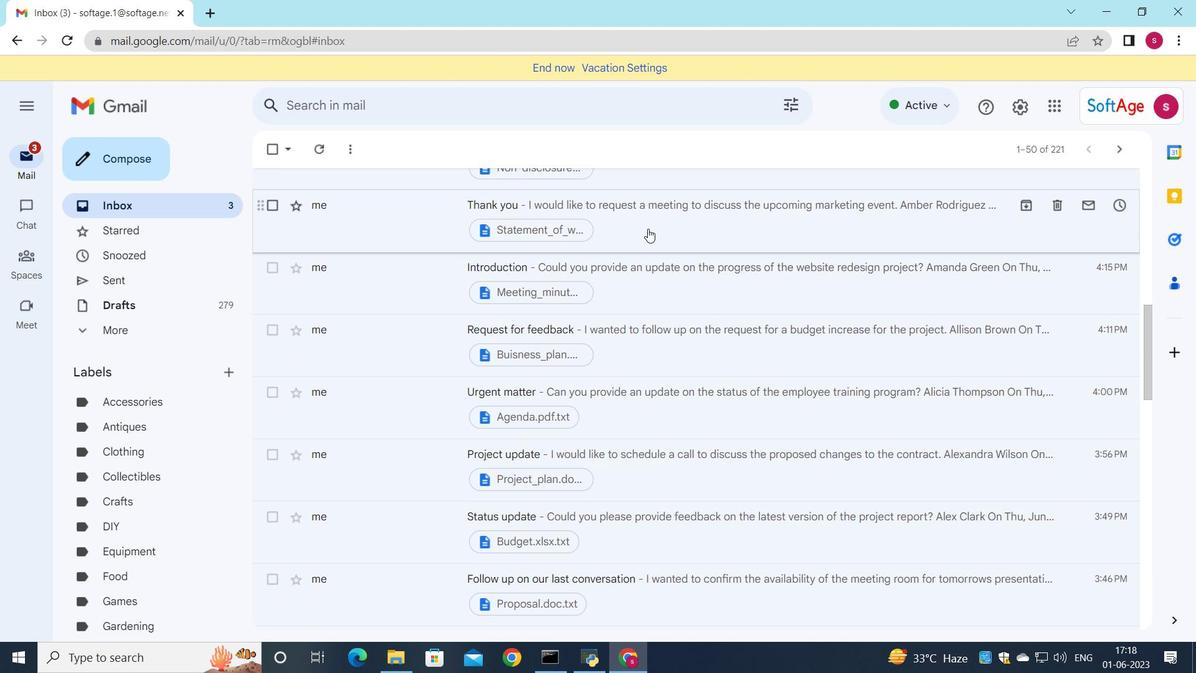 
Action: Mouse scrolled (650, 219) with delta (0, 0)
Screenshot: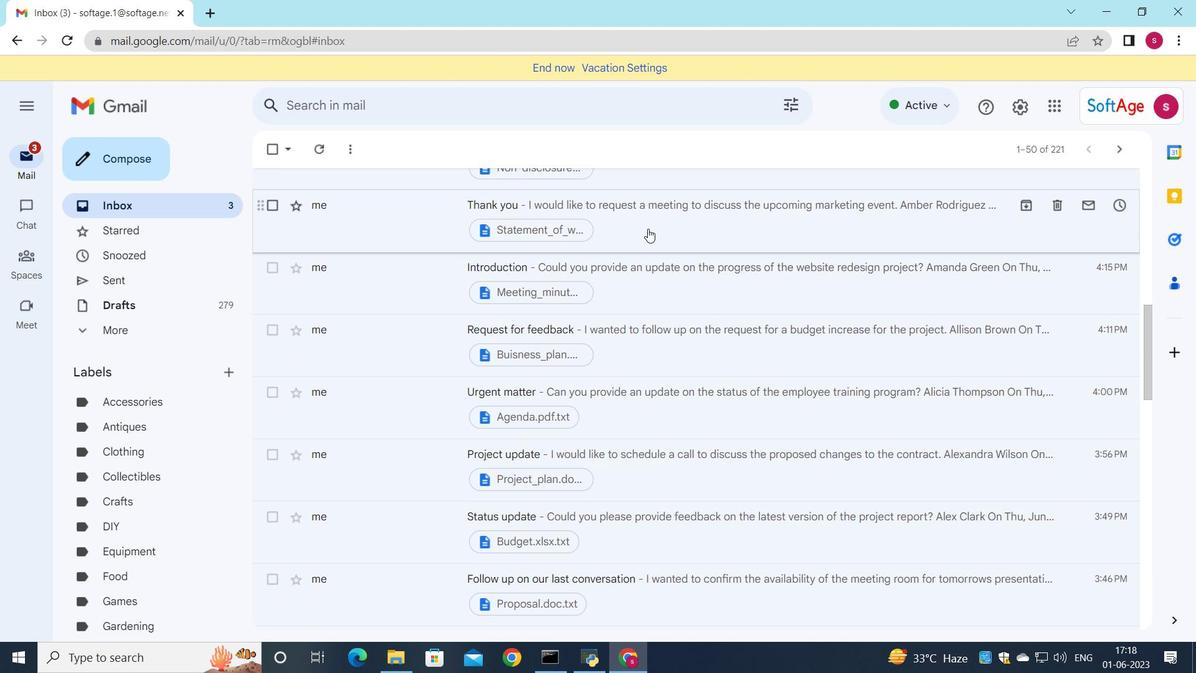 
Action: Mouse moved to (651, 218)
Screenshot: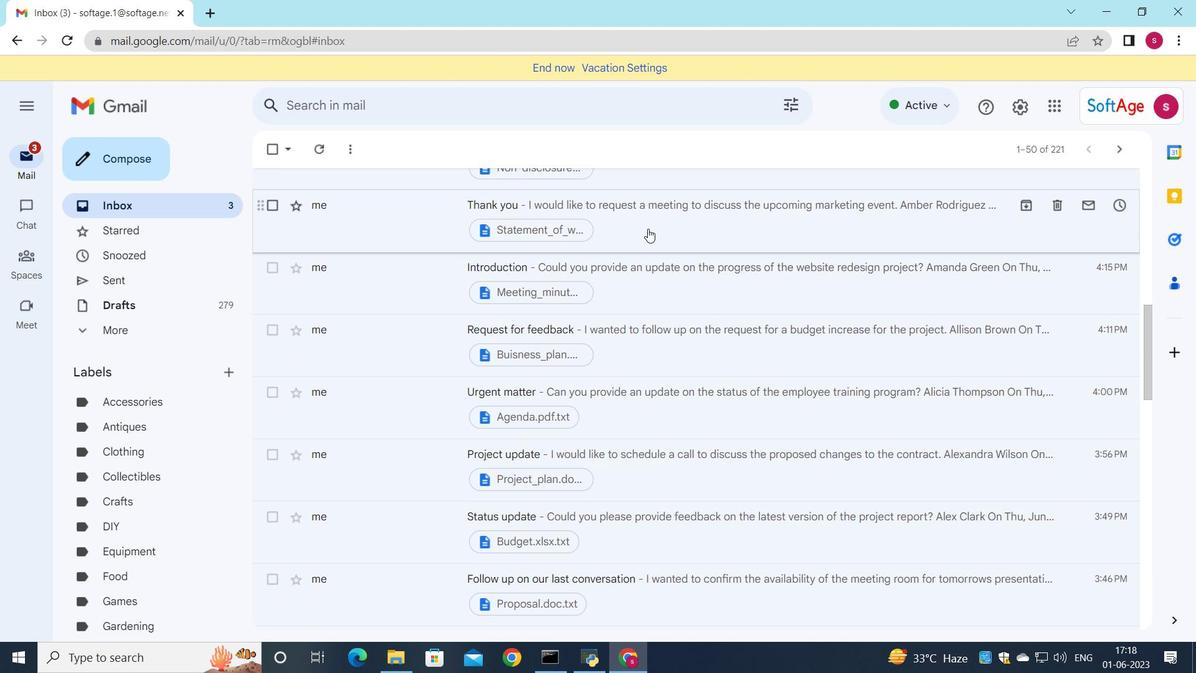 
Action: Mouse scrolled (651, 218) with delta (0, 0)
Screenshot: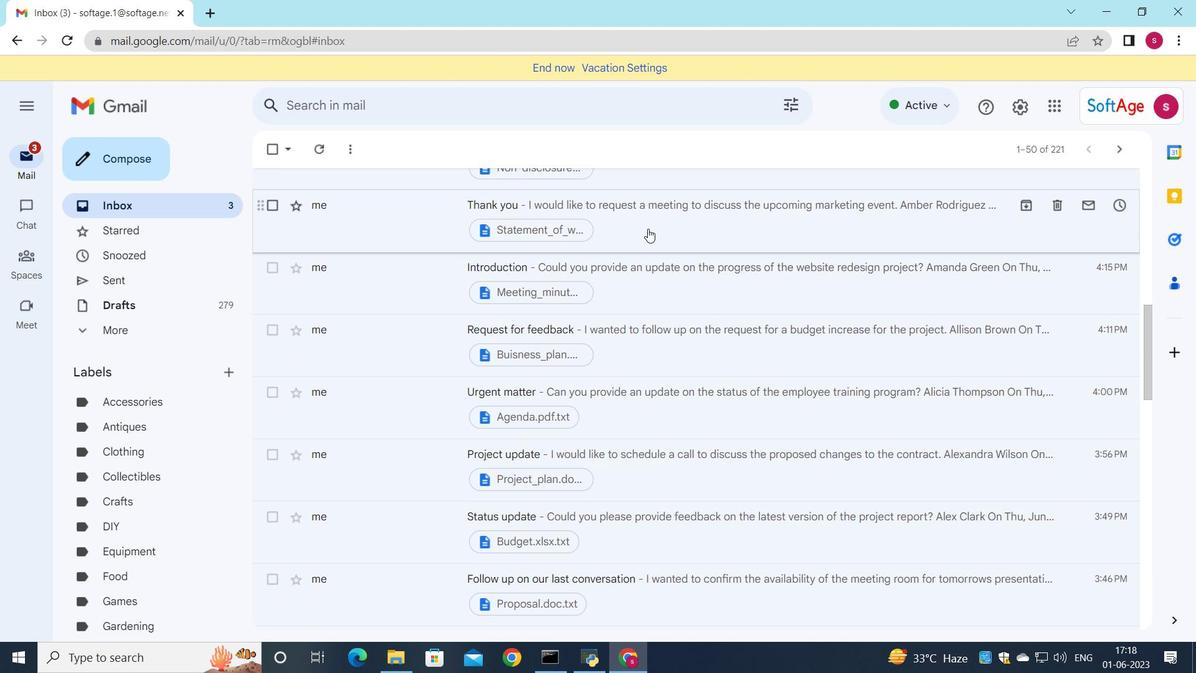 
Action: Mouse scrolled (651, 218) with delta (0, 0)
Screenshot: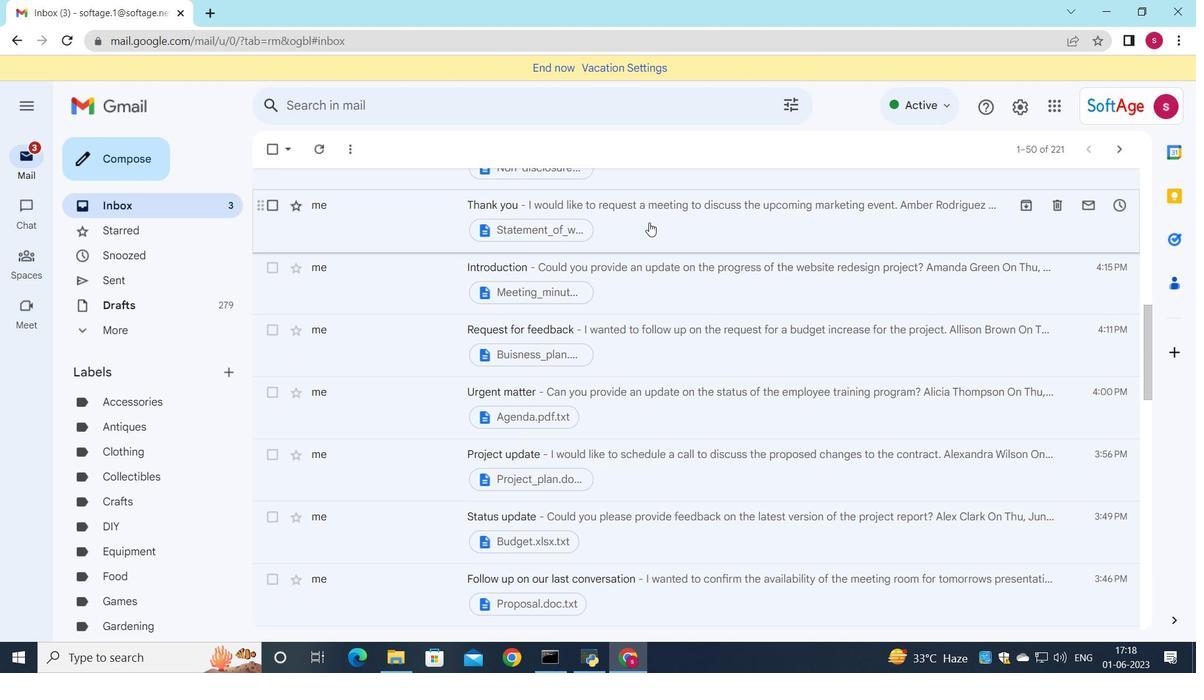 
Action: Mouse scrolled (651, 218) with delta (0, 0)
Screenshot: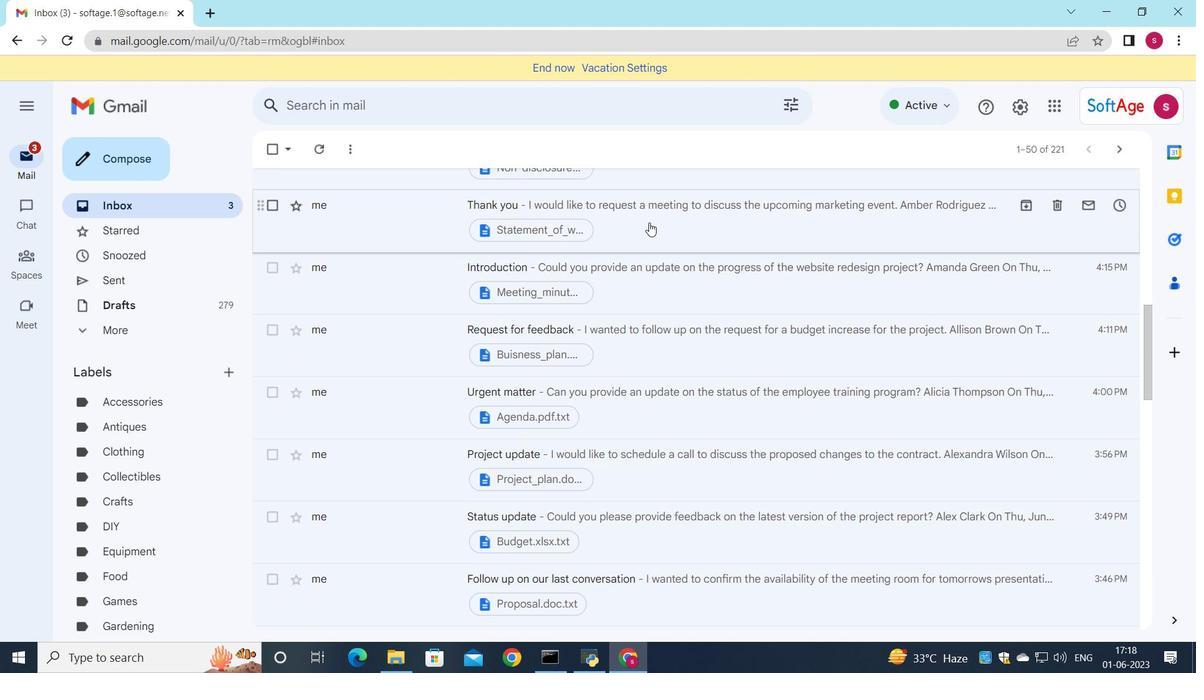 
Action: Mouse moved to (654, 220)
Screenshot: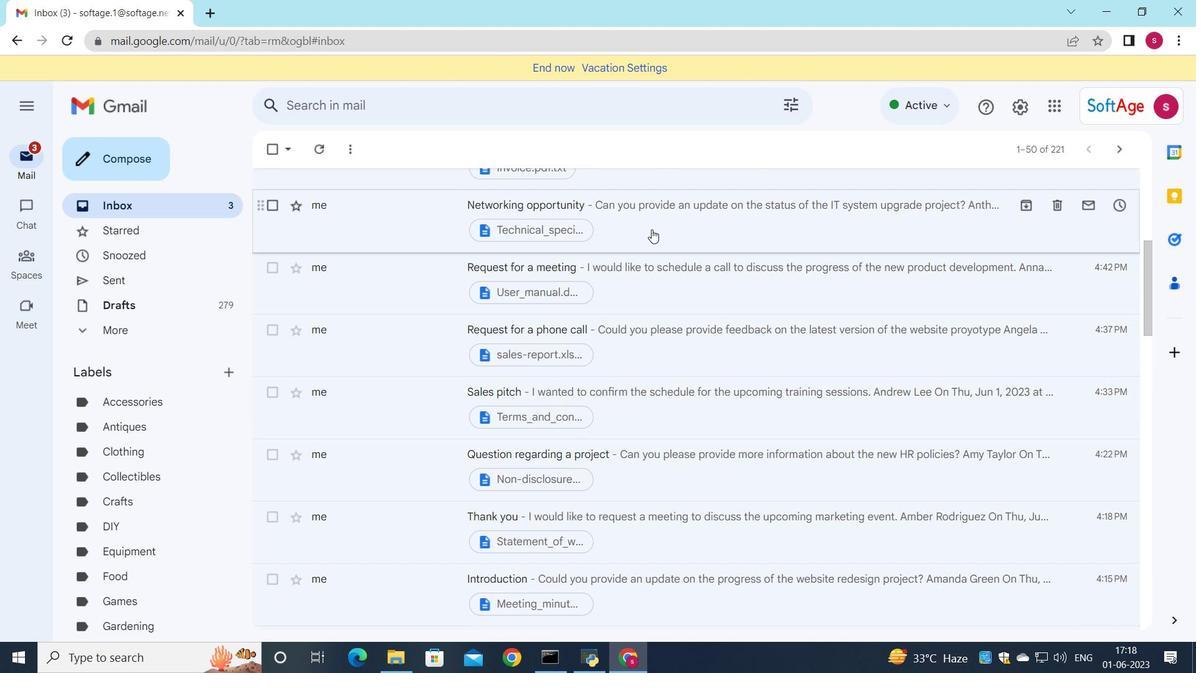 
Action: Mouse scrolled (654, 221) with delta (0, 0)
Screenshot: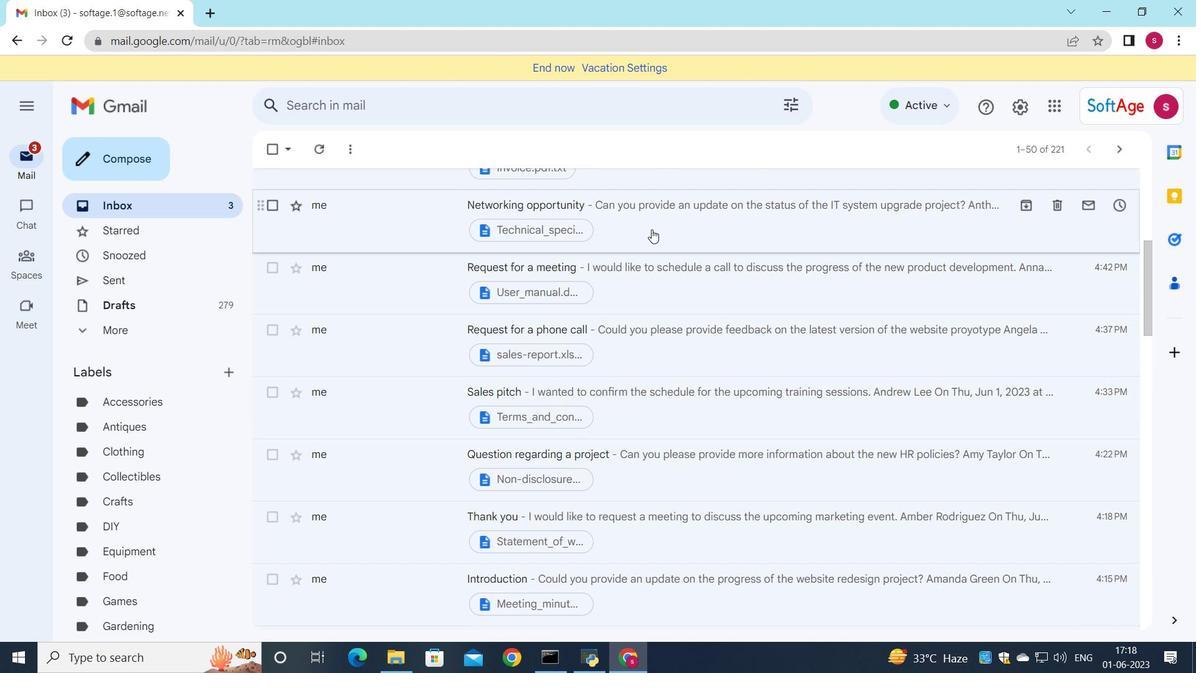 
Action: Mouse scrolled (654, 221) with delta (0, 0)
Screenshot: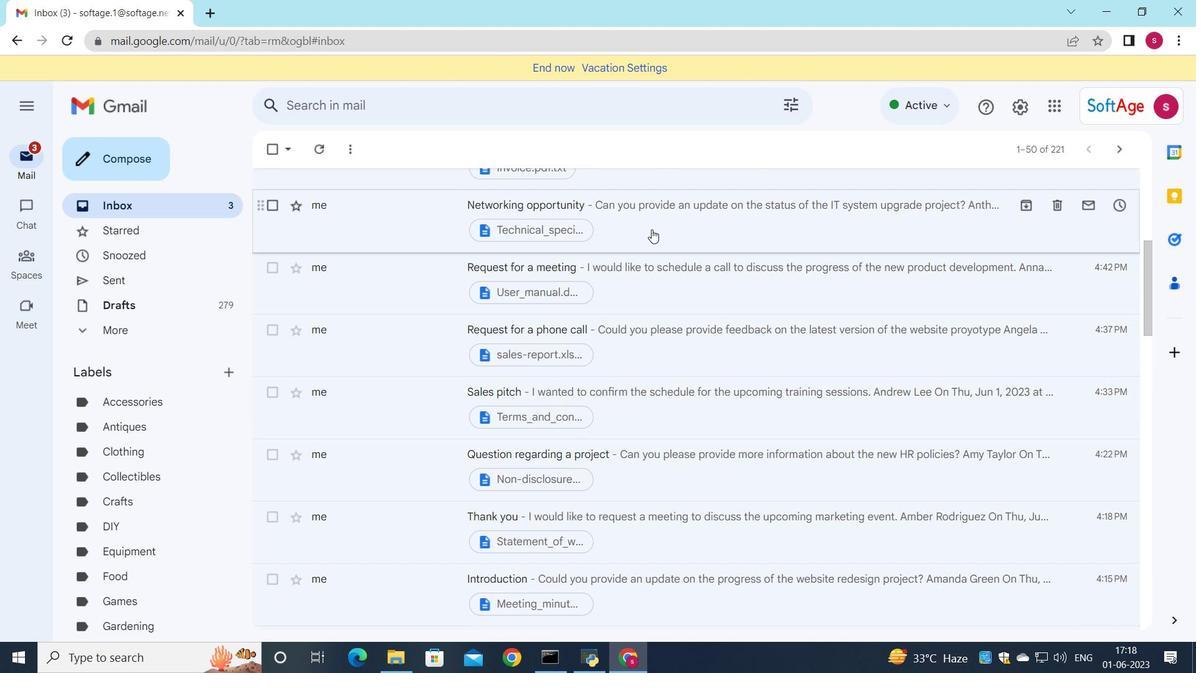 
Action: Mouse scrolled (654, 221) with delta (0, 0)
Screenshot: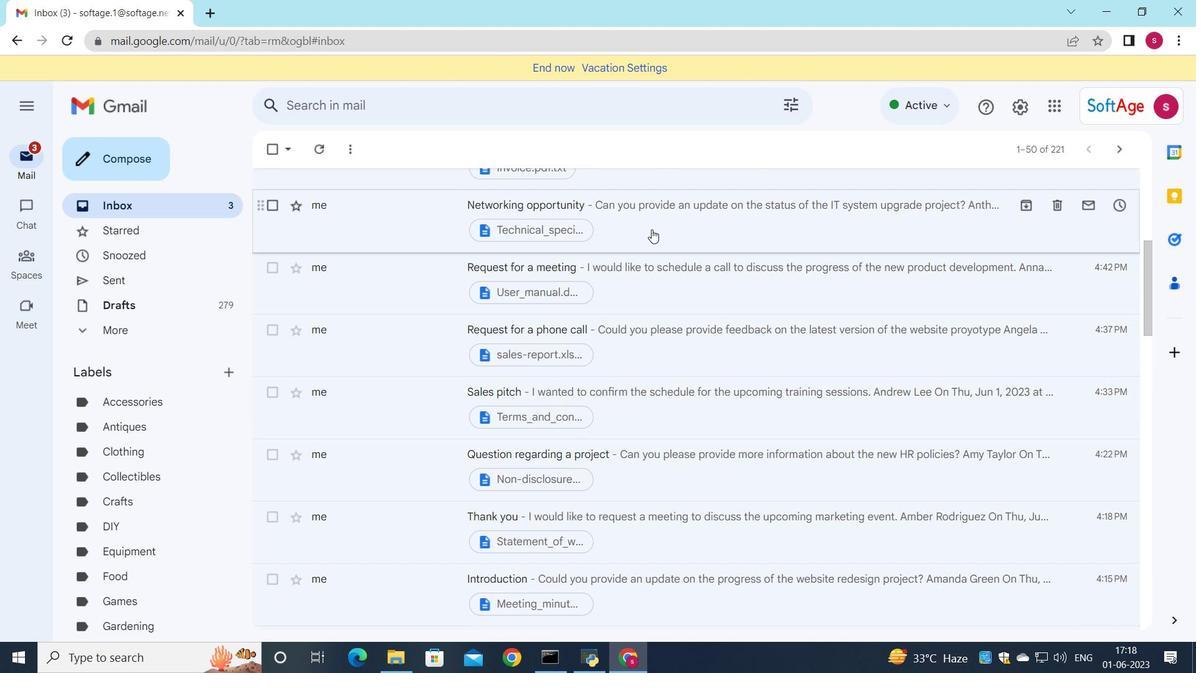 
Action: Mouse scrolled (654, 221) with delta (0, 0)
Screenshot: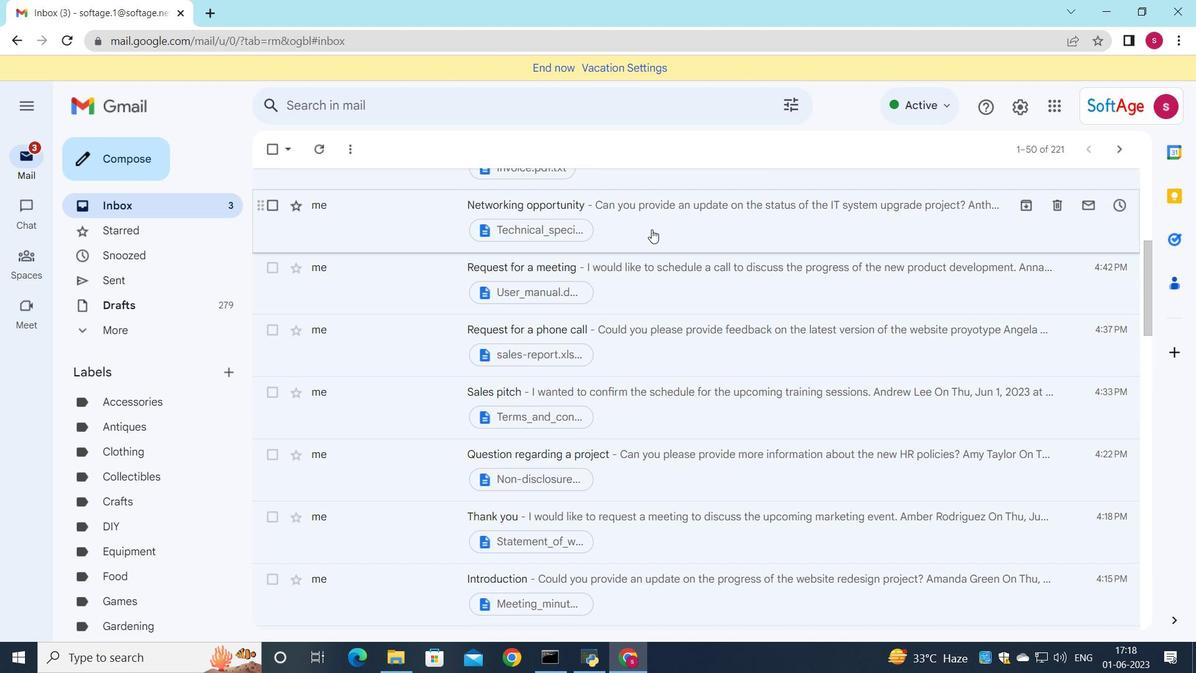 
Action: Mouse moved to (654, 218)
Screenshot: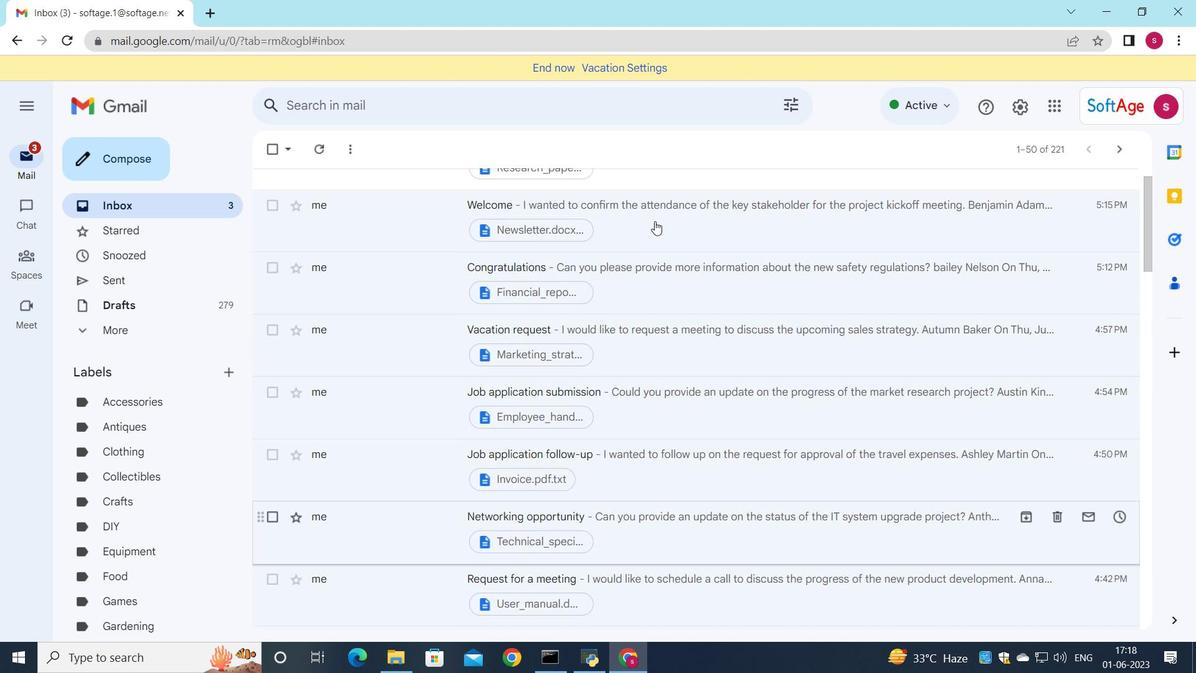 
Action: Mouse scrolled (654, 219) with delta (0, 0)
Screenshot: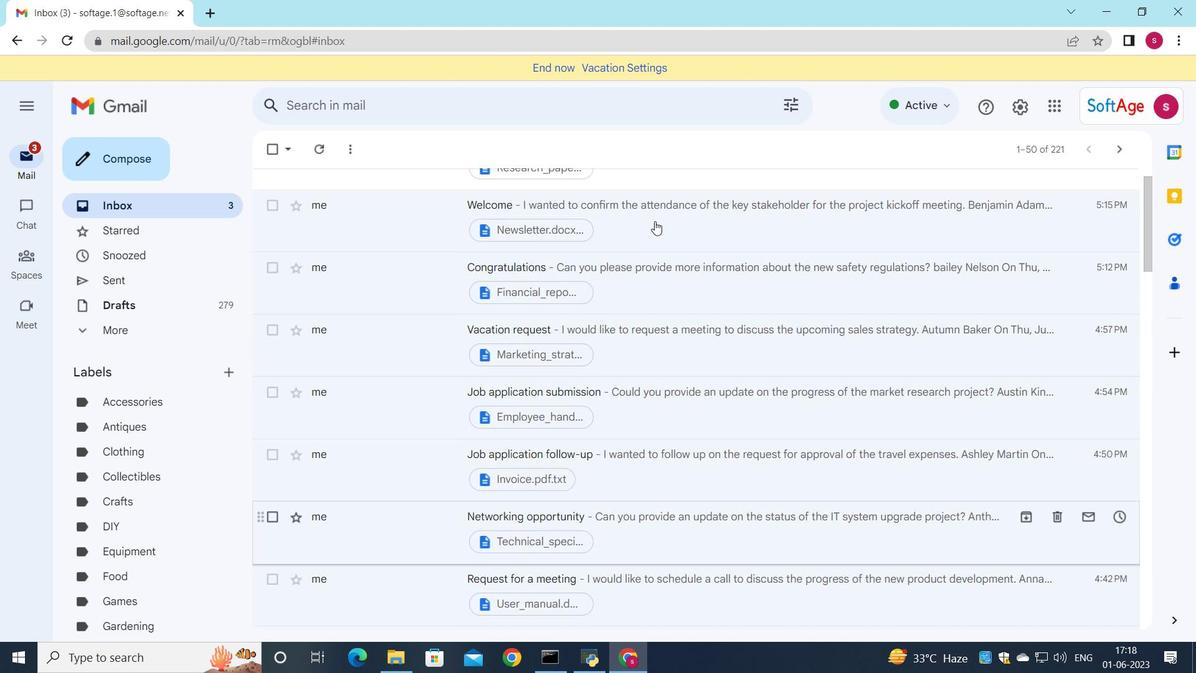 
Action: Mouse scrolled (654, 219) with delta (0, 0)
Screenshot: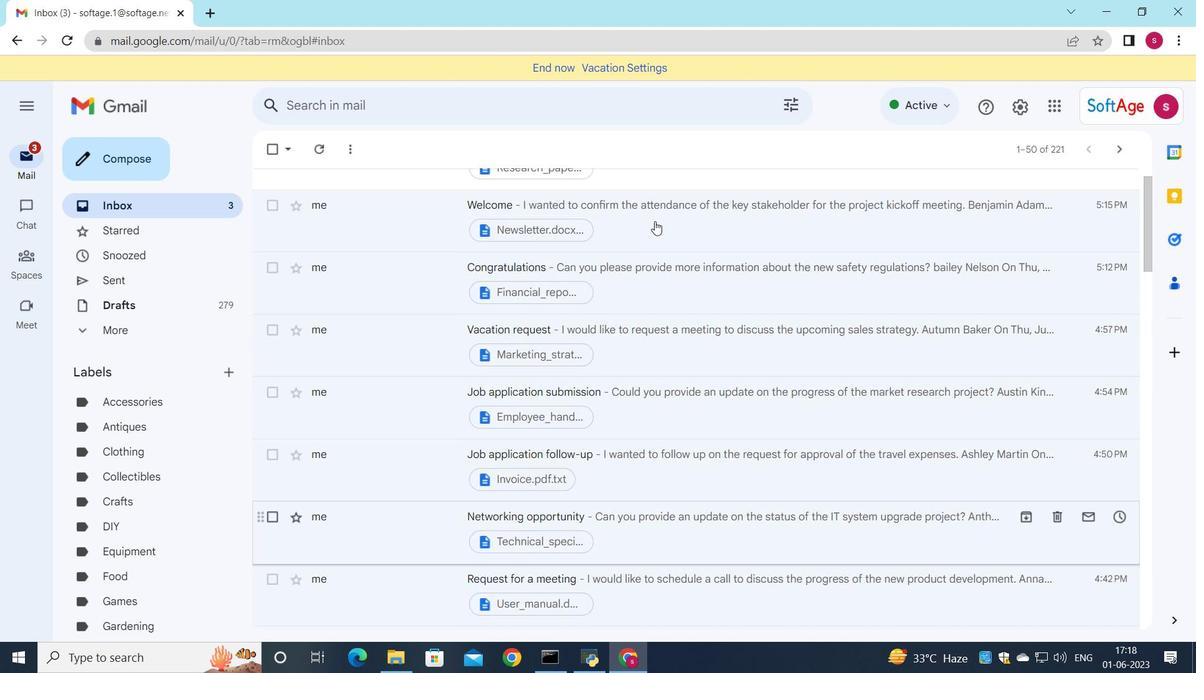 
Action: Mouse scrolled (654, 219) with delta (0, 0)
Screenshot: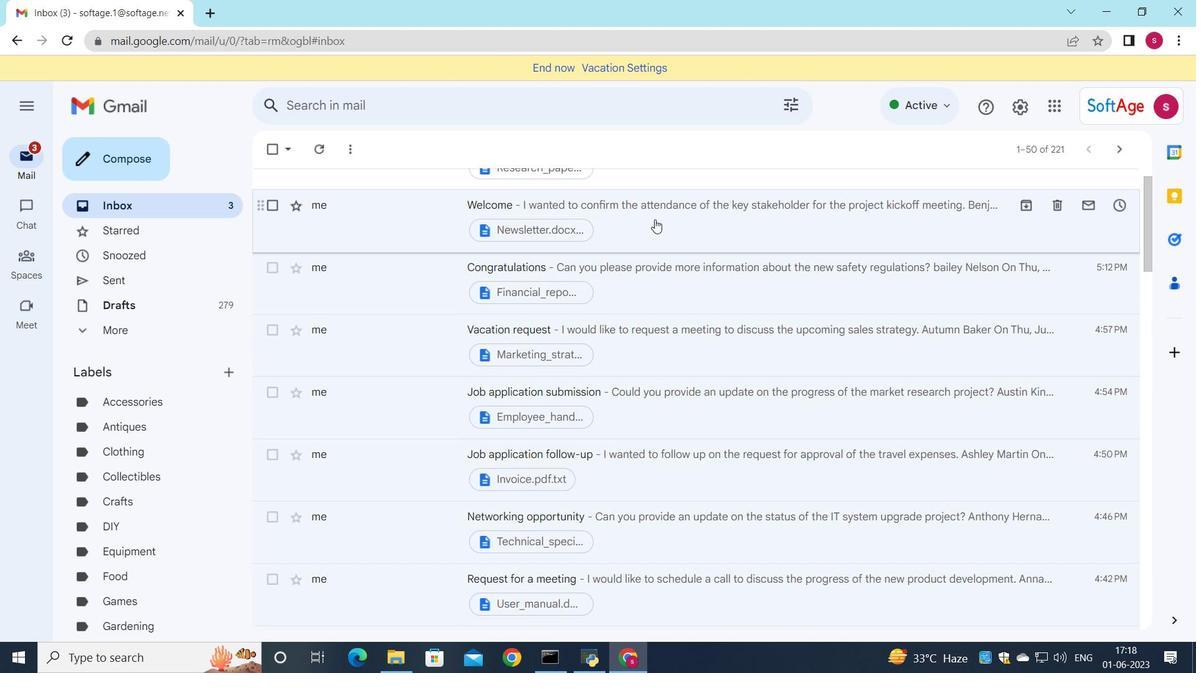 
Action: Mouse scrolled (654, 219) with delta (0, 0)
Screenshot: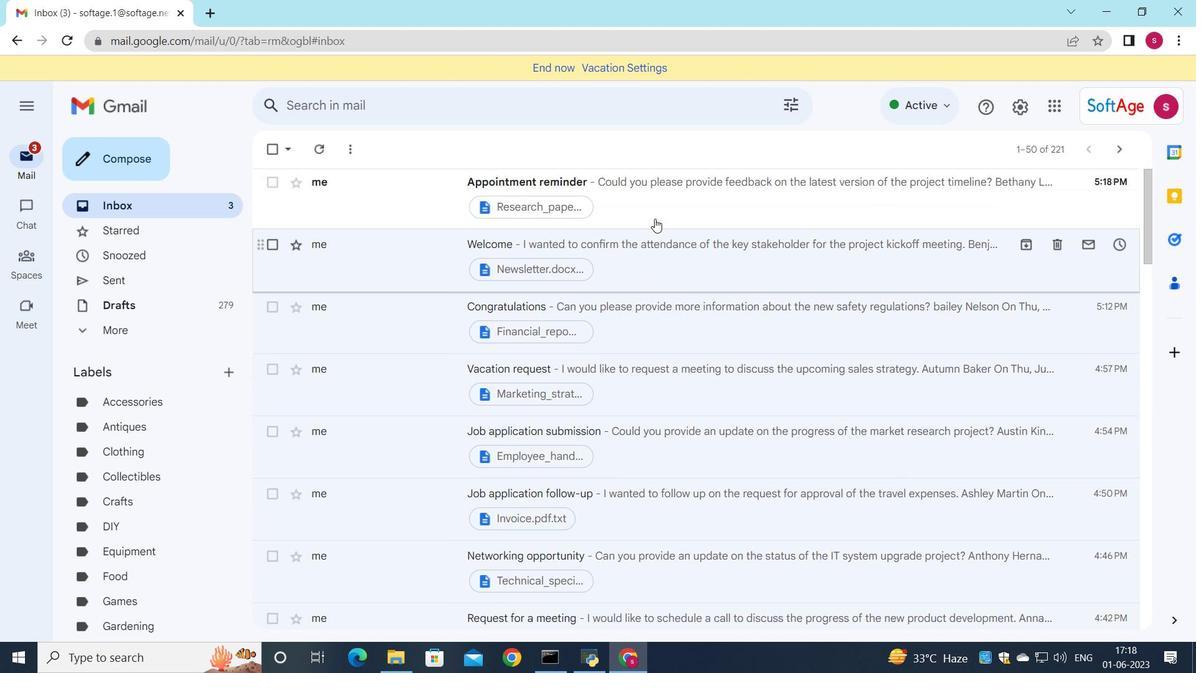 
Action: Mouse scrolled (654, 219) with delta (0, 0)
Screenshot: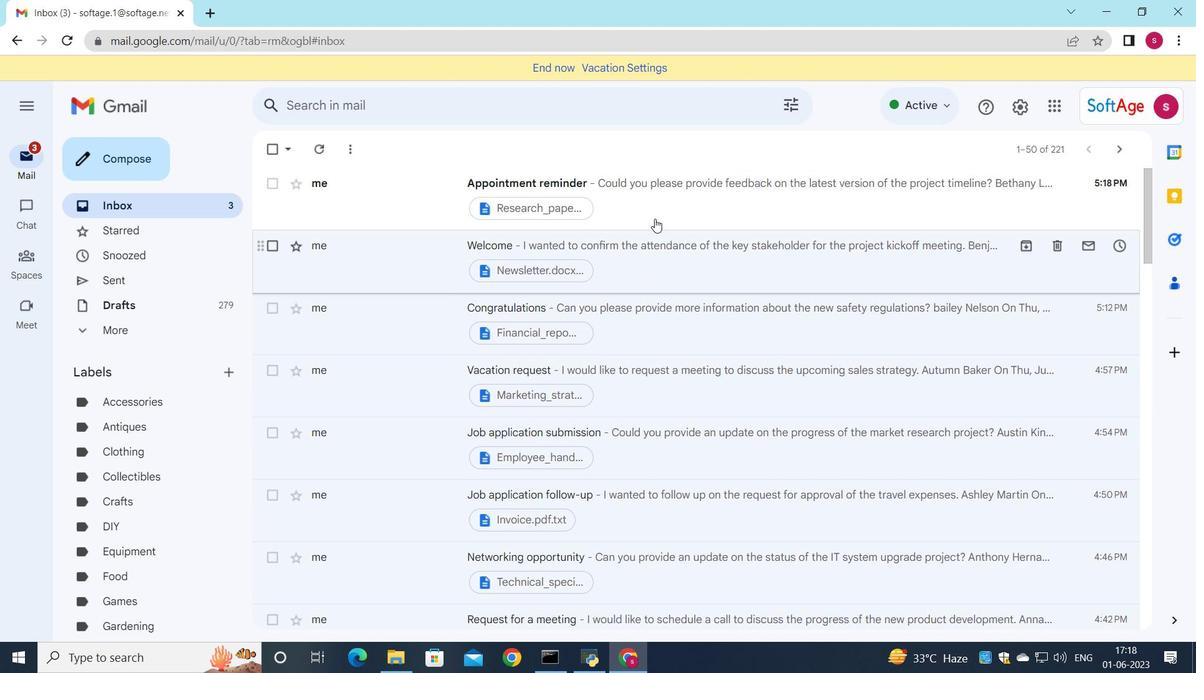 
Action: Mouse scrolled (654, 219) with delta (0, 0)
Screenshot: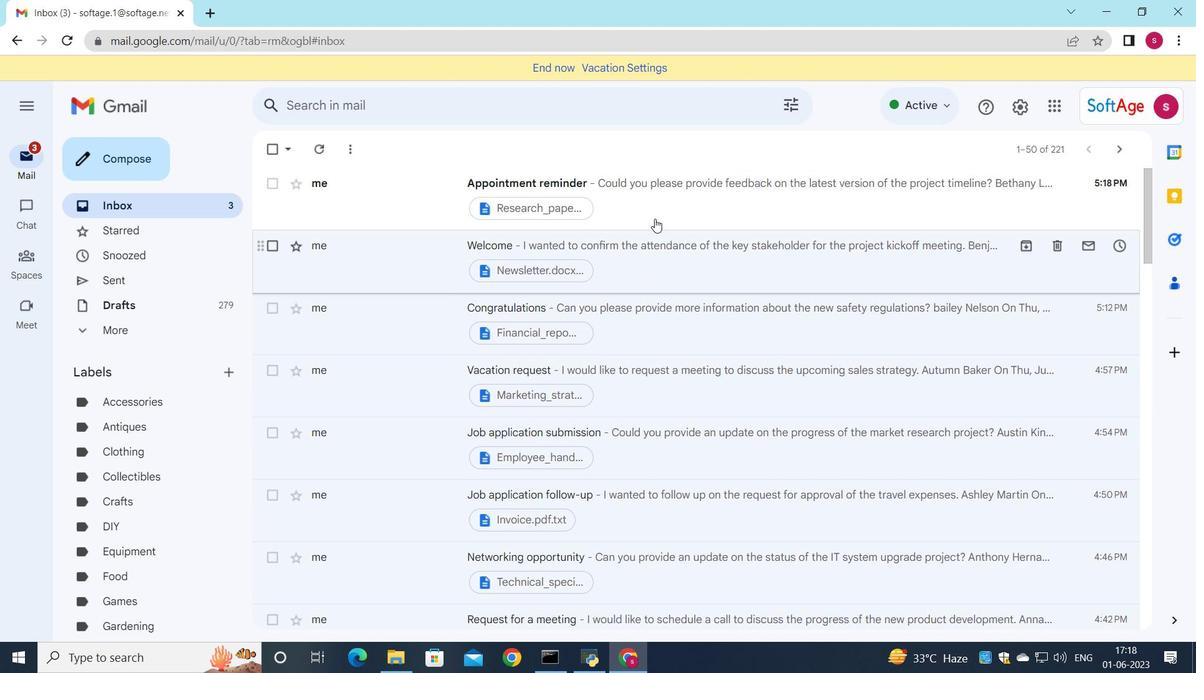 
Action: Mouse moved to (656, 190)
Screenshot: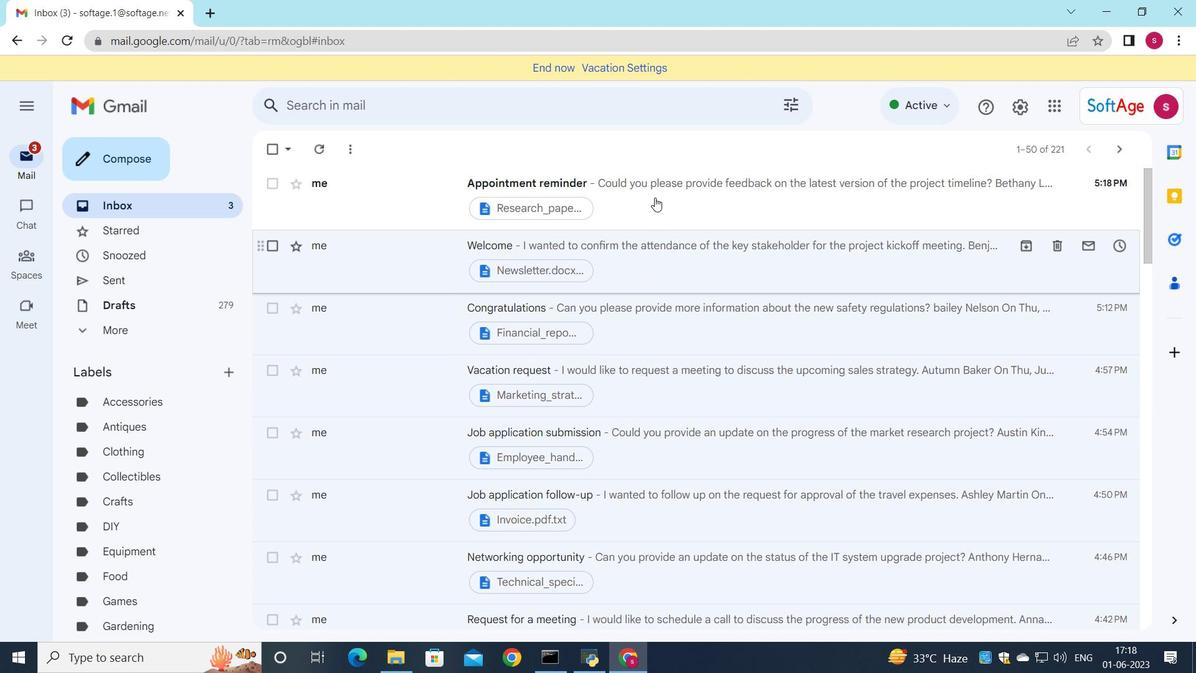 
Action: Mouse pressed left at (656, 190)
Screenshot: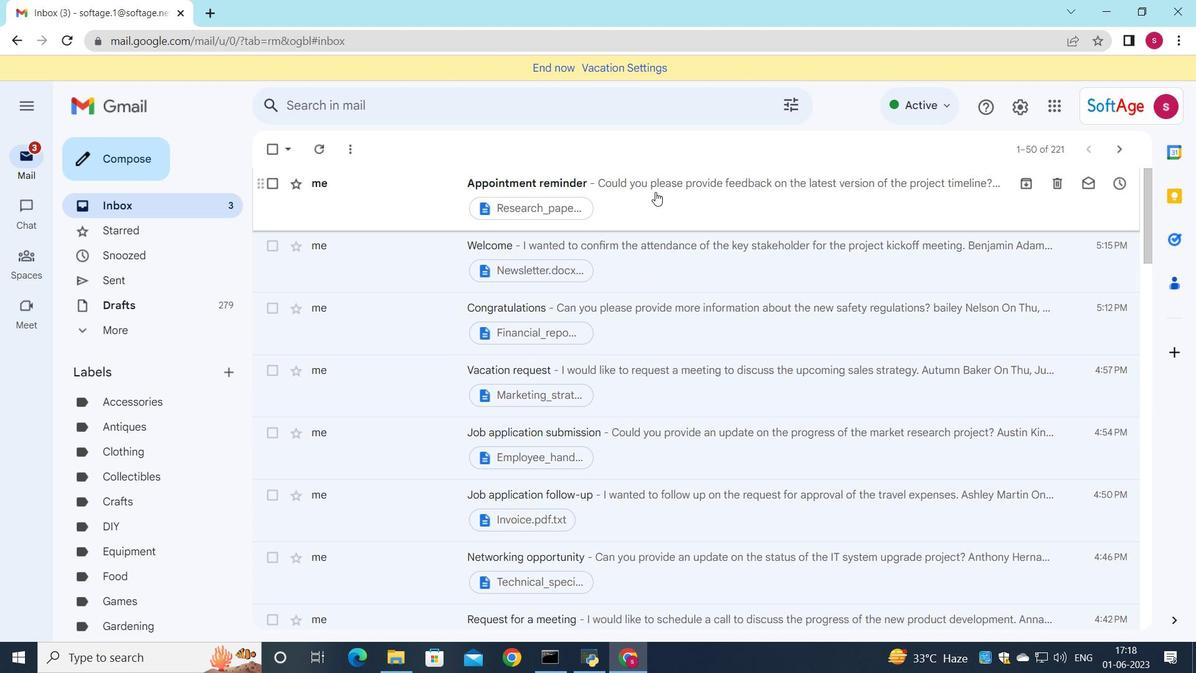 
Action: Mouse moved to (677, 244)
Screenshot: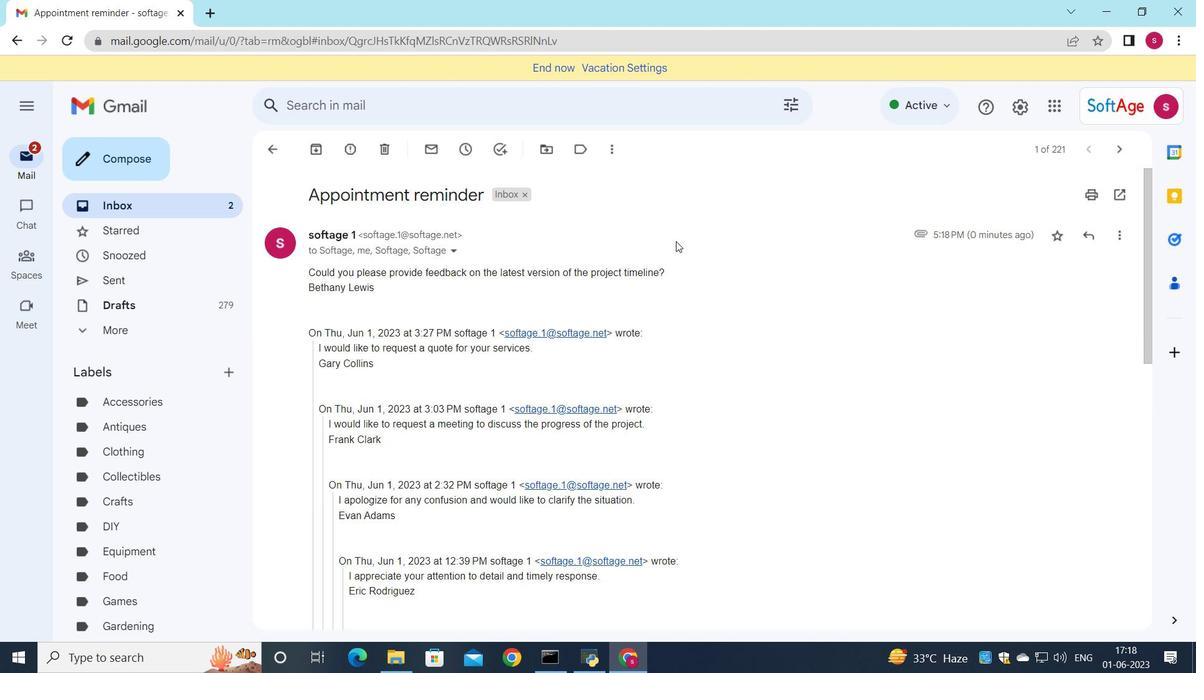 
